 Task: Look for Airbnb options in Changsu, South Korea from 9th November, 2023 to 11th November, 2023 for 2 adults. Place can be entire room with 2 bedrooms having 2 beds and 1 bathroom. Property type can be guest house.
Action: Mouse moved to (481, 64)
Screenshot: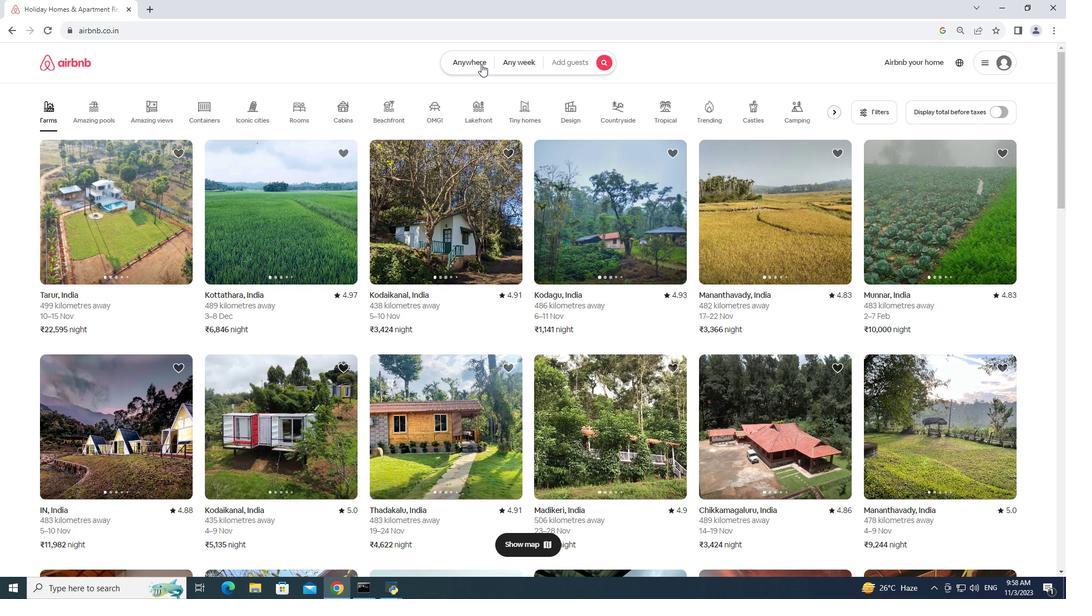 
Action: Mouse pressed left at (481, 64)
Screenshot: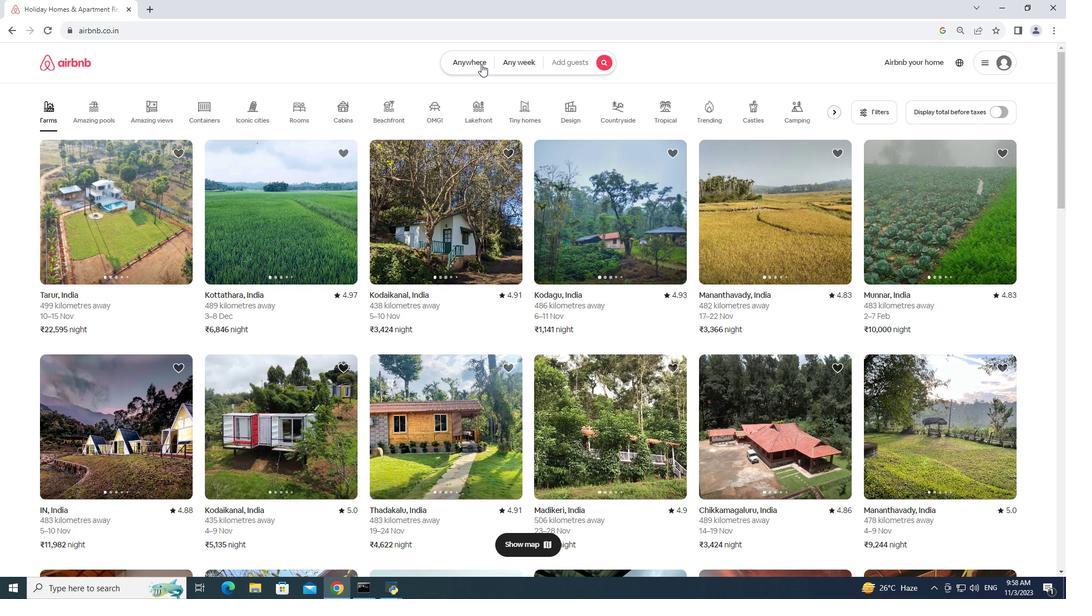 
Action: Key pressed changsu,<Key.space>south<Key.space>korea
Screenshot: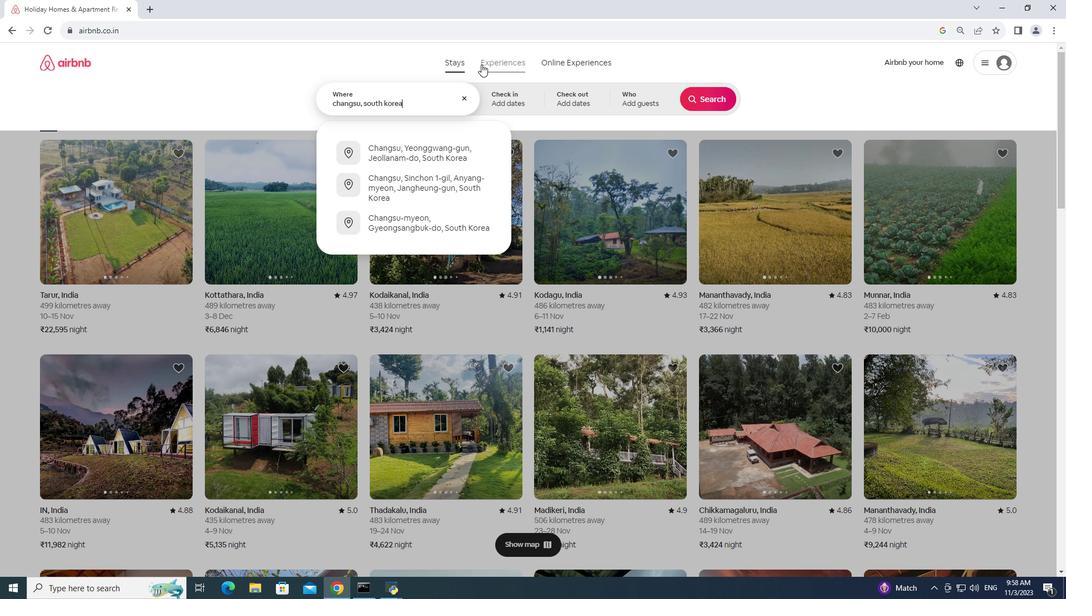 
Action: Mouse moved to (523, 96)
Screenshot: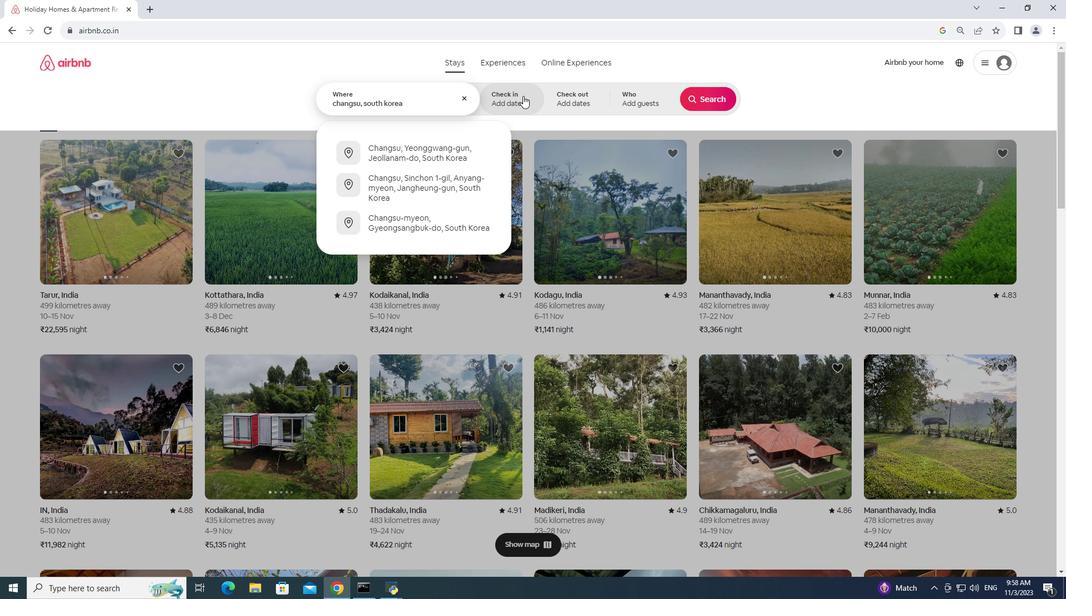 
Action: Mouse pressed left at (523, 96)
Screenshot: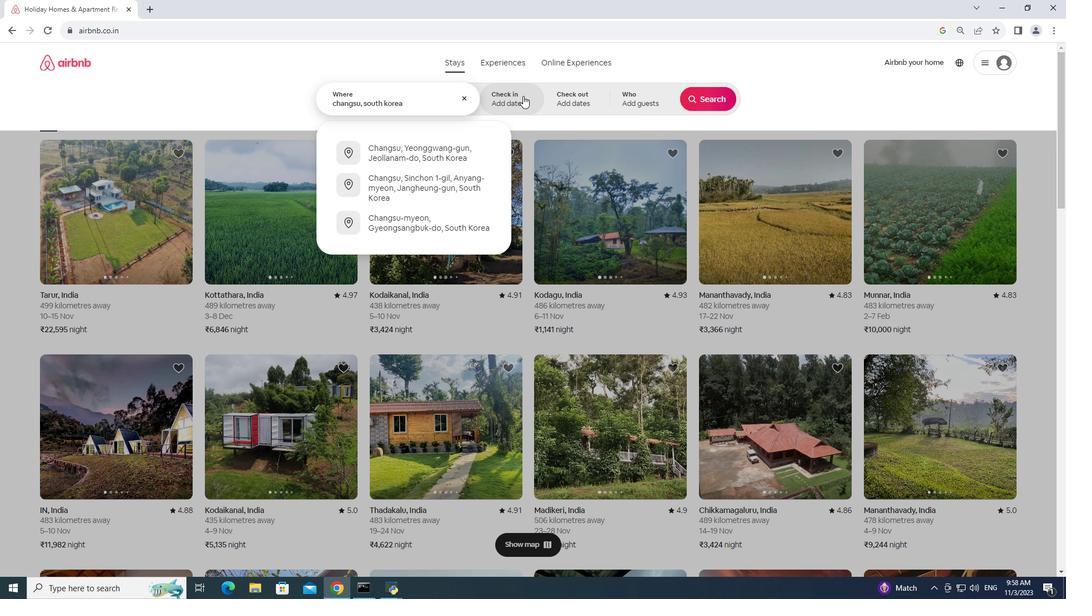 
Action: Mouse moved to (448, 243)
Screenshot: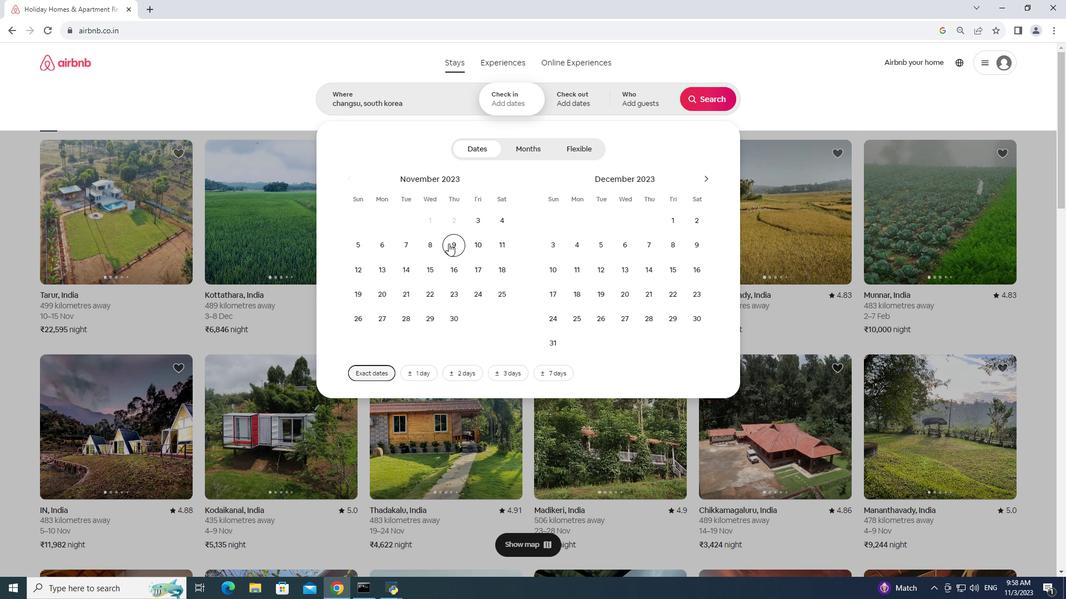 
Action: Mouse pressed left at (448, 243)
Screenshot: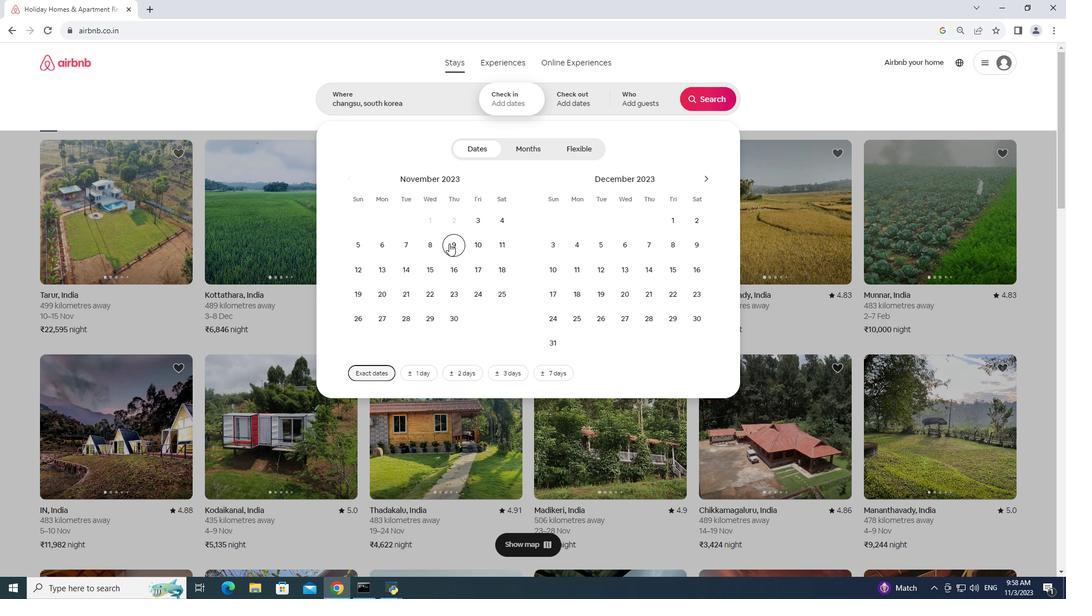 
Action: Mouse moved to (505, 243)
Screenshot: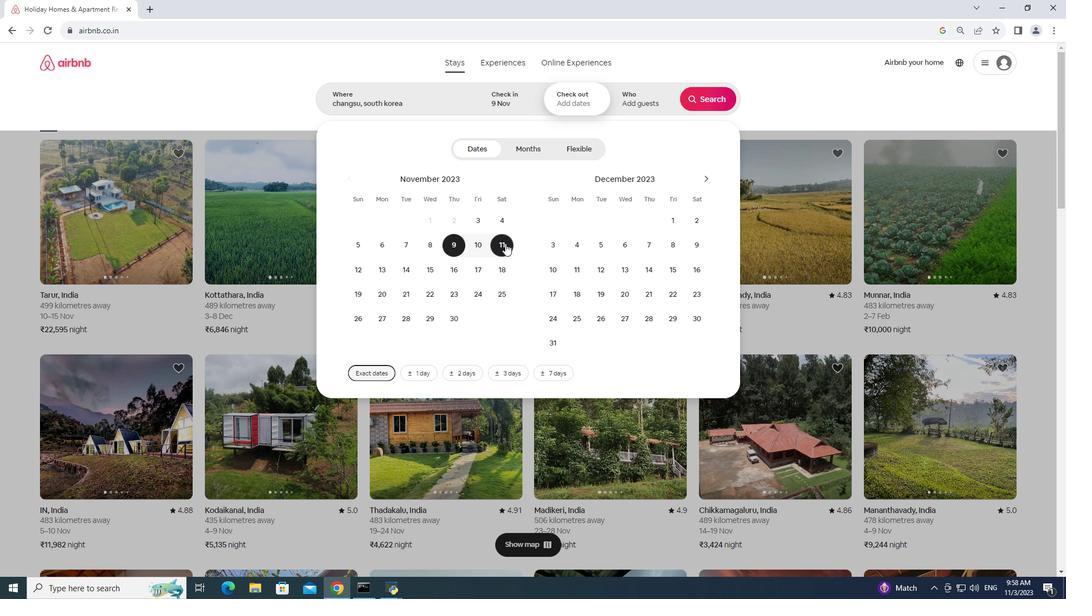 
Action: Mouse pressed left at (505, 243)
Screenshot: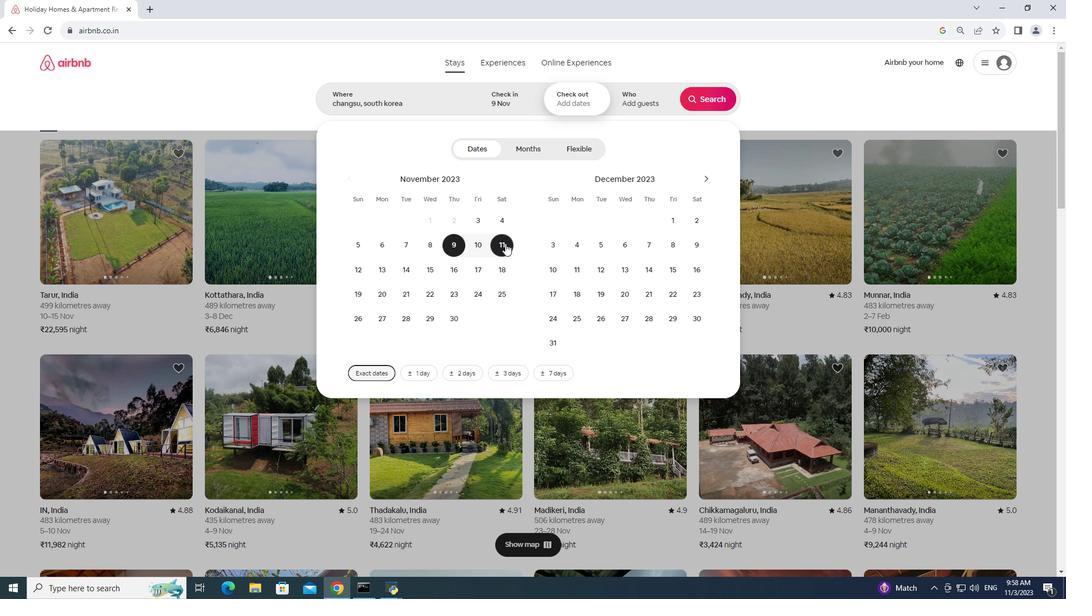 
Action: Mouse moved to (627, 97)
Screenshot: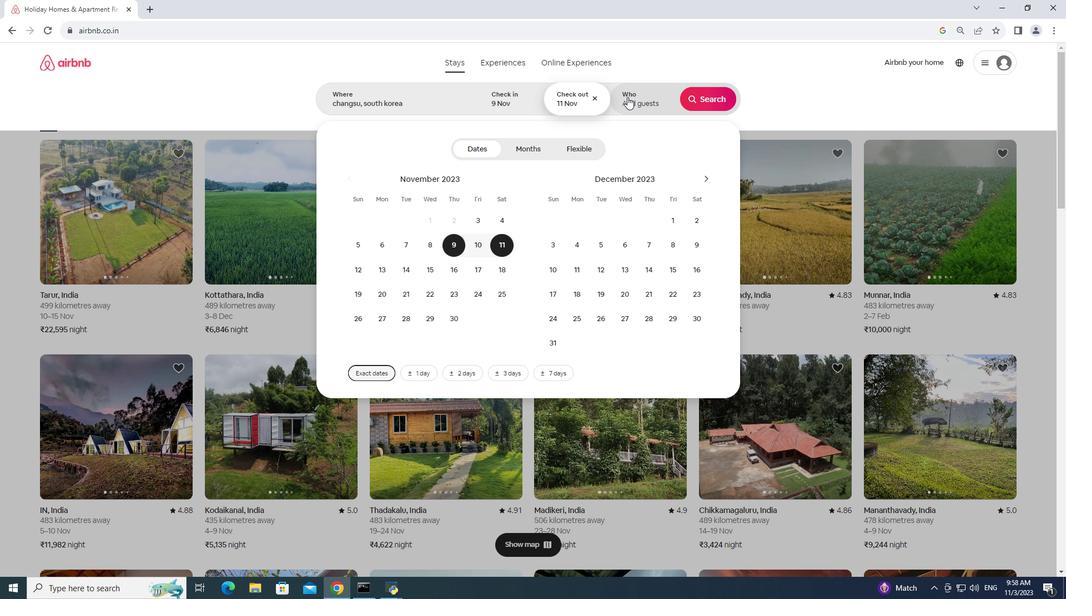 
Action: Mouse pressed left at (627, 97)
Screenshot: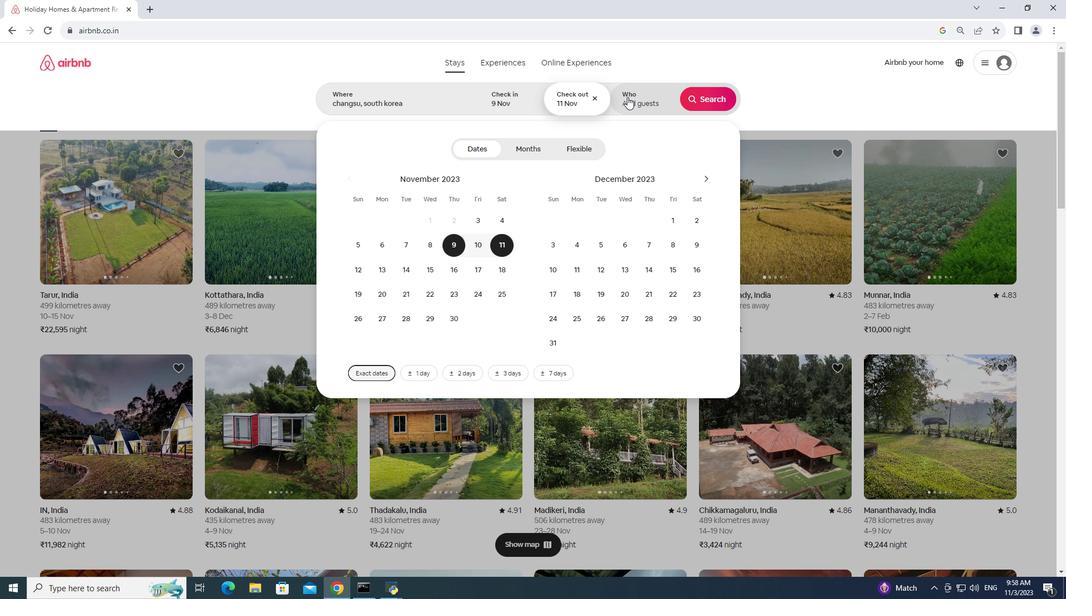 
Action: Mouse moved to (708, 150)
Screenshot: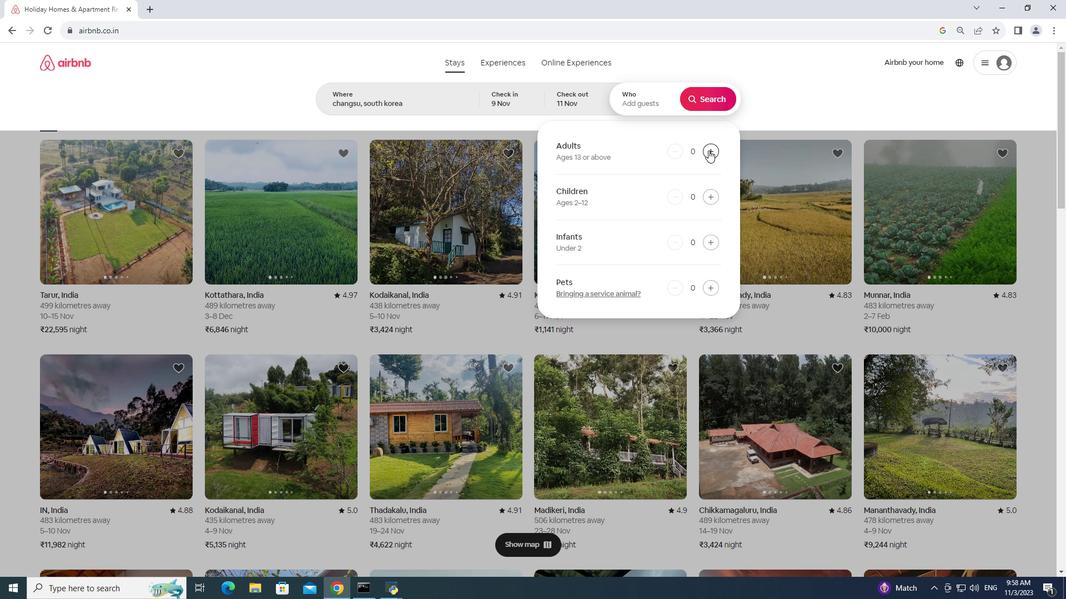 
Action: Mouse pressed left at (708, 150)
Screenshot: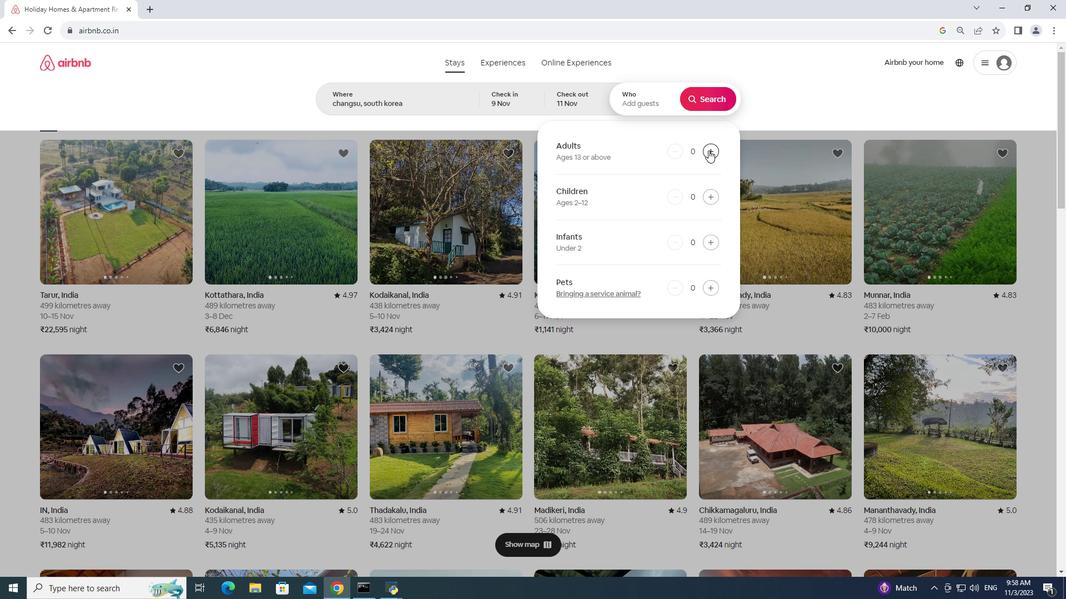 
Action: Mouse moved to (708, 151)
Screenshot: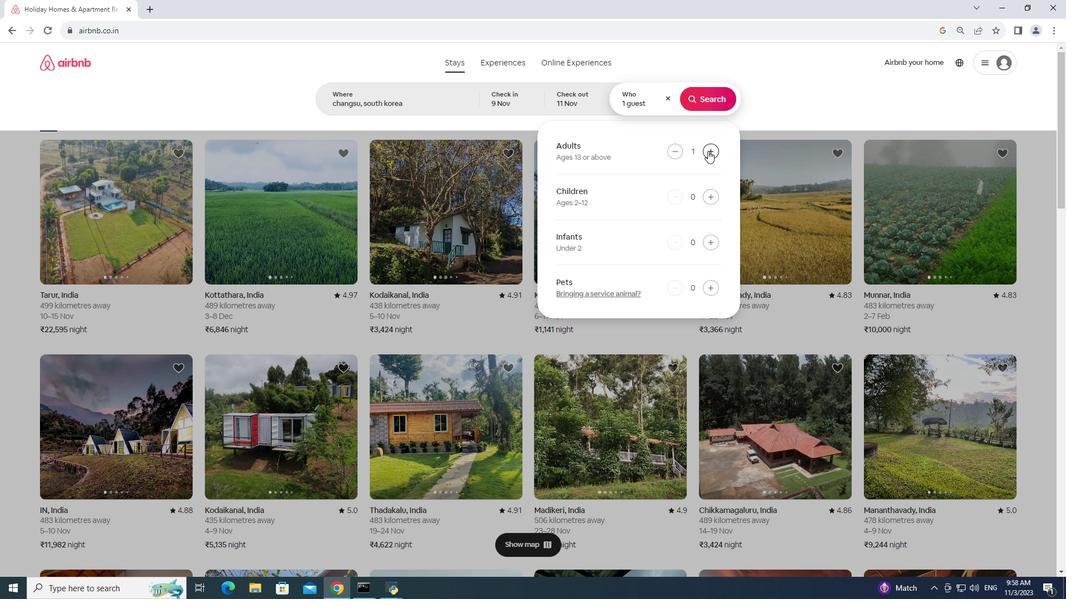 
Action: Mouse pressed left at (708, 151)
Screenshot: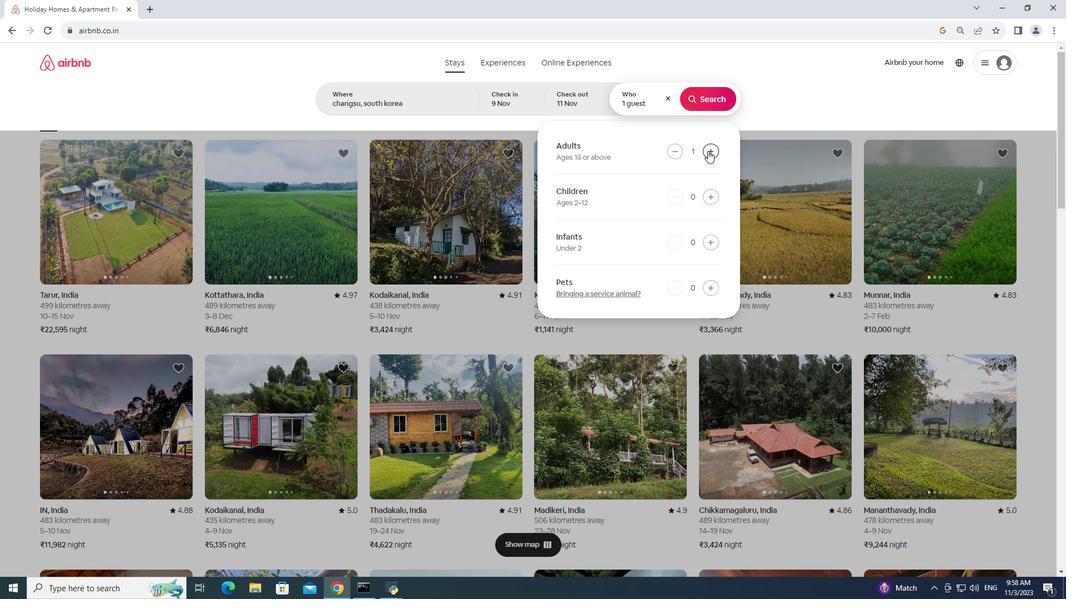 
Action: Mouse moved to (707, 100)
Screenshot: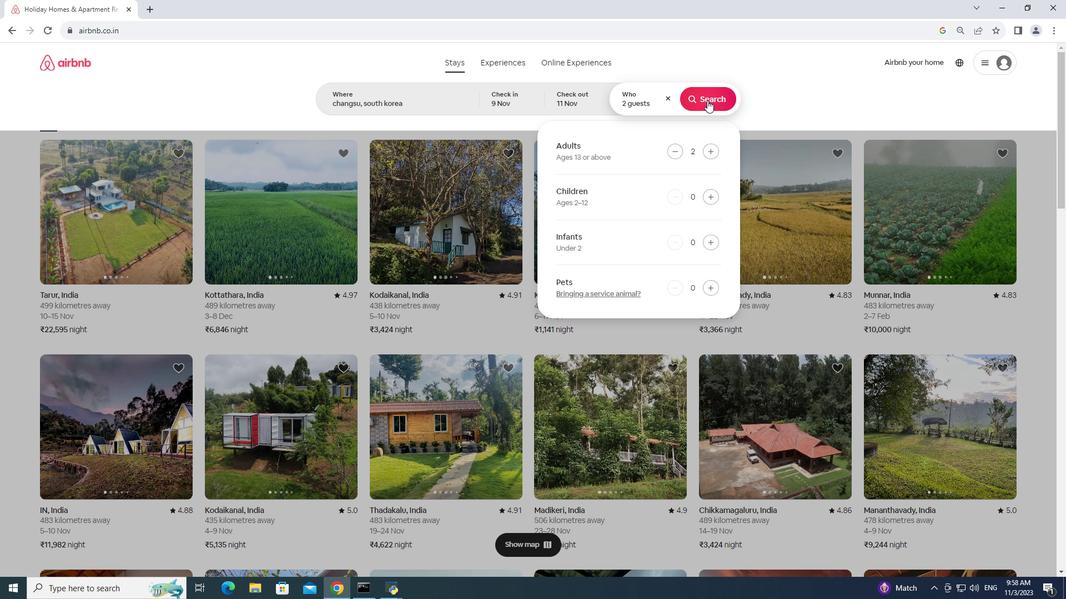 
Action: Mouse pressed left at (707, 100)
Screenshot: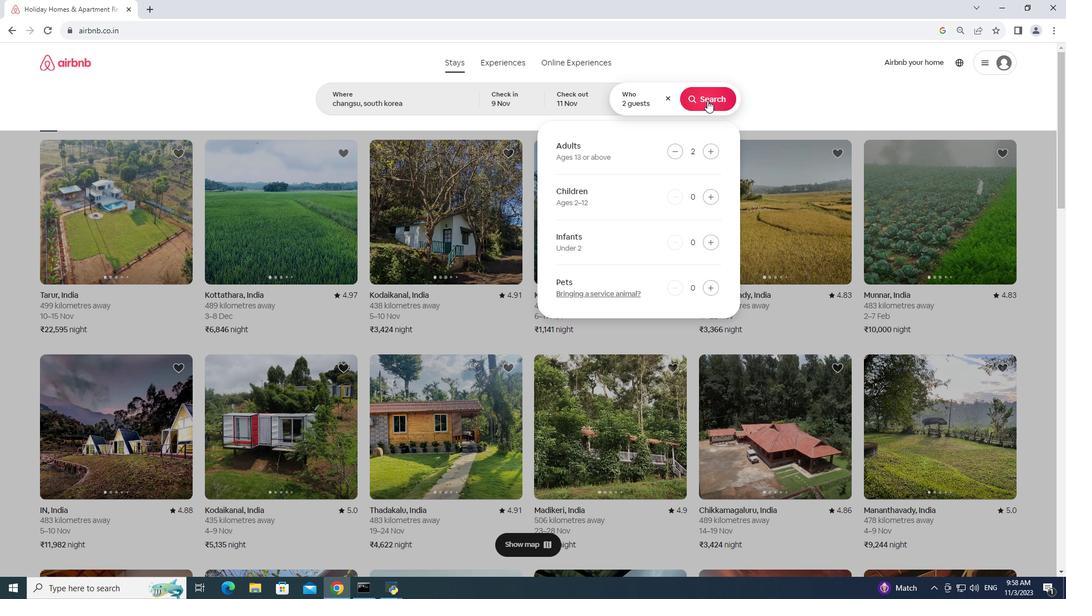 
Action: Mouse moved to (906, 109)
Screenshot: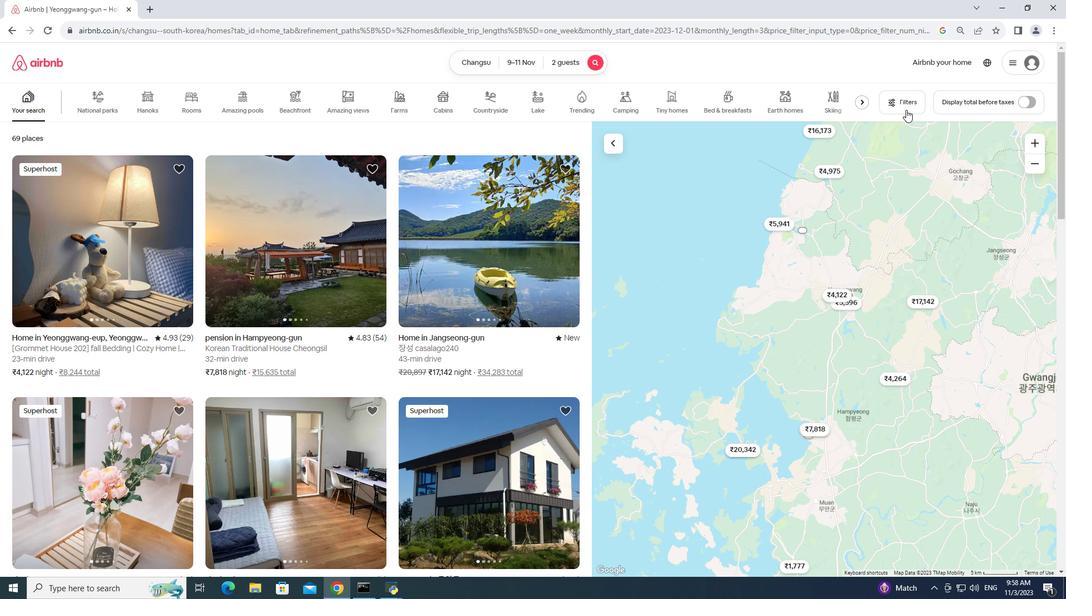 
Action: Mouse pressed left at (906, 109)
Screenshot: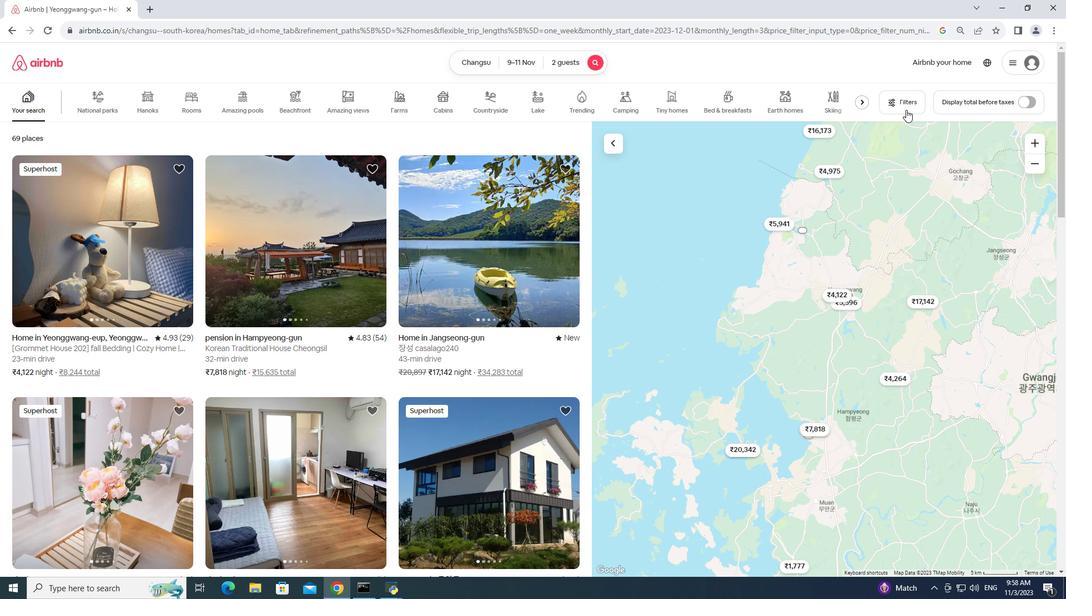 
Action: Mouse moved to (442, 408)
Screenshot: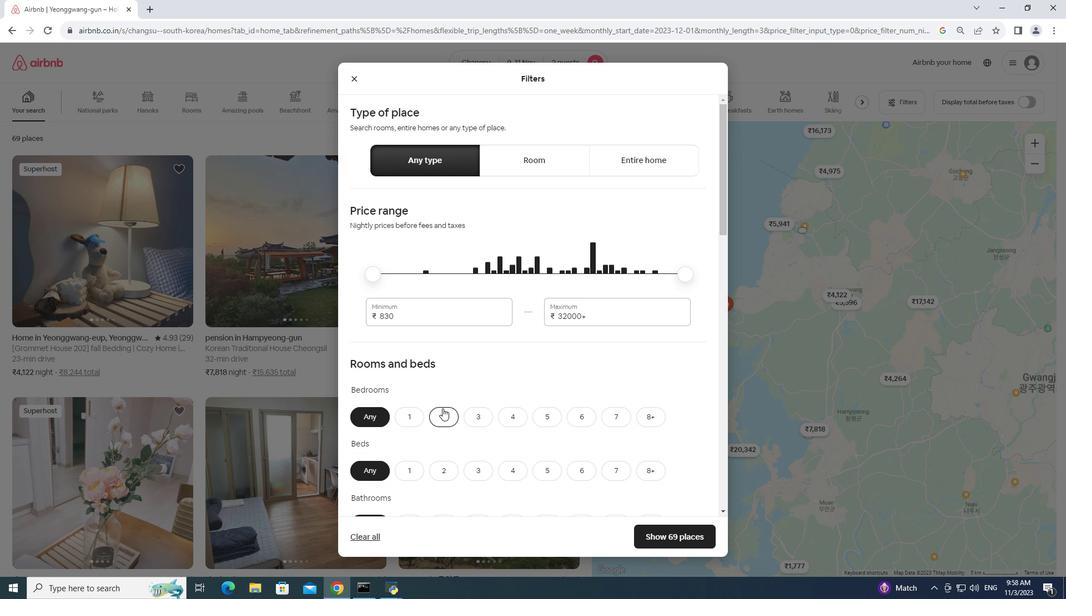
Action: Mouse pressed left at (442, 408)
Screenshot: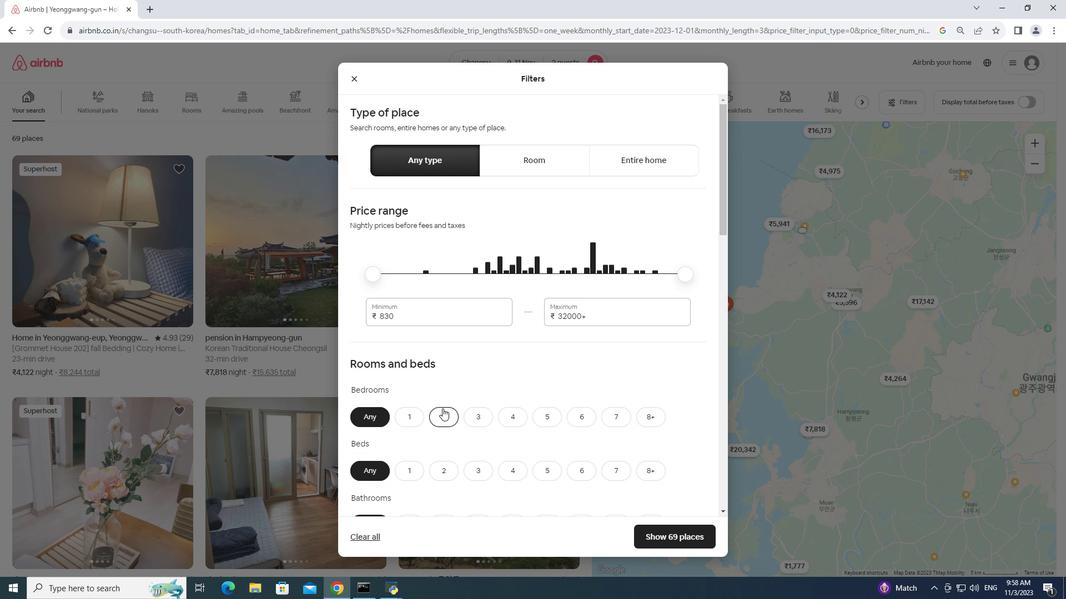 
Action: Mouse moved to (440, 469)
Screenshot: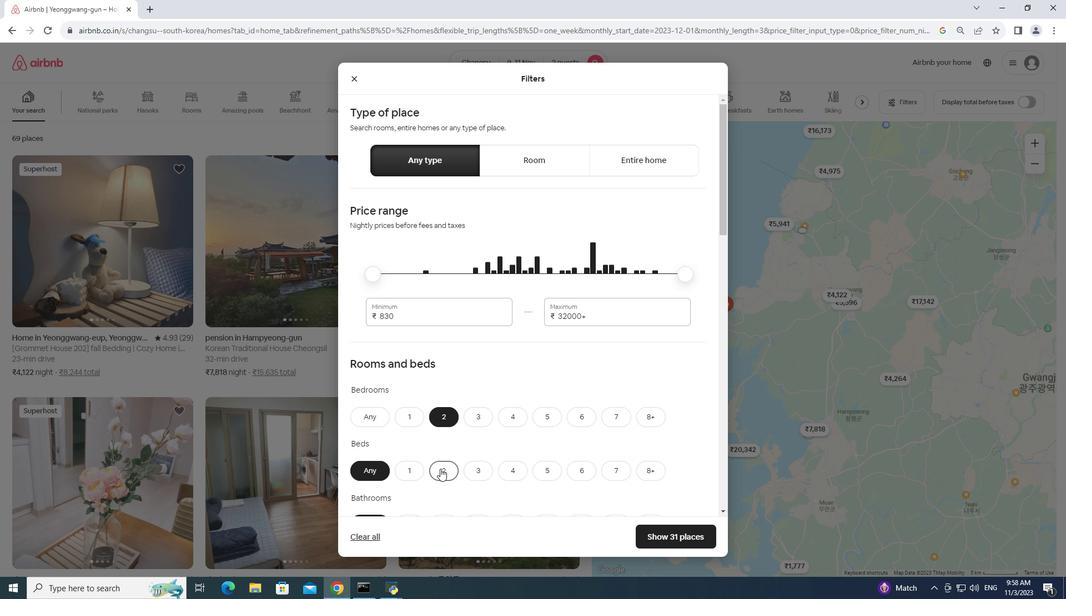 
Action: Mouse pressed left at (440, 469)
Screenshot: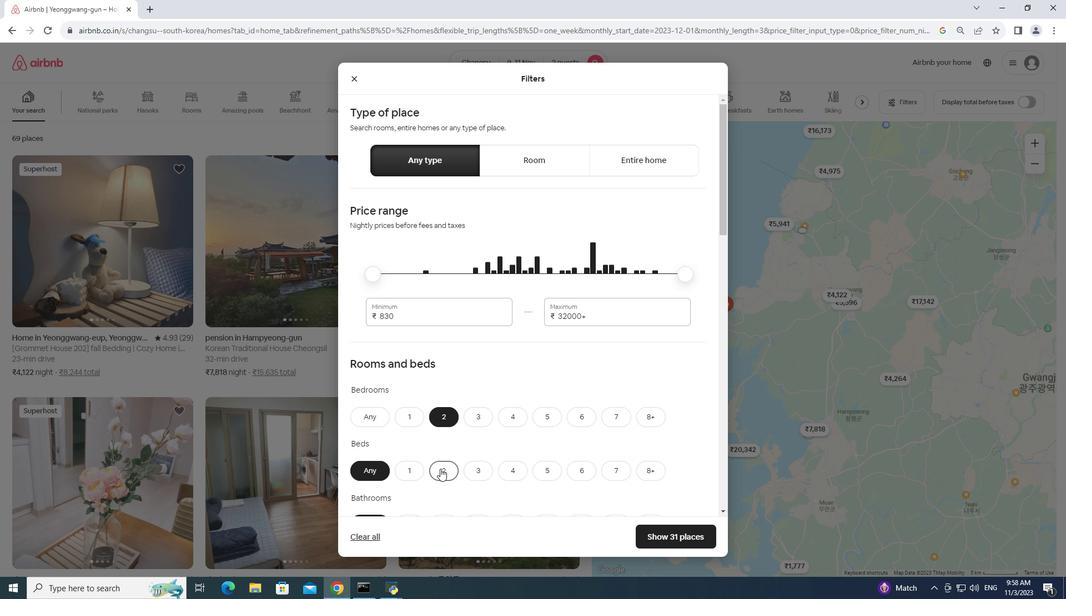 
Action: Mouse moved to (443, 454)
Screenshot: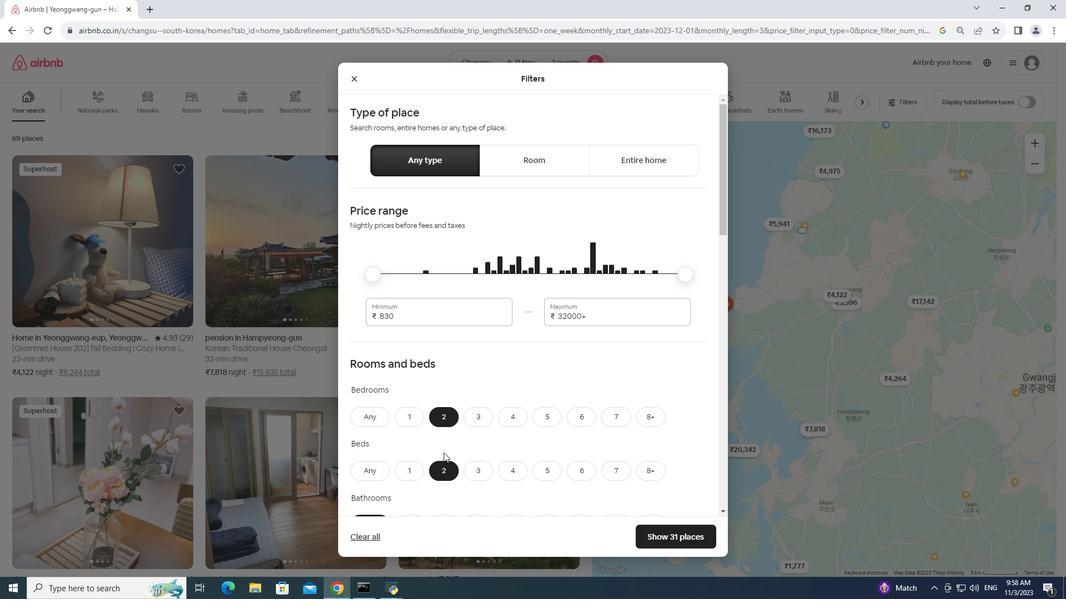 
Action: Mouse scrolled (443, 454) with delta (0, 0)
Screenshot: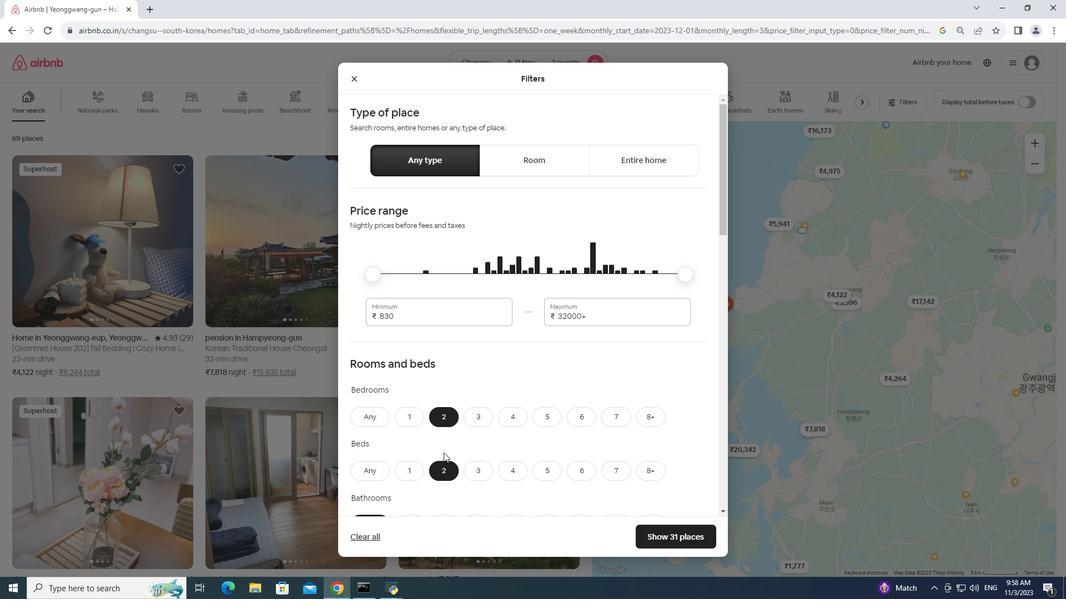 
Action: Mouse moved to (444, 451)
Screenshot: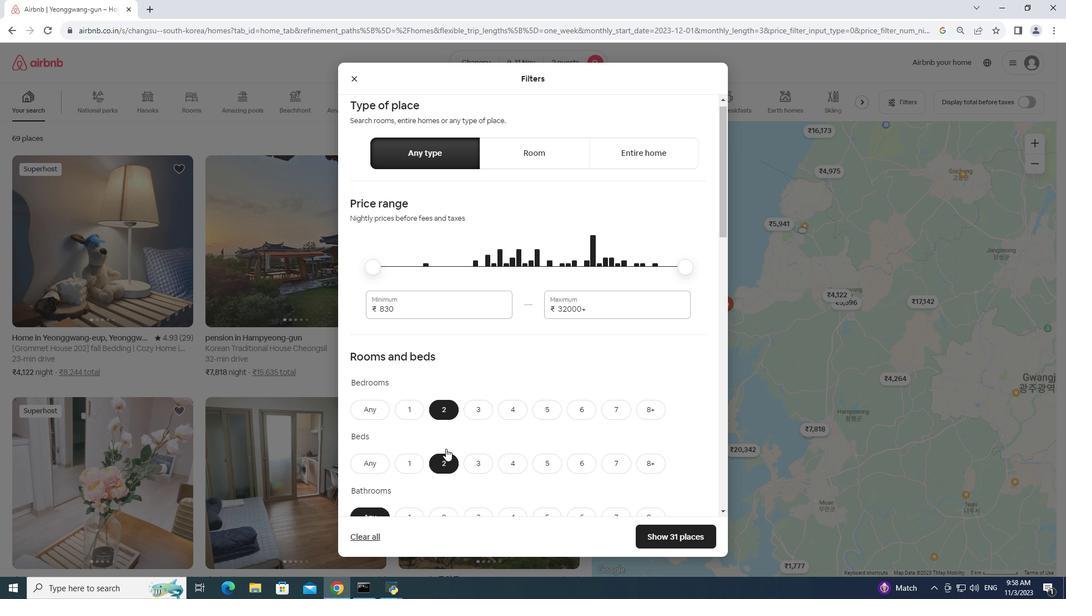 
Action: Mouse scrolled (444, 450) with delta (0, 0)
Screenshot: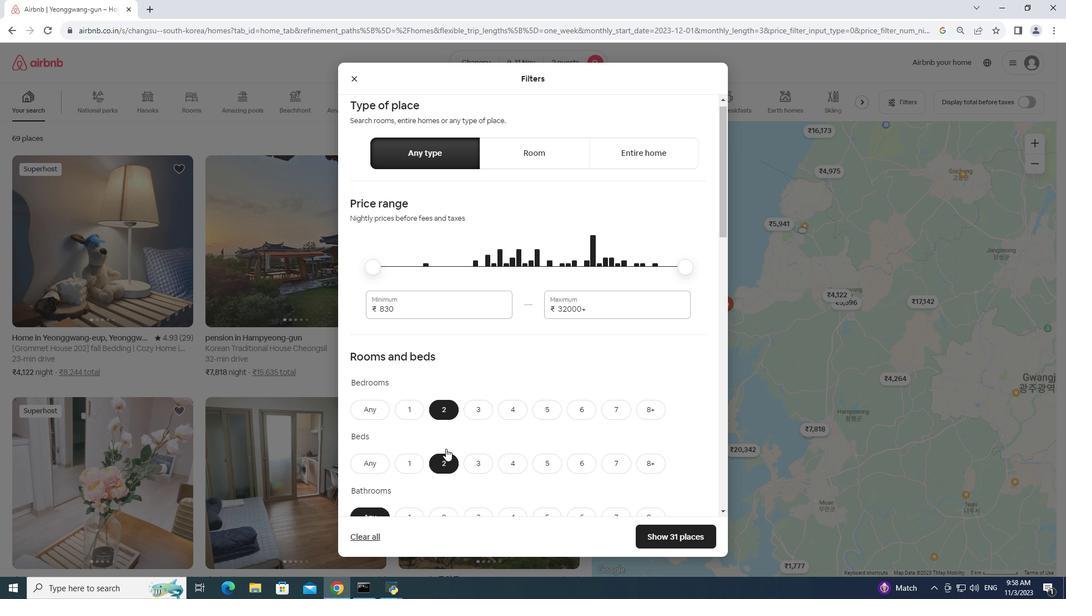 
Action: Mouse moved to (410, 417)
Screenshot: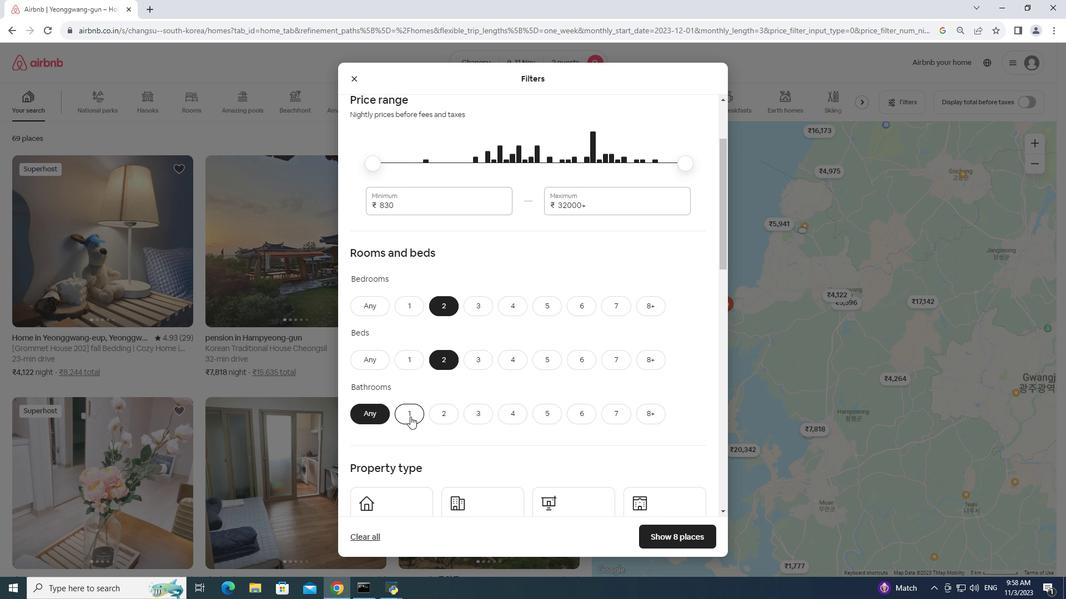 
Action: Mouse pressed left at (410, 417)
Screenshot: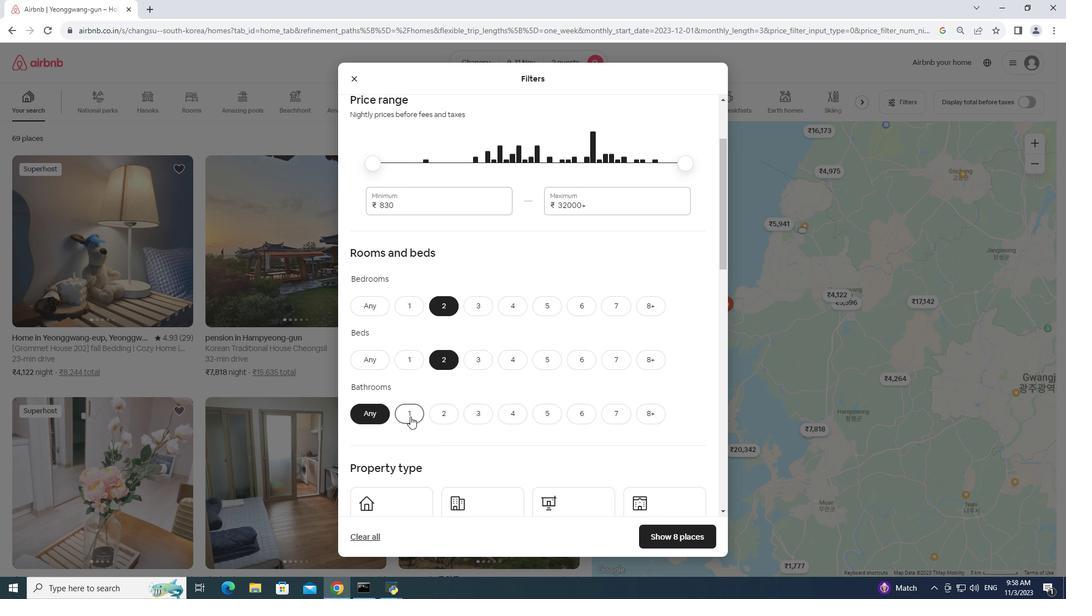 
Action: Mouse moved to (410, 416)
Screenshot: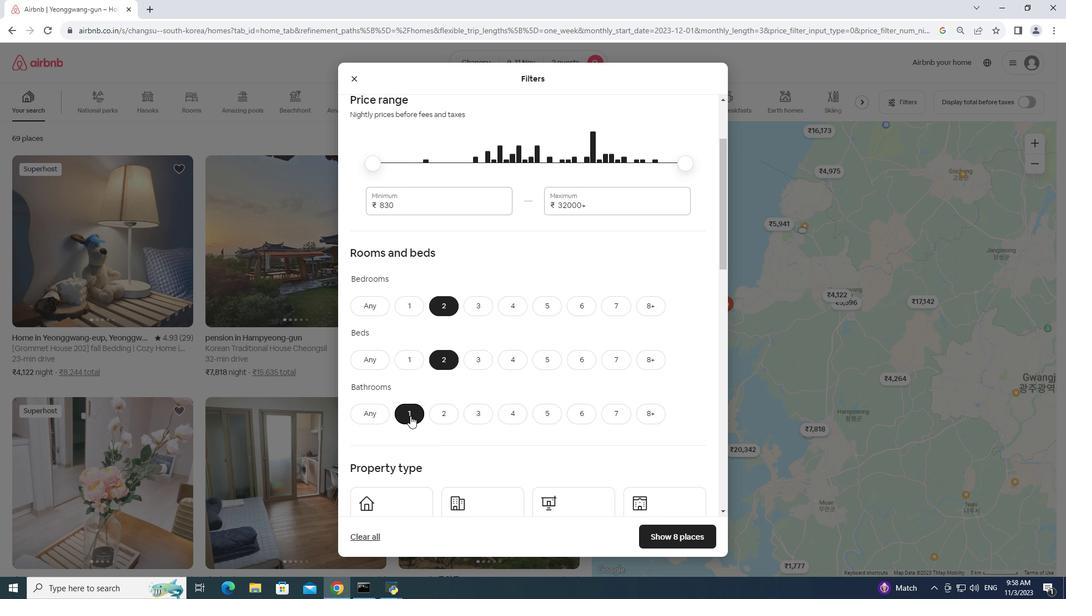 
Action: Mouse scrolled (410, 415) with delta (0, 0)
Screenshot: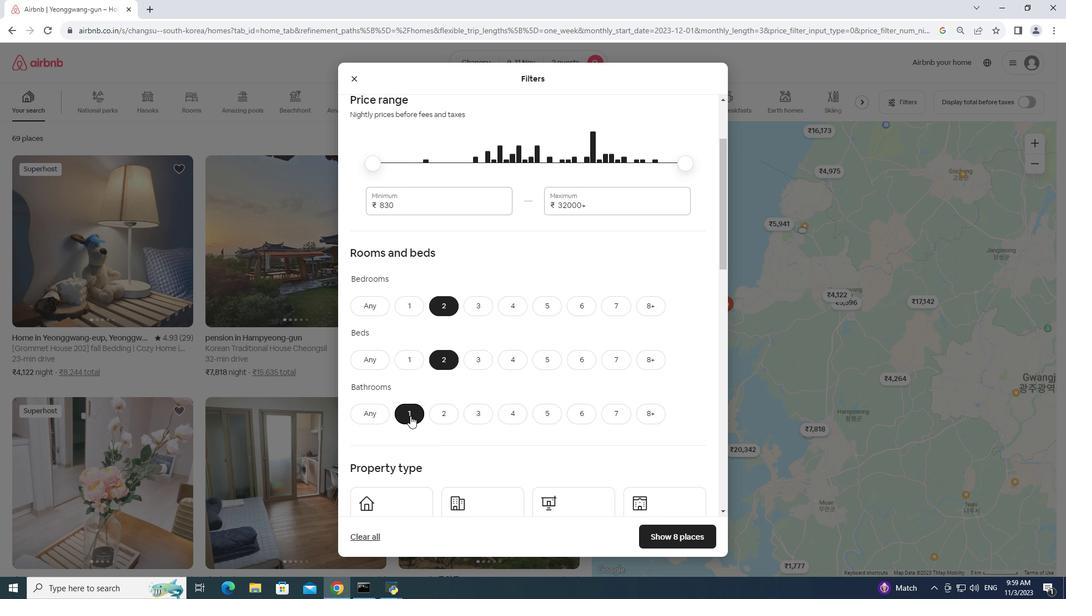 
Action: Mouse scrolled (410, 415) with delta (0, 0)
Screenshot: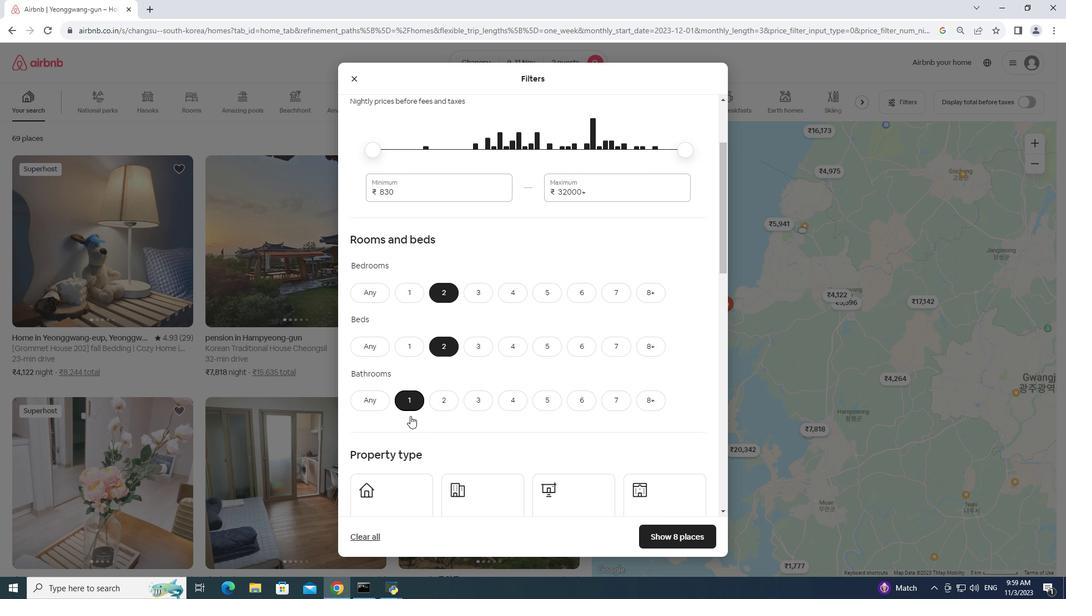 
Action: Mouse moved to (563, 418)
Screenshot: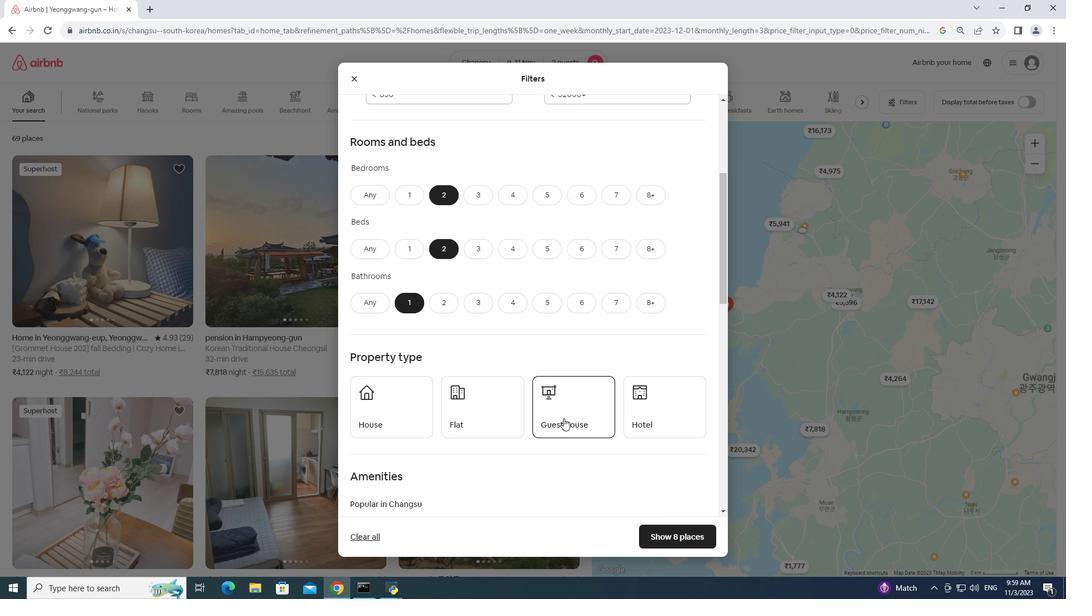 
Action: Mouse pressed left at (563, 418)
Screenshot: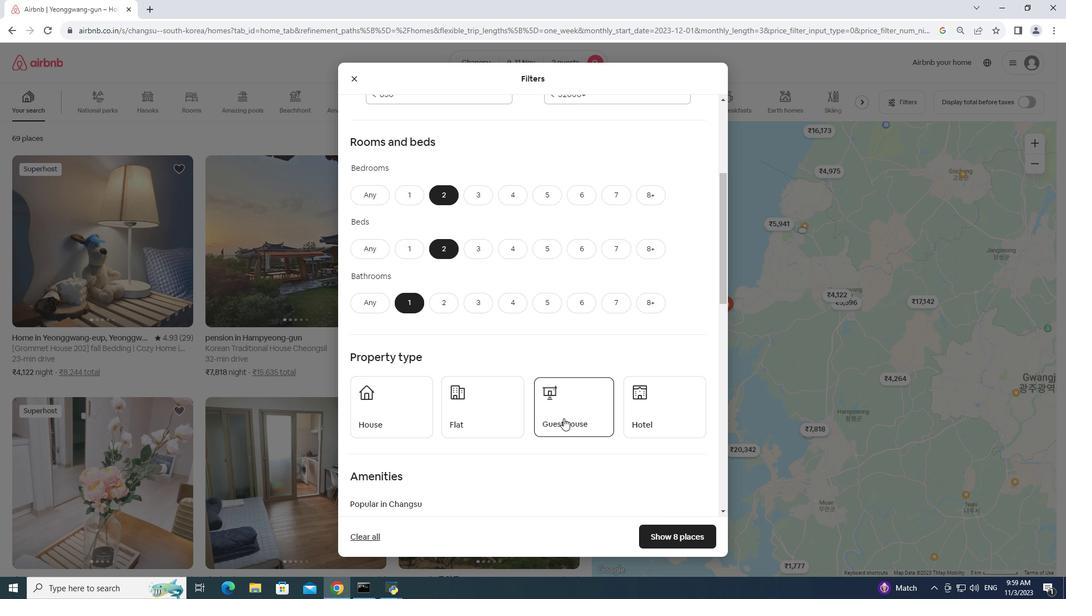 
Action: Mouse moved to (658, 535)
Screenshot: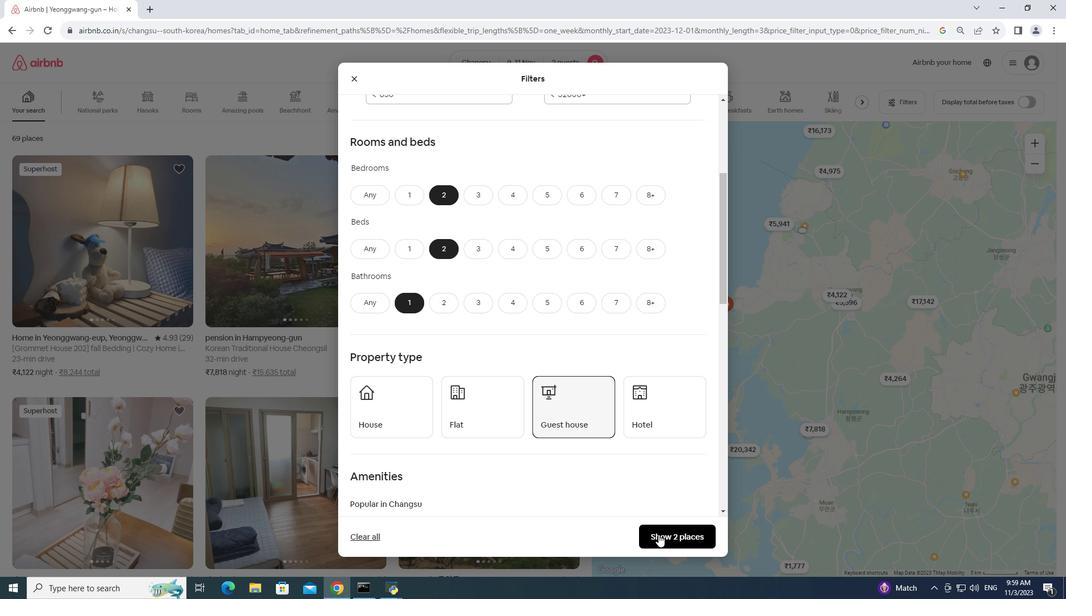 
Action: Mouse pressed left at (658, 535)
Screenshot: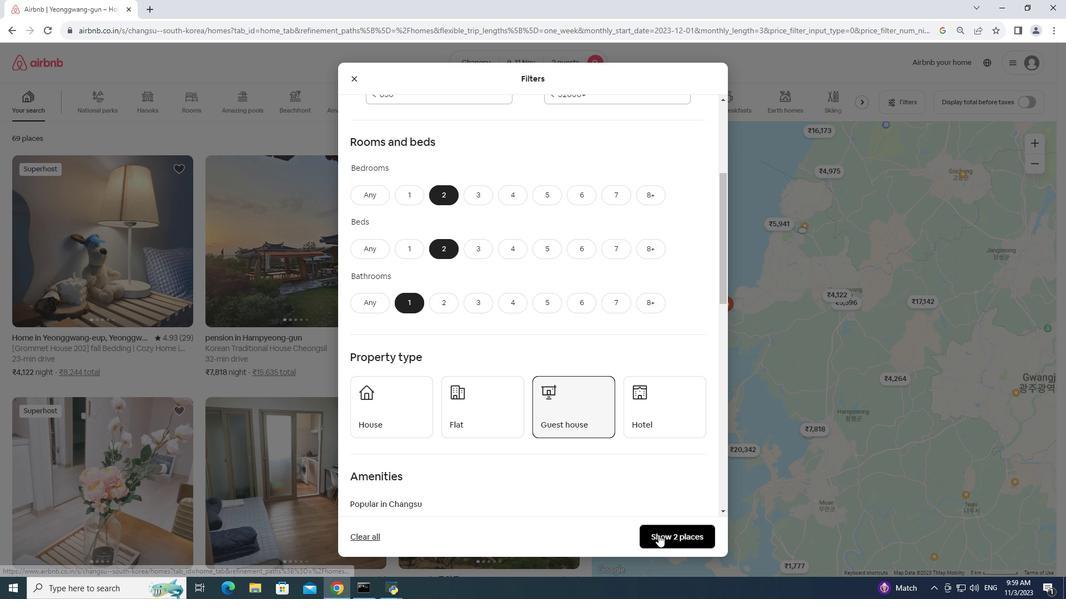 
Action: Mouse moved to (90, 278)
Screenshot: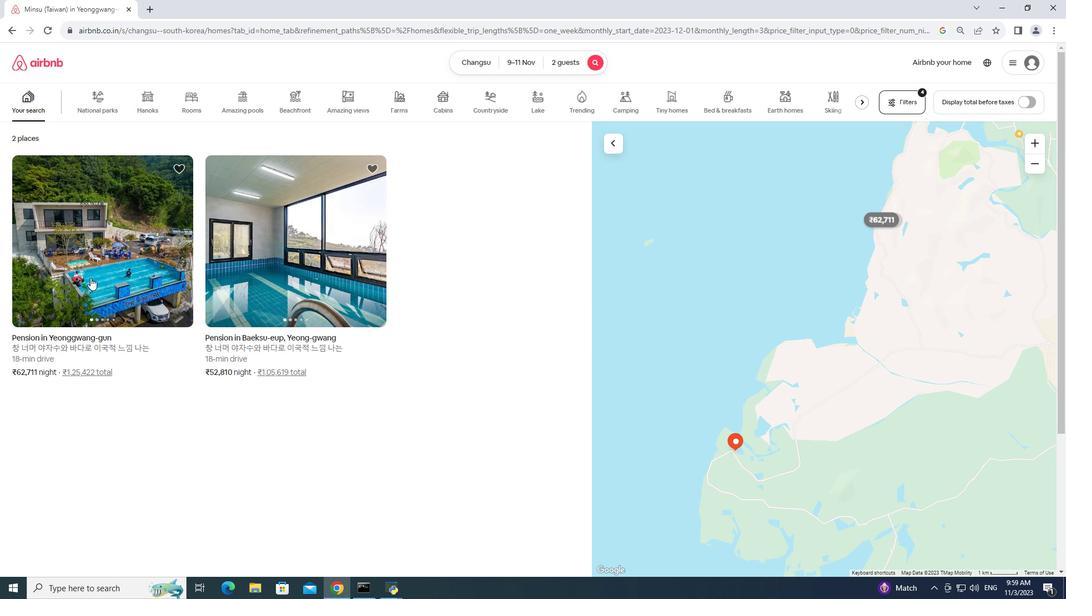 
Action: Mouse pressed left at (90, 278)
Screenshot: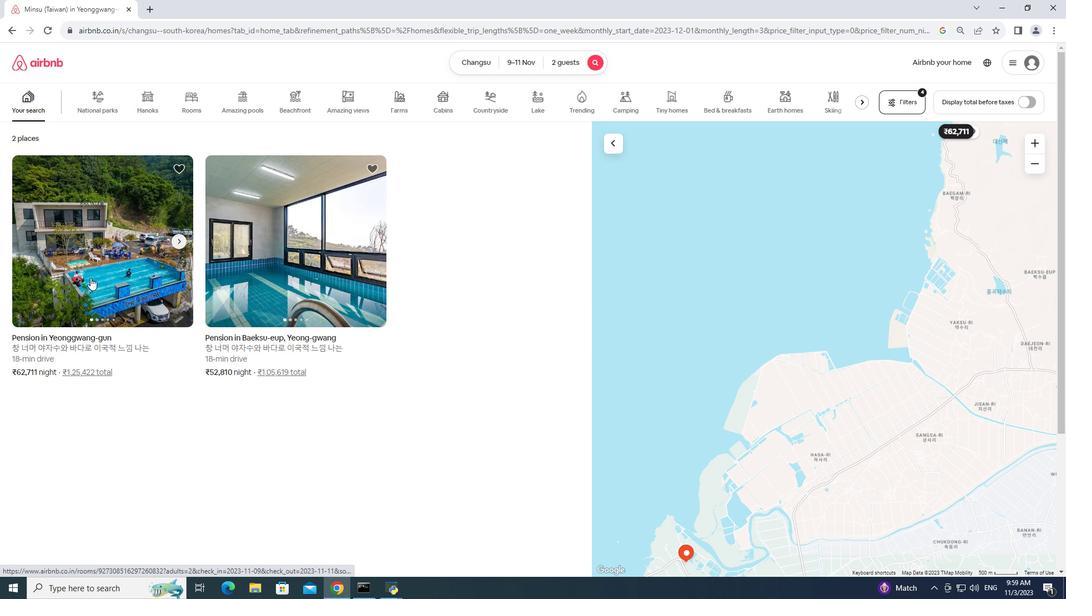 
Action: Mouse pressed left at (90, 278)
Screenshot: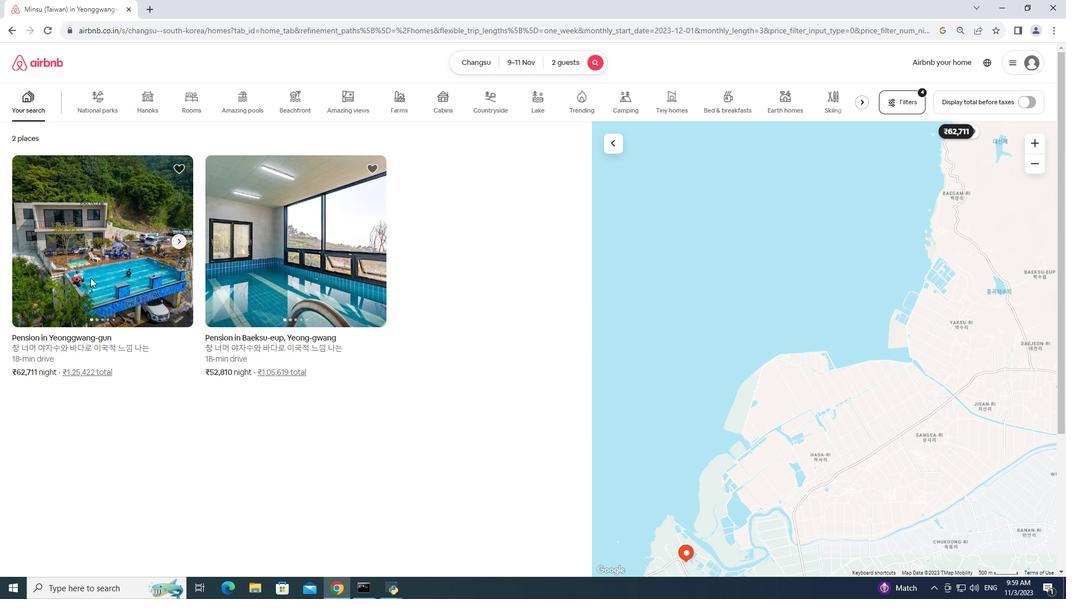 
Action: Mouse moved to (261, 8)
Screenshot: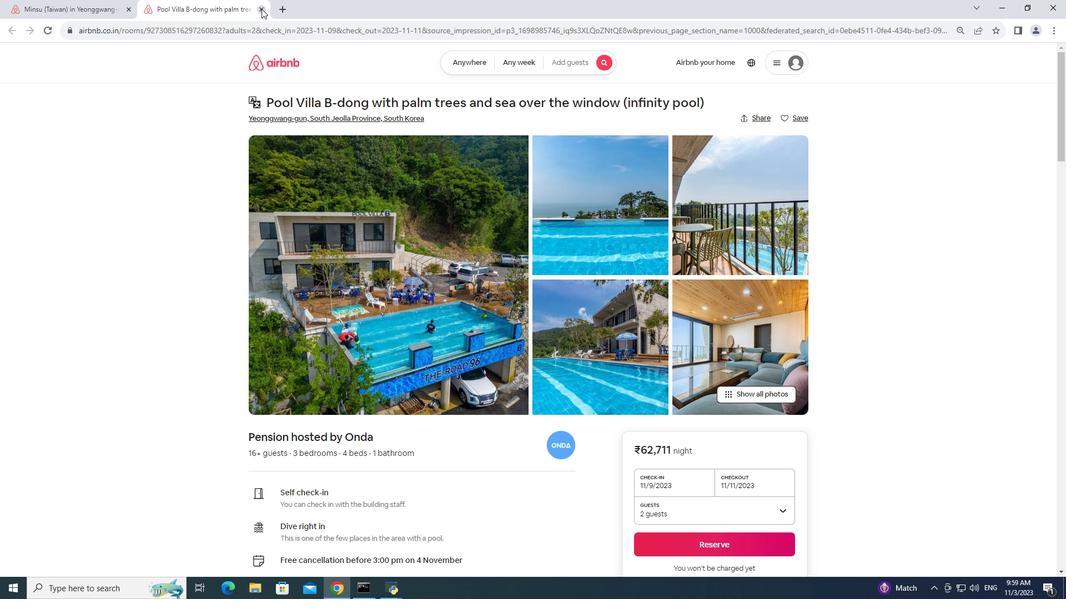 
Action: Mouse pressed left at (261, 8)
Screenshot: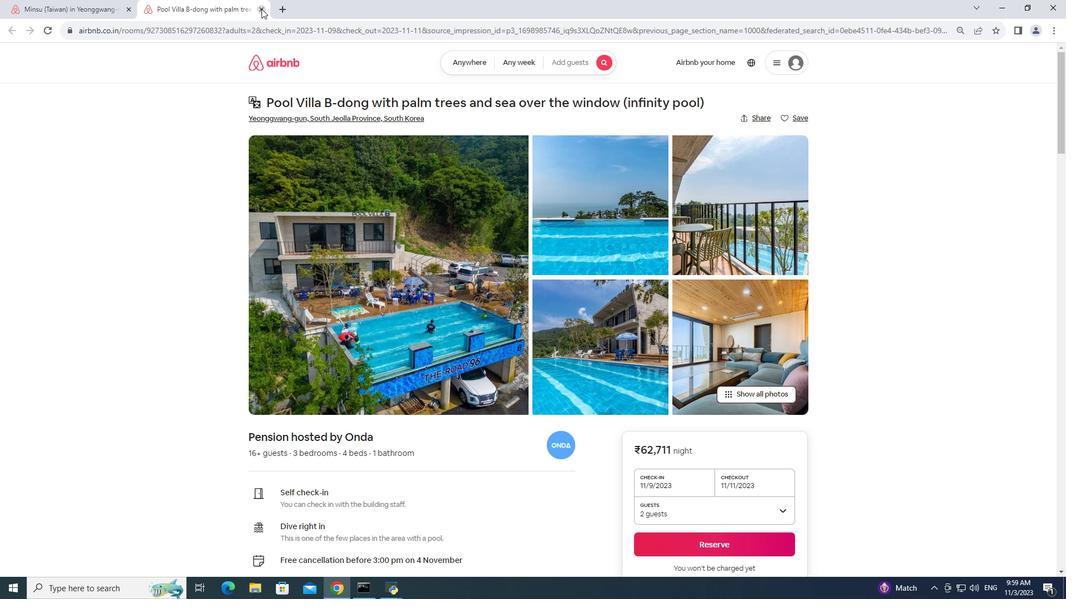 
Action: Mouse moved to (320, 302)
Screenshot: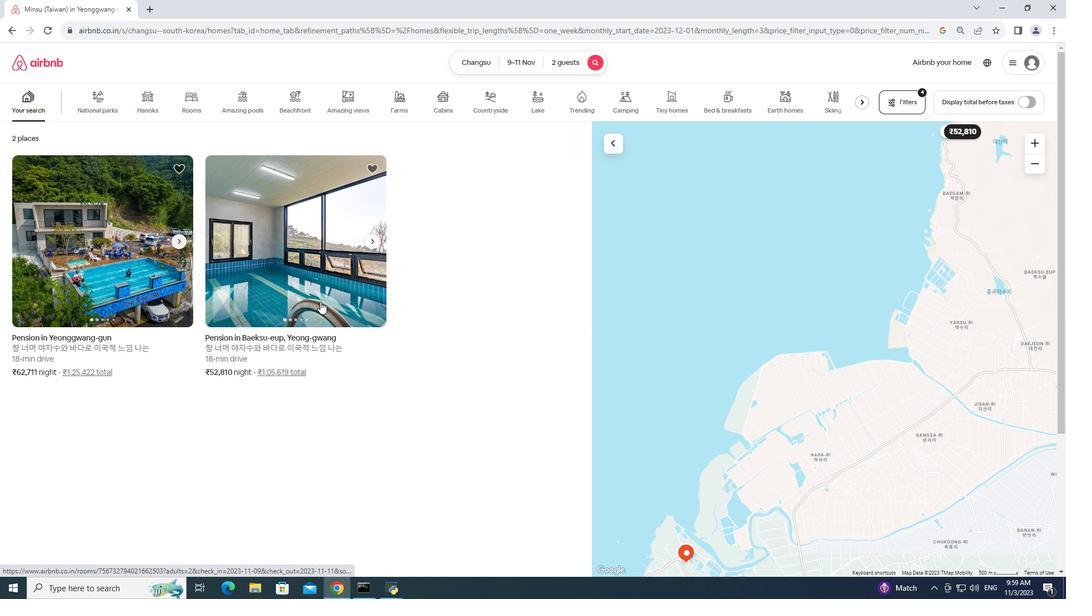 
Action: Mouse pressed left at (320, 302)
Screenshot: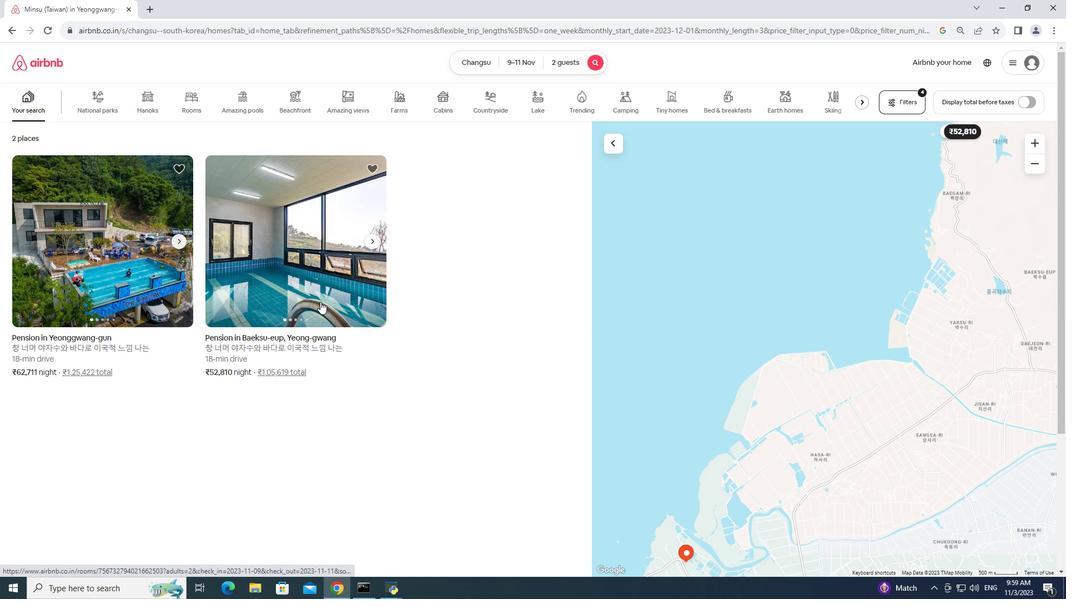 
Action: Mouse pressed left at (320, 302)
Screenshot: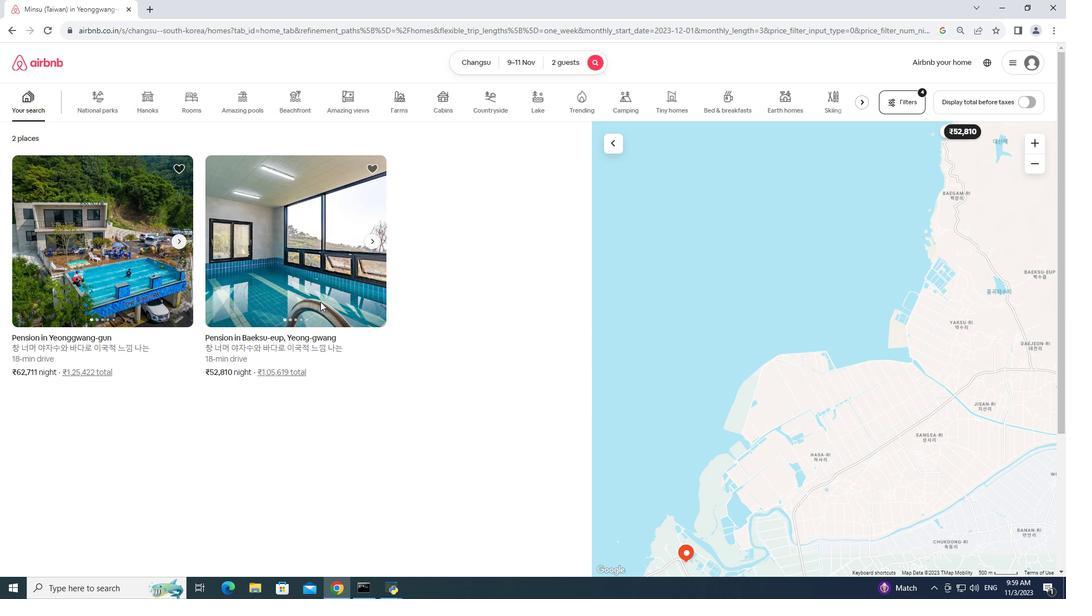 
Action: Mouse moved to (739, 406)
Screenshot: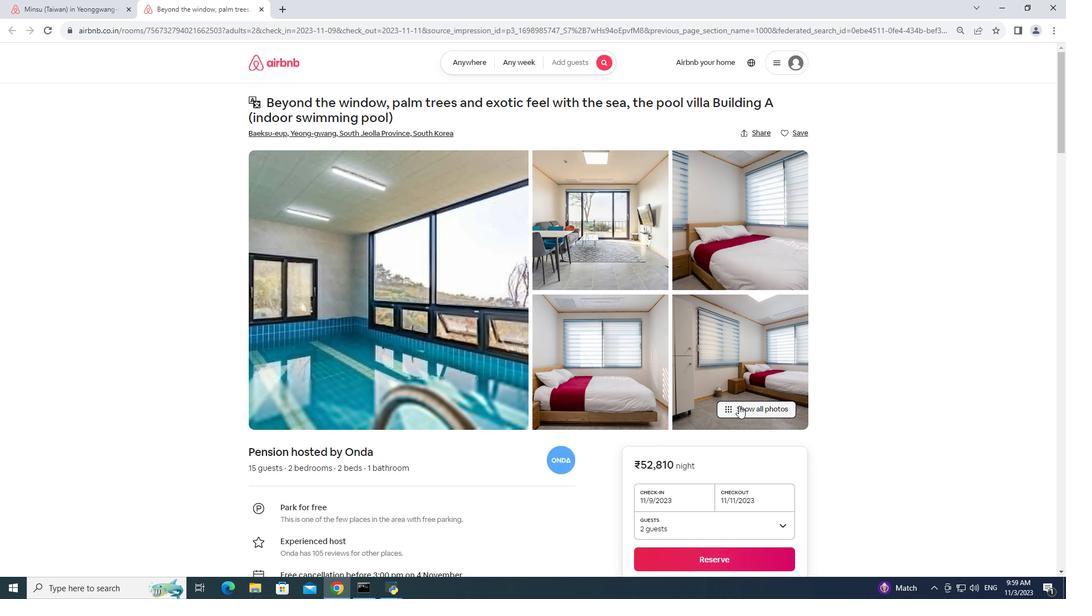 
Action: Mouse pressed left at (739, 406)
Screenshot: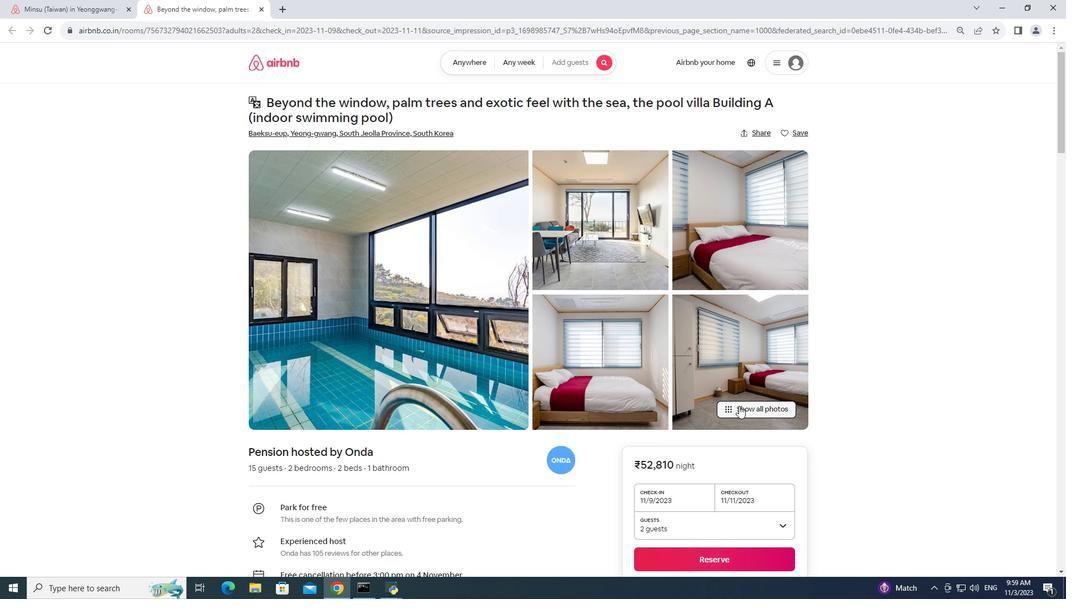 
Action: Mouse moved to (620, 375)
Screenshot: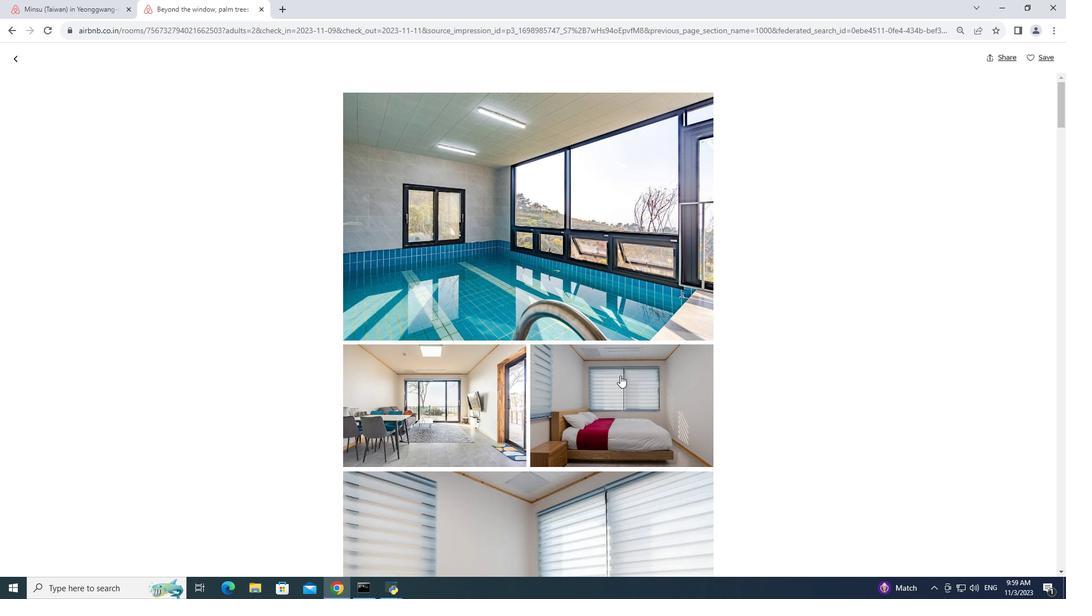 
Action: Mouse pressed middle at (620, 375)
Screenshot: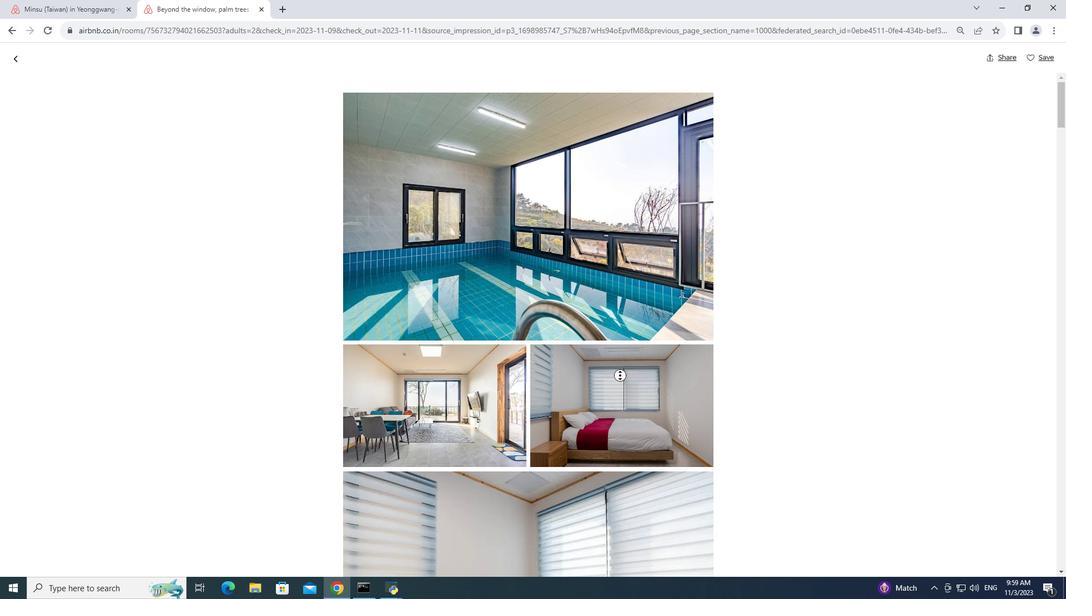 
Action: Mouse scrolled (620, 375) with delta (0, 0)
Screenshot: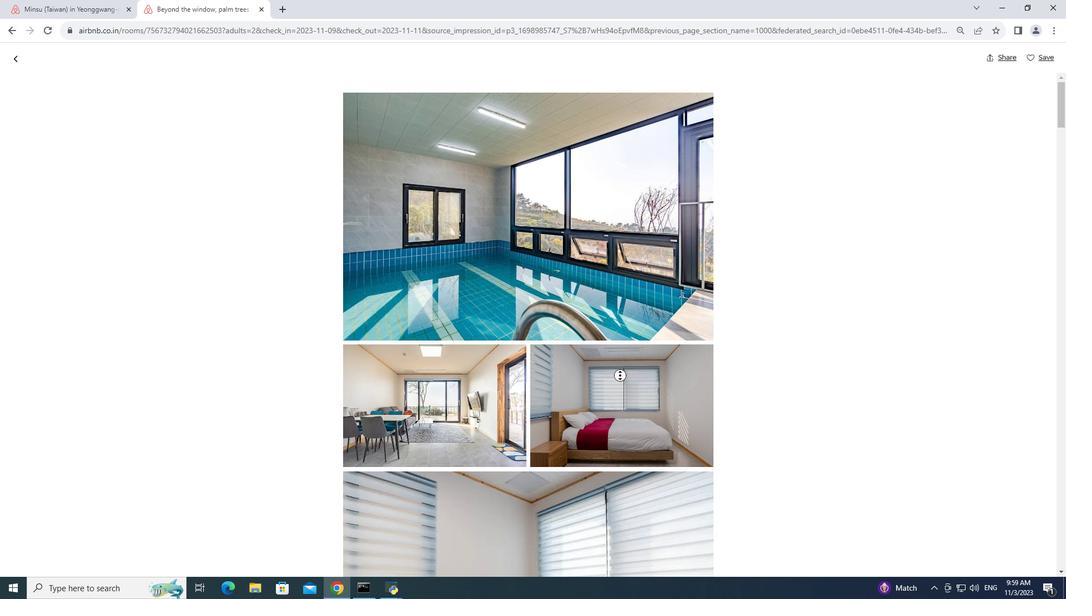 
Action: Mouse scrolled (620, 375) with delta (0, 0)
Screenshot: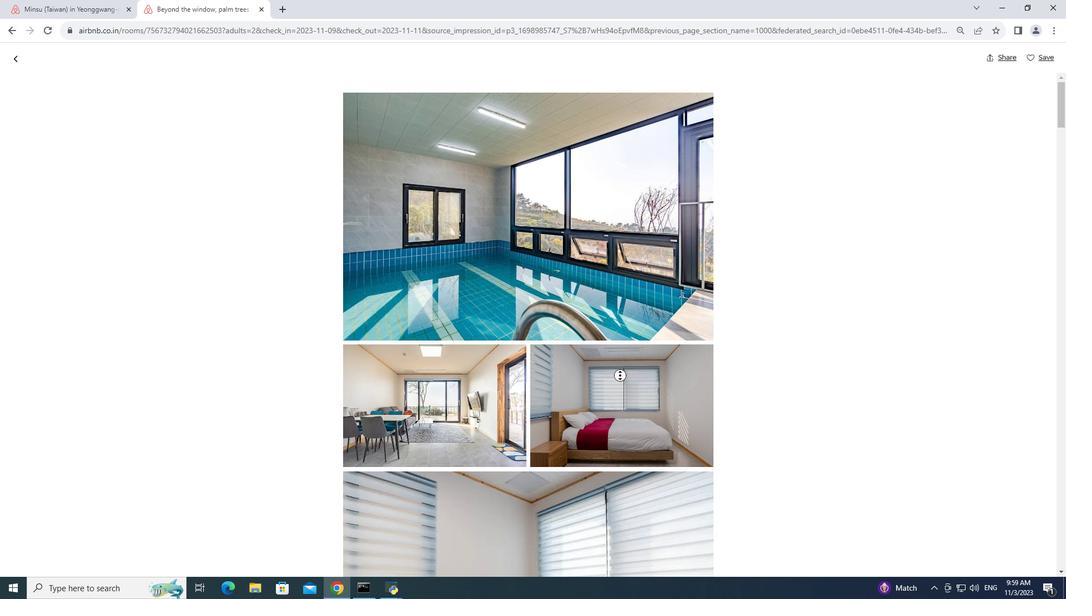 
Action: Mouse pressed middle at (620, 375)
Screenshot: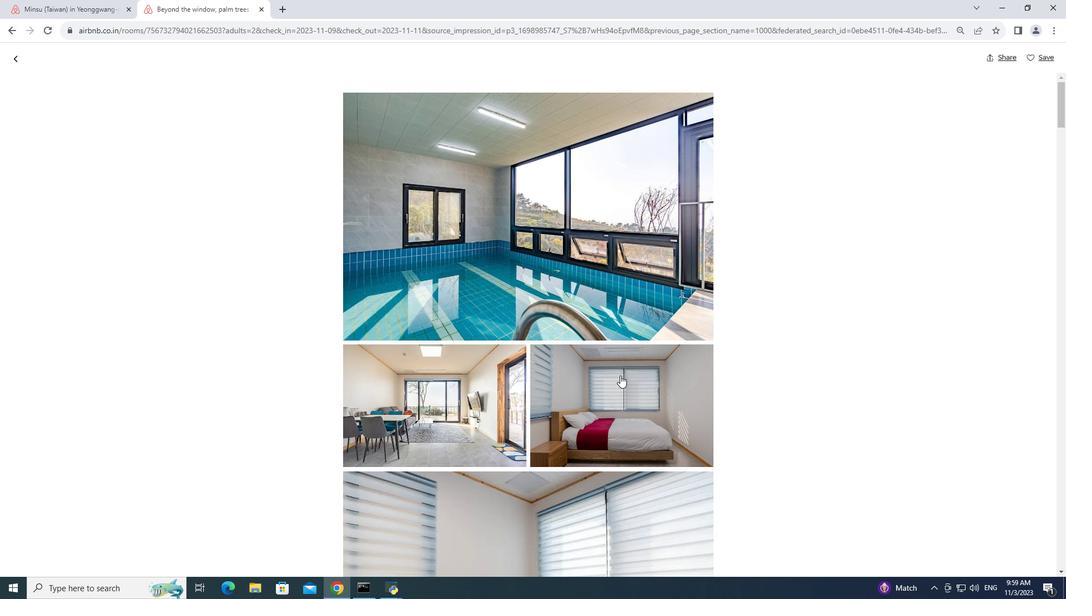 
Action: Mouse scrolled (620, 375) with delta (0, 0)
Screenshot: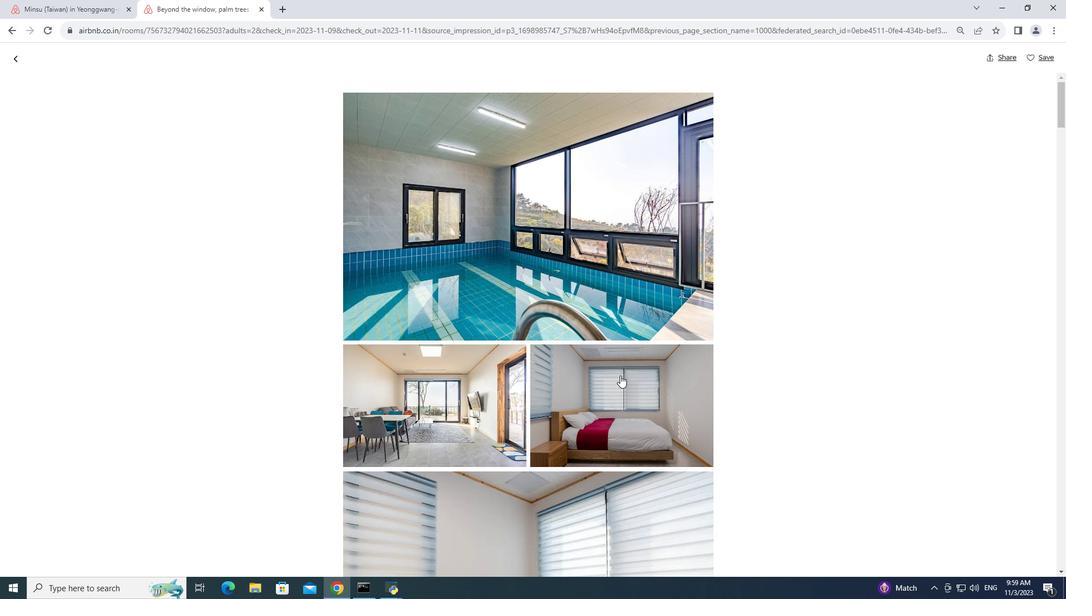 
Action: Mouse scrolled (620, 375) with delta (0, 0)
Screenshot: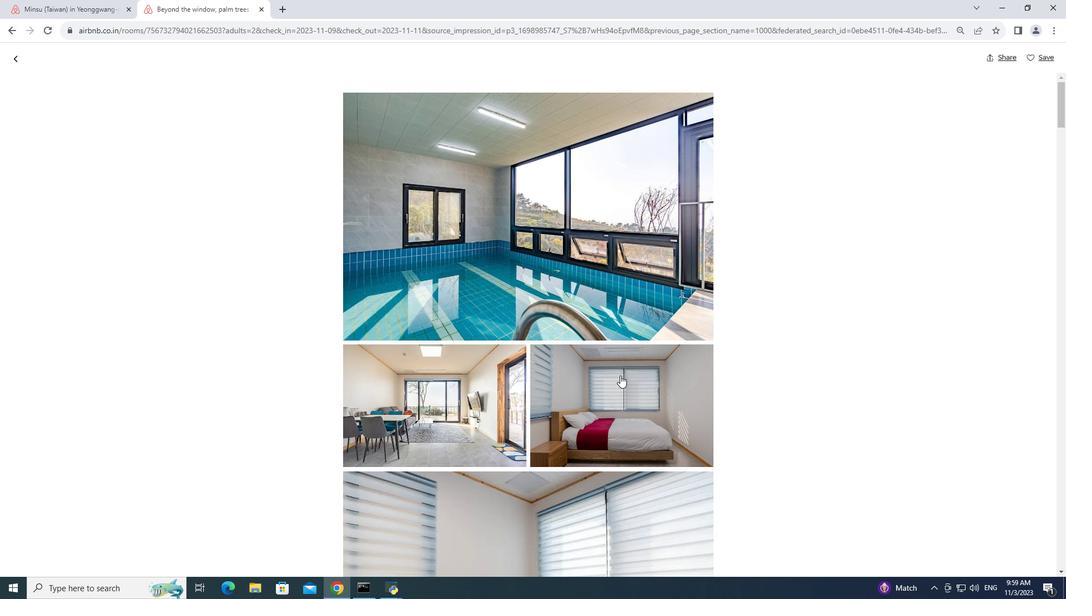 
Action: Mouse scrolled (620, 375) with delta (0, 0)
Screenshot: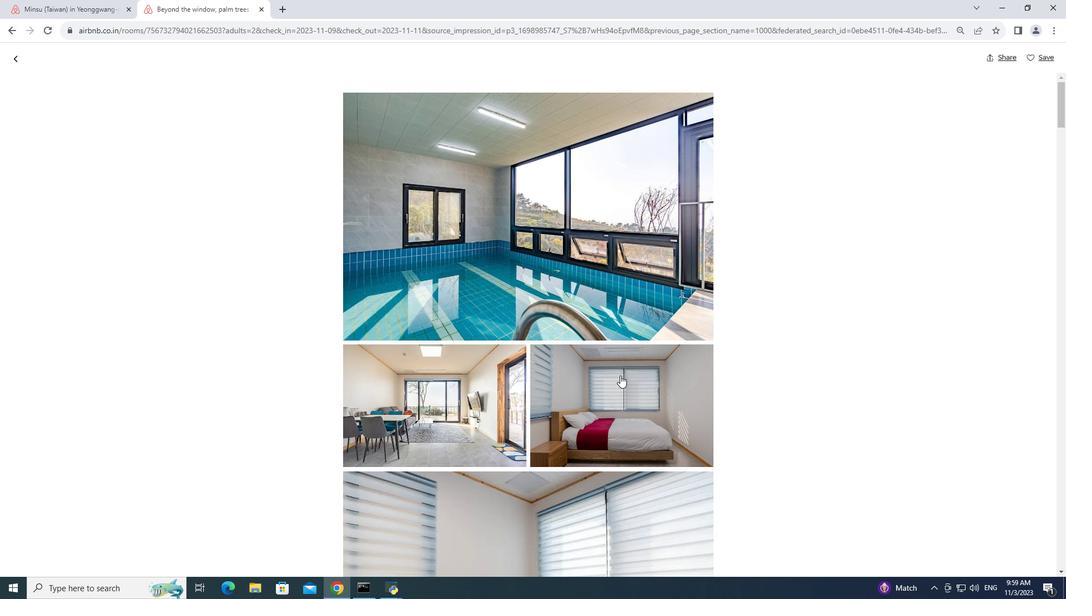 
Action: Mouse scrolled (620, 375) with delta (0, 0)
Screenshot: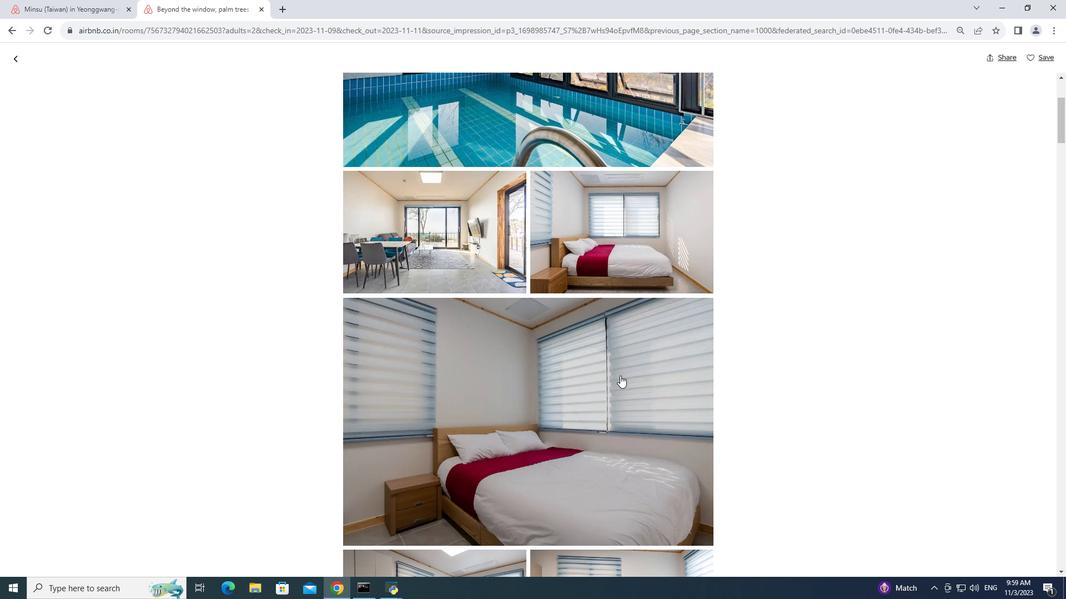 
Action: Mouse scrolled (620, 375) with delta (0, 0)
Screenshot: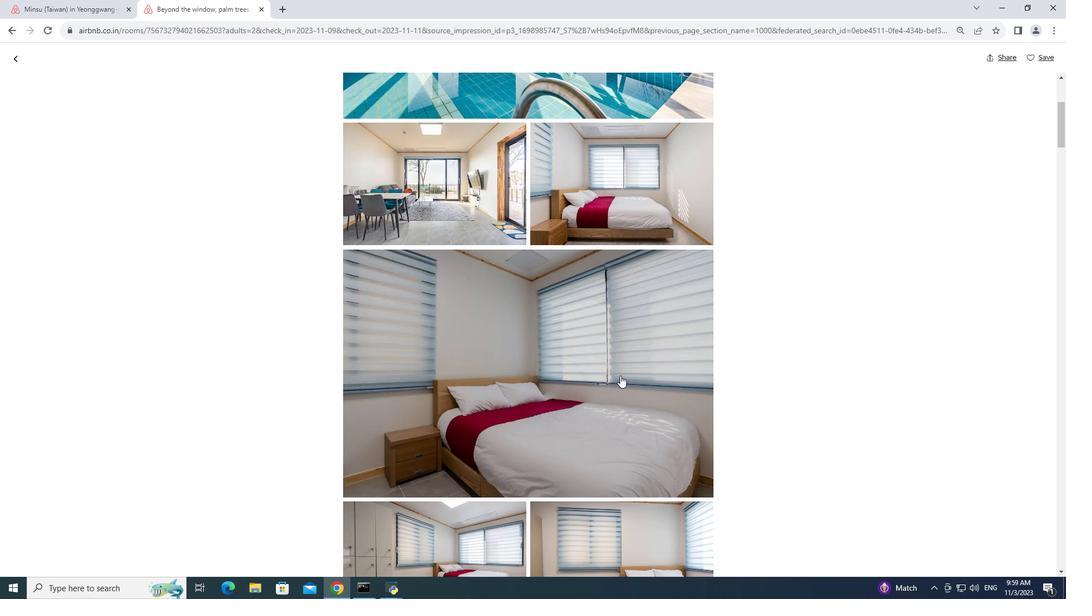 
Action: Mouse moved to (620, 375)
Screenshot: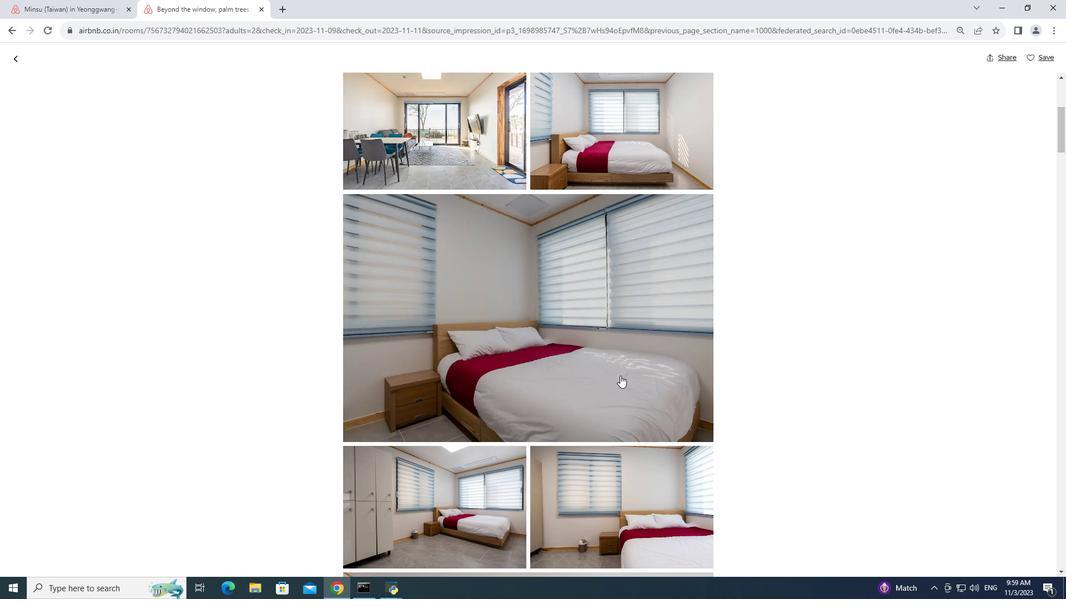 
Action: Mouse scrolled (620, 375) with delta (0, 0)
Screenshot: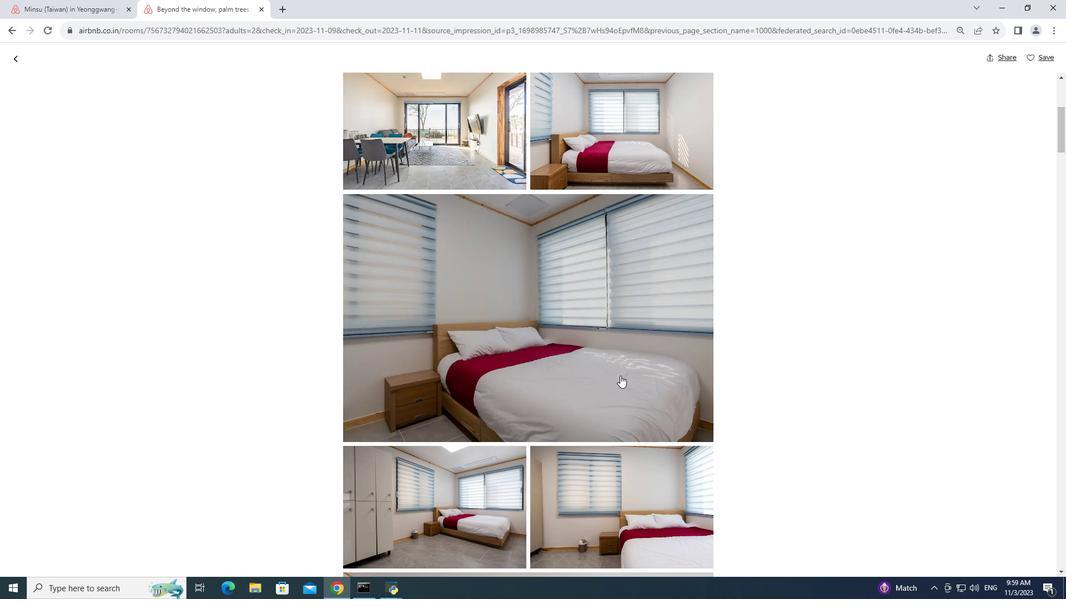 
Action: Mouse scrolled (620, 375) with delta (0, 0)
Screenshot: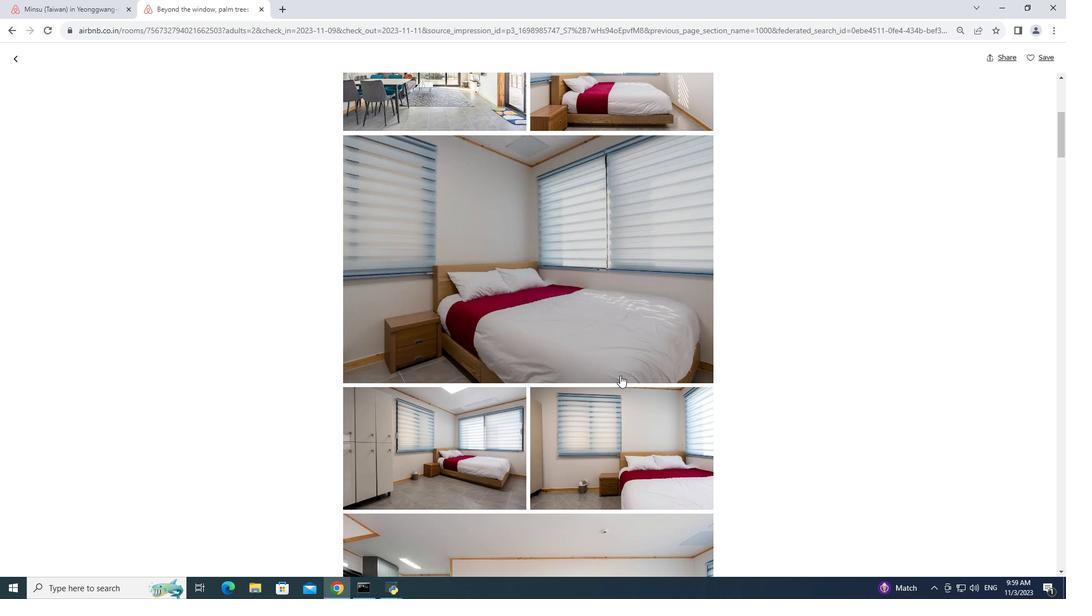 
Action: Mouse moved to (619, 375)
Screenshot: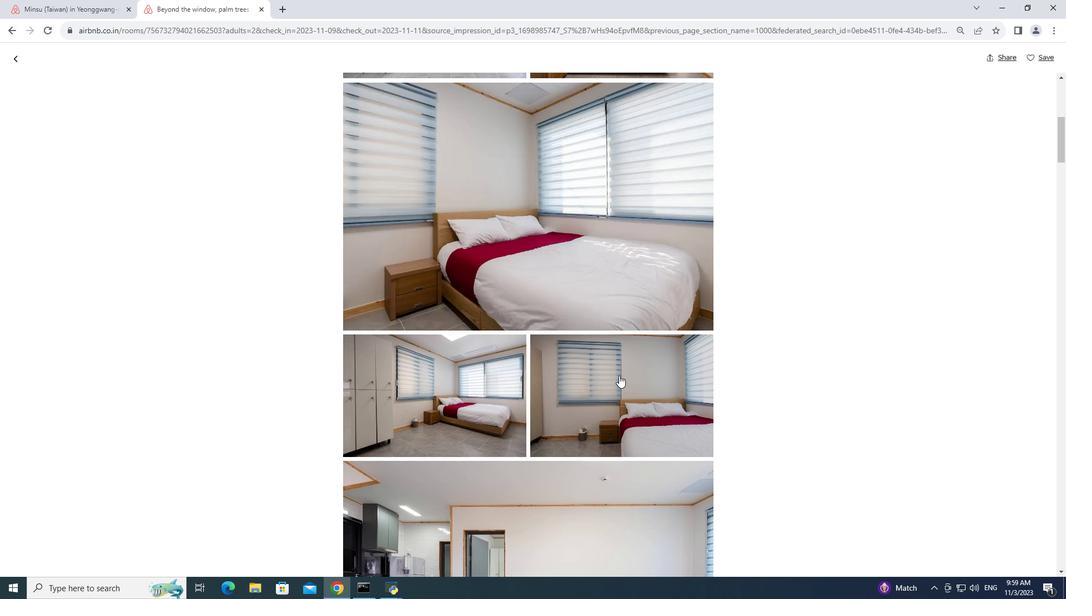 
Action: Mouse scrolled (619, 375) with delta (0, 0)
Screenshot: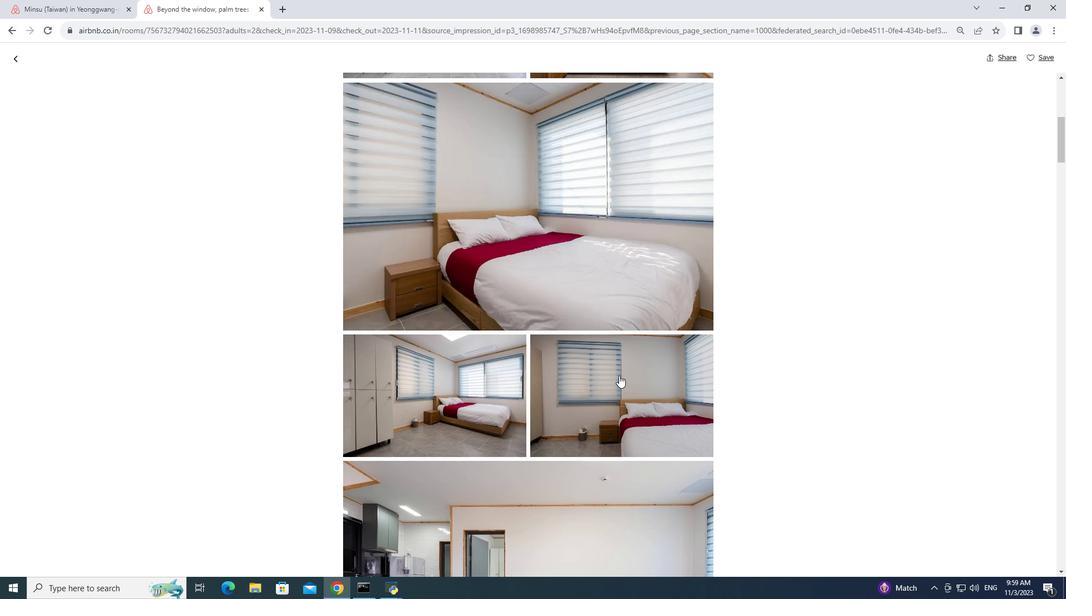 
Action: Mouse moved to (619, 375)
Screenshot: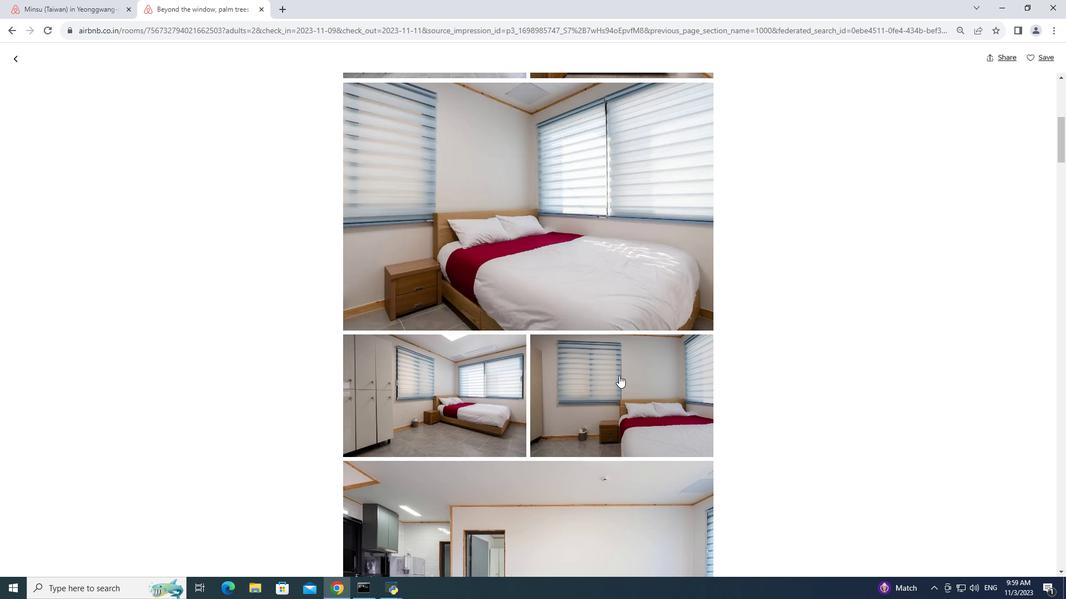 
Action: Mouse scrolled (619, 375) with delta (0, 0)
Screenshot: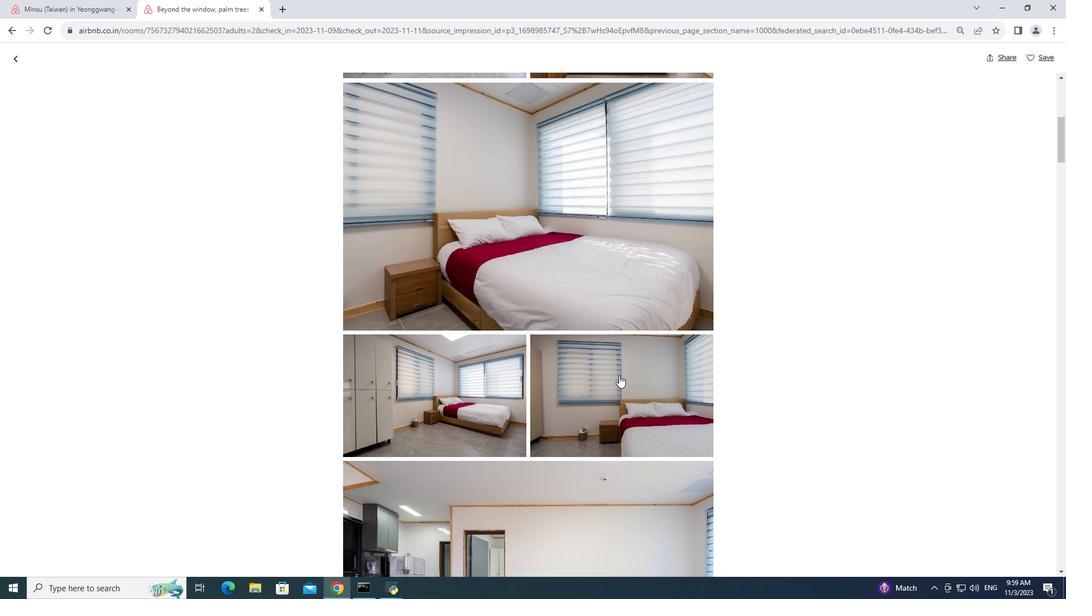 
Action: Mouse moved to (618, 377)
Screenshot: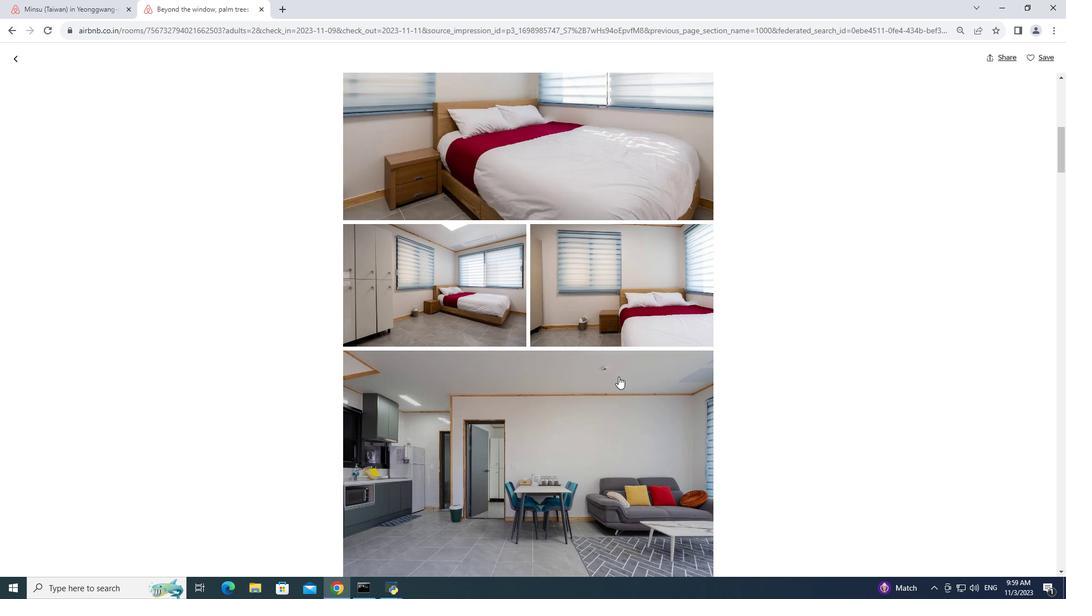 
Action: Mouse scrolled (618, 376) with delta (0, 0)
Screenshot: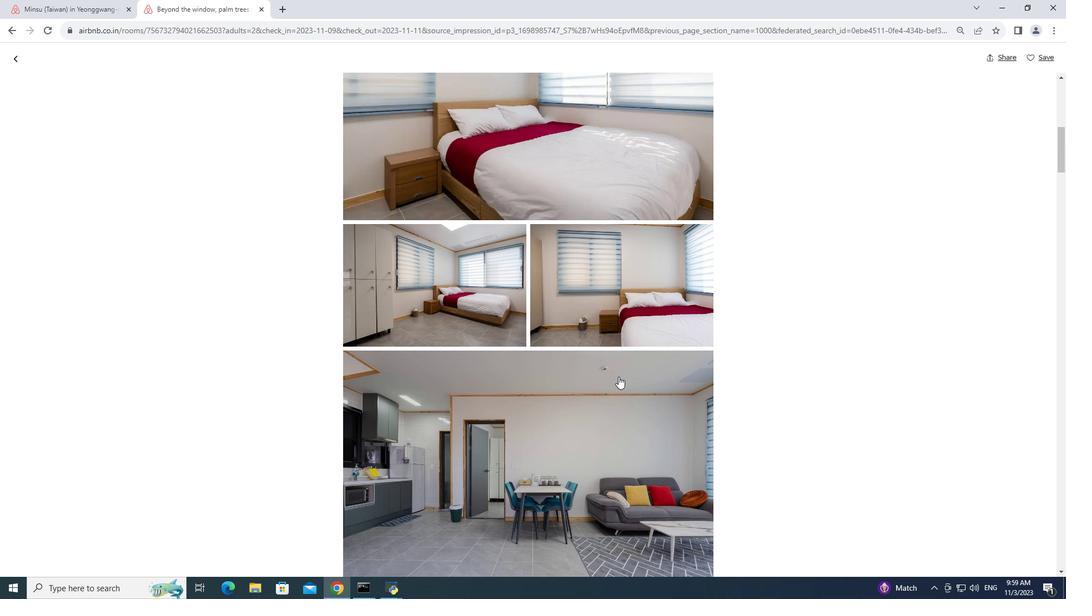 
Action: Mouse scrolled (618, 376) with delta (0, 0)
Screenshot: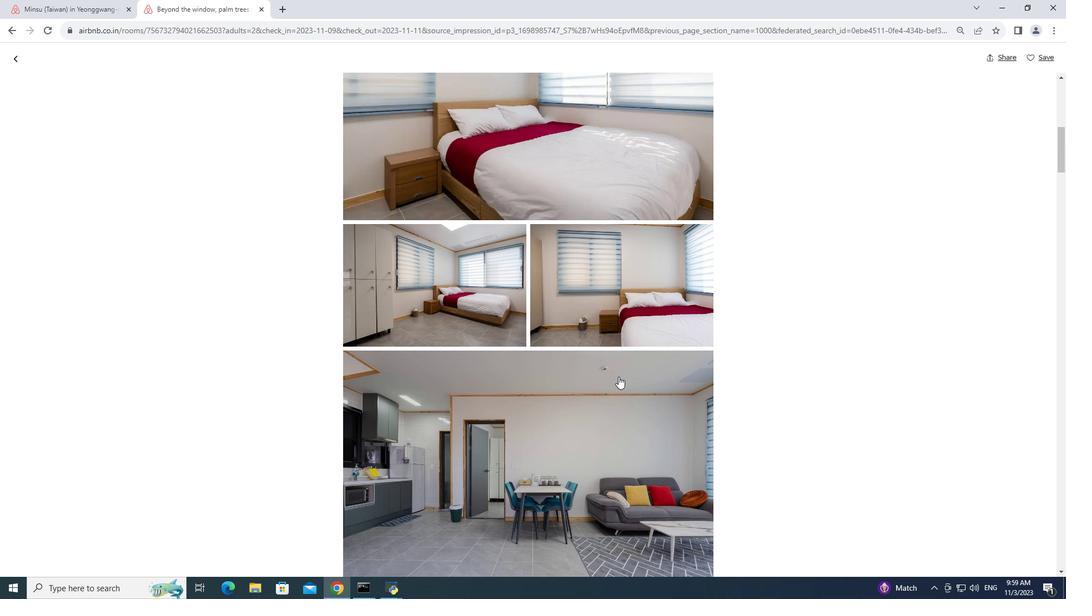 
Action: Mouse scrolled (618, 376) with delta (0, 0)
Screenshot: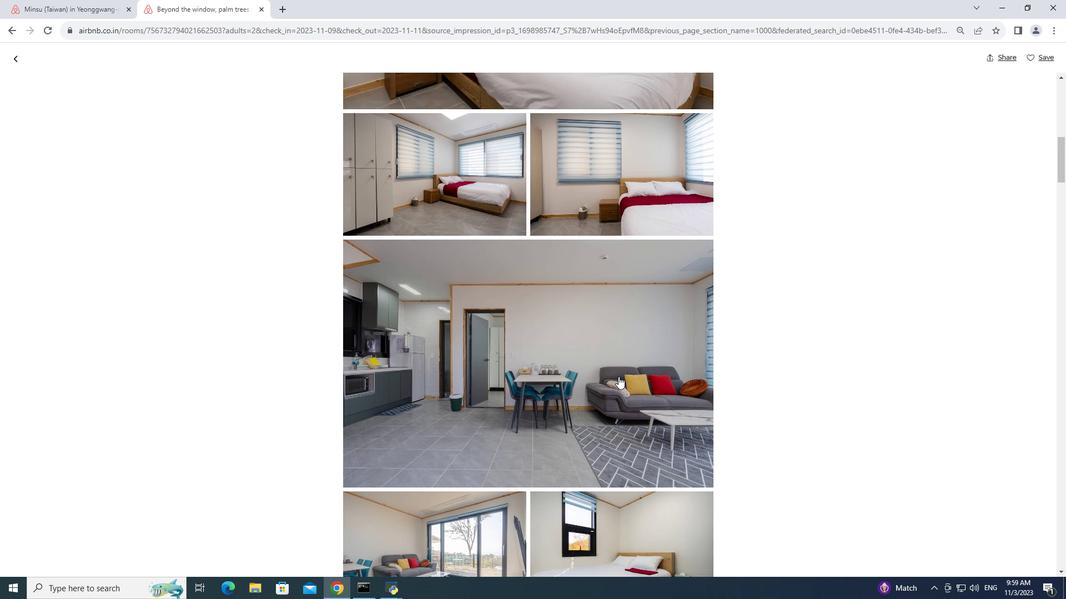 
Action: Mouse moved to (618, 377)
Screenshot: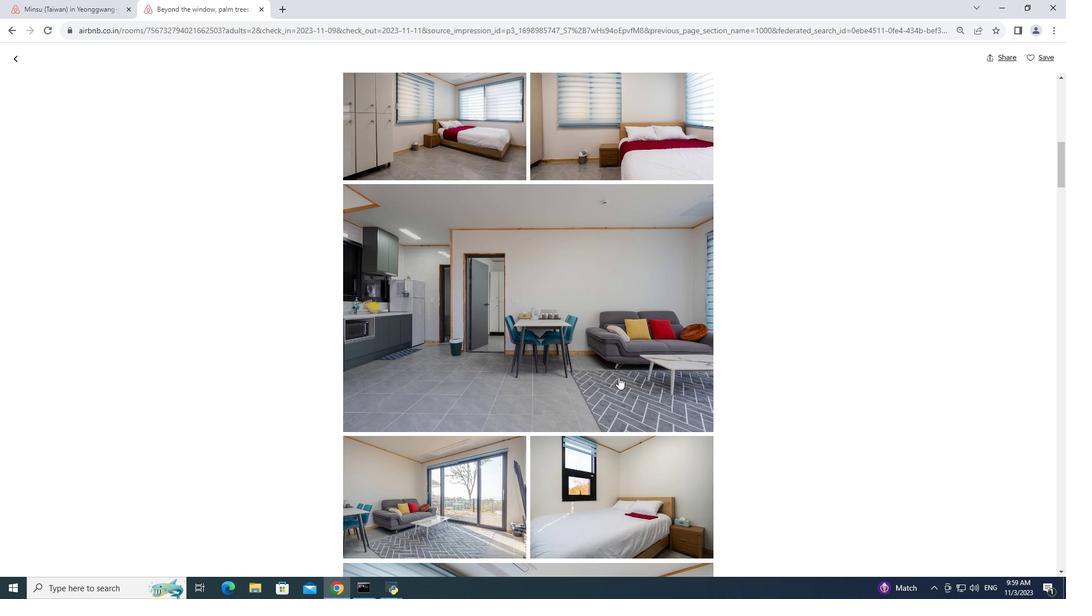 
Action: Mouse scrolled (618, 377) with delta (0, 0)
Screenshot: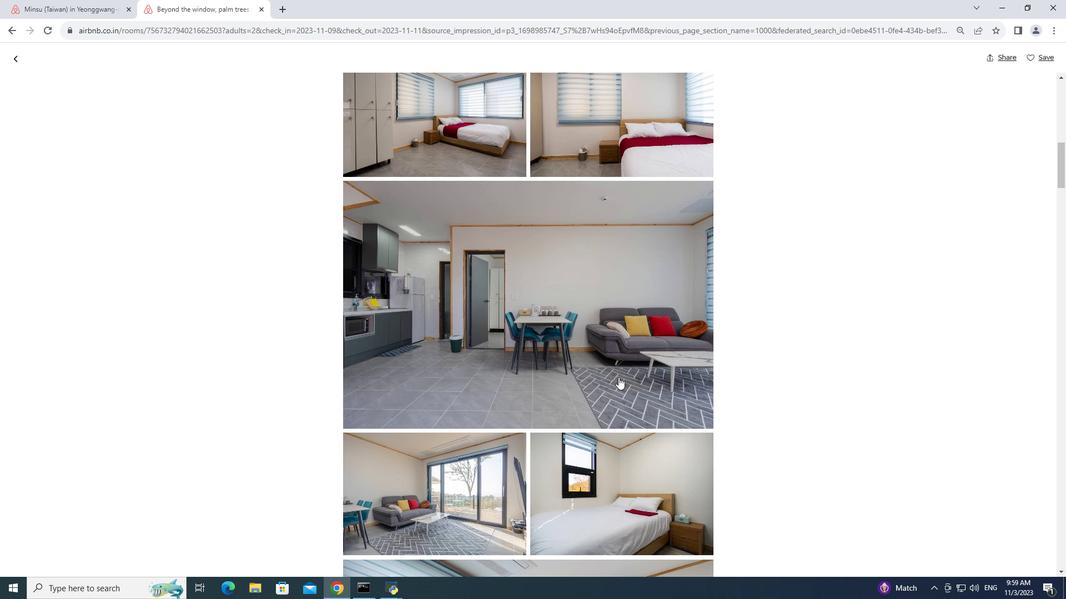 
Action: Mouse scrolled (618, 377) with delta (0, 0)
Screenshot: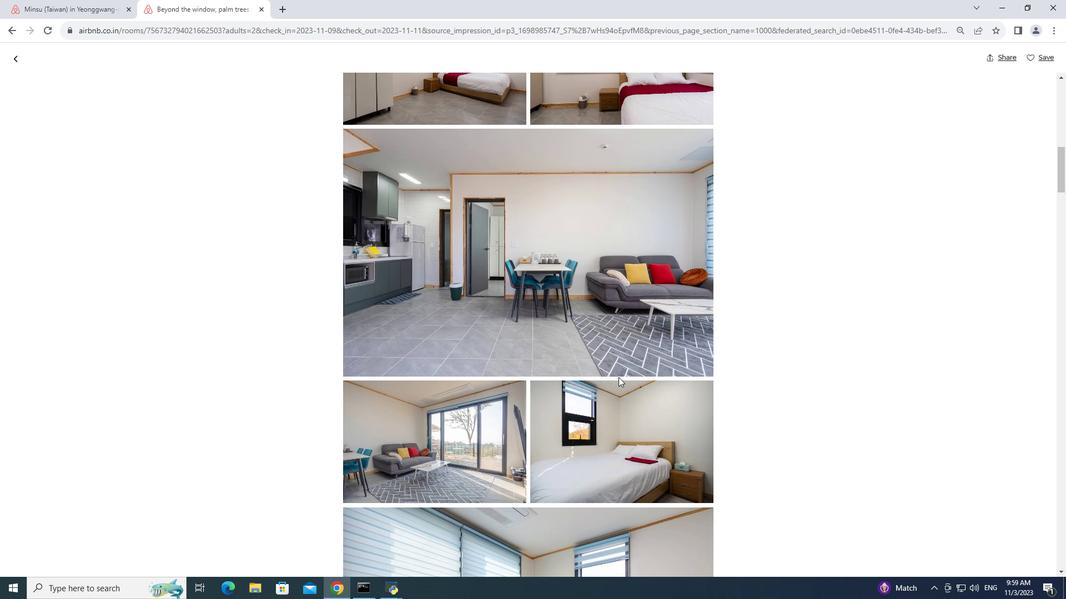 
Action: Mouse scrolled (618, 377) with delta (0, 0)
Screenshot: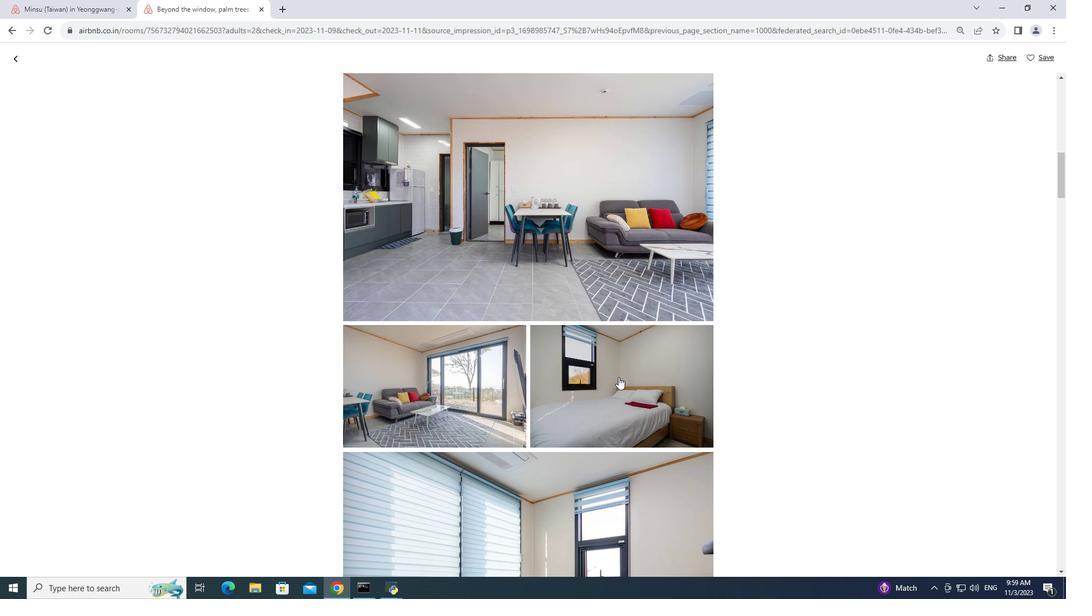 
Action: Mouse scrolled (618, 377) with delta (0, 0)
Screenshot: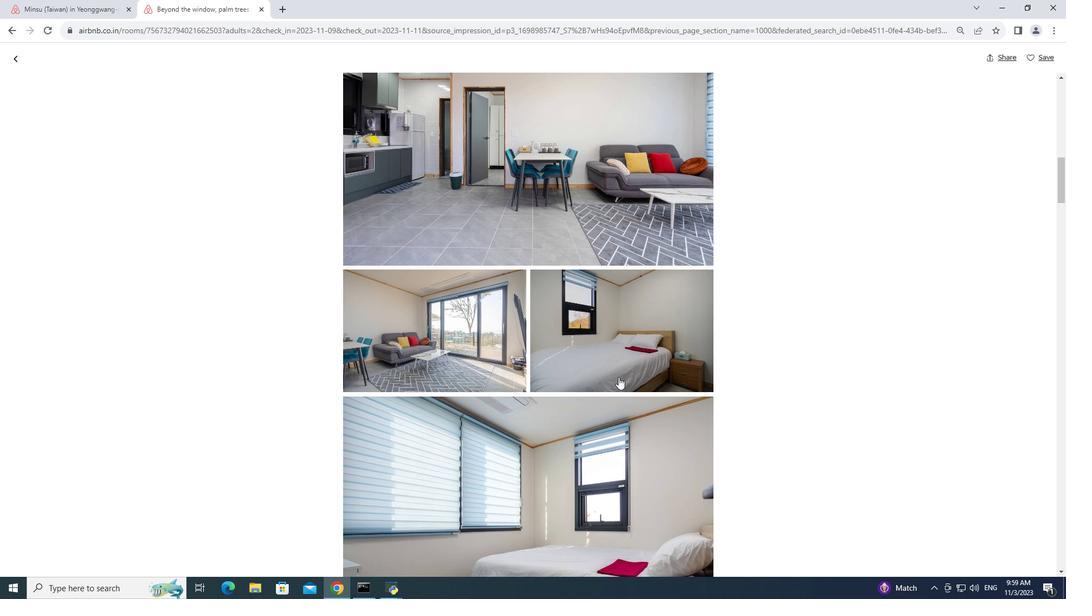 
Action: Mouse scrolled (618, 377) with delta (0, 0)
Screenshot: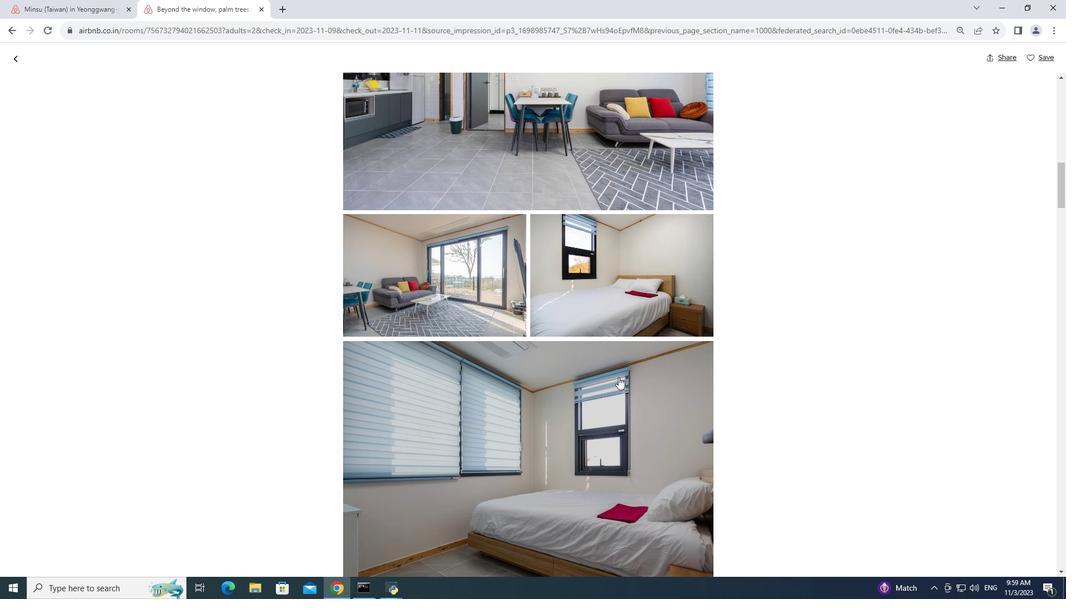 
Action: Mouse scrolled (618, 377) with delta (0, 0)
Screenshot: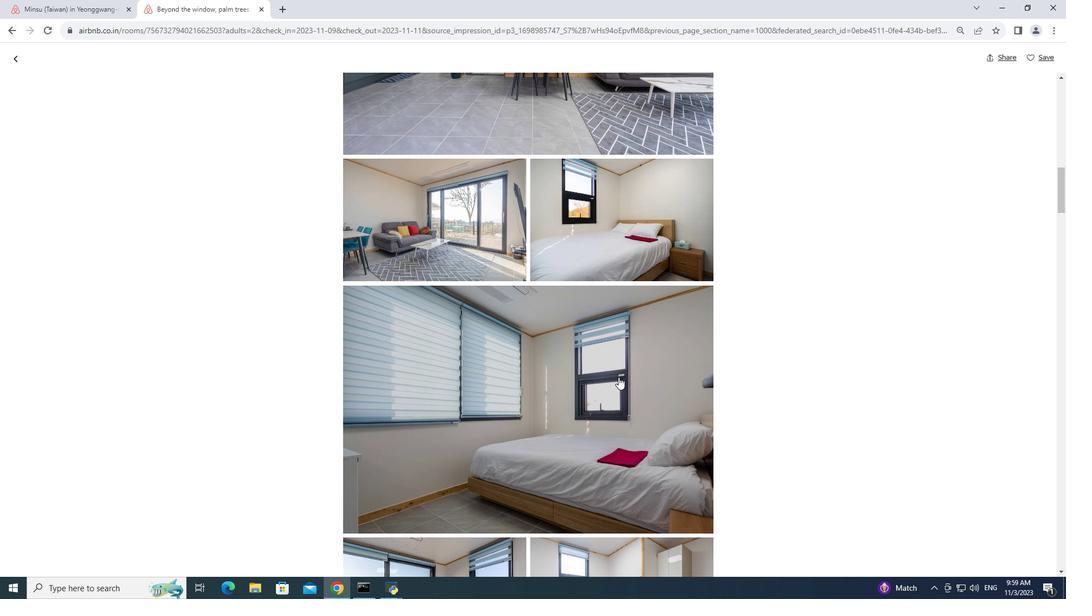 
Action: Mouse scrolled (618, 377) with delta (0, 0)
Screenshot: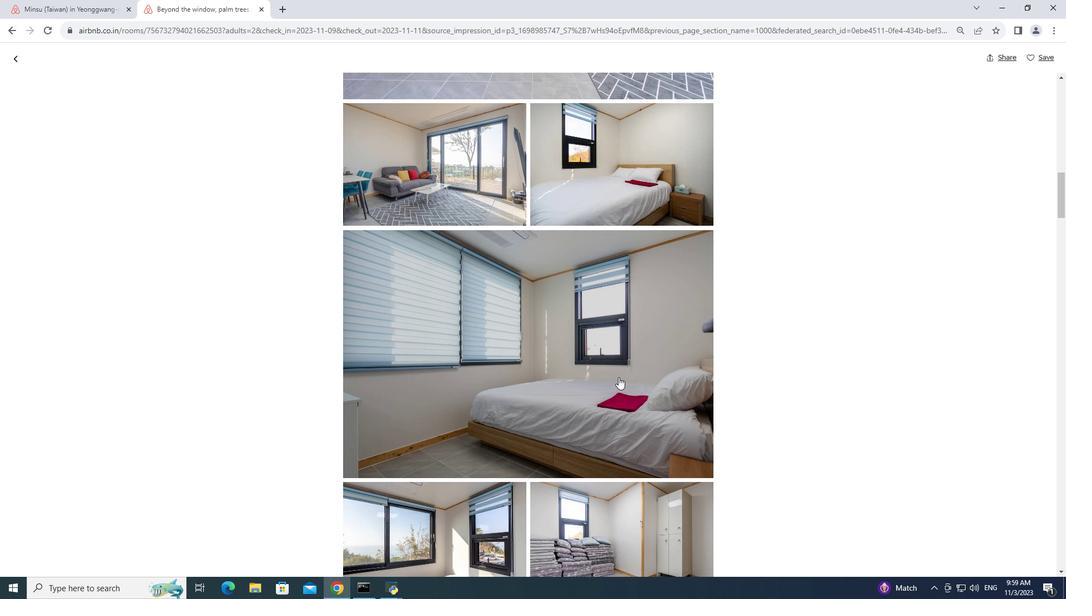 
Action: Mouse scrolled (618, 377) with delta (0, 0)
Screenshot: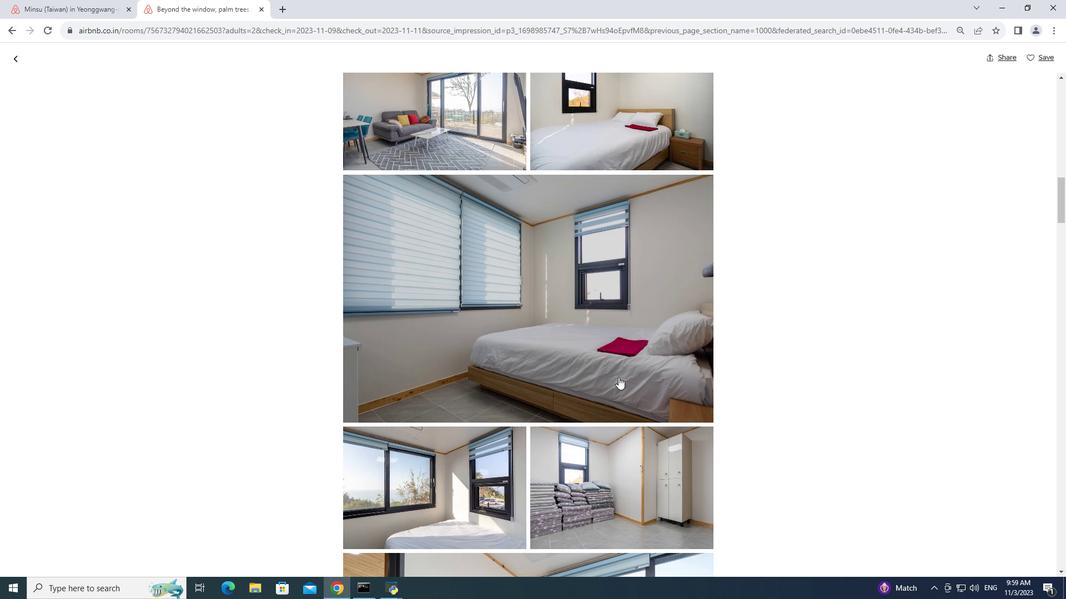 
Action: Mouse scrolled (618, 377) with delta (0, 0)
Screenshot: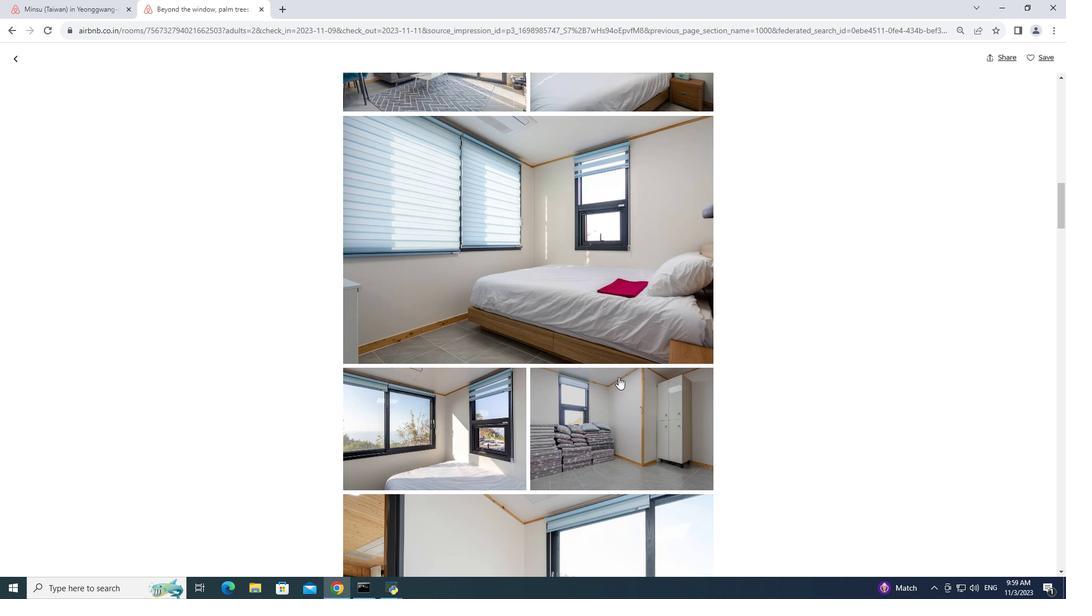 
Action: Mouse scrolled (618, 377) with delta (0, 0)
Screenshot: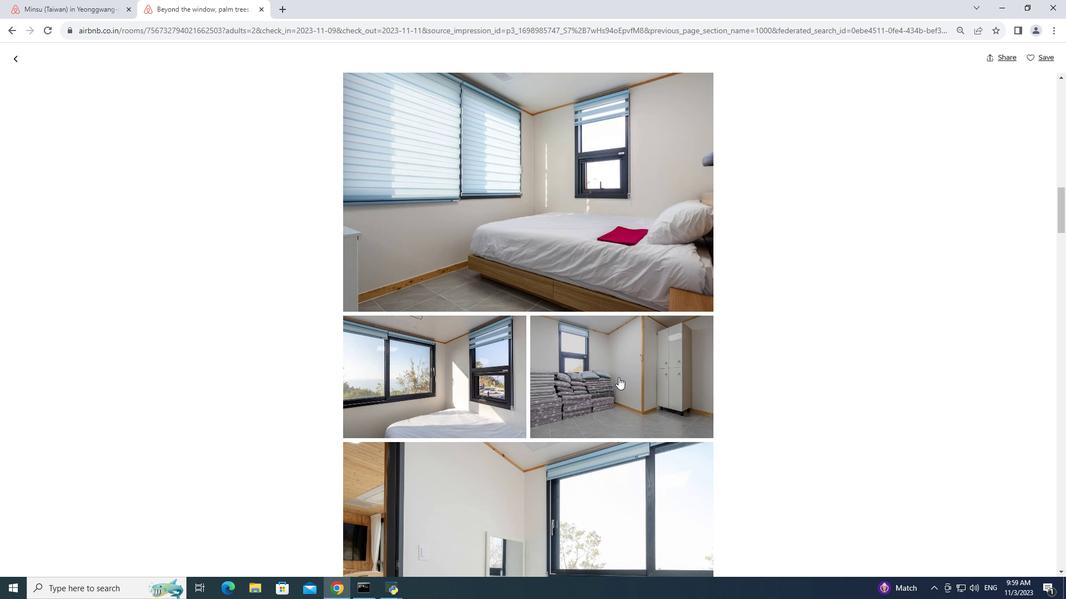 
Action: Mouse scrolled (618, 377) with delta (0, 0)
Screenshot: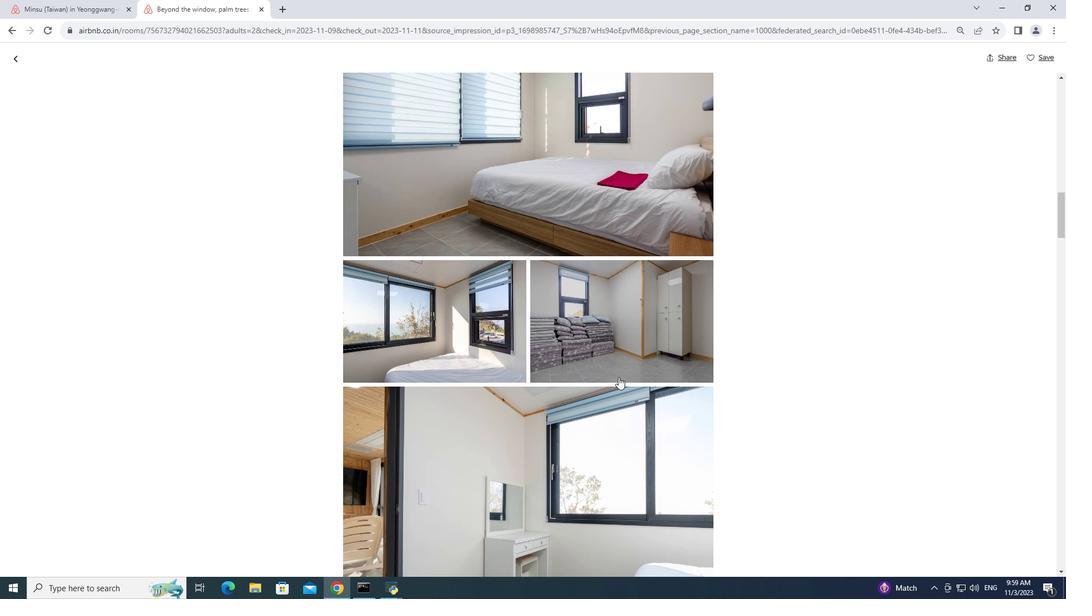
Action: Mouse scrolled (618, 377) with delta (0, 0)
Screenshot: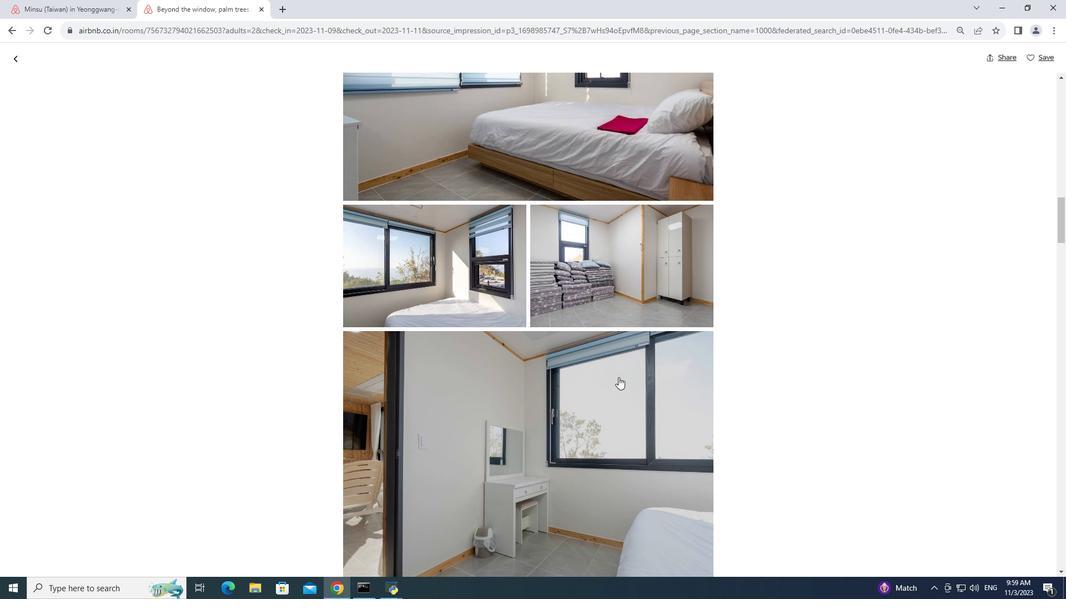 
Action: Mouse moved to (619, 377)
Screenshot: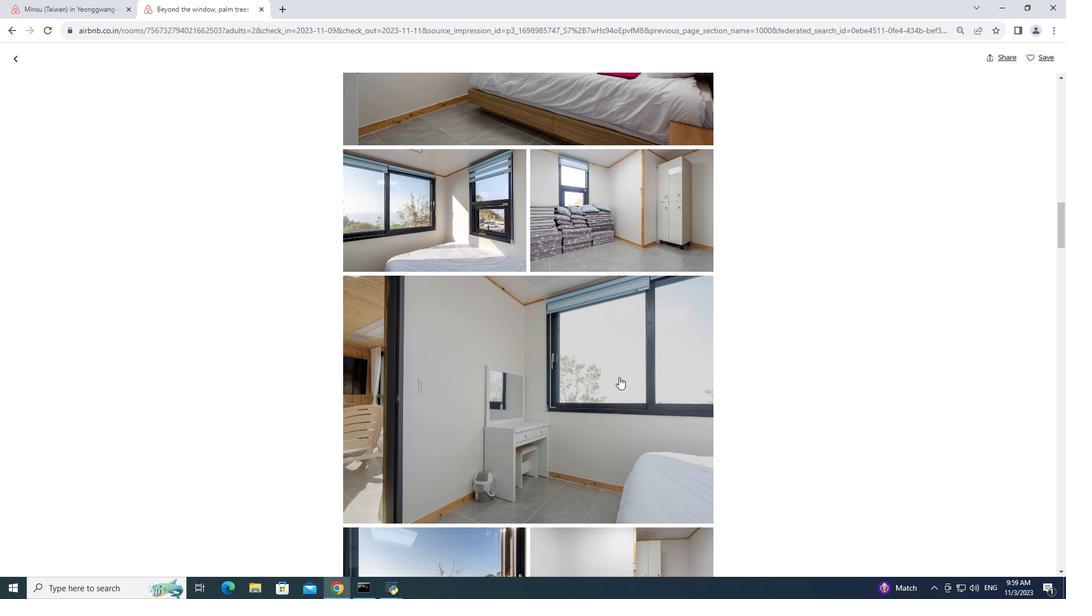 
Action: Mouse scrolled (619, 377) with delta (0, 0)
Screenshot: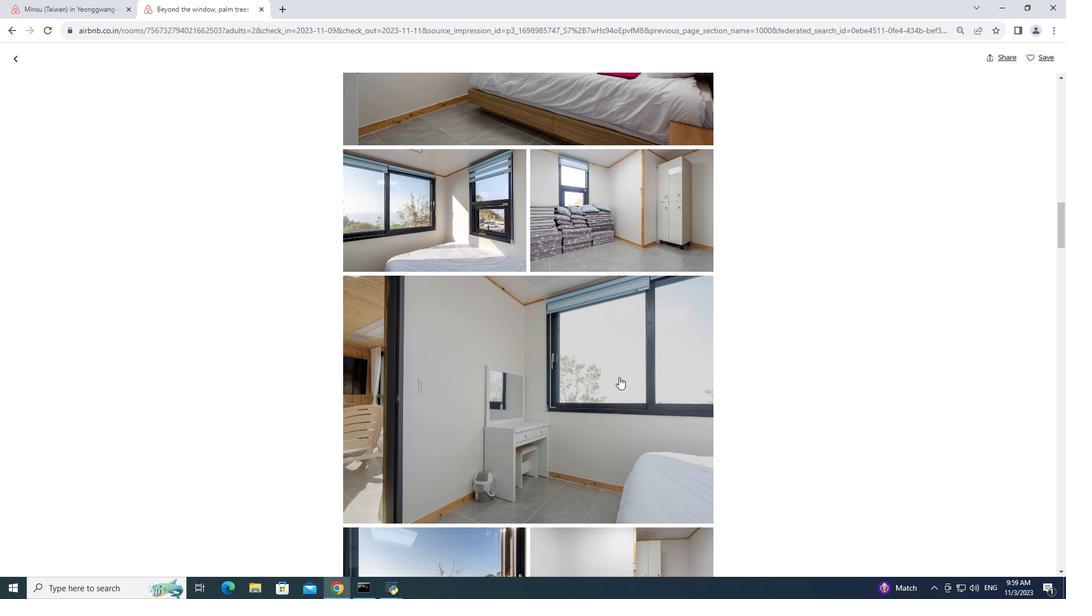 
Action: Mouse scrolled (619, 377) with delta (0, 0)
Screenshot: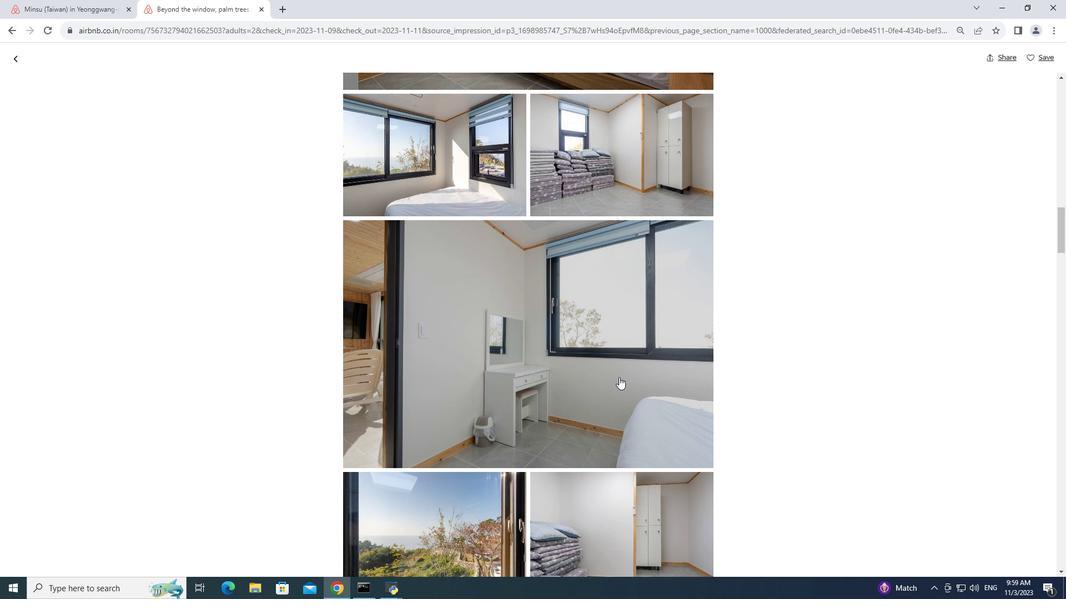 
Action: Mouse scrolled (619, 377) with delta (0, 0)
Screenshot: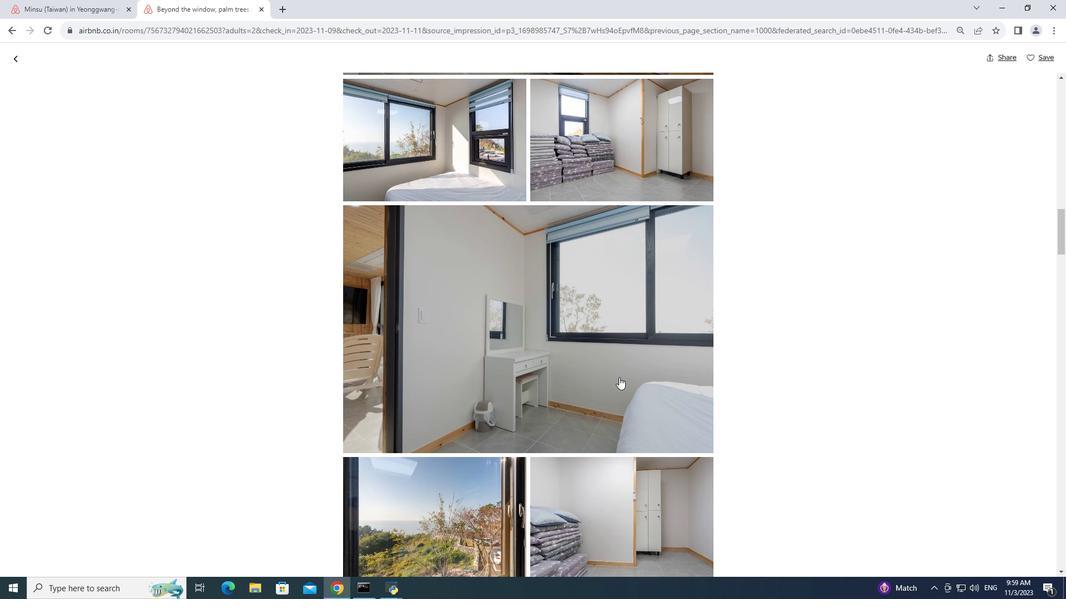 
Action: Mouse scrolled (619, 377) with delta (0, 0)
Screenshot: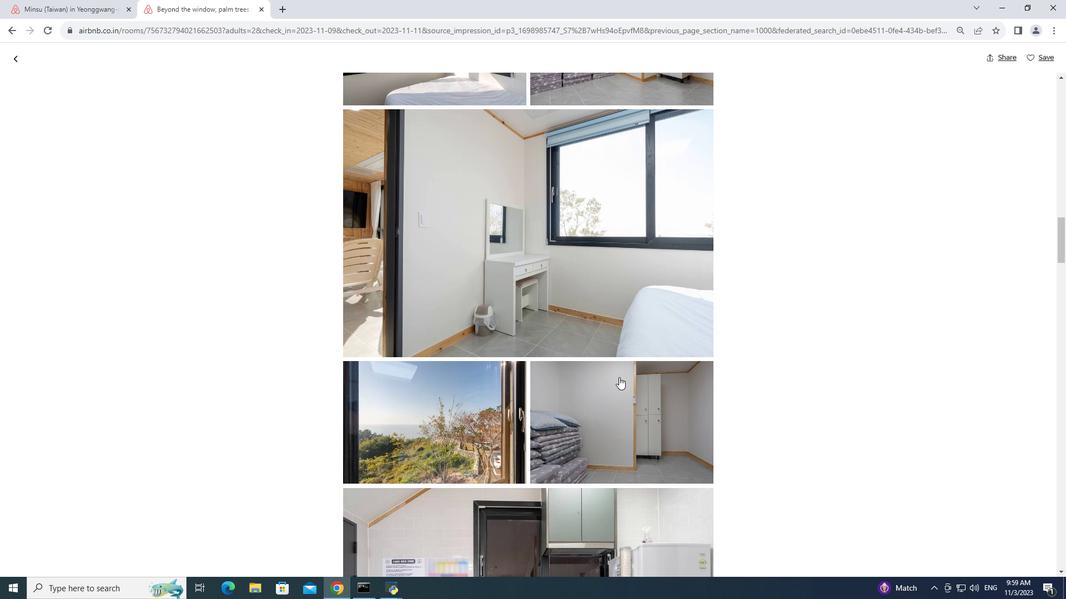 
Action: Mouse scrolled (619, 377) with delta (0, 0)
Screenshot: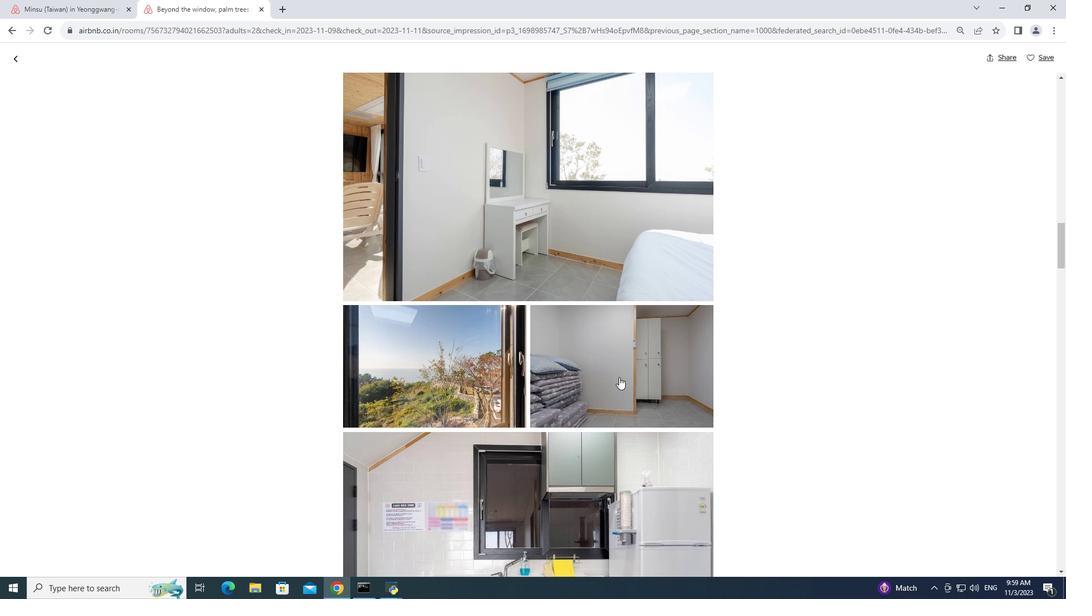 
Action: Mouse scrolled (619, 377) with delta (0, 0)
Screenshot: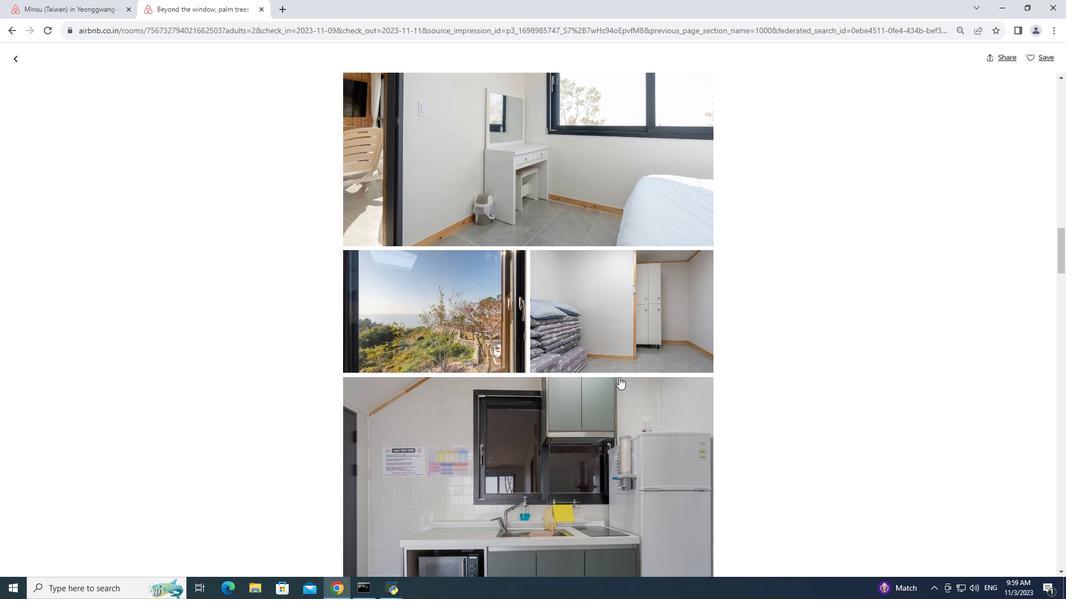 
Action: Mouse scrolled (619, 377) with delta (0, 0)
Screenshot: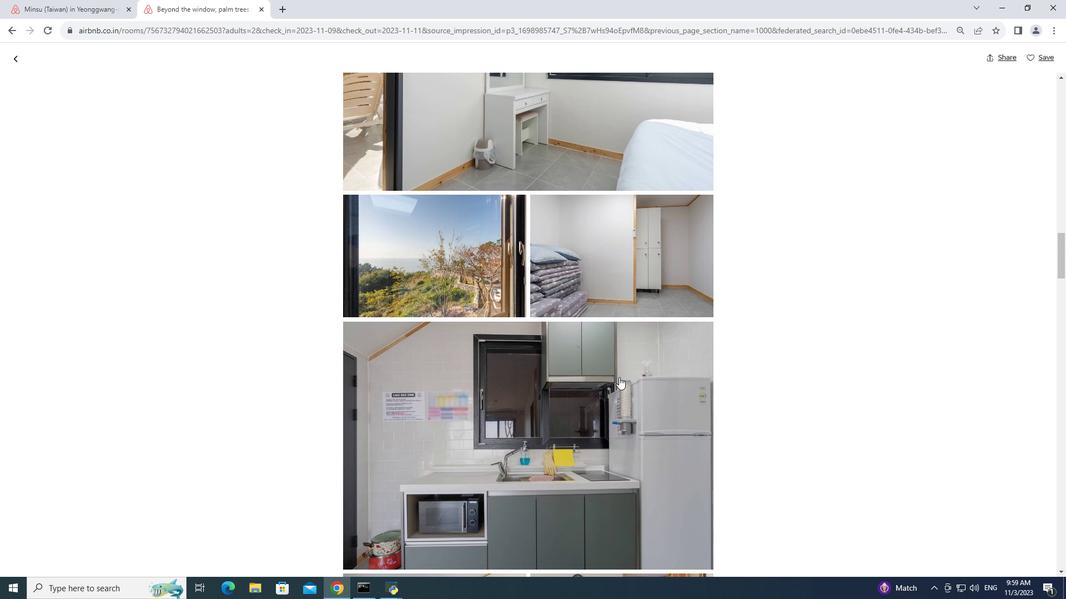 
Action: Mouse moved to (619, 377)
Screenshot: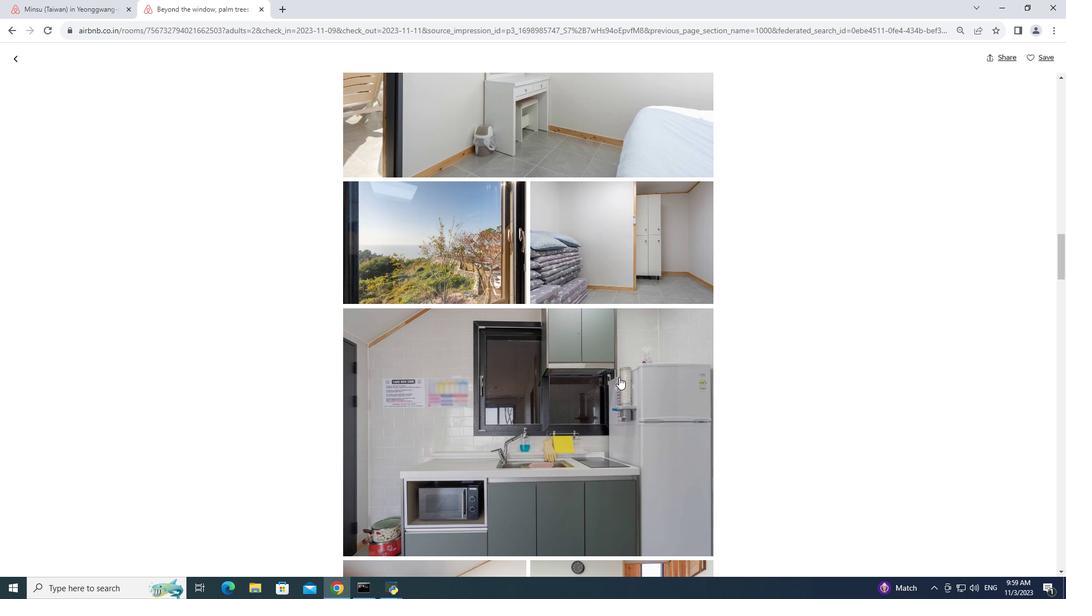 
Action: Mouse scrolled (619, 377) with delta (0, 0)
Screenshot: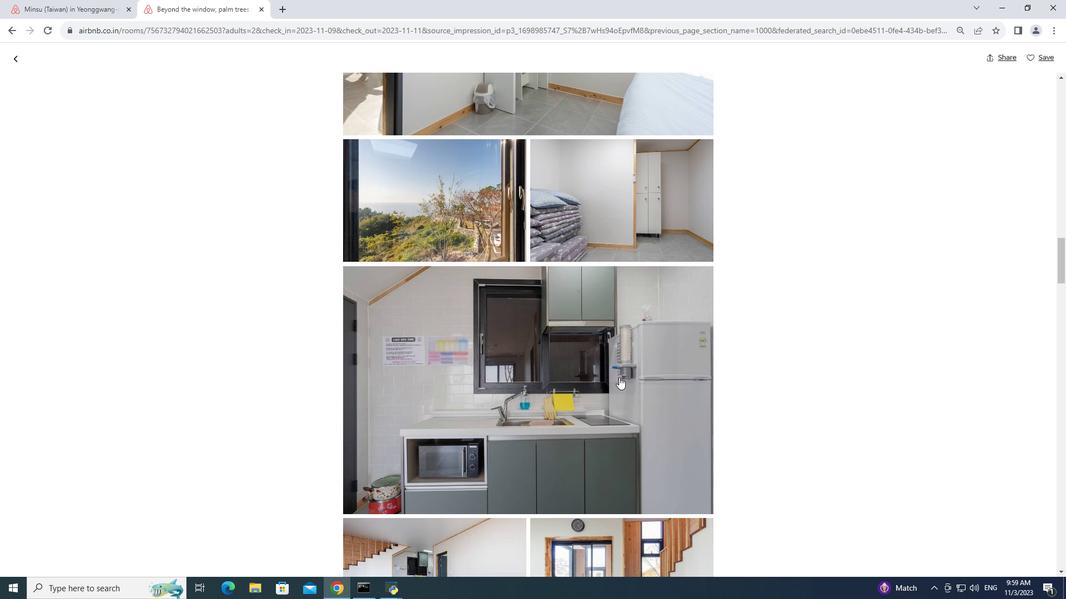 
Action: Mouse scrolled (619, 377) with delta (0, 0)
Screenshot: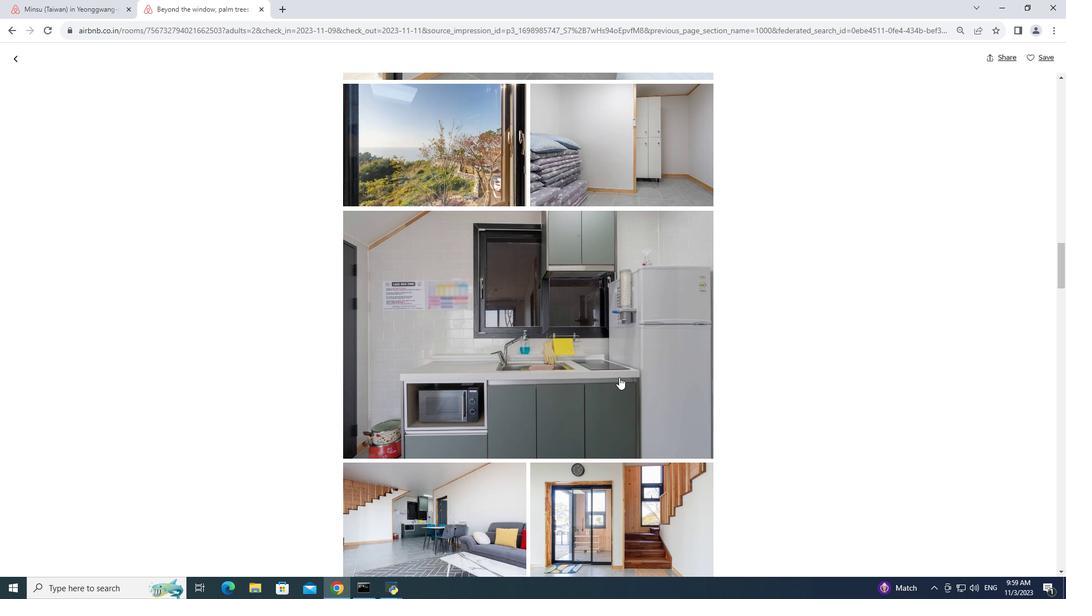 
Action: Mouse scrolled (619, 377) with delta (0, 0)
Screenshot: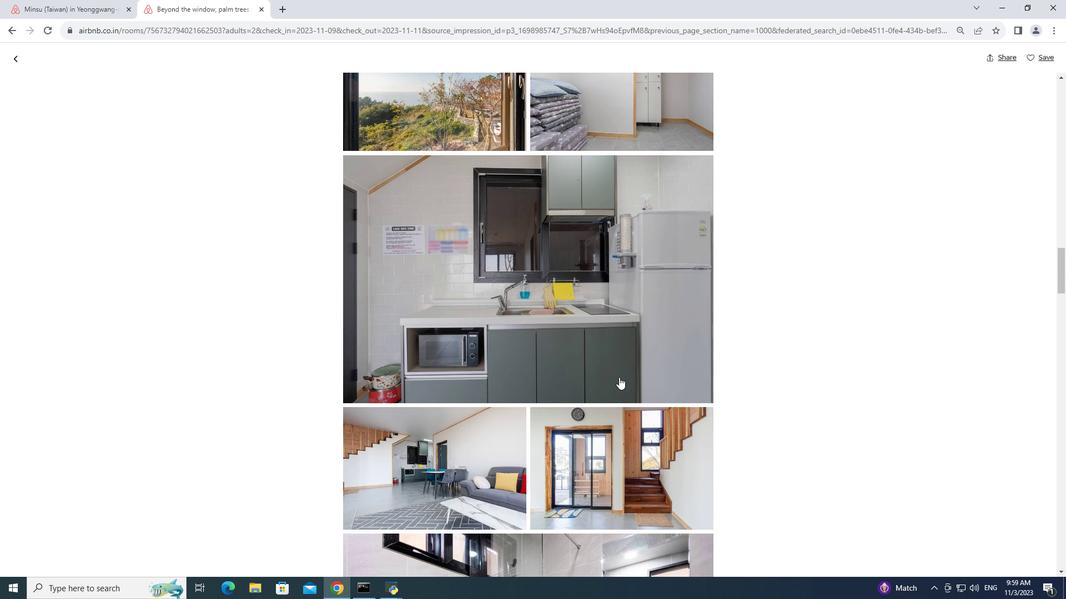 
Action: Mouse moved to (618, 378)
Screenshot: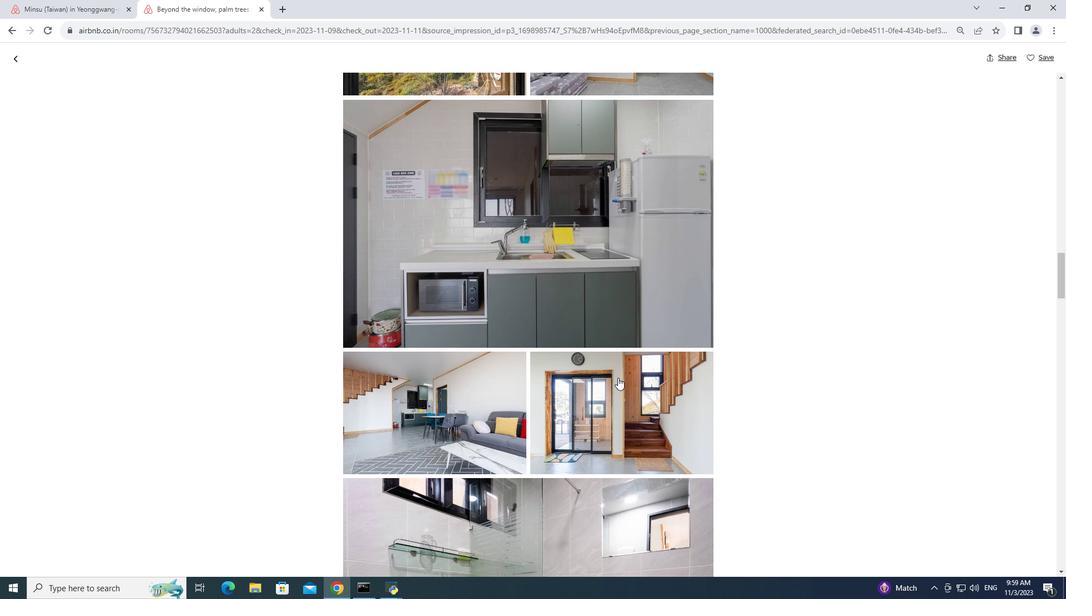 
Action: Mouse scrolled (618, 377) with delta (0, 0)
Screenshot: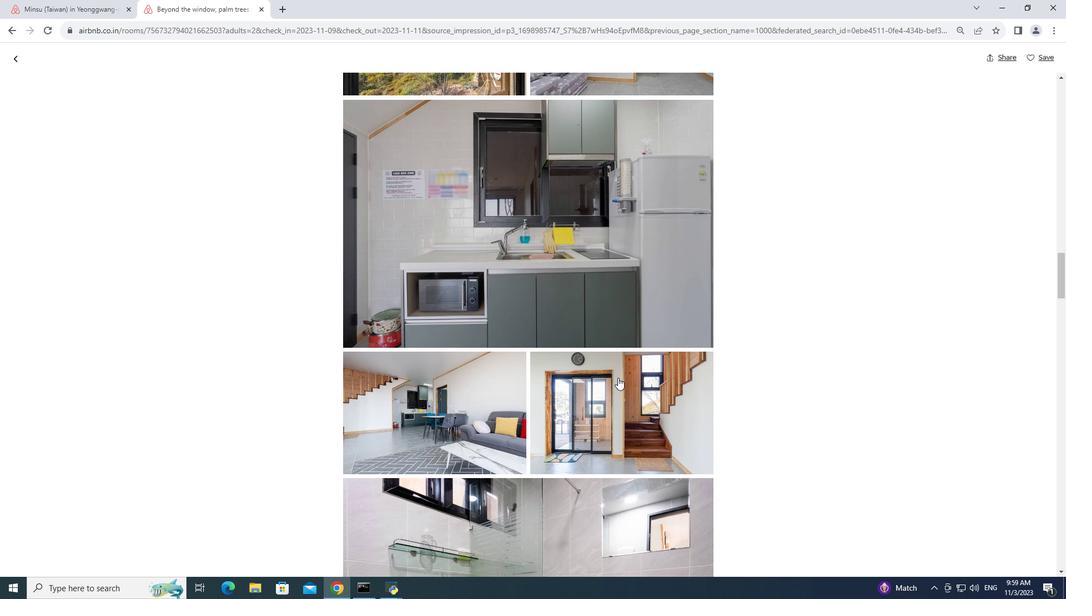 
Action: Mouse scrolled (618, 377) with delta (0, 0)
Screenshot: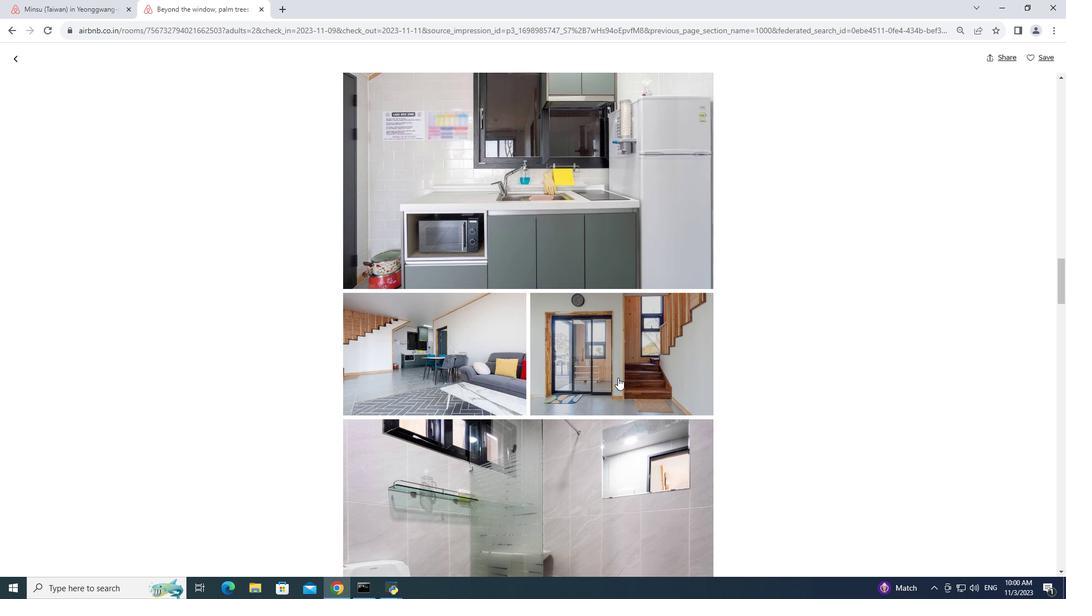 
Action: Mouse moved to (617, 378)
Screenshot: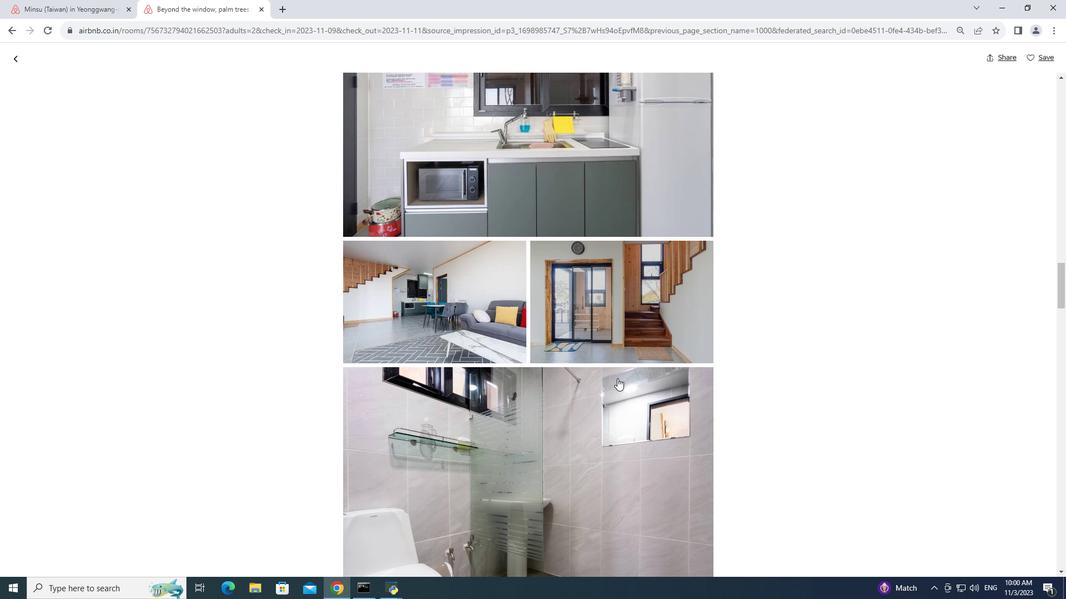
Action: Mouse scrolled (617, 378) with delta (0, 0)
Screenshot: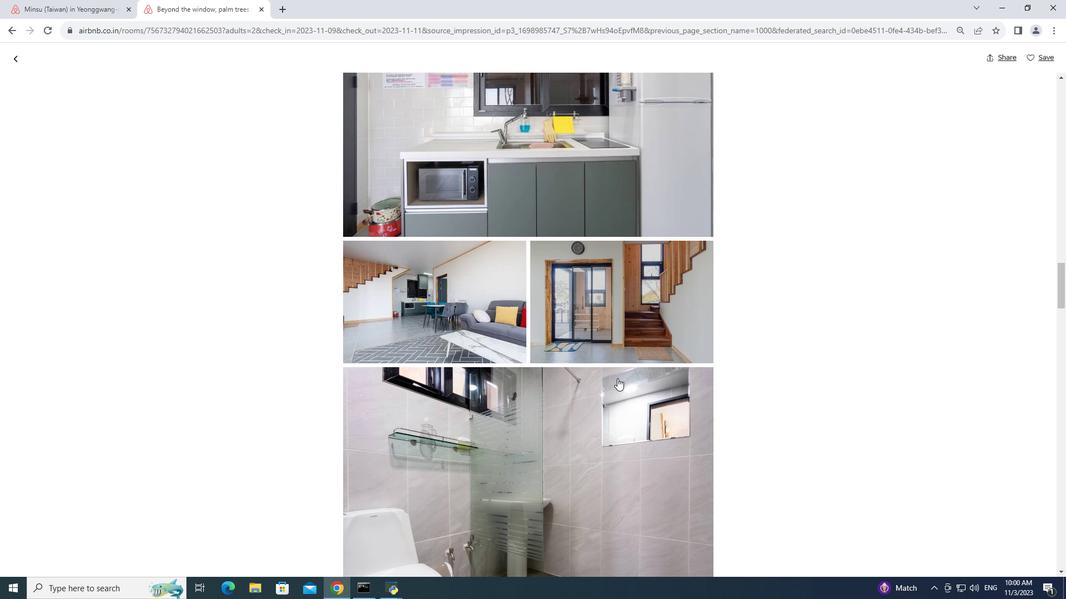 
Action: Mouse scrolled (617, 378) with delta (0, 0)
Screenshot: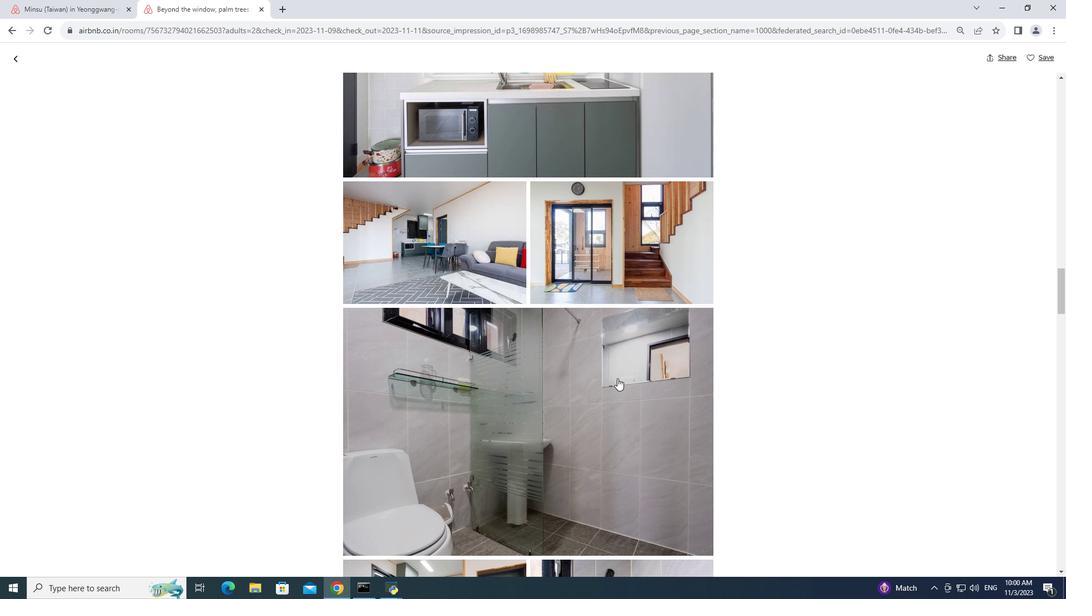 
Action: Mouse scrolled (617, 378) with delta (0, 0)
Screenshot: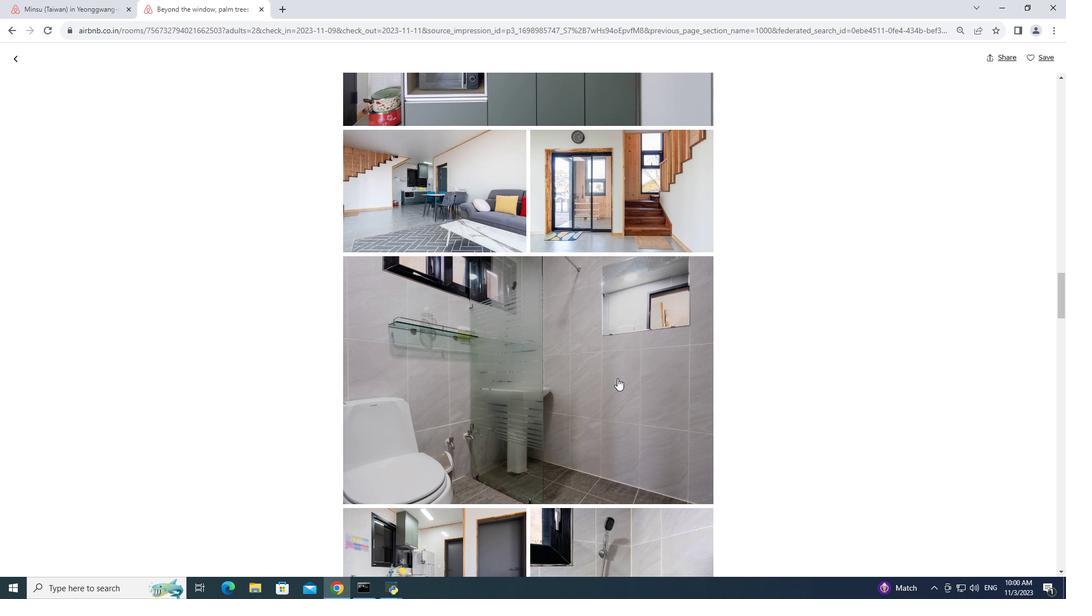 
Action: Mouse scrolled (617, 378) with delta (0, 0)
Screenshot: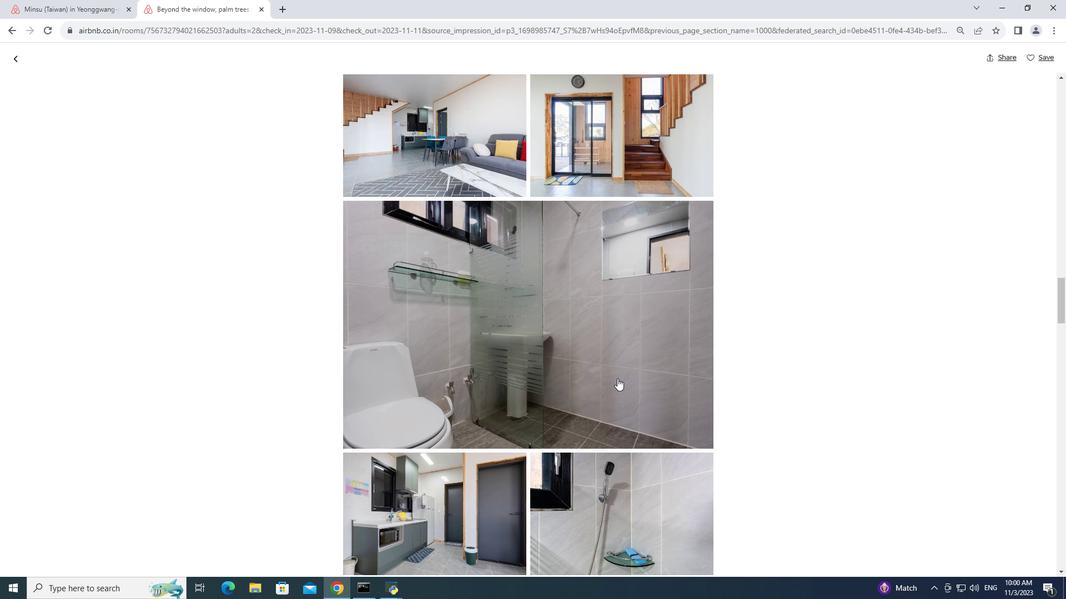 
Action: Mouse moved to (617, 378)
Screenshot: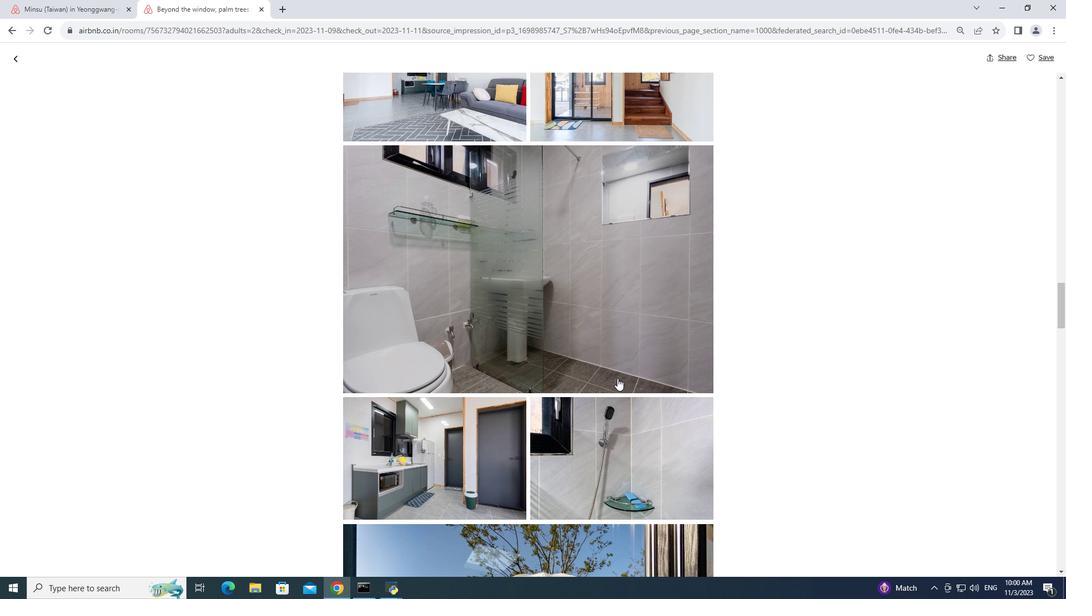
Action: Mouse scrolled (617, 378) with delta (0, 0)
Screenshot: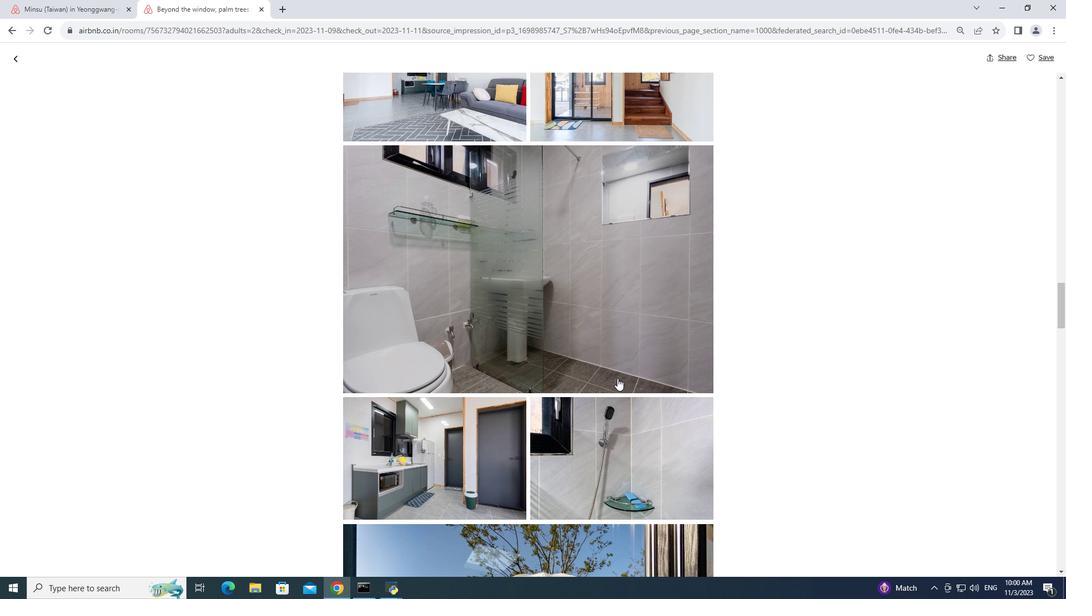 
Action: Mouse moved to (617, 379)
Screenshot: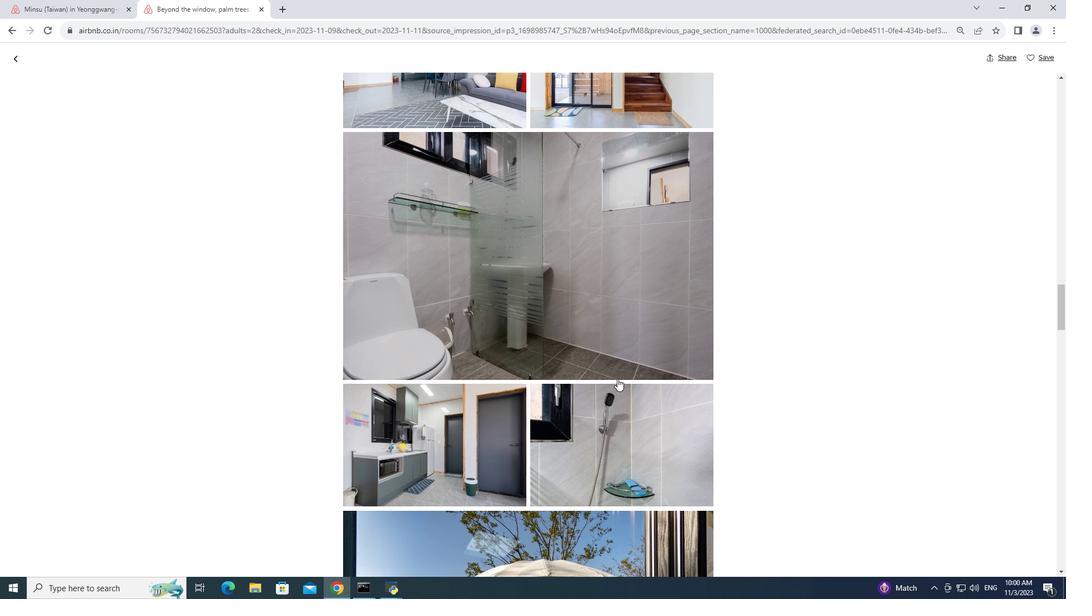 
Action: Mouse scrolled (617, 378) with delta (0, 0)
Screenshot: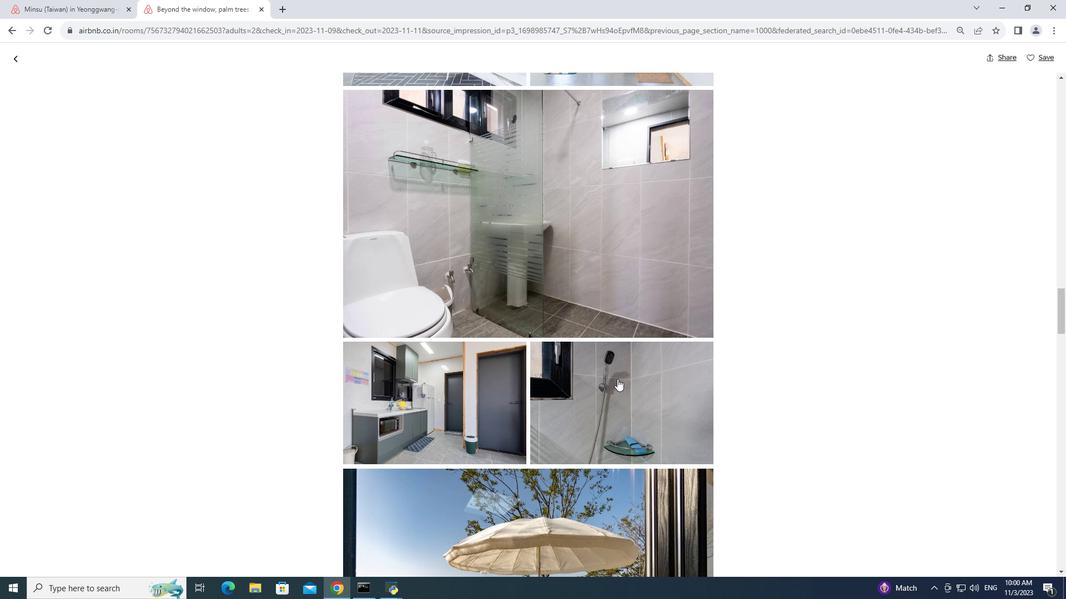 
Action: Mouse scrolled (617, 378) with delta (0, 0)
Screenshot: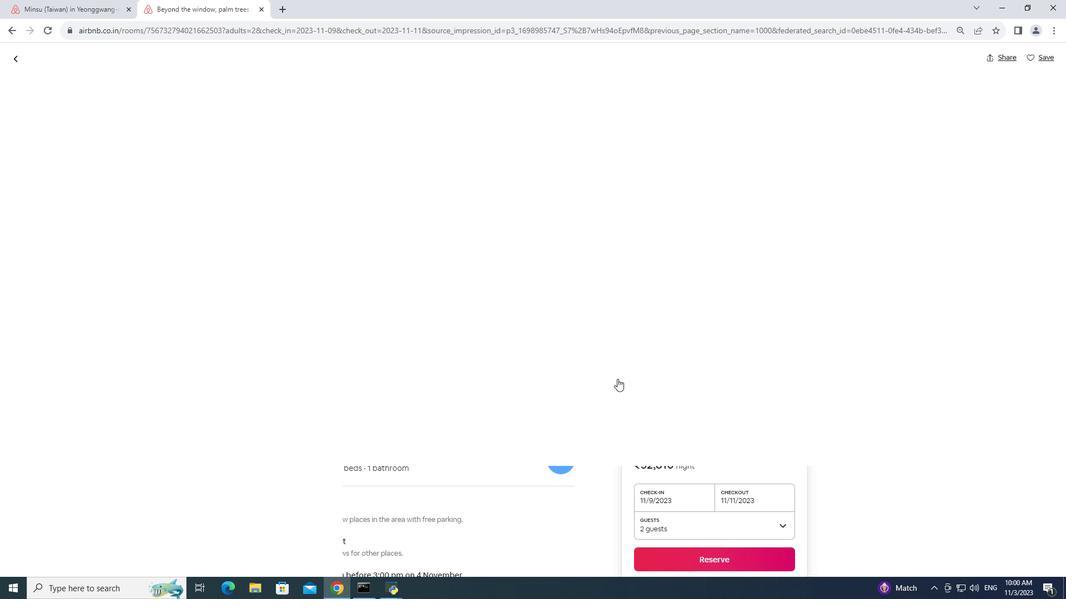 
Action: Mouse scrolled (617, 378) with delta (0, 0)
Screenshot: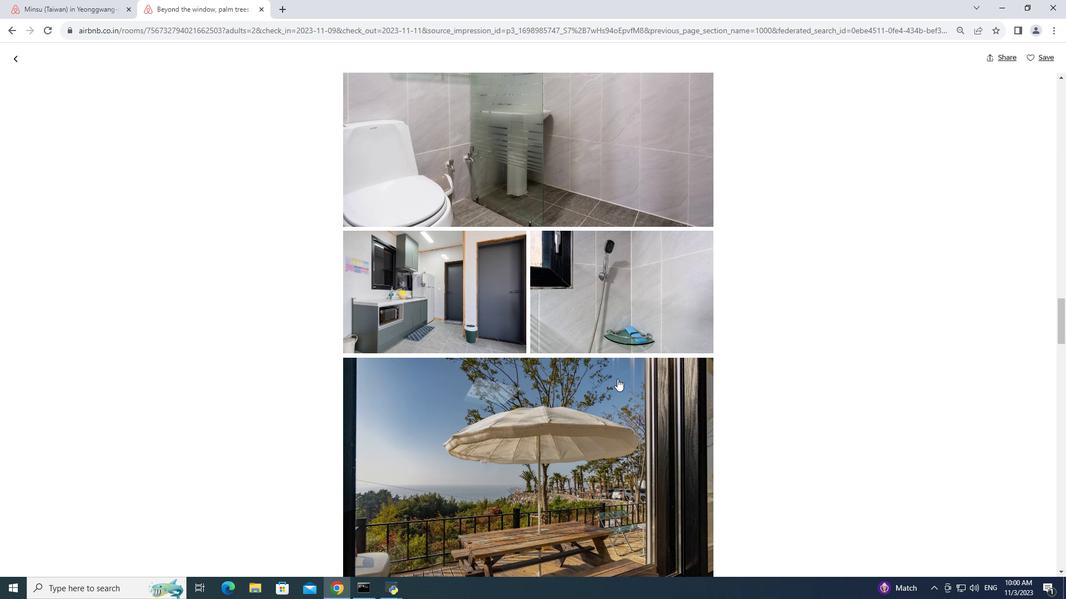 
Action: Mouse scrolled (617, 378) with delta (0, 0)
Screenshot: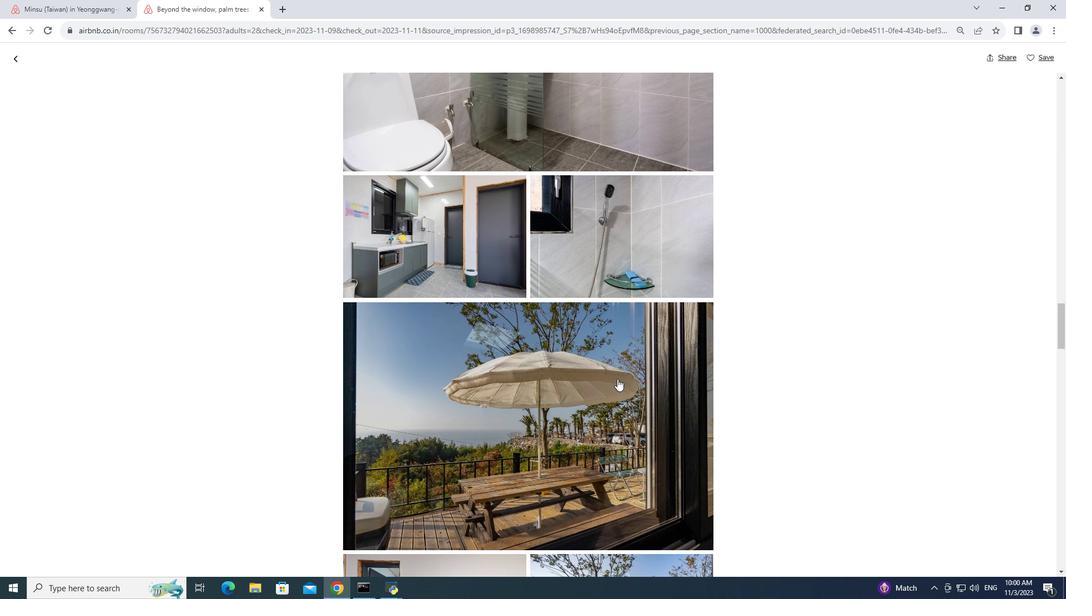 
Action: Mouse scrolled (617, 378) with delta (0, 0)
Screenshot: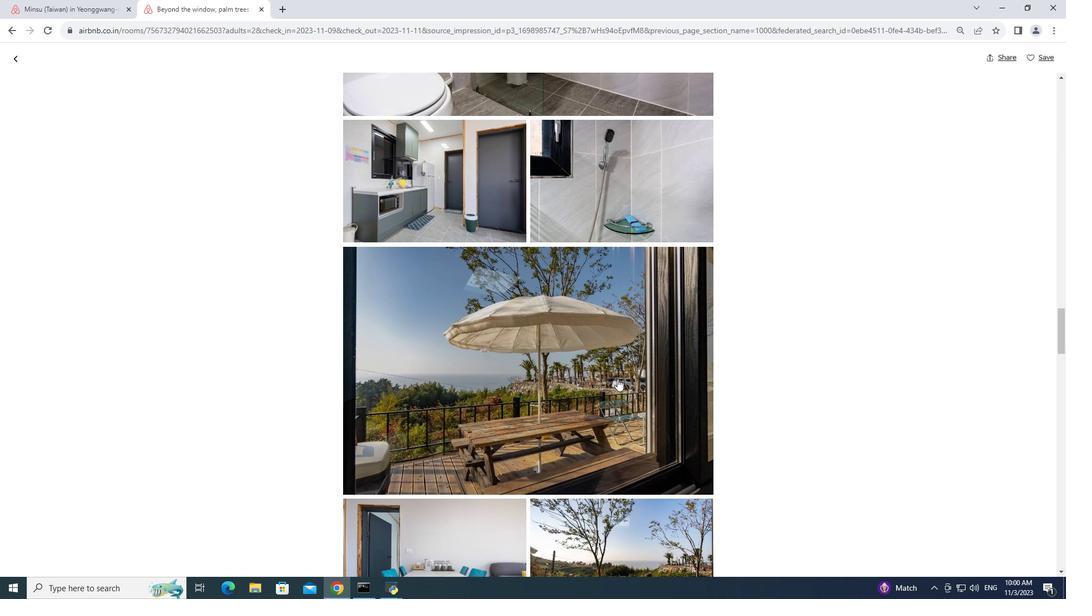 
Action: Mouse moved to (613, 364)
Screenshot: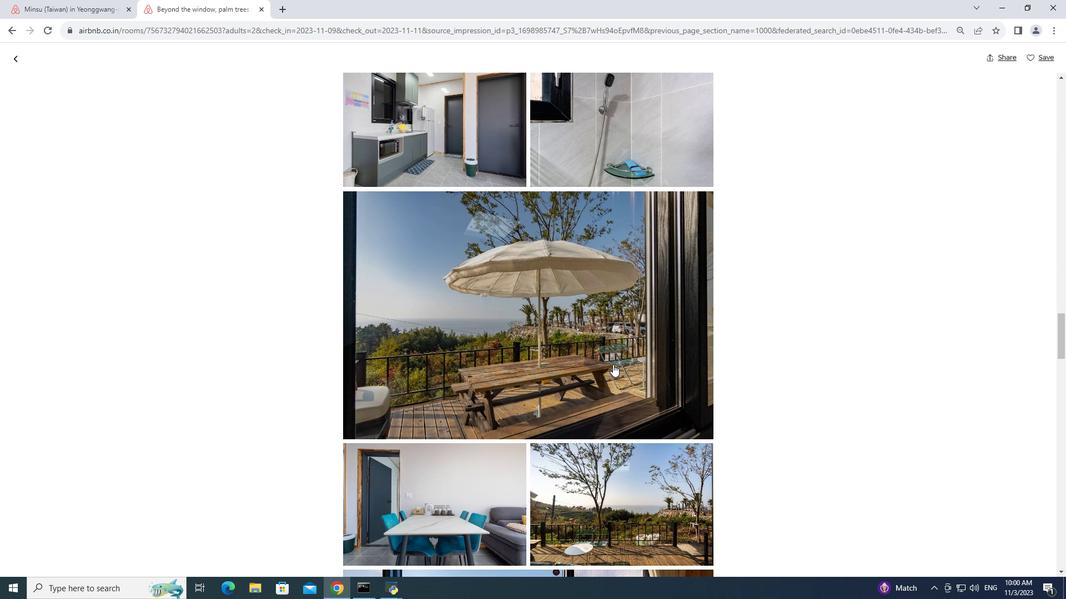 
Action: Mouse scrolled (613, 364) with delta (0, 0)
Screenshot: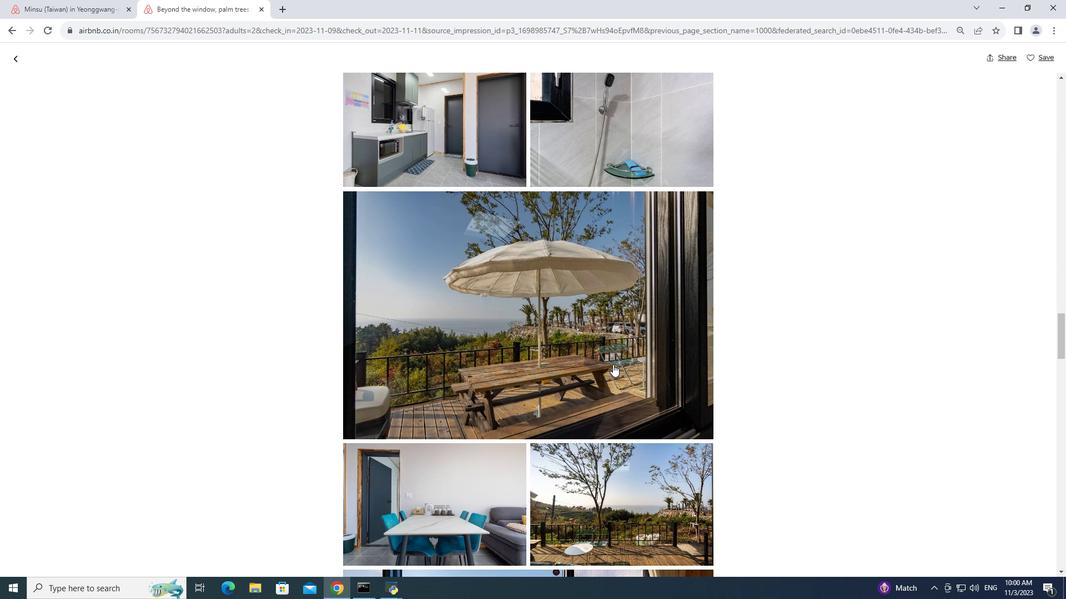 
Action: Mouse moved to (613, 364)
Screenshot: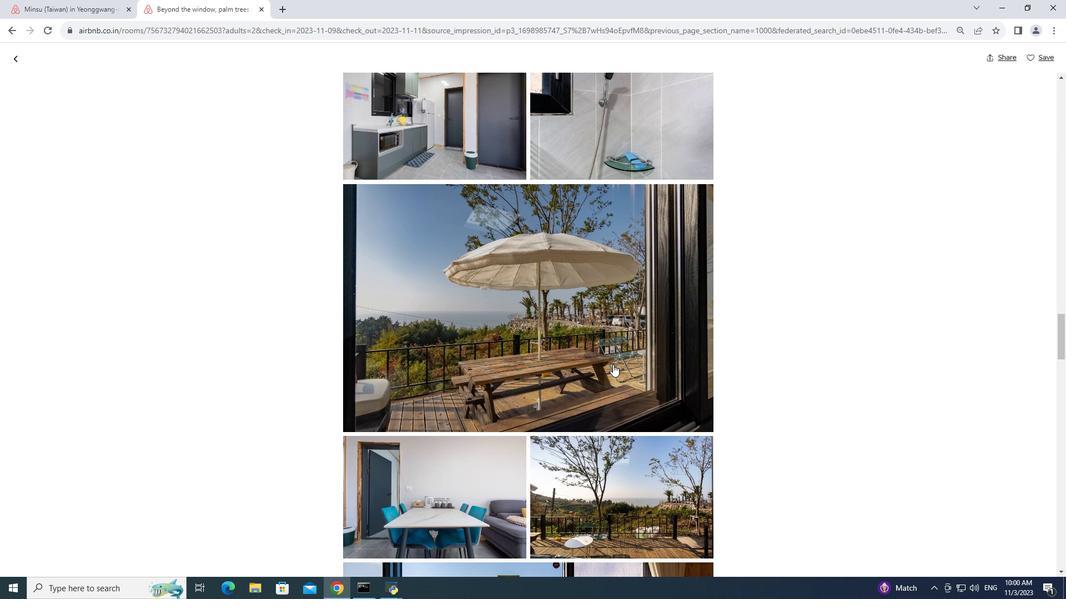 
Action: Mouse scrolled (613, 364) with delta (0, 0)
Screenshot: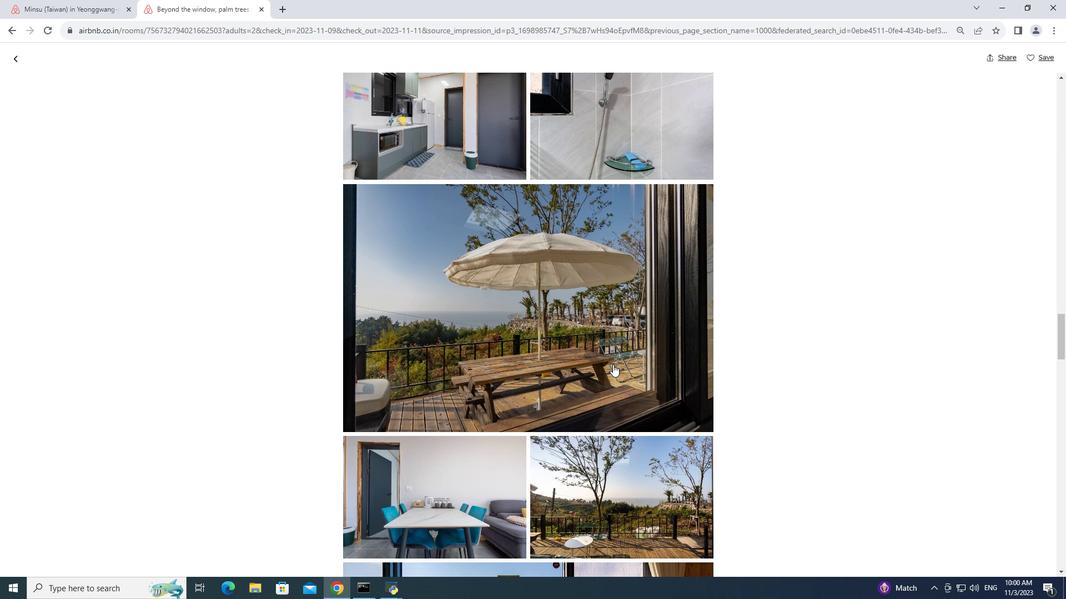 
Action: Mouse moved to (606, 385)
Screenshot: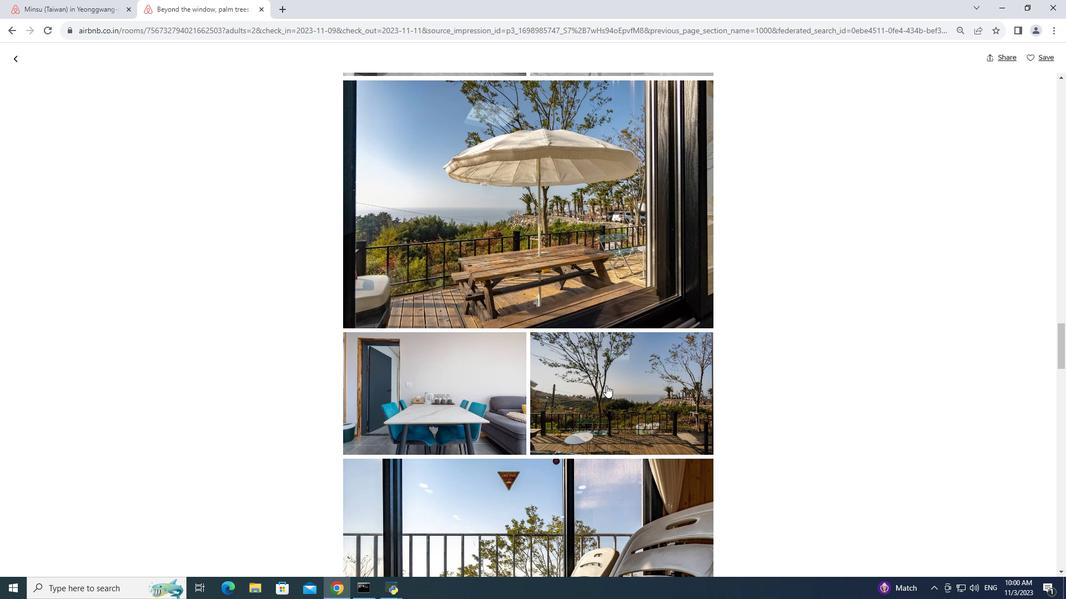 
Action: Mouse scrolled (606, 385) with delta (0, 0)
Screenshot: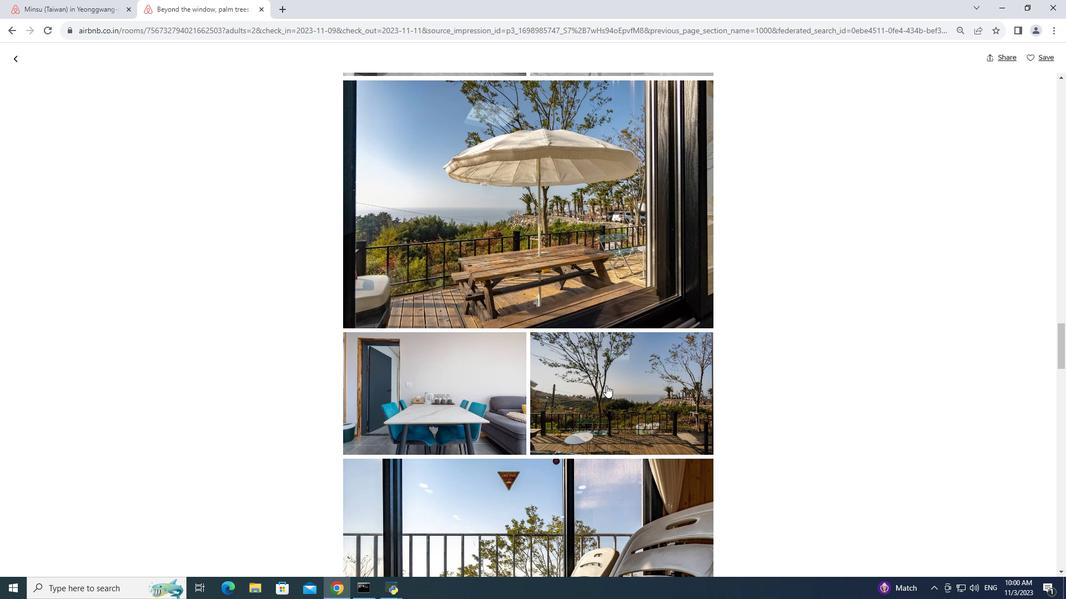 
Action: Mouse moved to (609, 383)
Screenshot: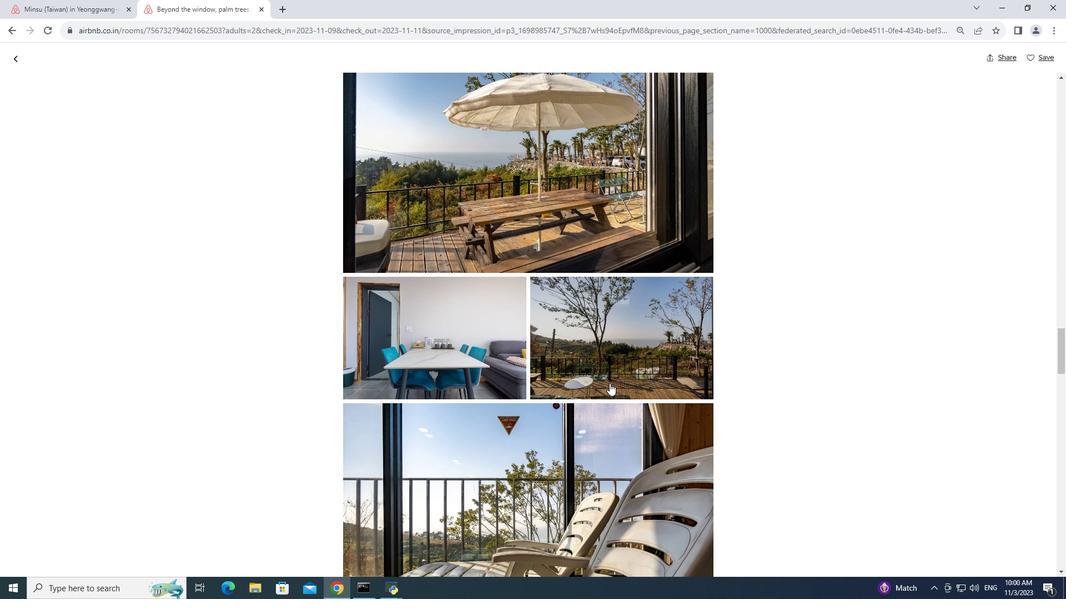 
Action: Mouse scrolled (609, 383) with delta (0, 0)
Screenshot: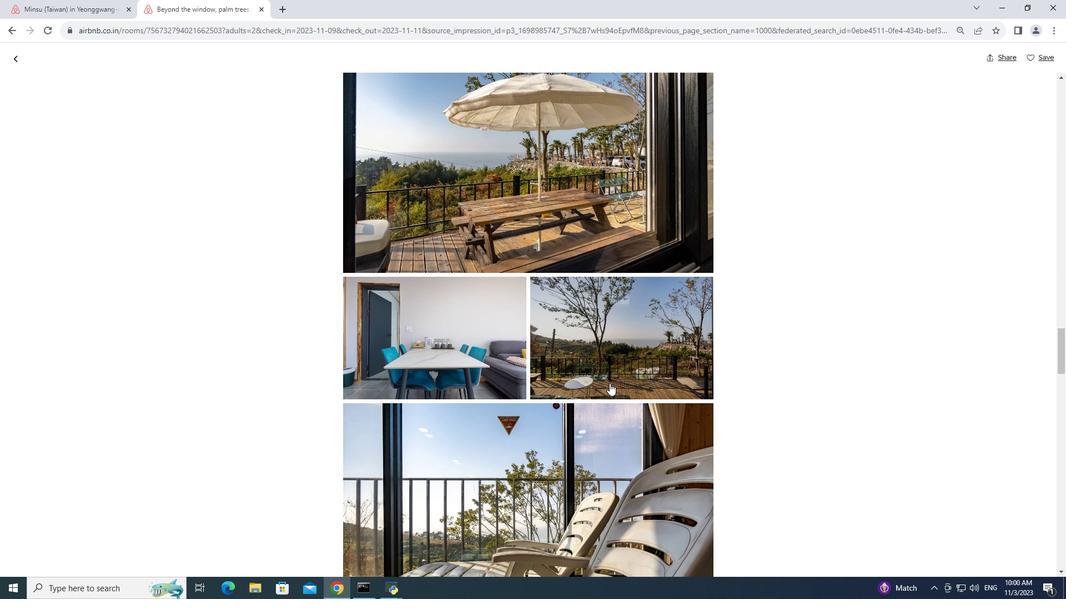 
Action: Mouse moved to (614, 383)
Screenshot: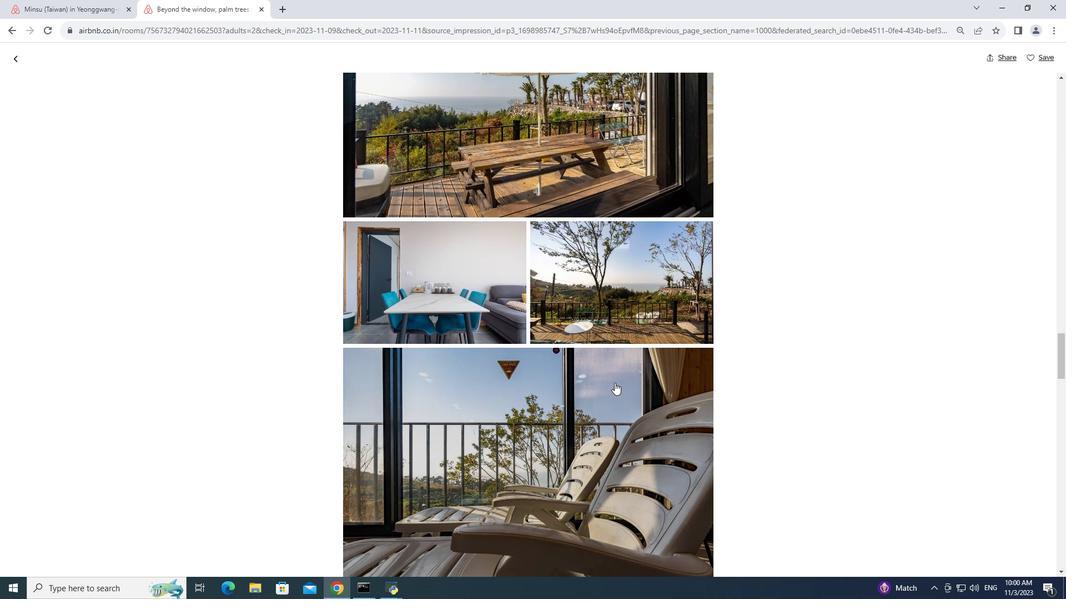 
Action: Mouse scrolled (614, 382) with delta (0, 0)
Screenshot: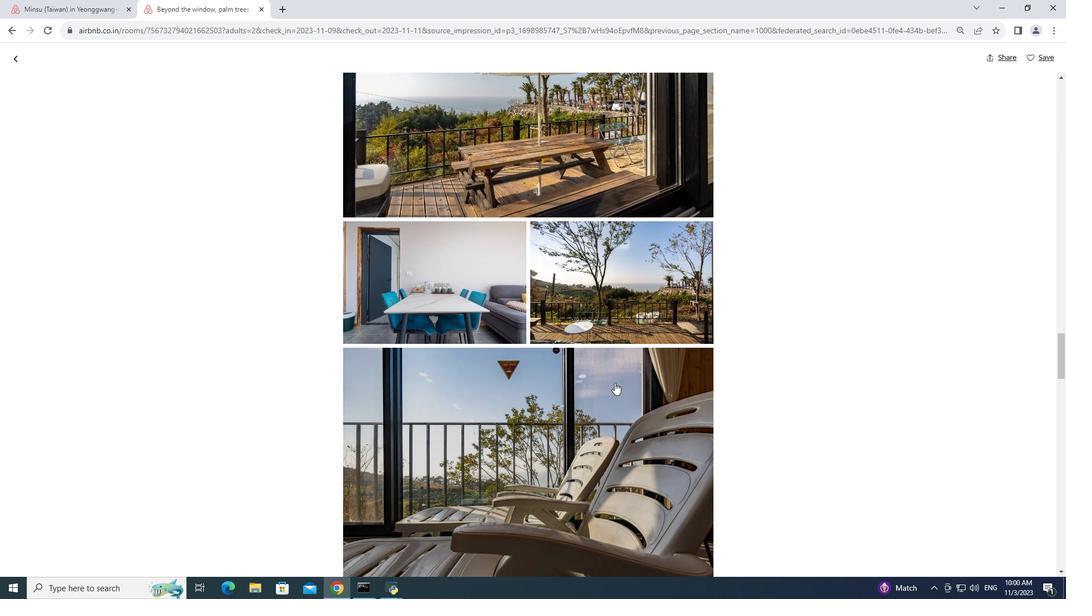 
Action: Mouse moved to (614, 383)
Screenshot: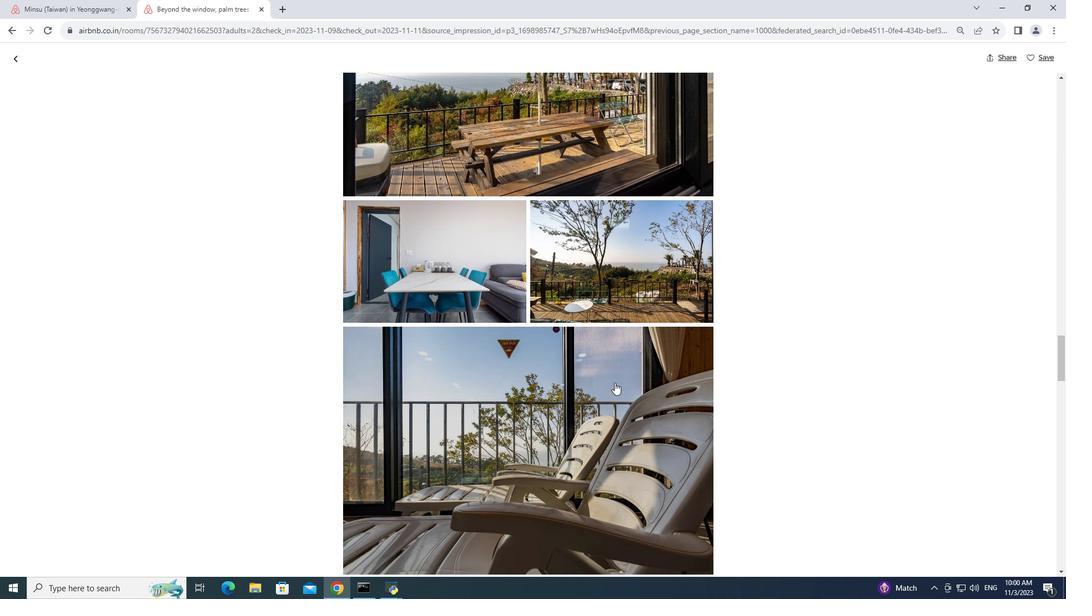 
Action: Mouse scrolled (614, 382) with delta (0, 0)
Screenshot: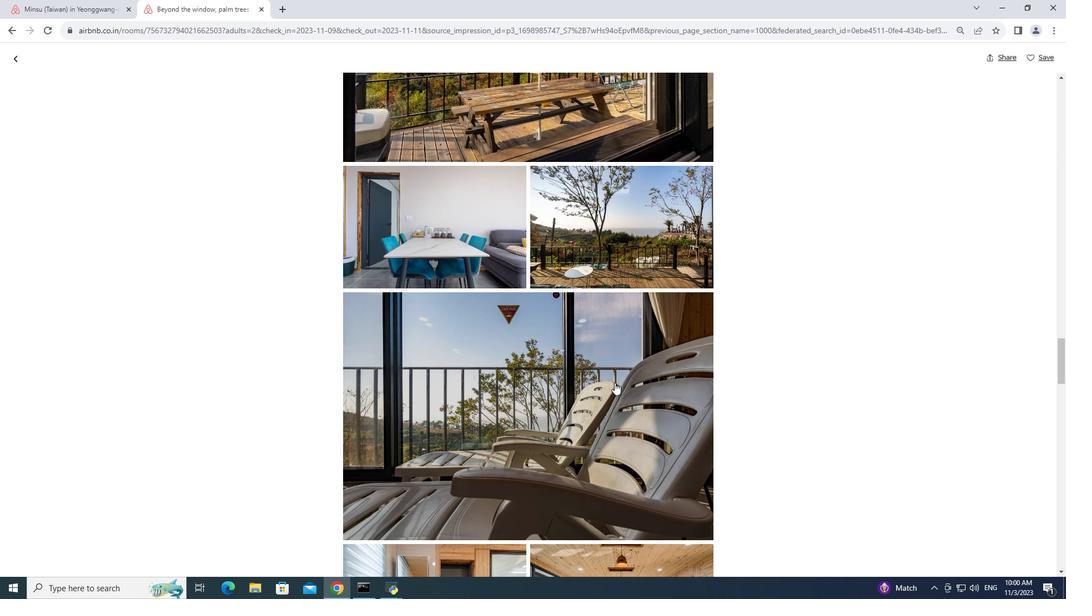 
Action: Mouse scrolled (614, 382) with delta (0, 0)
Screenshot: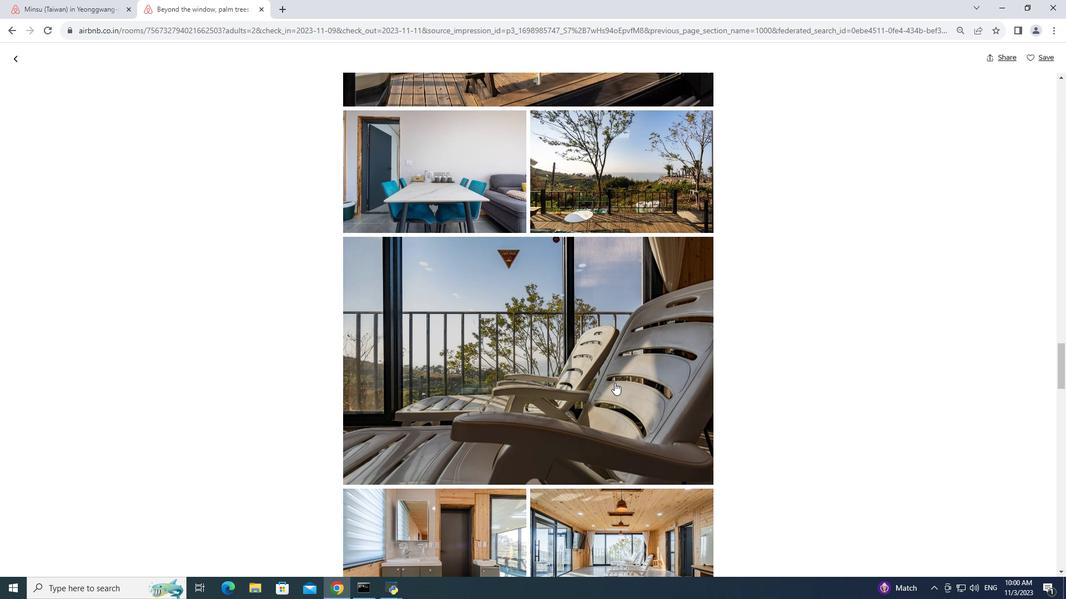 
Action: Mouse scrolled (614, 382) with delta (0, 0)
Screenshot: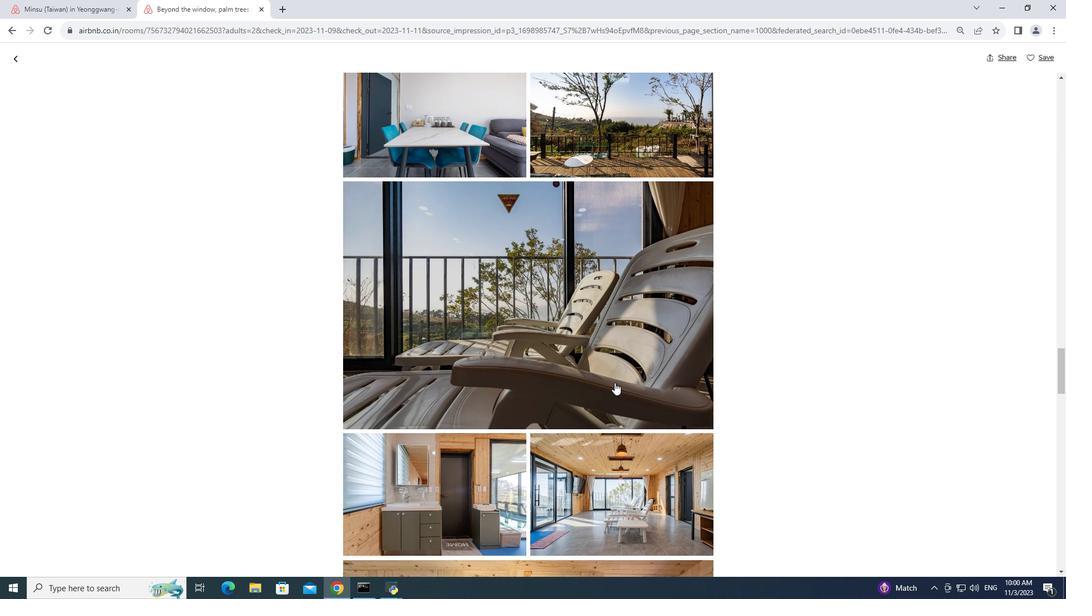 
Action: Mouse moved to (626, 373)
Screenshot: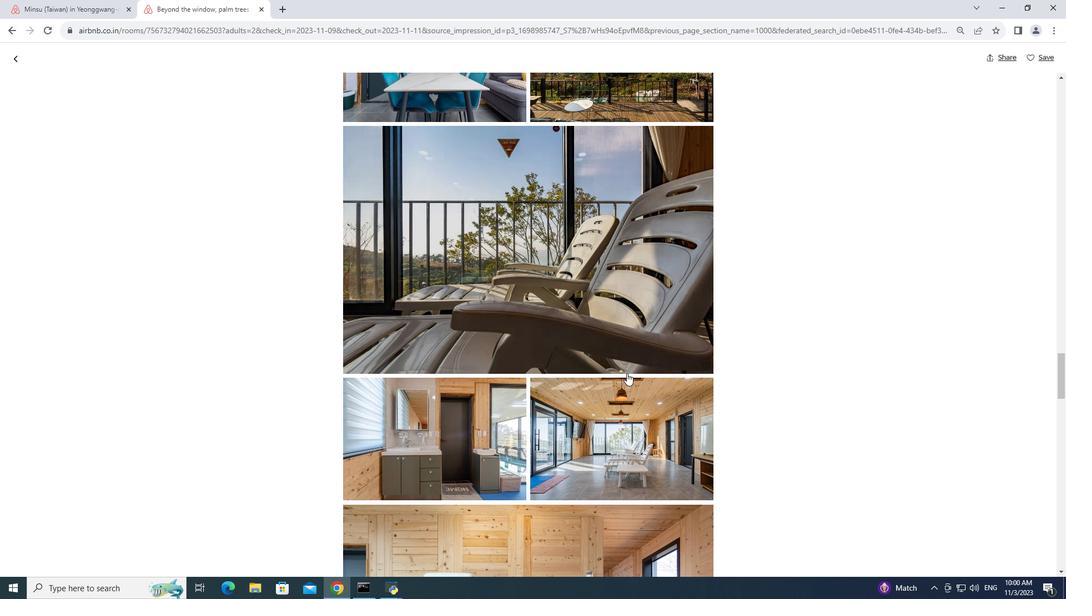 
Action: Mouse scrolled (626, 373) with delta (0, 0)
Screenshot: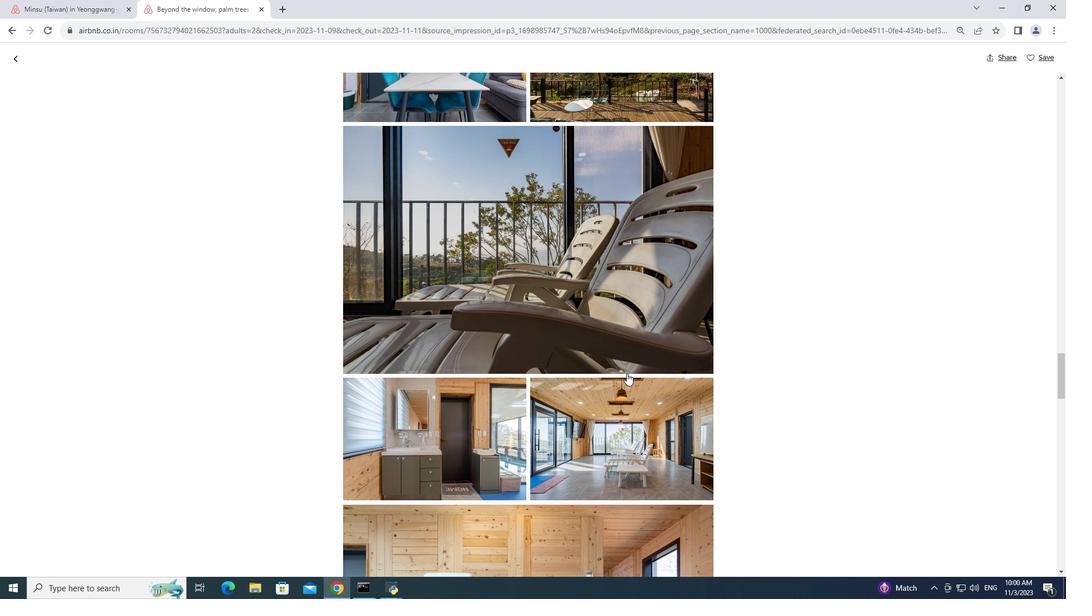 
Action: Mouse scrolled (626, 373) with delta (0, 0)
Screenshot: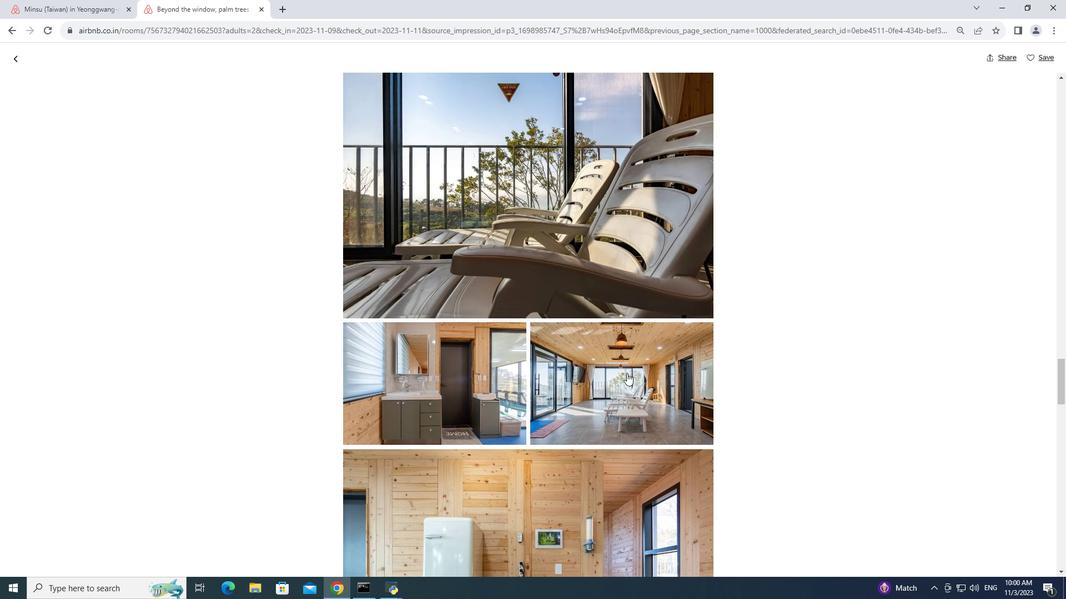 
Action: Mouse moved to (626, 373)
Screenshot: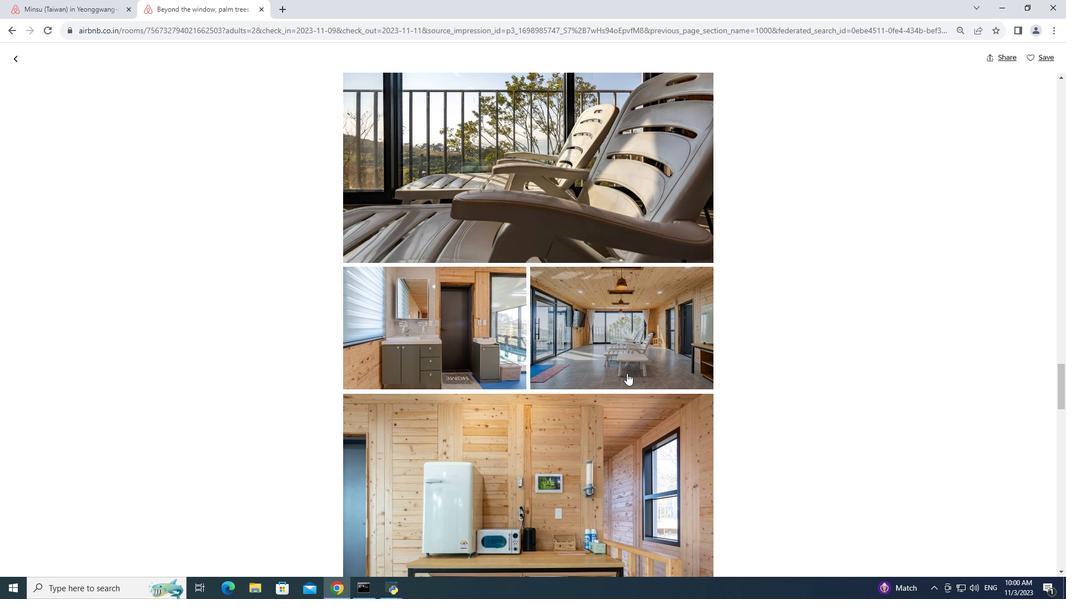 
Action: Mouse scrolled (626, 373) with delta (0, 0)
Screenshot: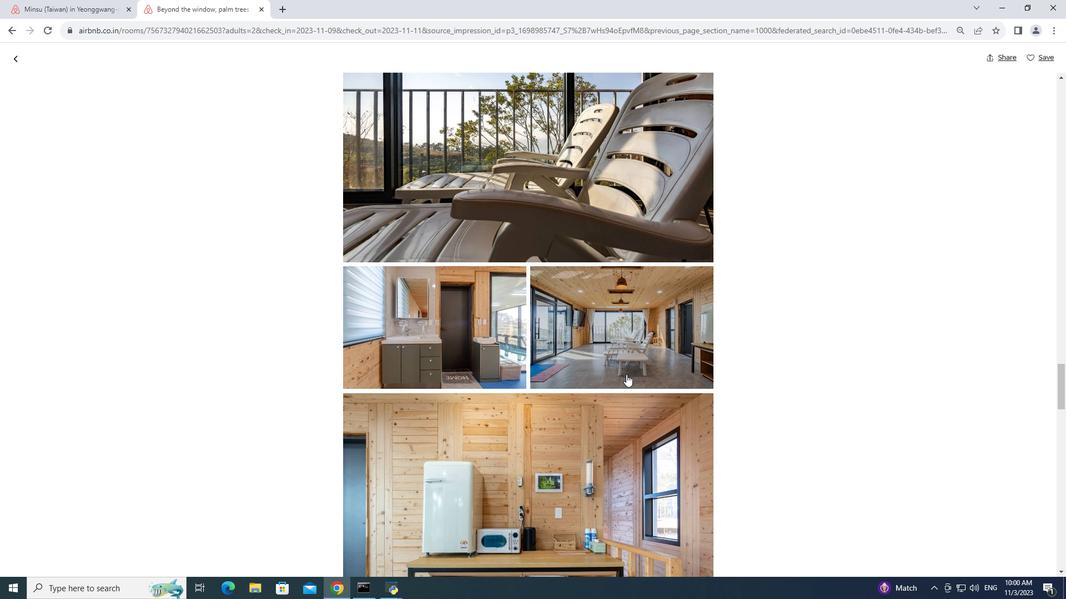 
Action: Mouse moved to (623, 373)
Screenshot: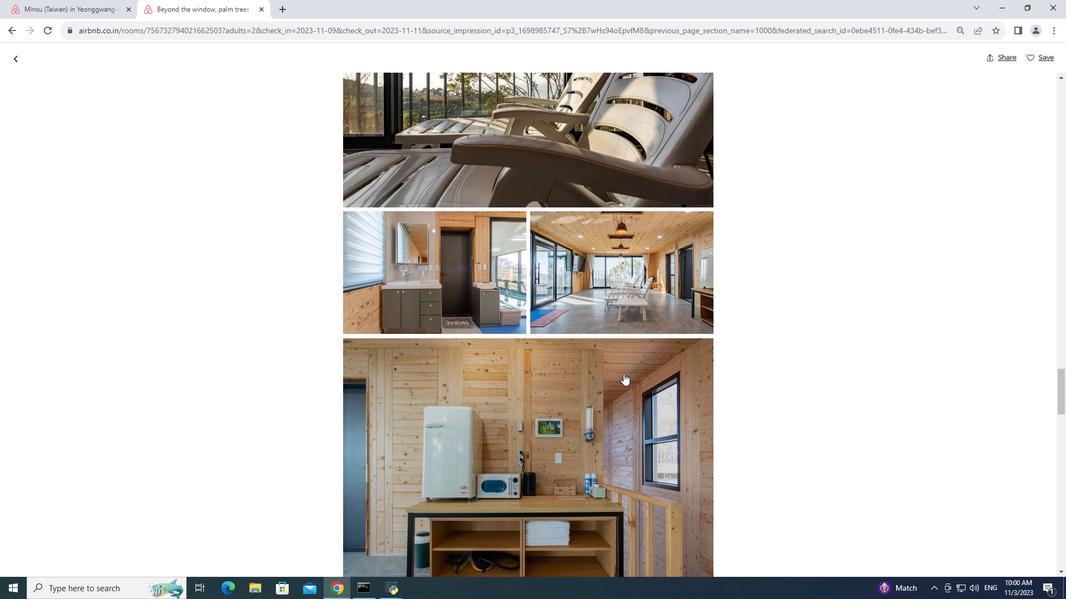 
Action: Mouse scrolled (623, 373) with delta (0, 0)
Screenshot: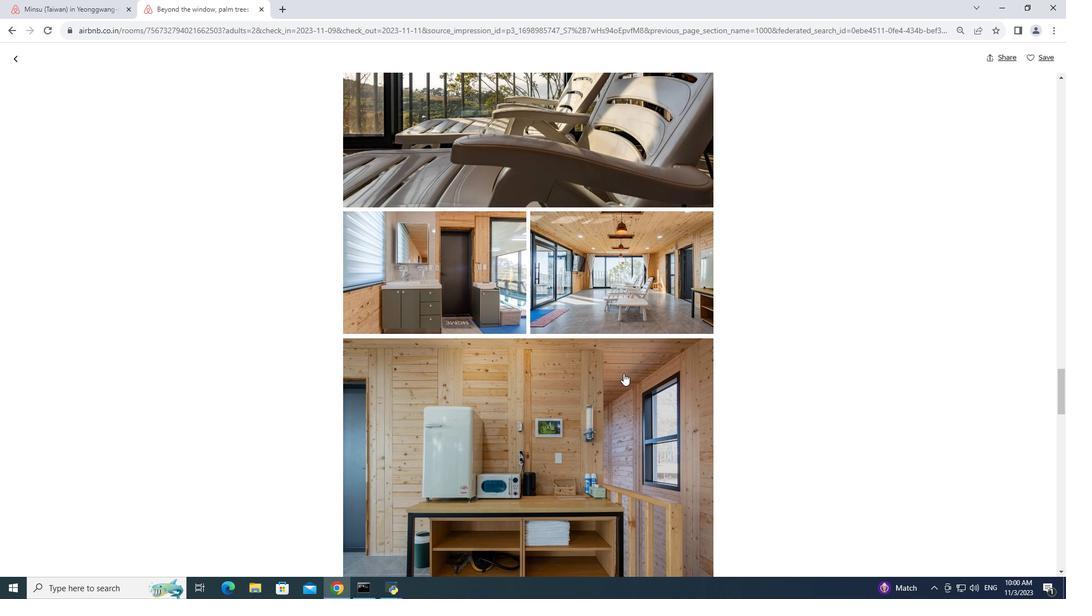 
Action: Mouse scrolled (623, 373) with delta (0, 0)
Screenshot: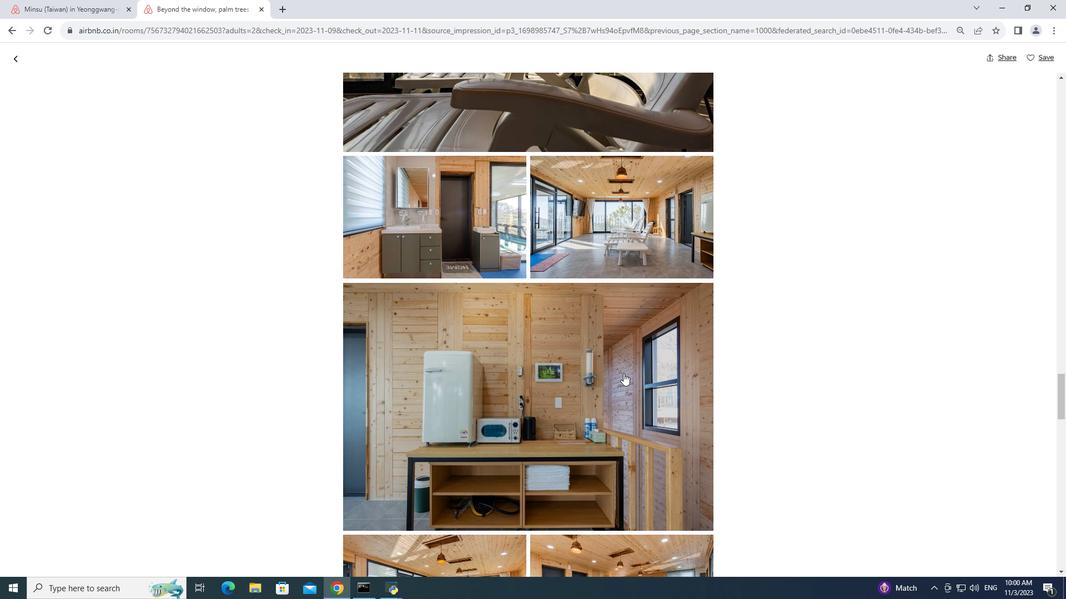 
Action: Mouse scrolled (623, 373) with delta (0, 0)
Screenshot: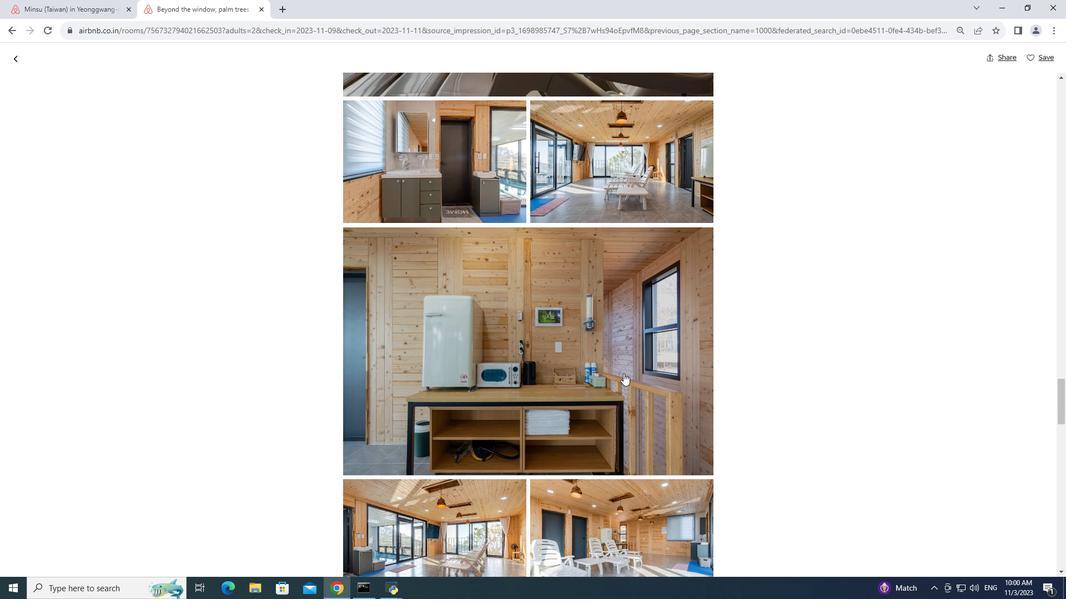 
Action: Mouse scrolled (623, 373) with delta (0, 0)
Screenshot: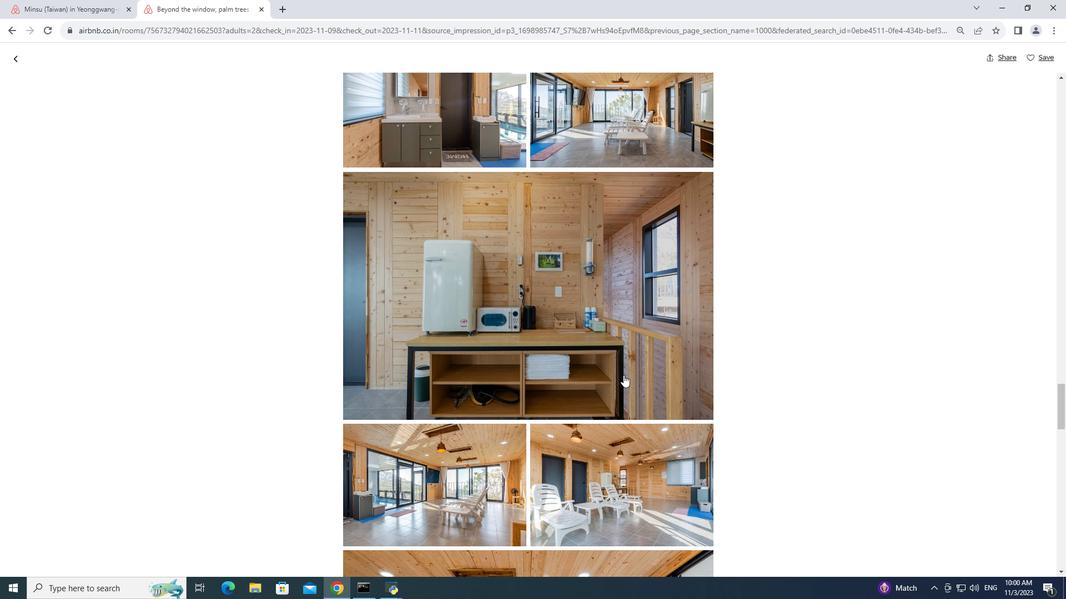 
Action: Mouse moved to (623, 375)
Screenshot: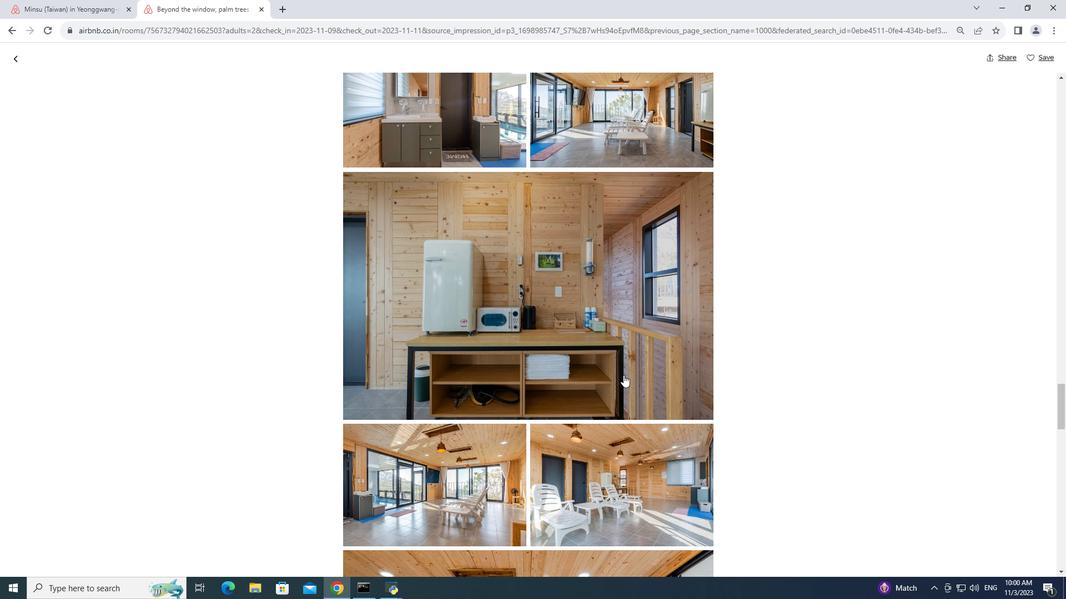 
Action: Mouse scrolled (623, 374) with delta (0, 0)
Screenshot: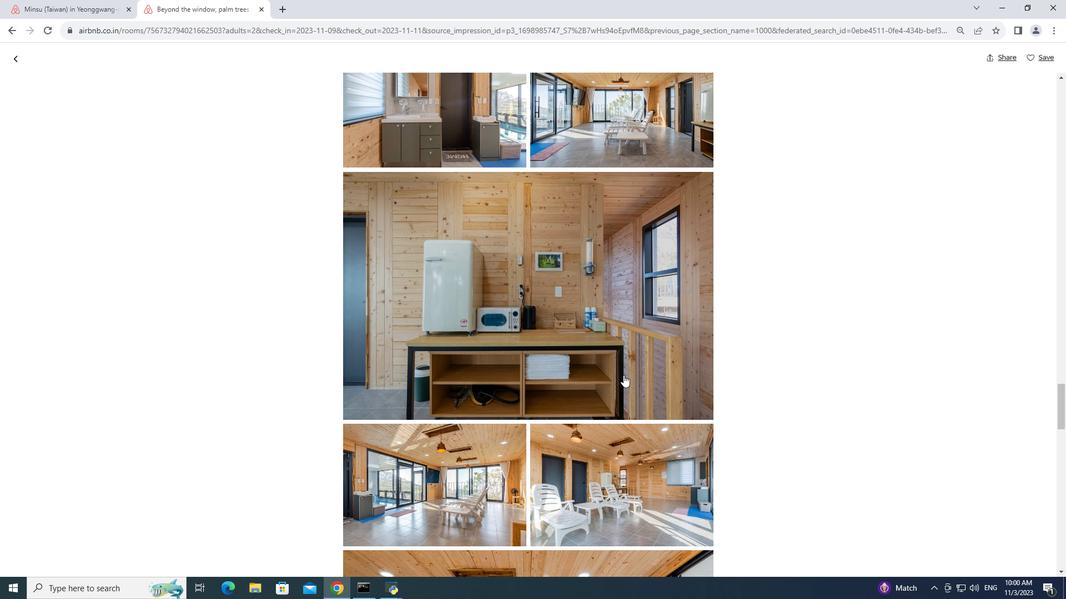 
Action: Mouse moved to (628, 375)
Screenshot: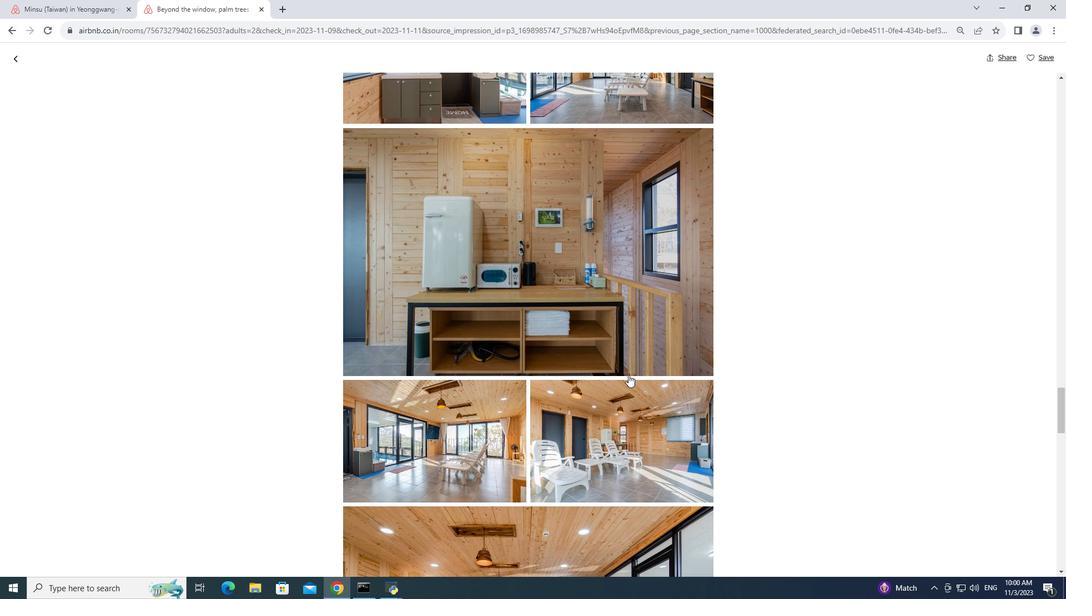 
Action: Mouse scrolled (628, 374) with delta (0, 0)
Screenshot: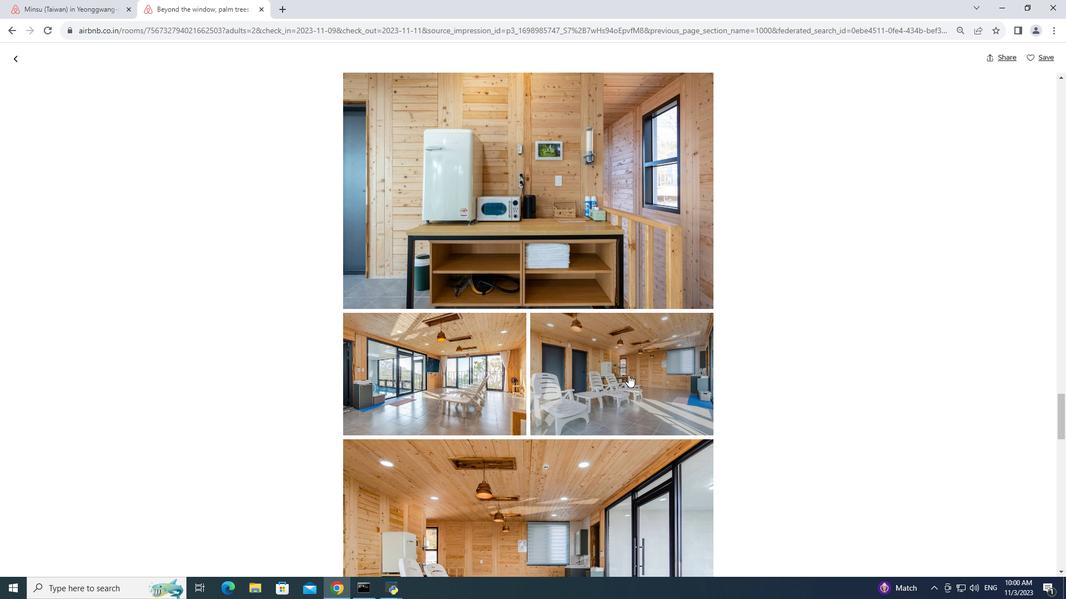 
Action: Mouse scrolled (628, 374) with delta (0, 0)
Screenshot: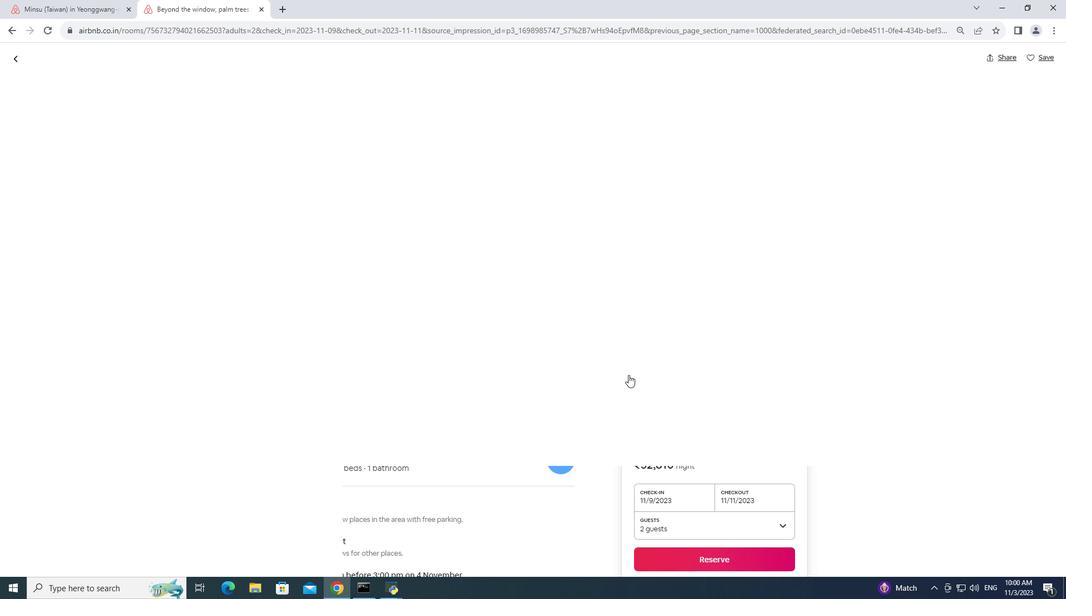 
Action: Mouse scrolled (628, 374) with delta (0, 0)
Screenshot: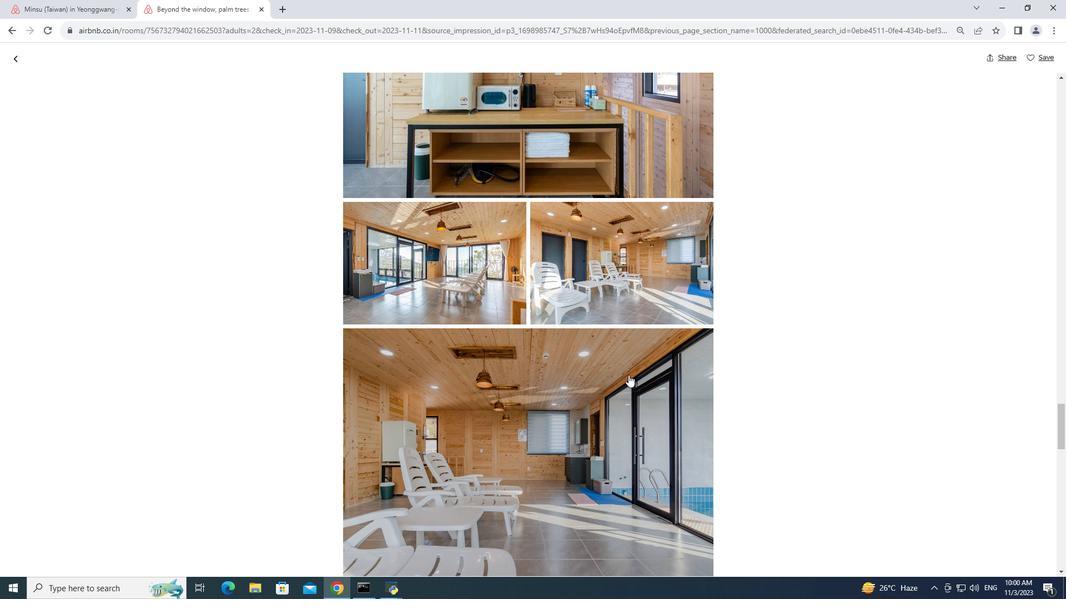 
Action: Mouse scrolled (628, 374) with delta (0, 0)
Screenshot: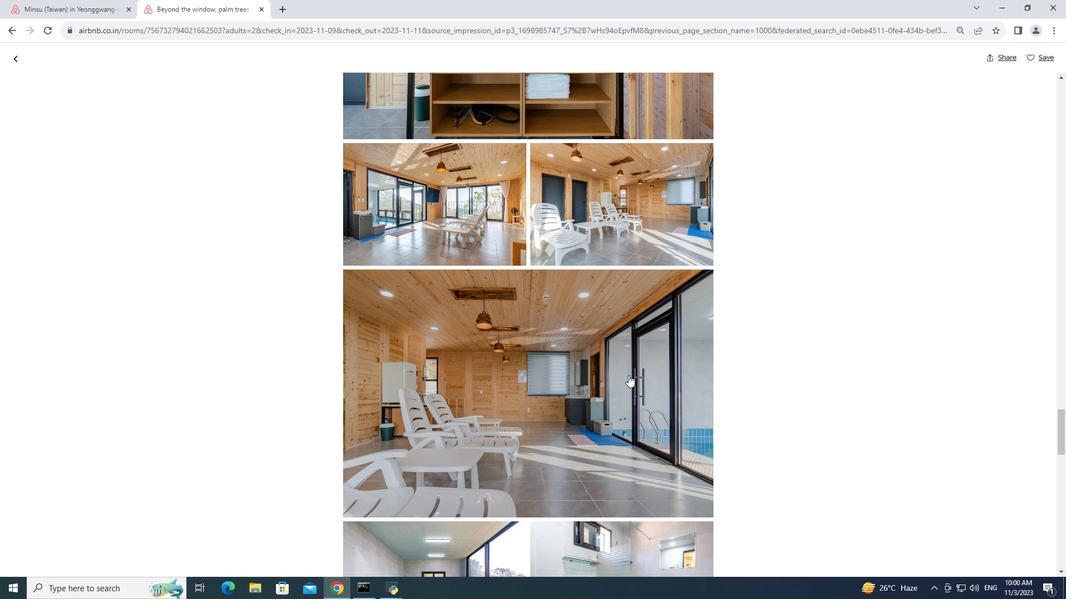 
Action: Mouse moved to (628, 375)
Screenshot: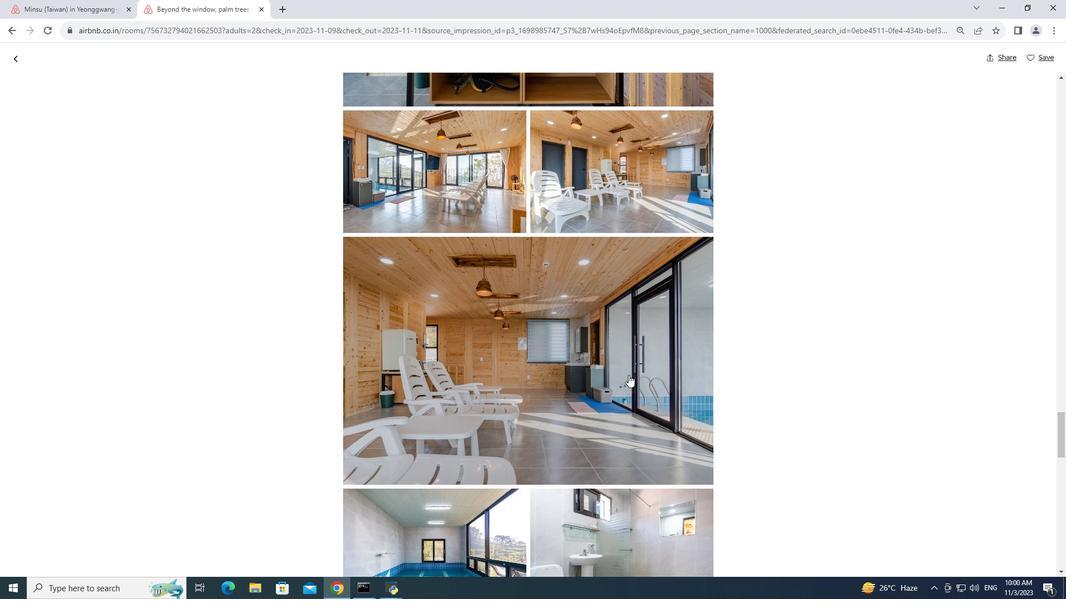 
Action: Mouse scrolled (628, 374) with delta (0, 0)
Screenshot: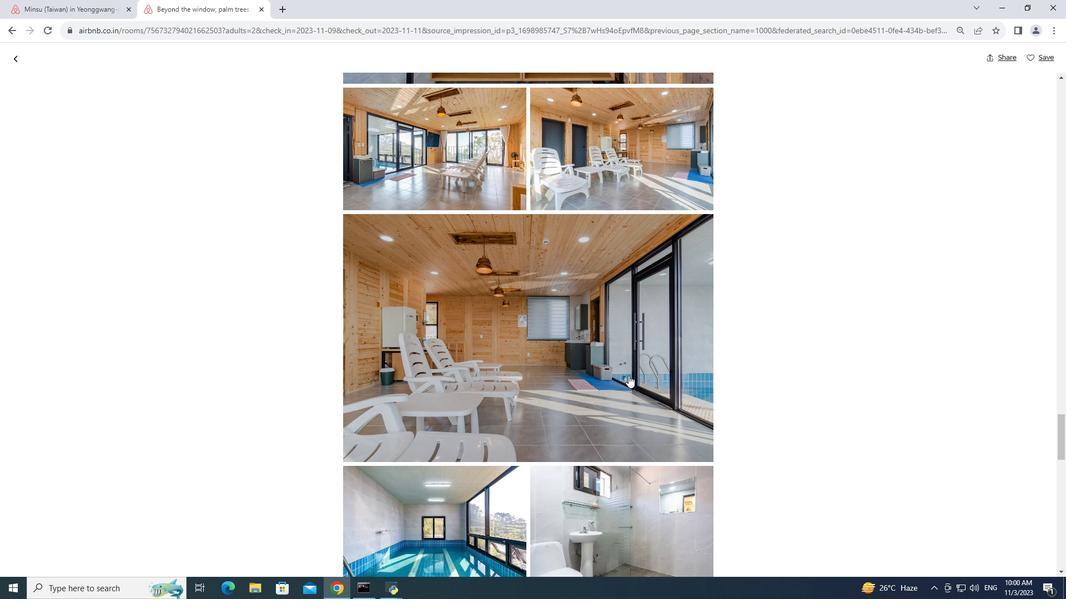 
Action: Mouse moved to (628, 376)
Screenshot: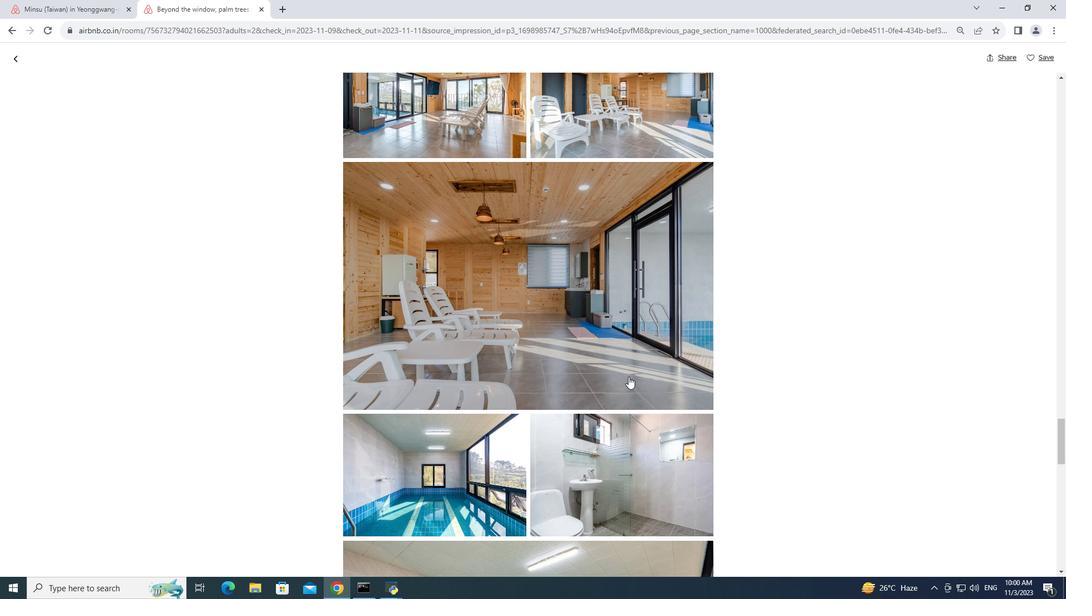 
Action: Mouse scrolled (628, 375) with delta (0, 0)
Screenshot: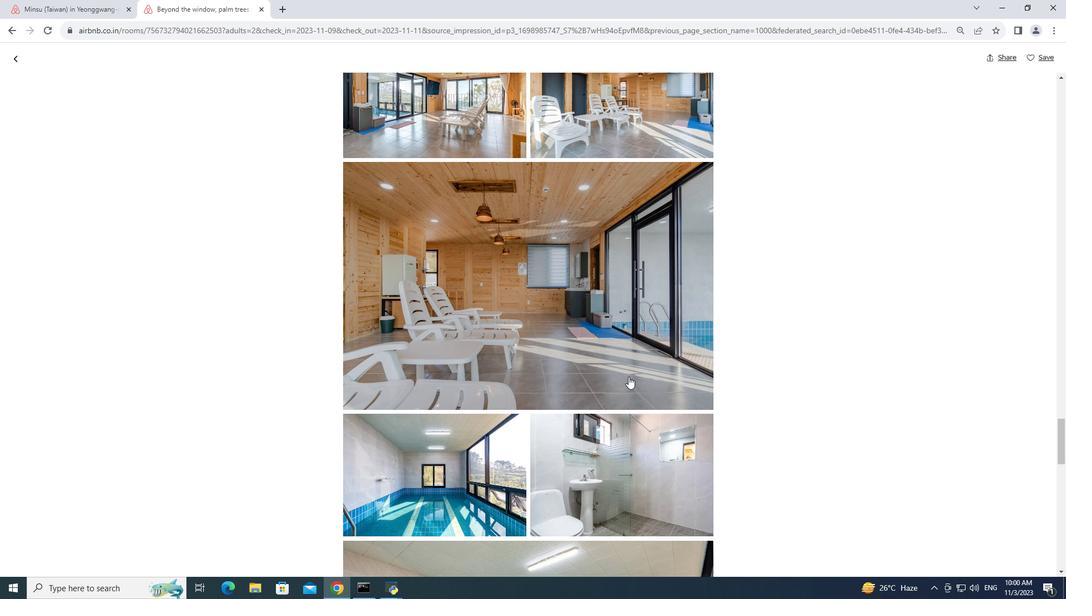 
Action: Mouse moved to (628, 377)
Screenshot: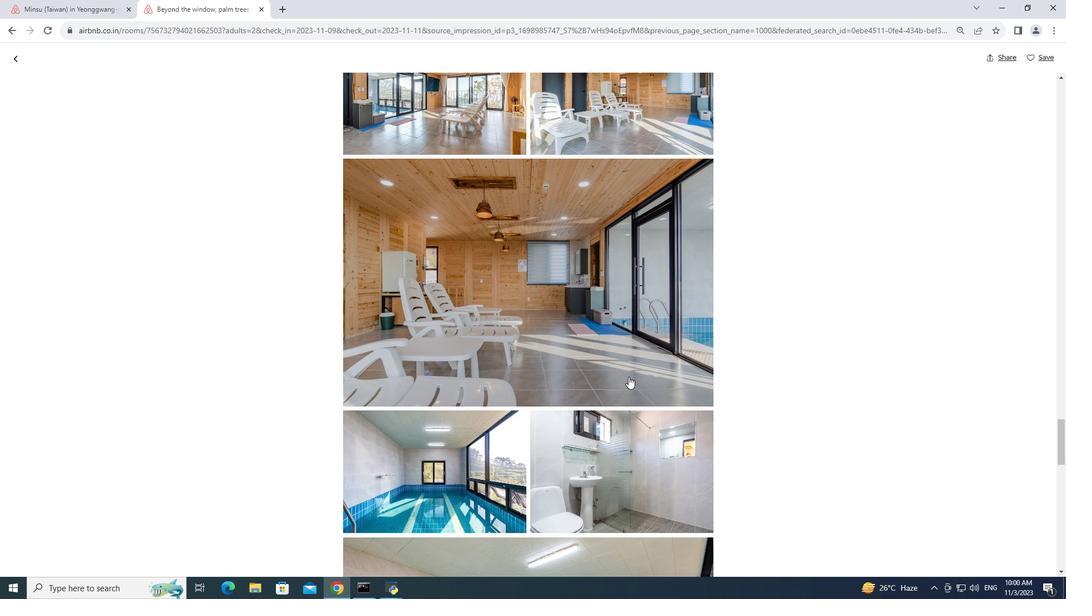 
Action: Mouse scrolled (628, 376) with delta (0, 0)
Screenshot: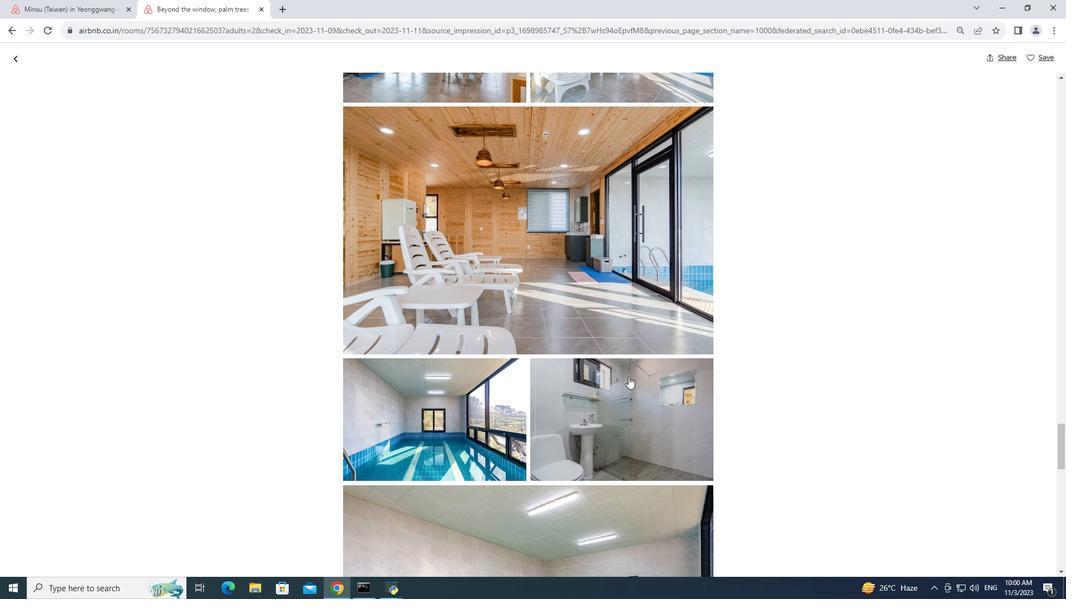 
Action: Mouse scrolled (628, 376) with delta (0, 0)
Screenshot: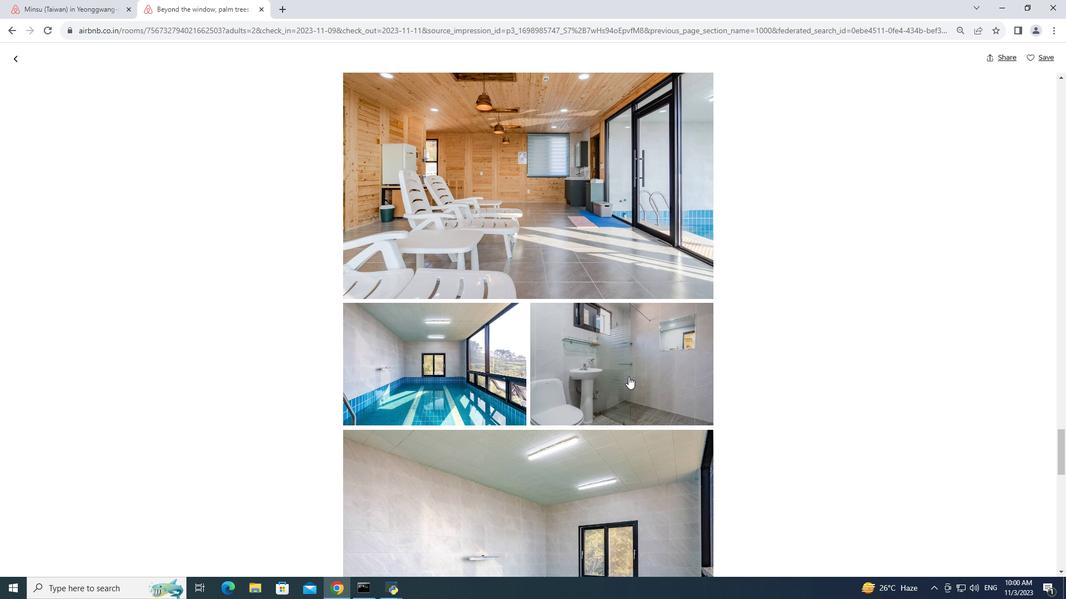 
Action: Mouse scrolled (628, 376) with delta (0, 0)
Screenshot: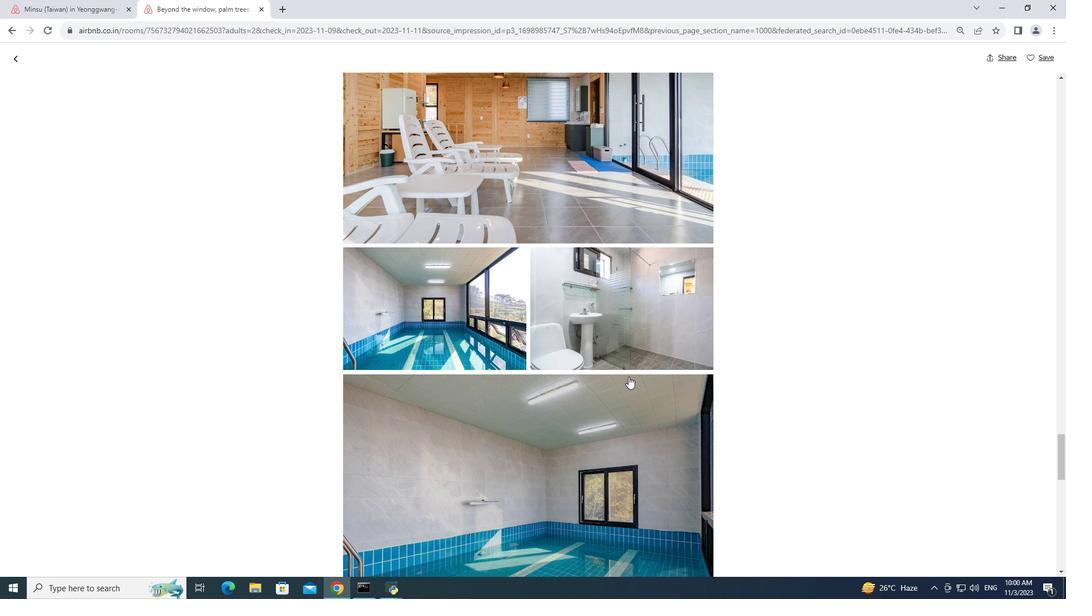 
Action: Mouse scrolled (628, 376) with delta (0, 0)
Screenshot: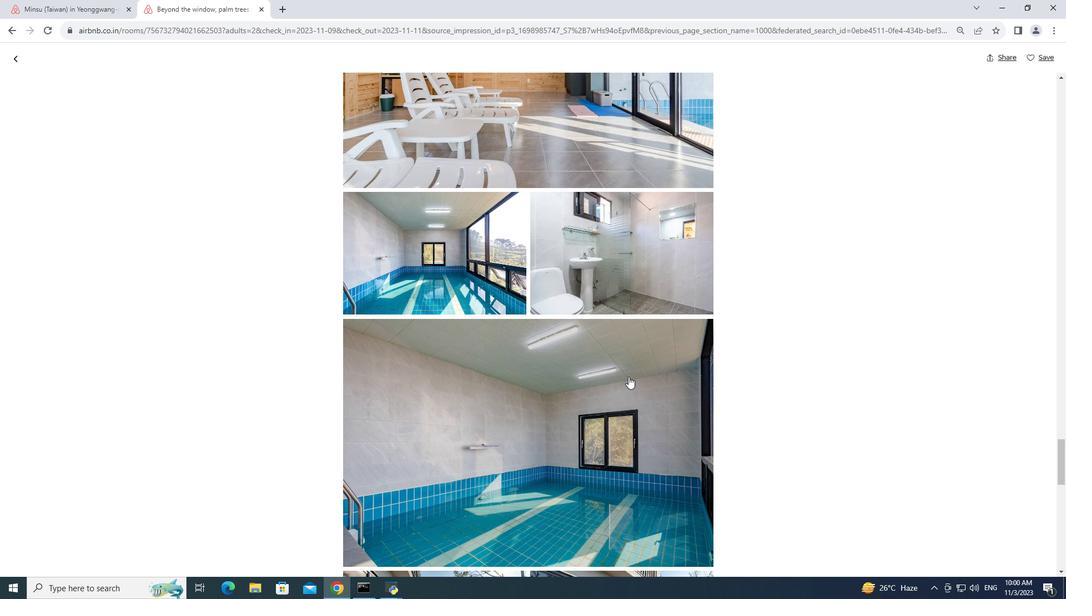 
Action: Mouse scrolled (628, 376) with delta (0, 0)
Screenshot: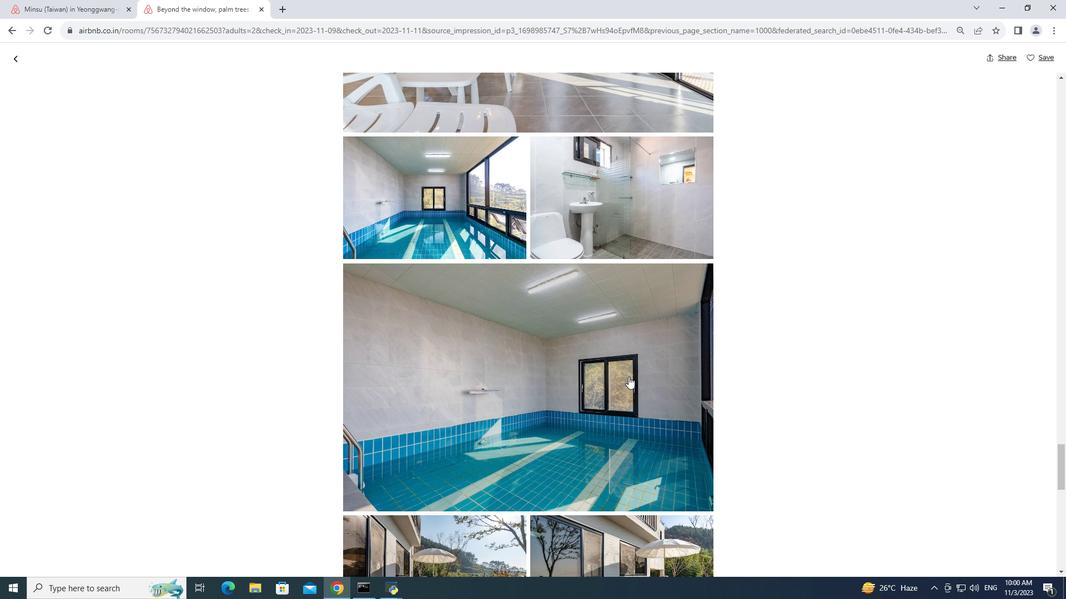 
Action: Mouse scrolled (628, 376) with delta (0, 0)
Screenshot: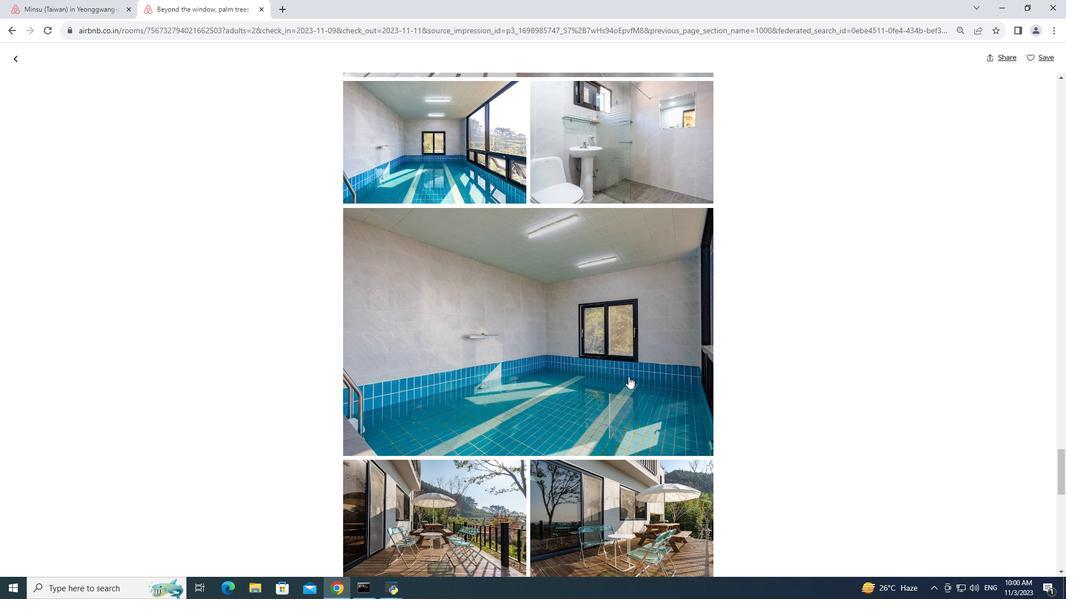 
Action: Mouse moved to (627, 378)
Screenshot: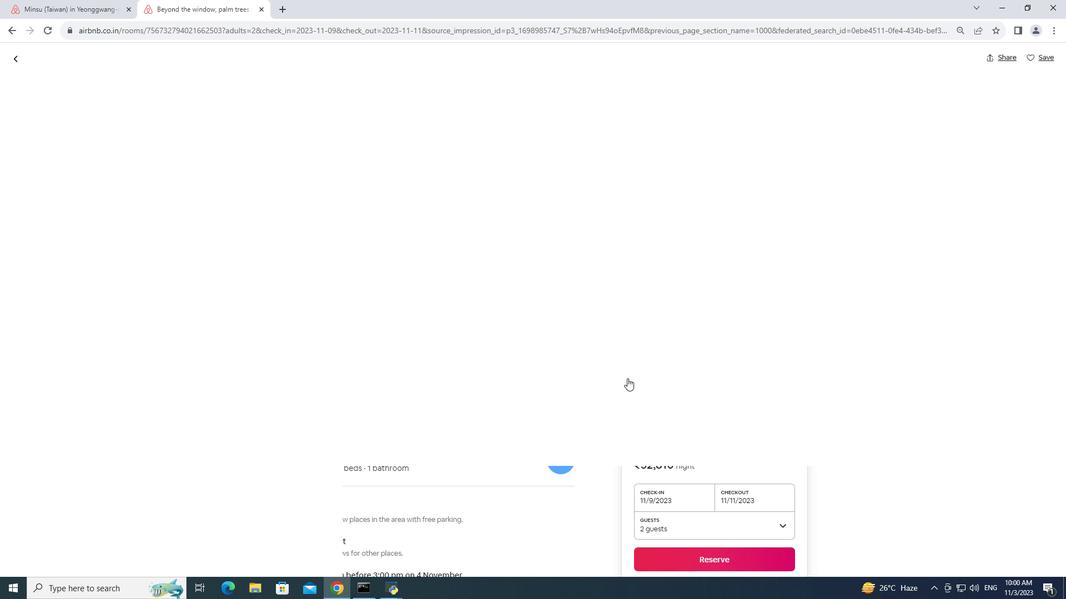 
Action: Mouse scrolled (627, 378) with delta (0, 0)
Screenshot: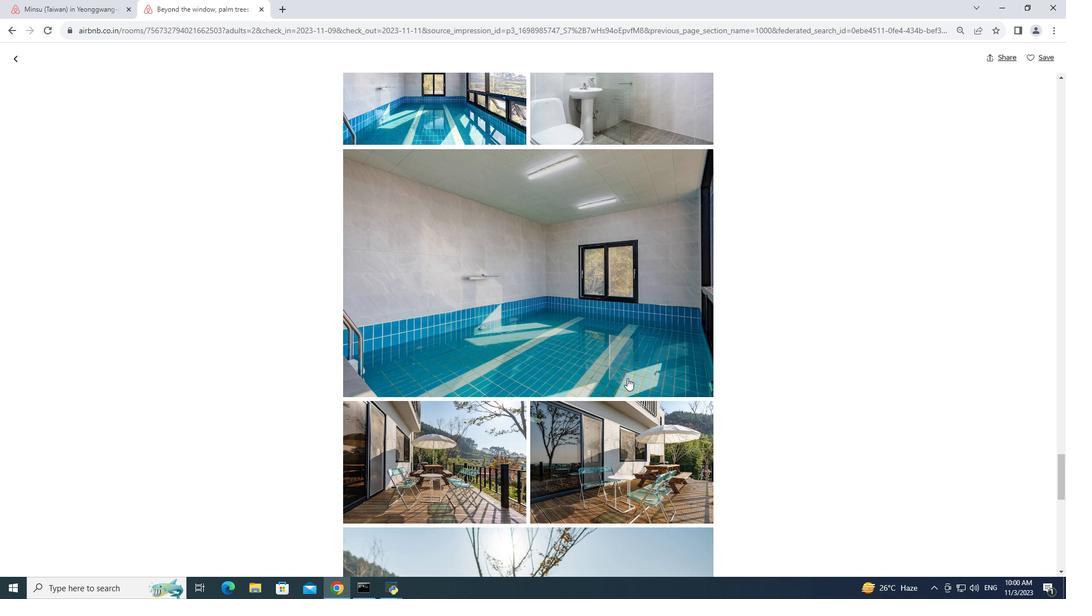 
Action: Mouse moved to (628, 378)
Screenshot: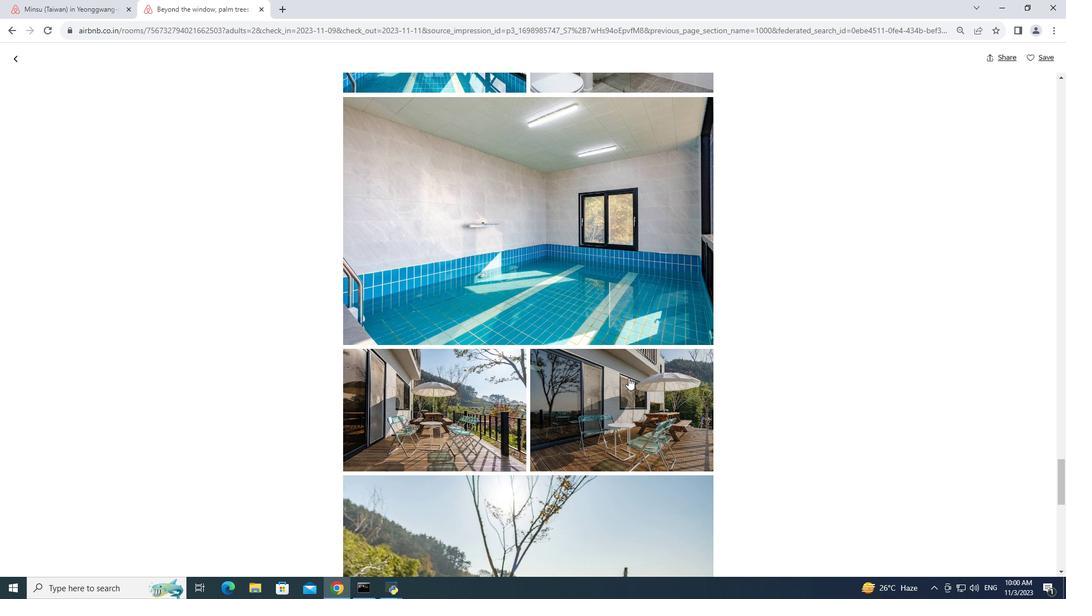 
Action: Mouse scrolled (628, 377) with delta (0, 0)
Screenshot: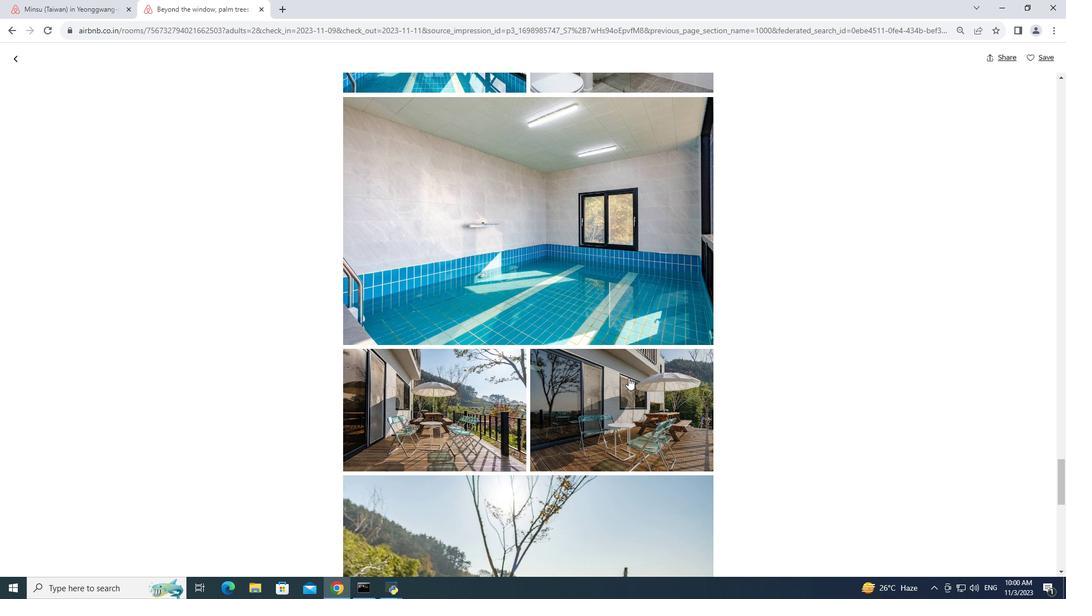 
Action: Mouse moved to (628, 378)
Screenshot: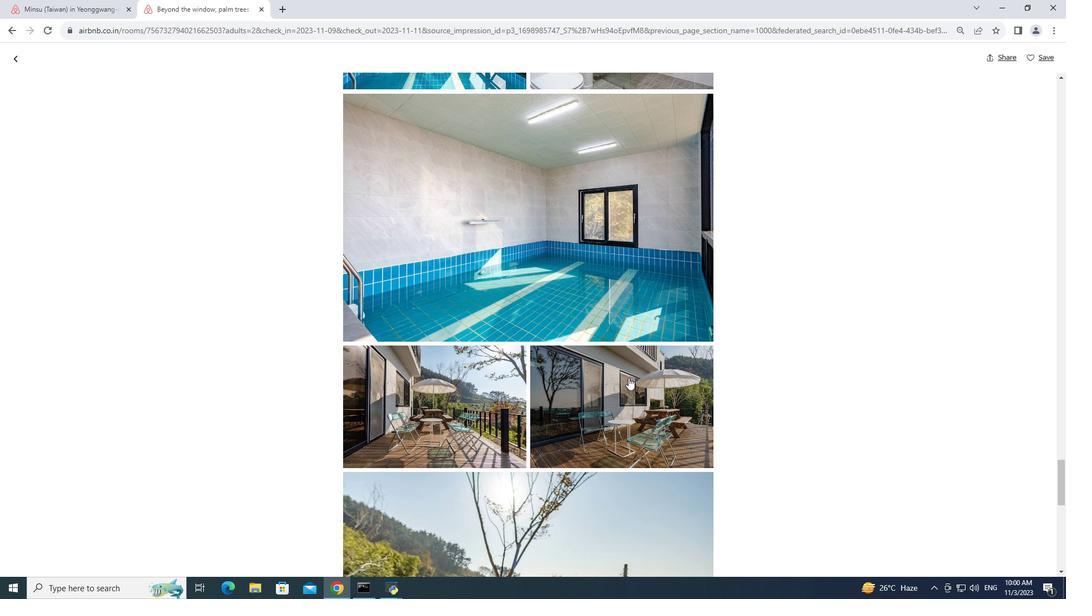 
Action: Mouse scrolled (628, 377) with delta (0, 0)
Screenshot: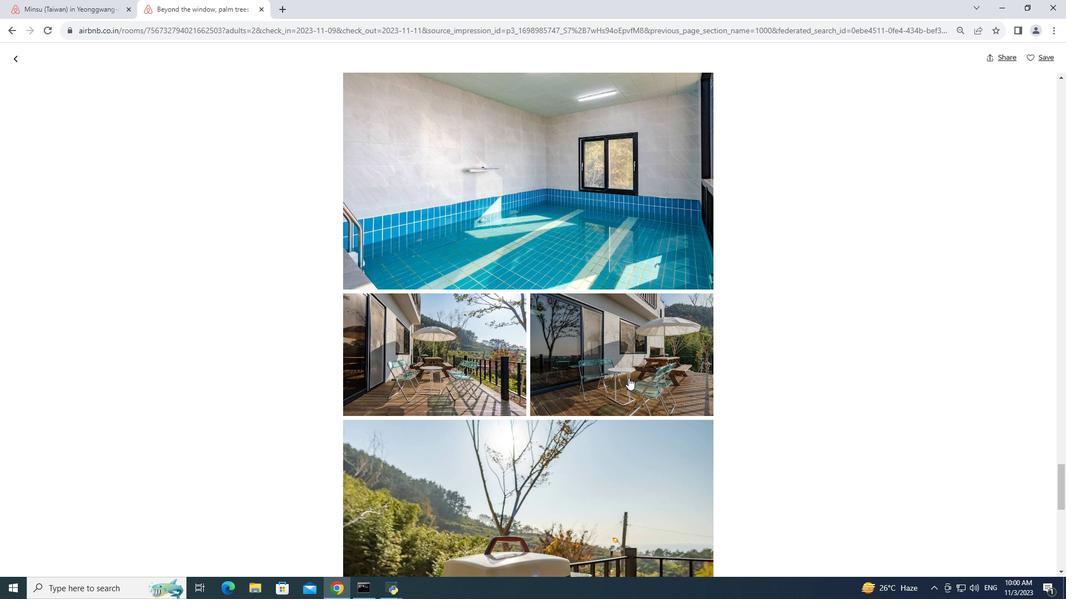 
Action: Mouse scrolled (628, 377) with delta (0, 0)
Screenshot: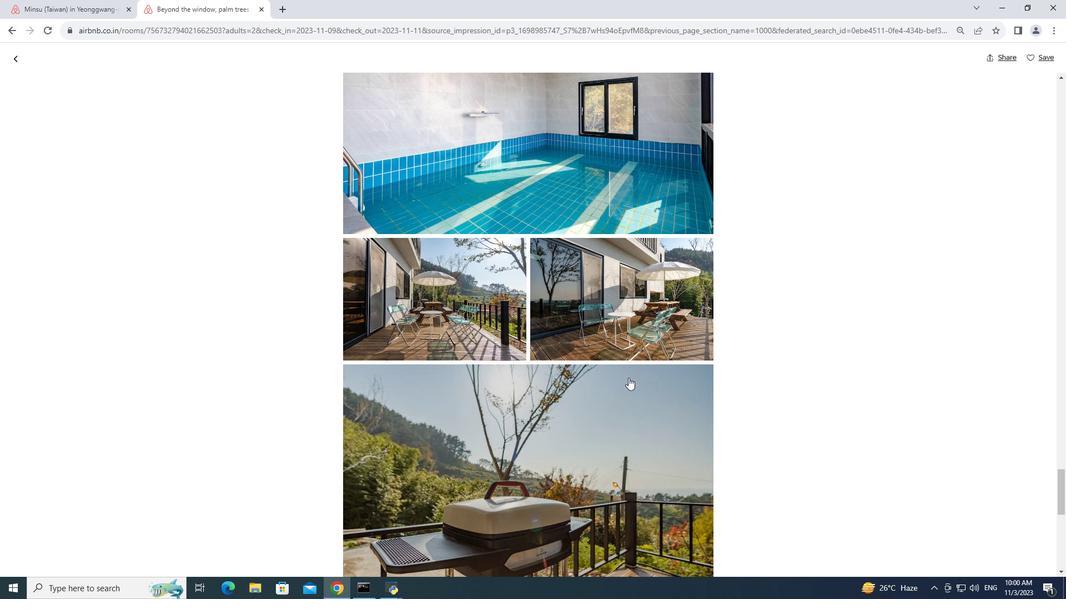 
Action: Mouse scrolled (628, 377) with delta (0, 0)
Screenshot: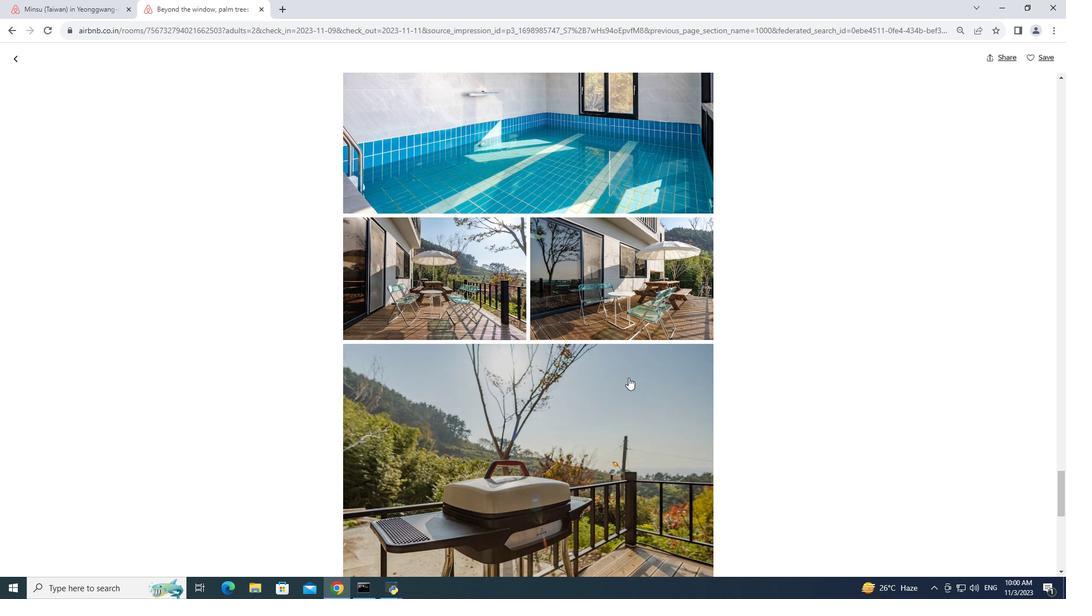
Action: Mouse scrolled (628, 377) with delta (0, 0)
Screenshot: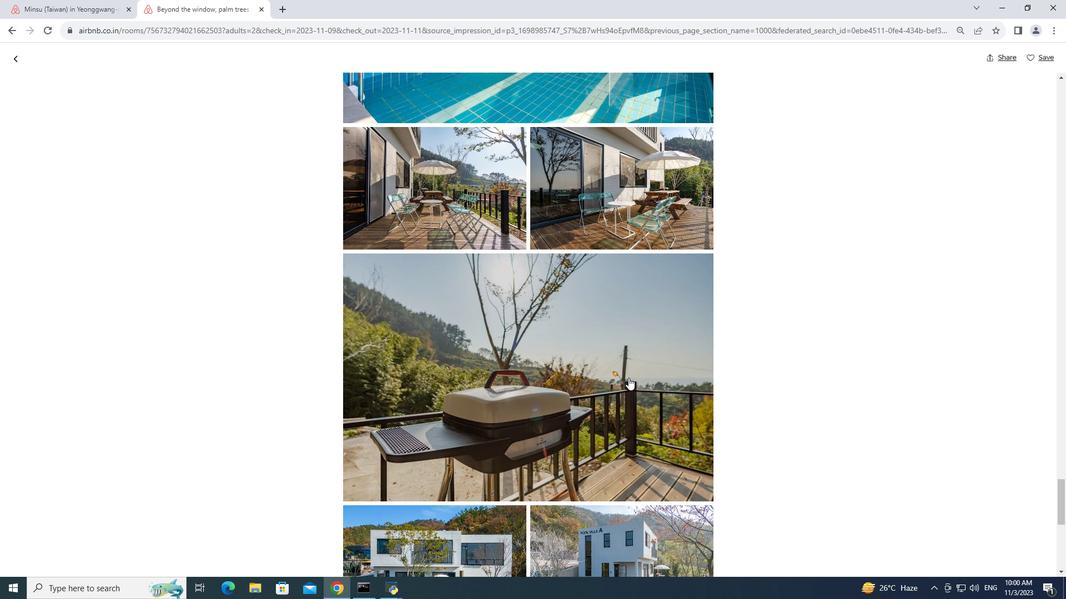 
Action: Mouse moved to (628, 378)
Screenshot: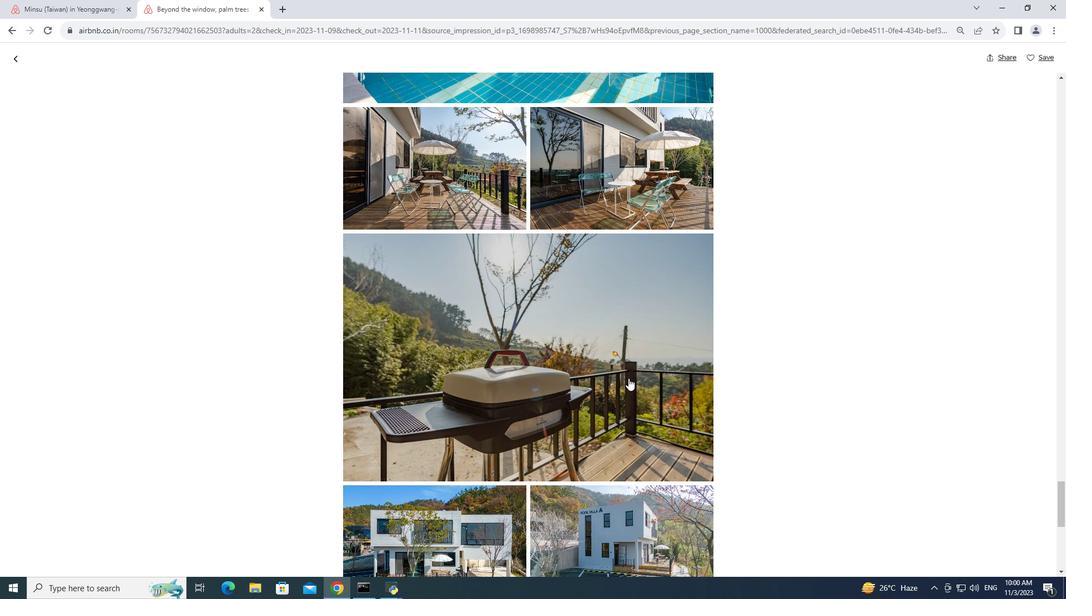 
Action: Mouse scrolled (628, 378) with delta (0, 0)
Screenshot: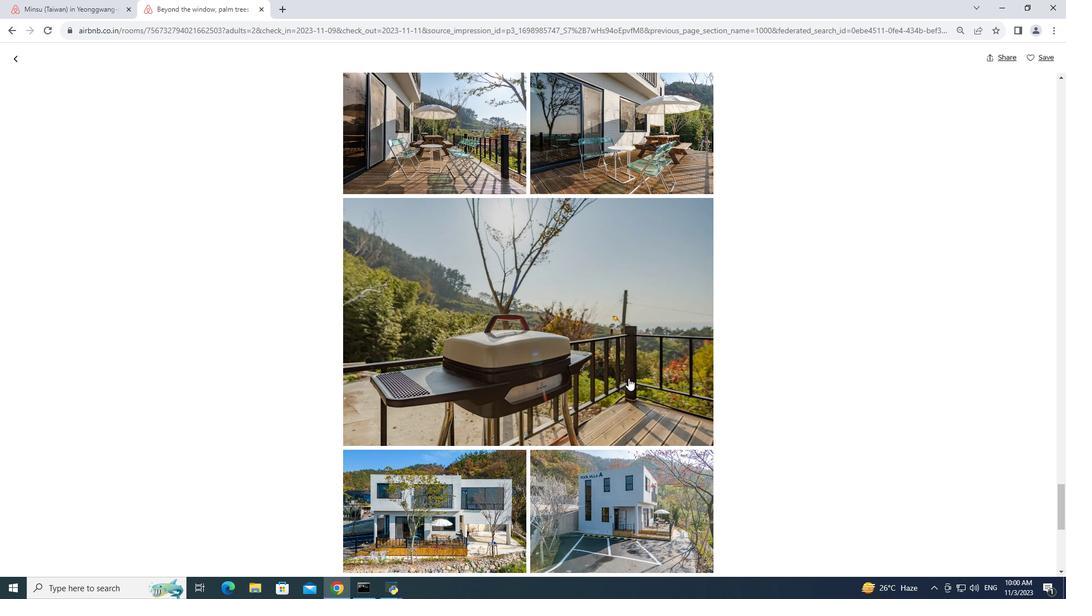 
Action: Mouse scrolled (628, 378) with delta (0, 0)
Screenshot: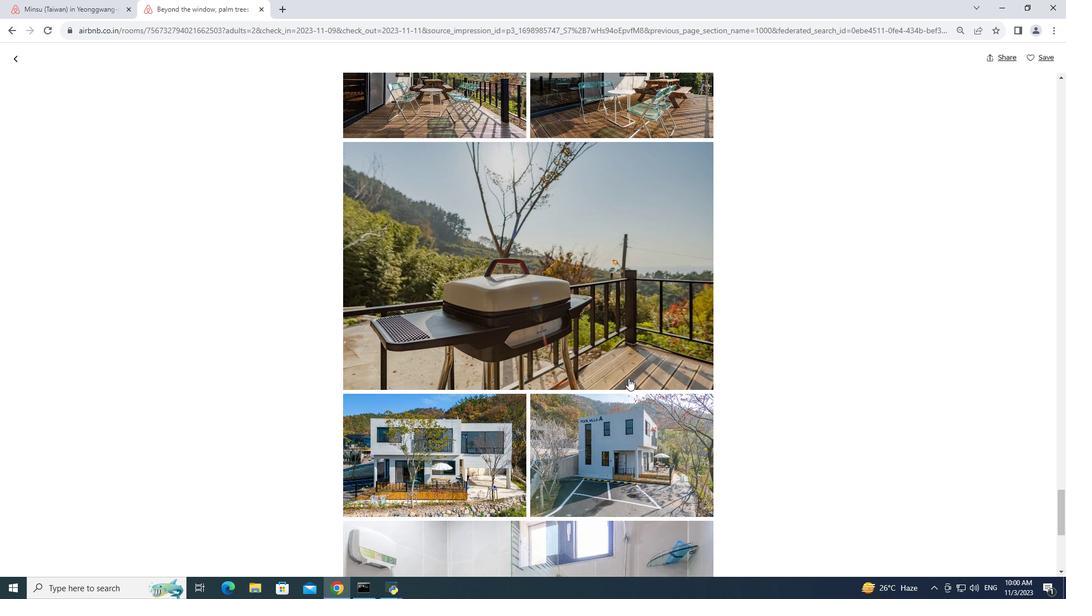 
Action: Mouse moved to (628, 379)
Screenshot: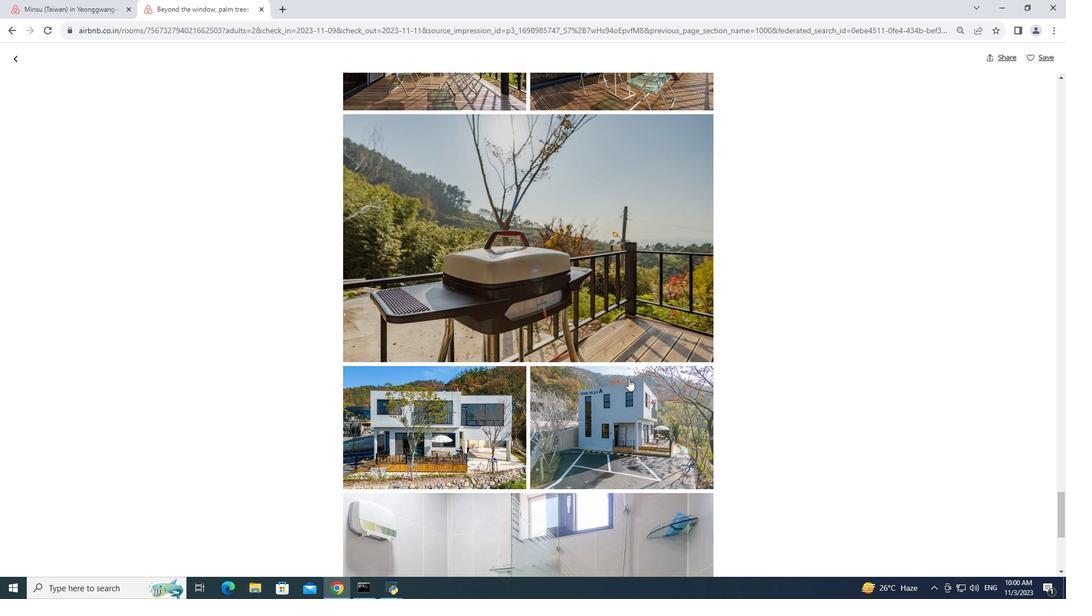 
Action: Mouse scrolled (628, 378) with delta (0, 0)
Screenshot: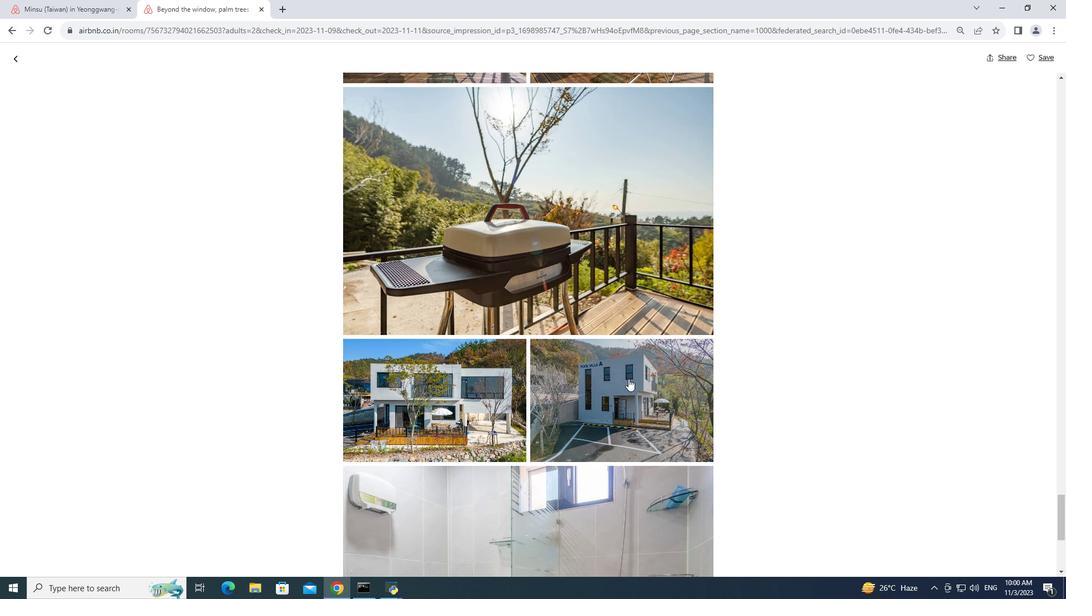 
Action: Mouse scrolled (628, 378) with delta (0, 0)
Screenshot: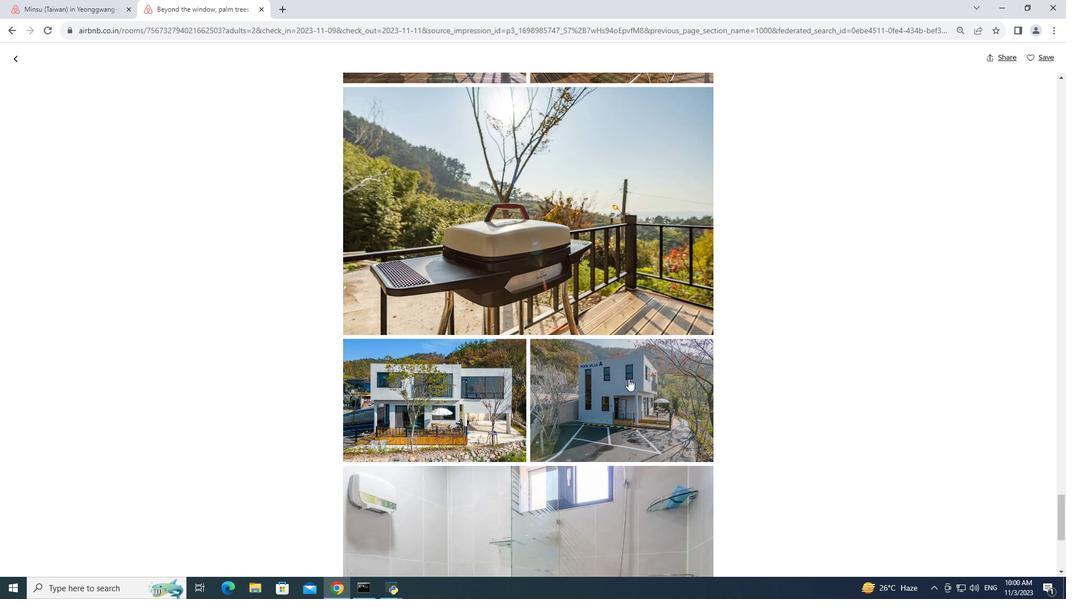 
Action: Mouse moved to (628, 379)
Screenshot: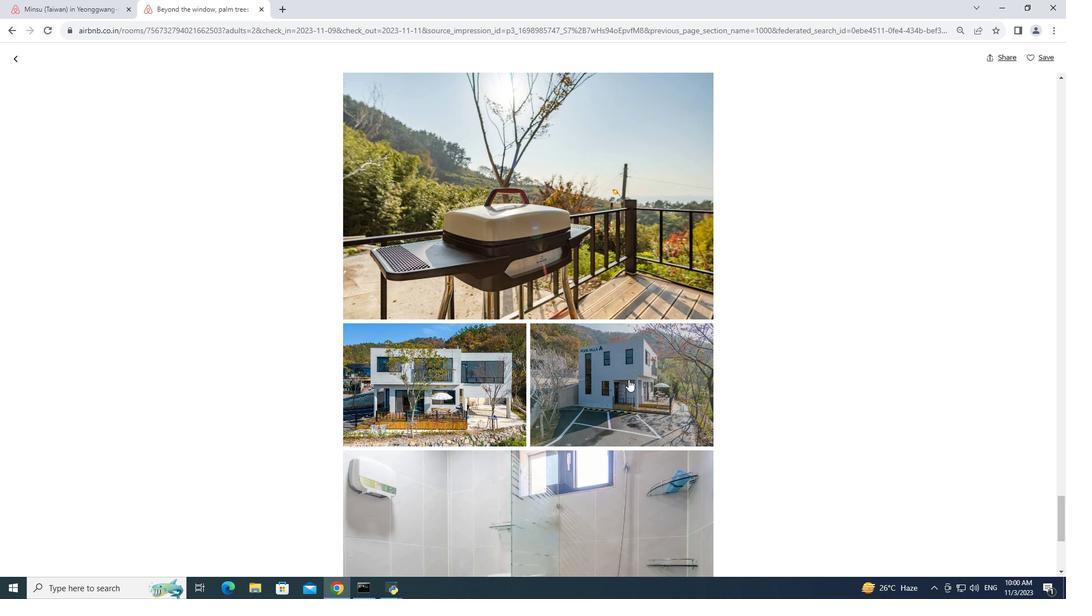 
Action: Mouse scrolled (628, 379) with delta (0, 0)
Screenshot: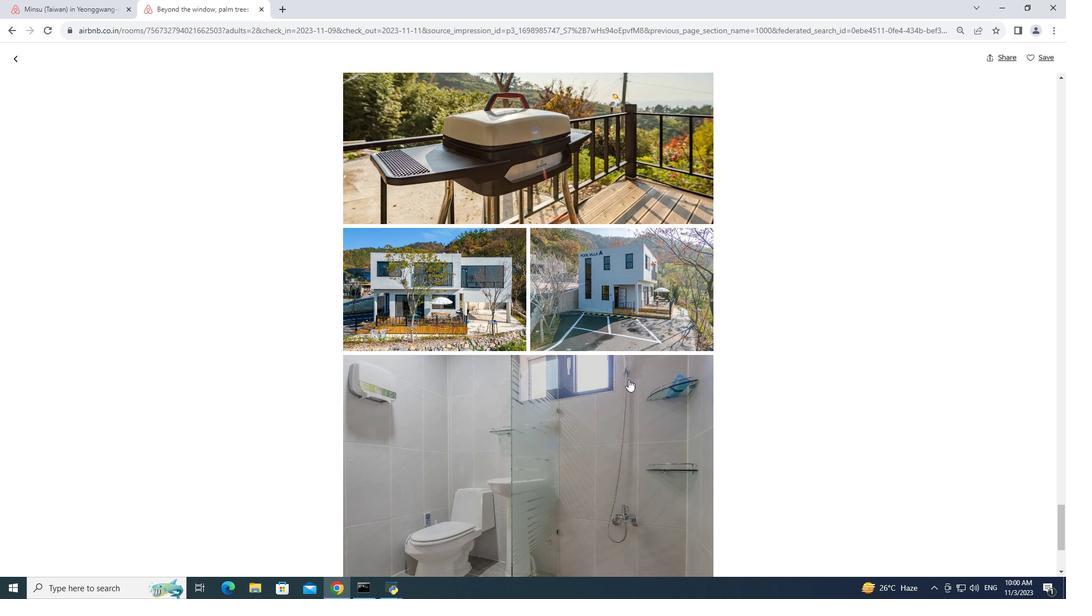 
Action: Mouse scrolled (628, 379) with delta (0, 0)
Screenshot: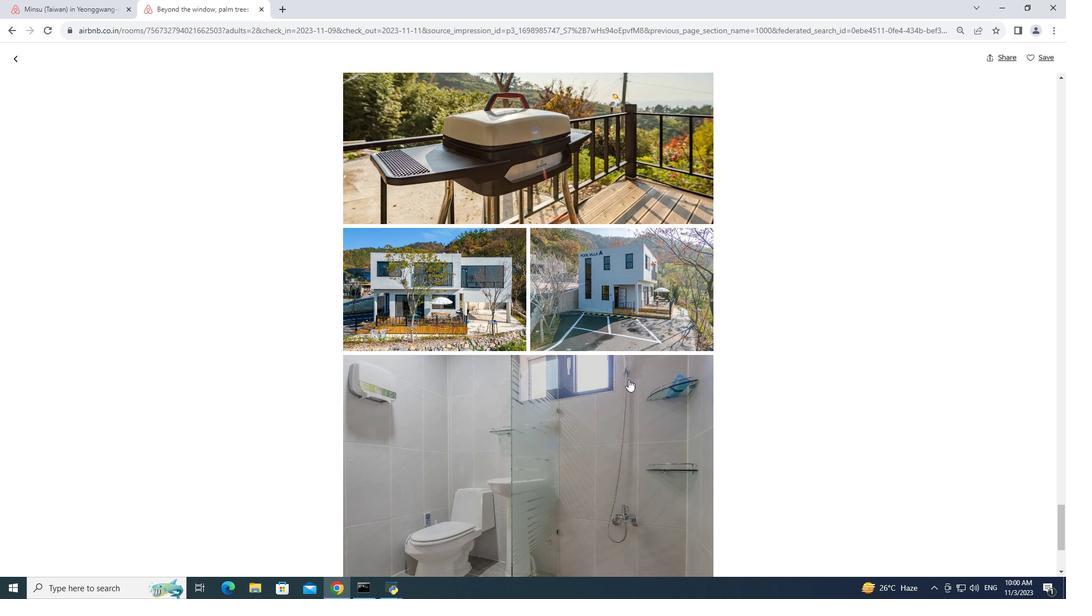 
Action: Mouse scrolled (628, 379) with delta (0, 0)
Screenshot: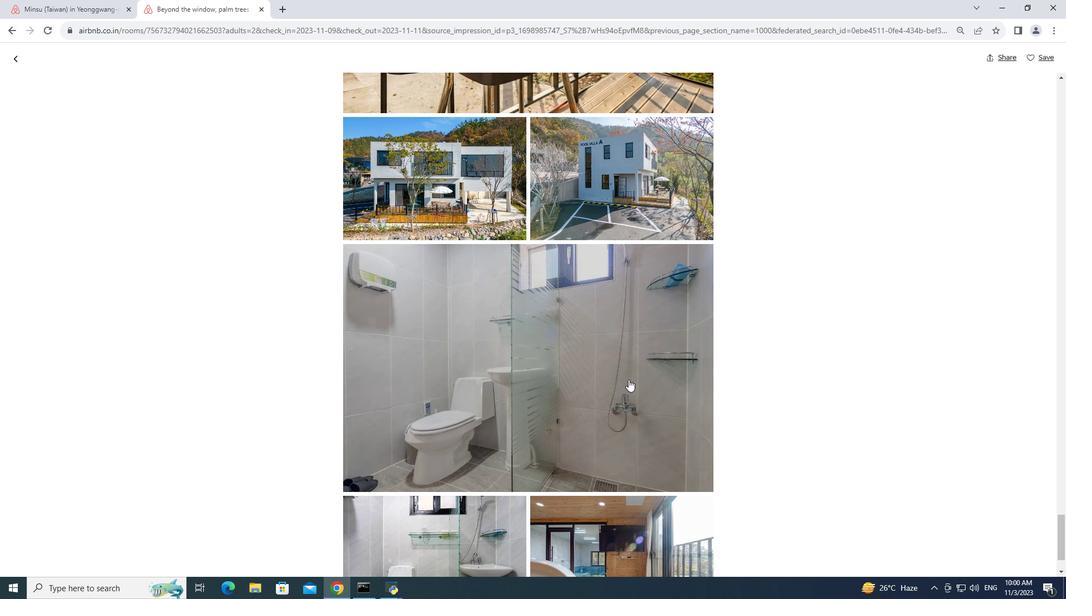 
Action: Mouse scrolled (628, 379) with delta (0, 0)
Screenshot: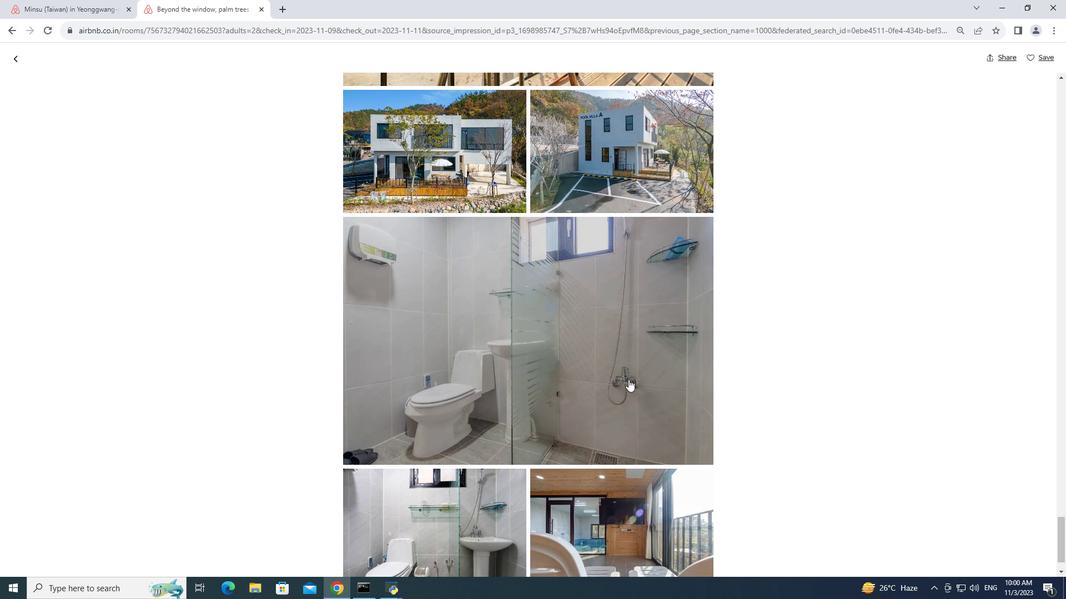
Action: Mouse scrolled (628, 379) with delta (0, 0)
Screenshot: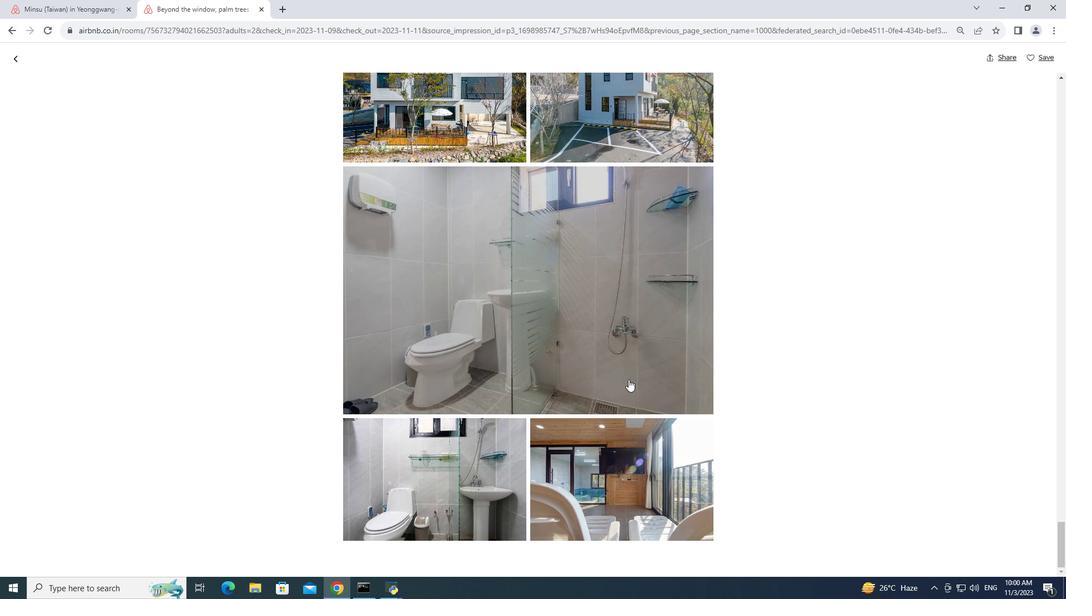 
Action: Mouse scrolled (628, 379) with delta (0, 0)
Screenshot: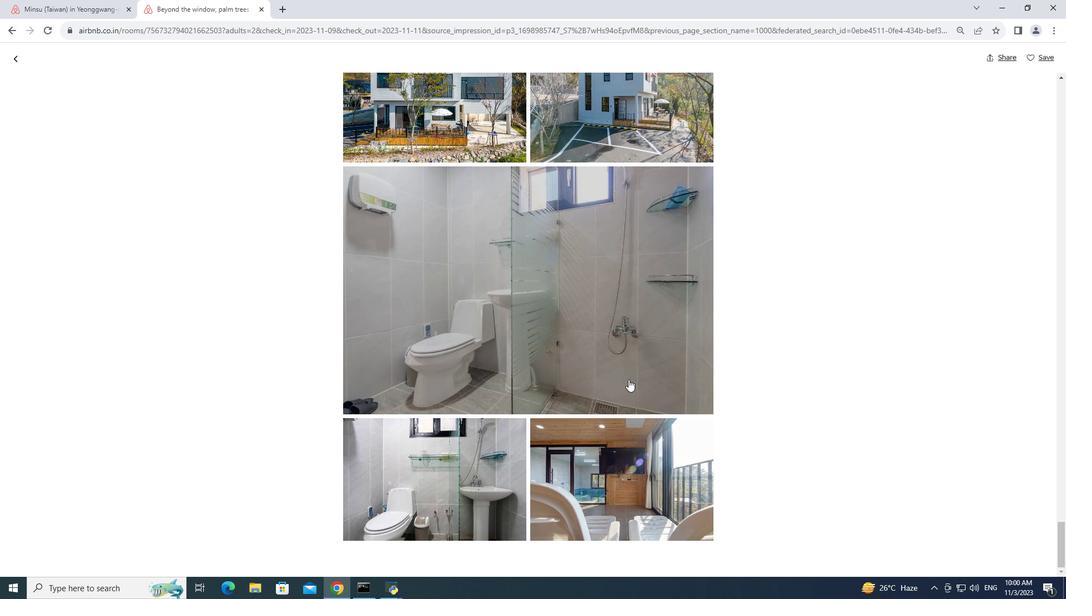 
Action: Mouse scrolled (628, 379) with delta (0, 0)
Screenshot: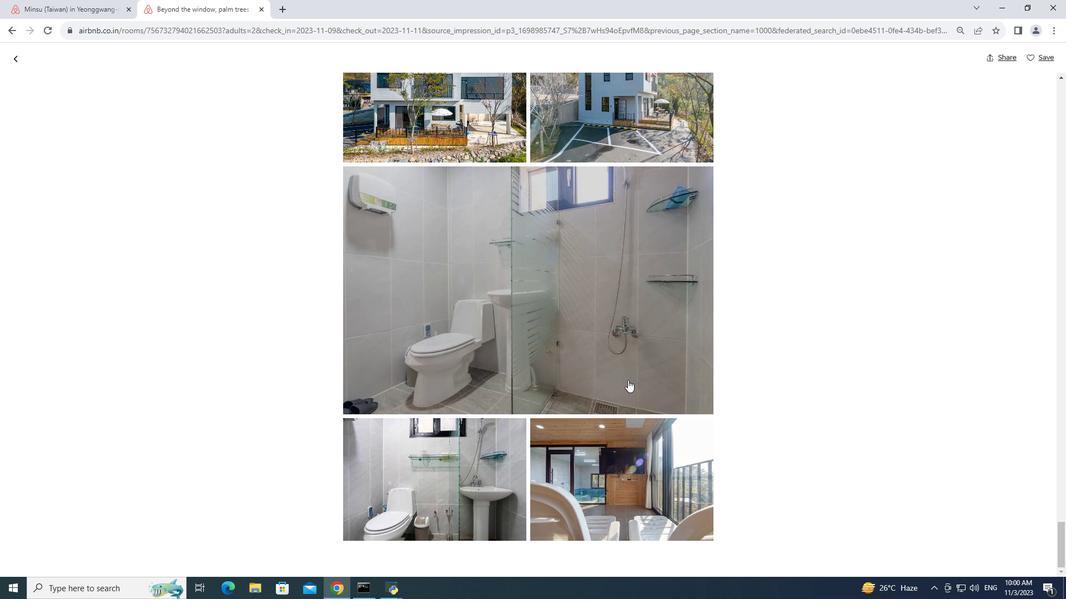 
Action: Mouse moved to (627, 381)
Screenshot: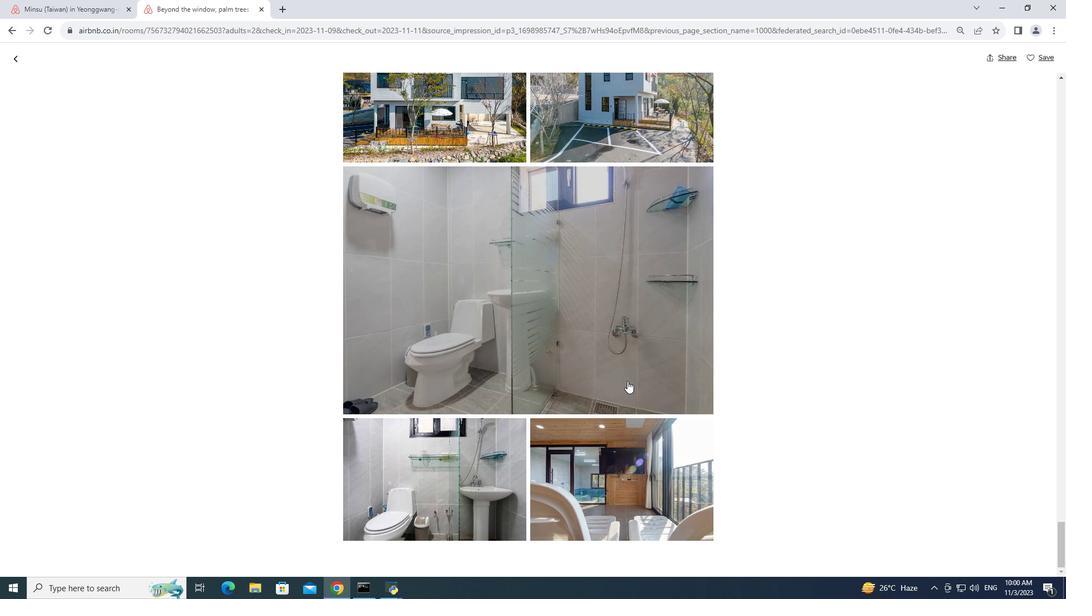 
Action: Mouse scrolled (627, 380) with delta (0, 0)
Screenshot: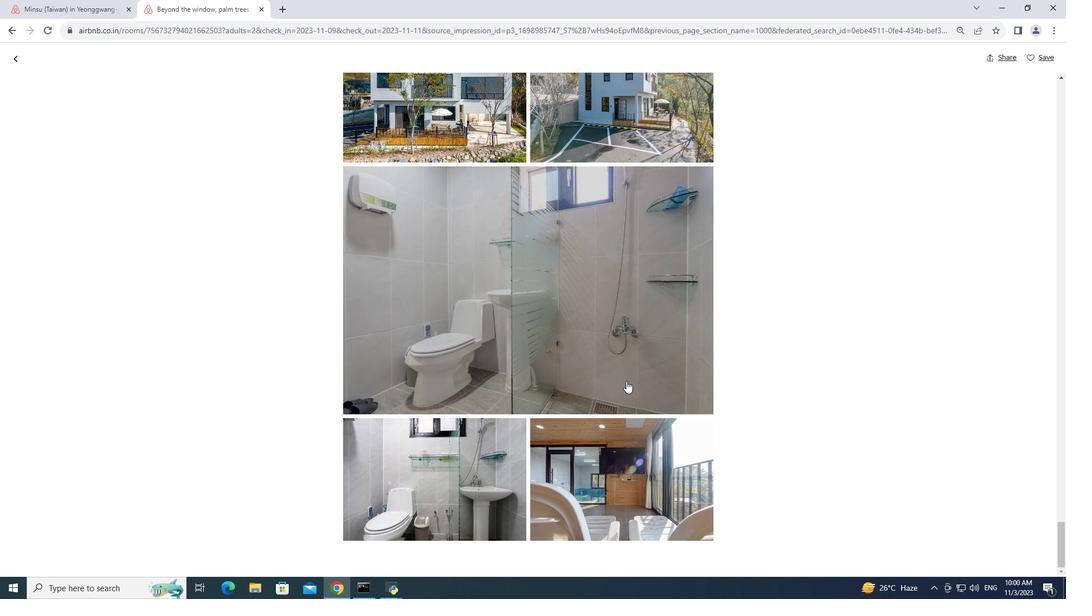 
Action: Mouse moved to (626, 381)
Screenshot: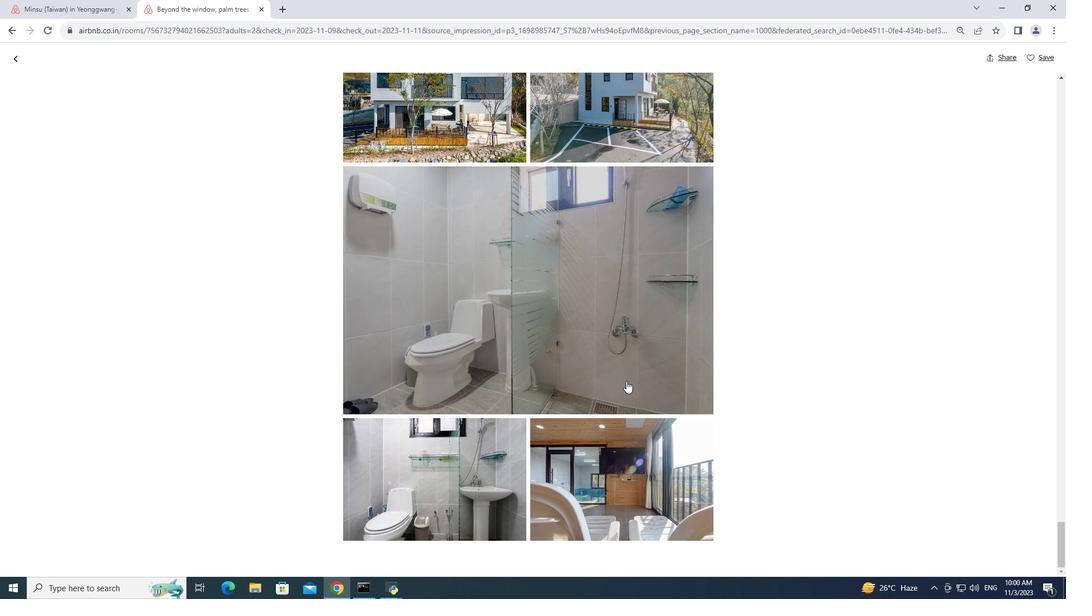 
Action: Mouse scrolled (626, 380) with delta (0, 0)
Screenshot: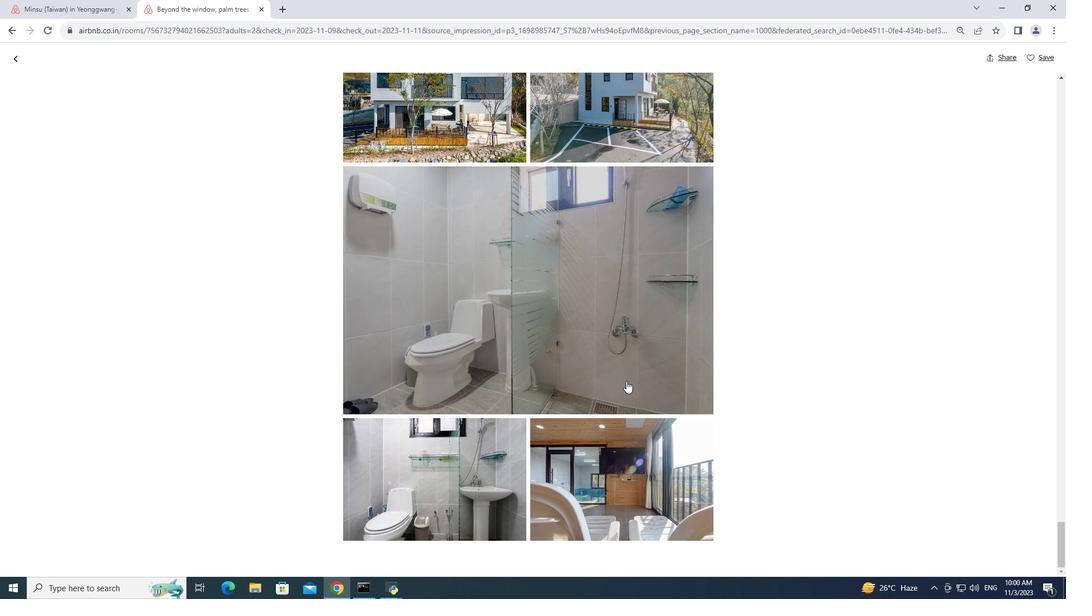 
Action: Mouse moved to (626, 381)
Screenshot: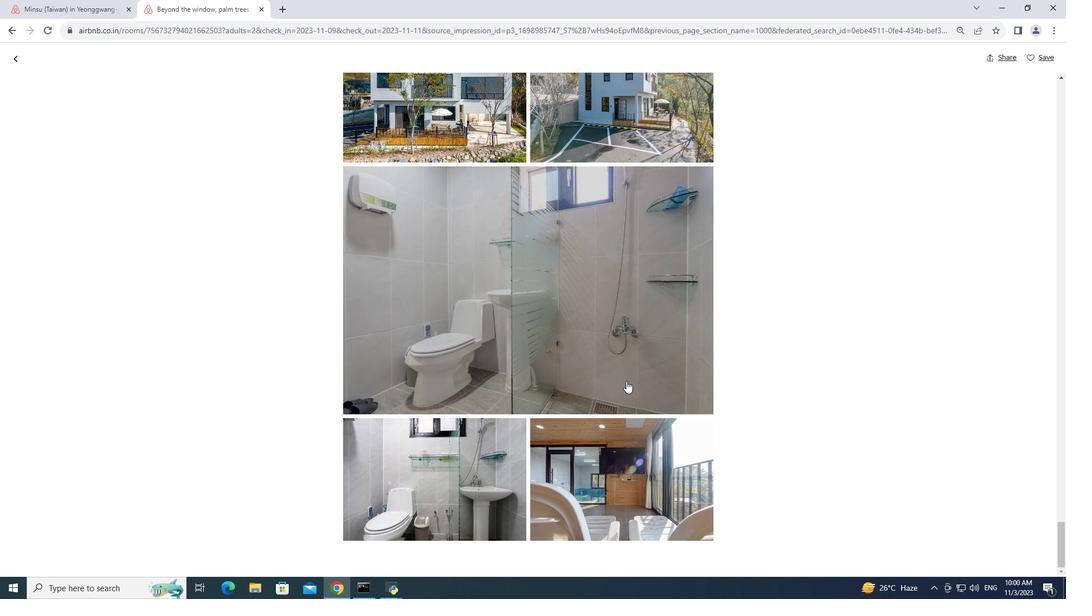
Action: Mouse scrolled (626, 380) with delta (0, 0)
Screenshot: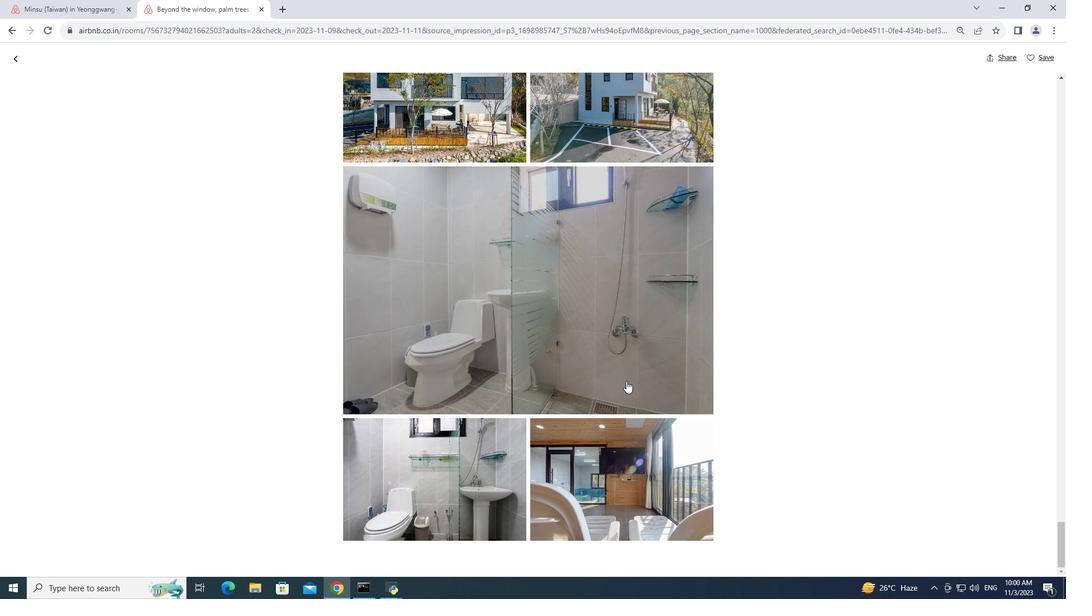 
Action: Mouse scrolled (626, 380) with delta (0, 0)
Screenshot: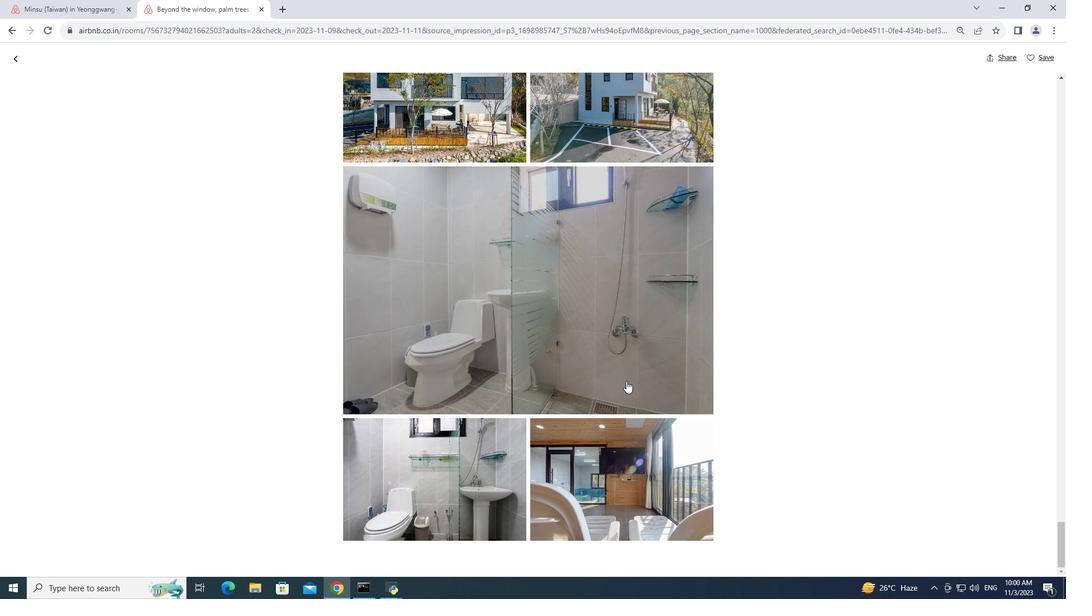
Action: Mouse moved to (585, 349)
Screenshot: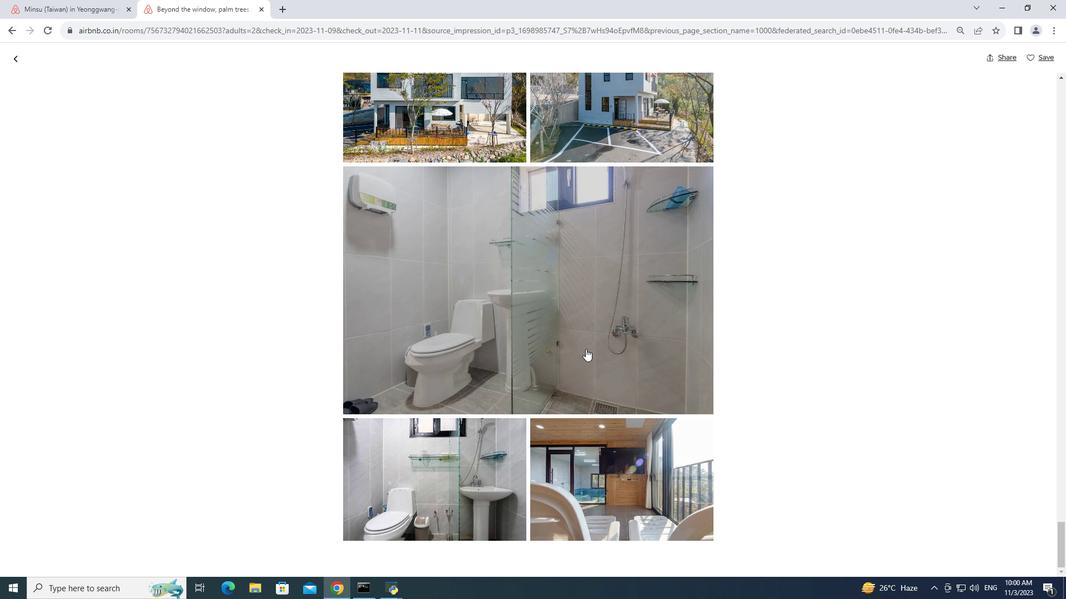 
Action: Mouse scrolled (585, 348) with delta (0, 0)
Screenshot: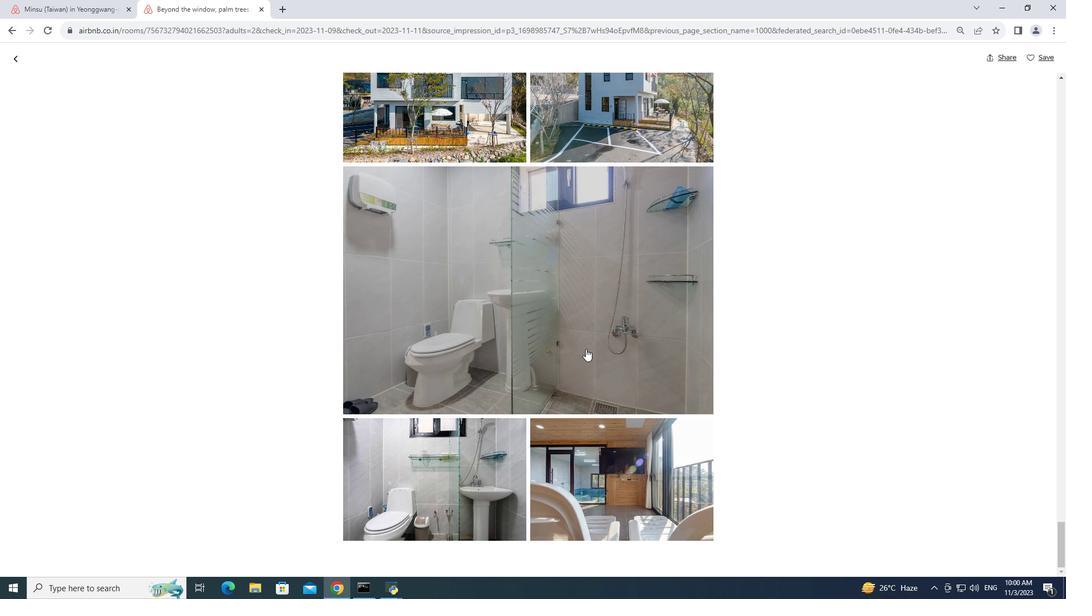 
Action: Mouse scrolled (585, 348) with delta (0, 0)
Screenshot: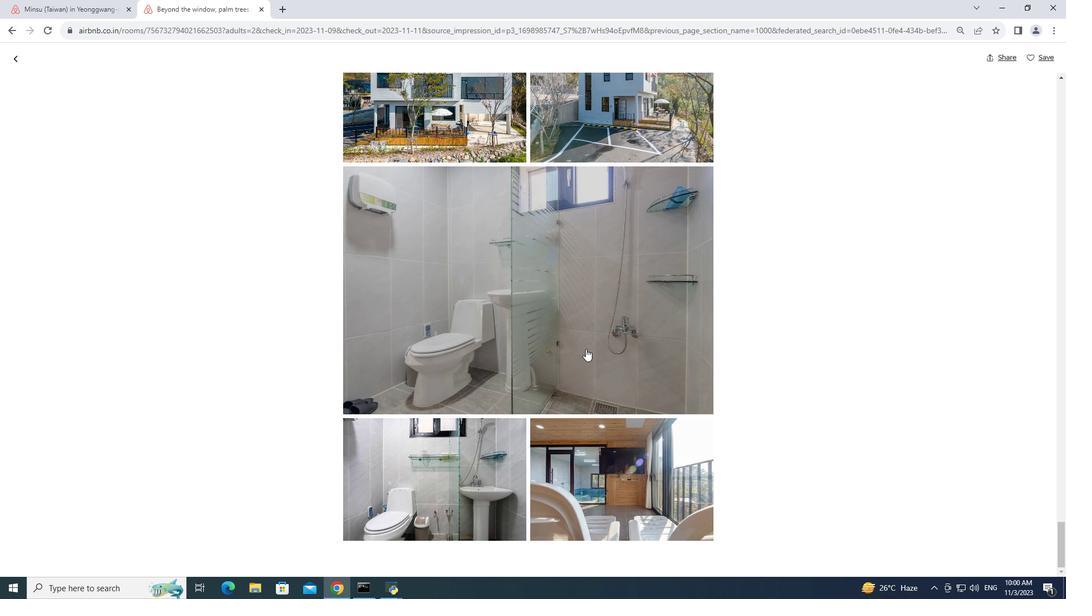 
Action: Mouse scrolled (585, 348) with delta (0, 0)
Screenshot: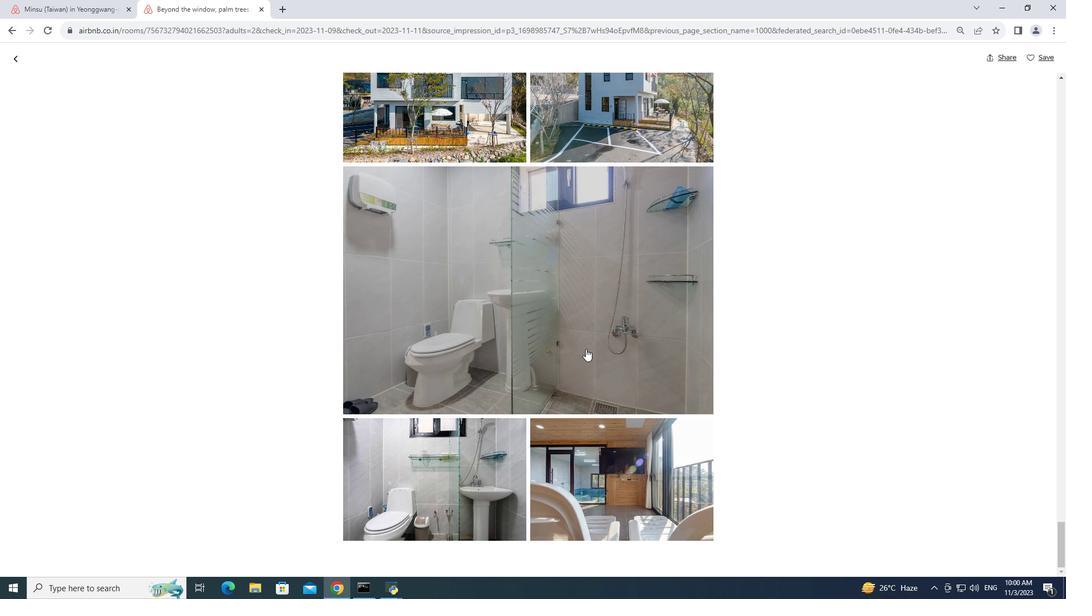
Action: Mouse scrolled (585, 348) with delta (0, 0)
Screenshot: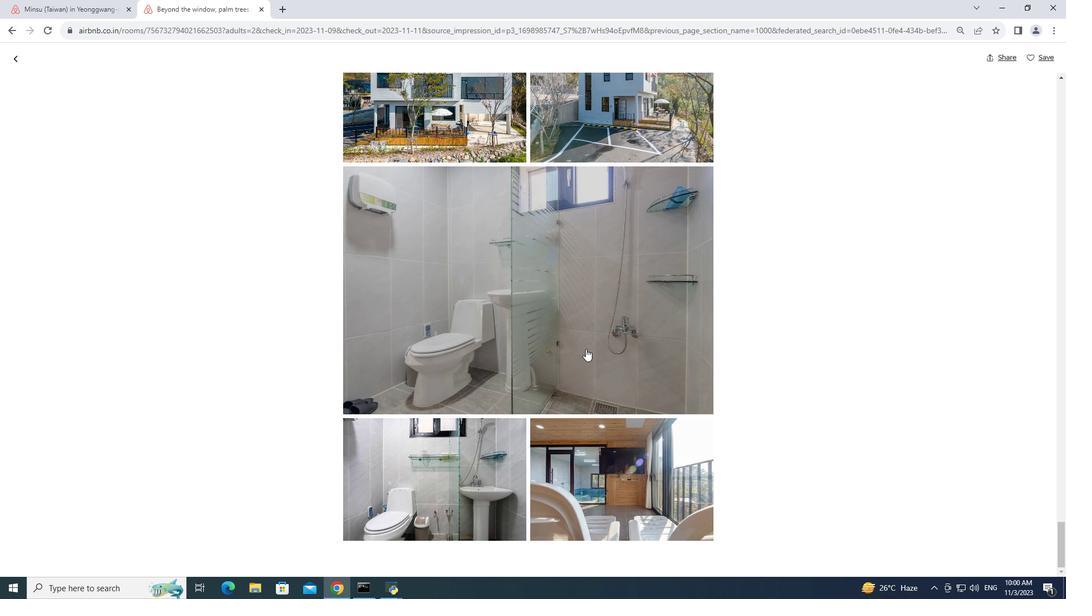 
Action: Mouse scrolled (585, 348) with delta (0, 0)
Screenshot: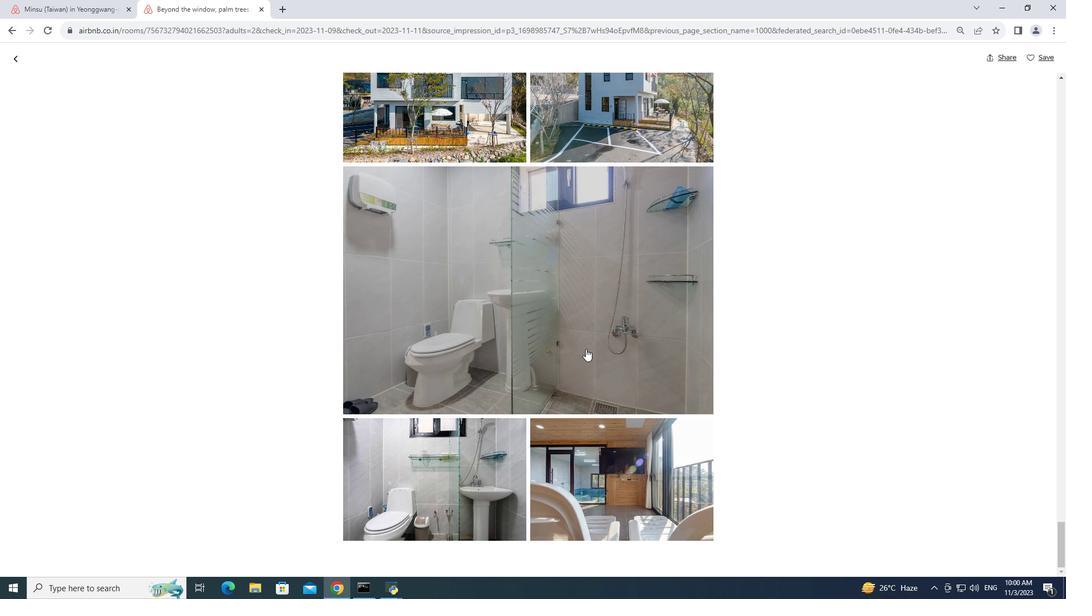 
Action: Mouse moved to (13, 59)
Screenshot: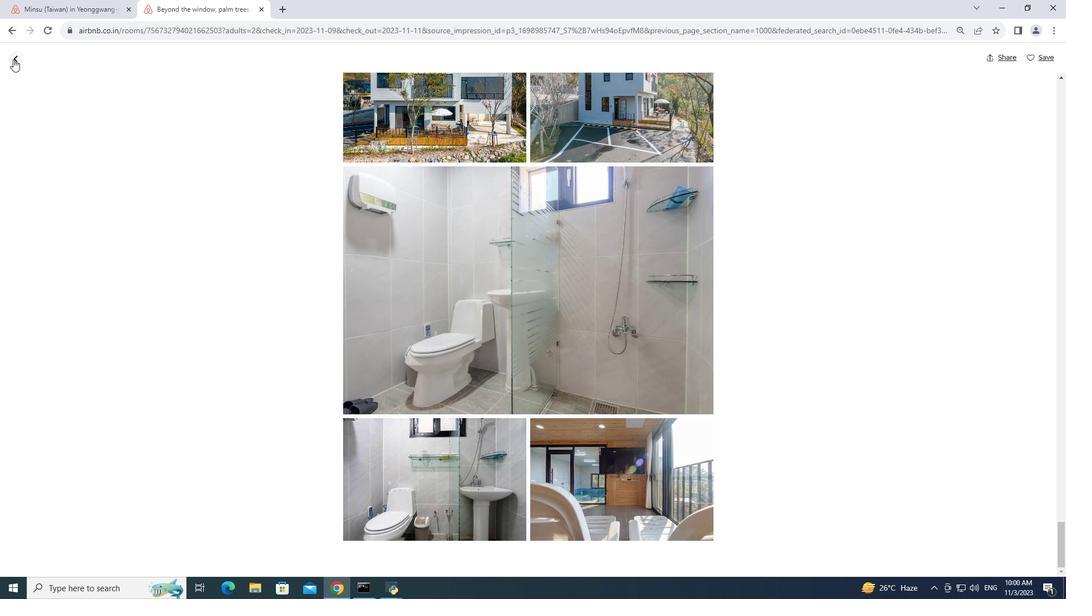 
Action: Mouse pressed left at (13, 59)
Screenshot: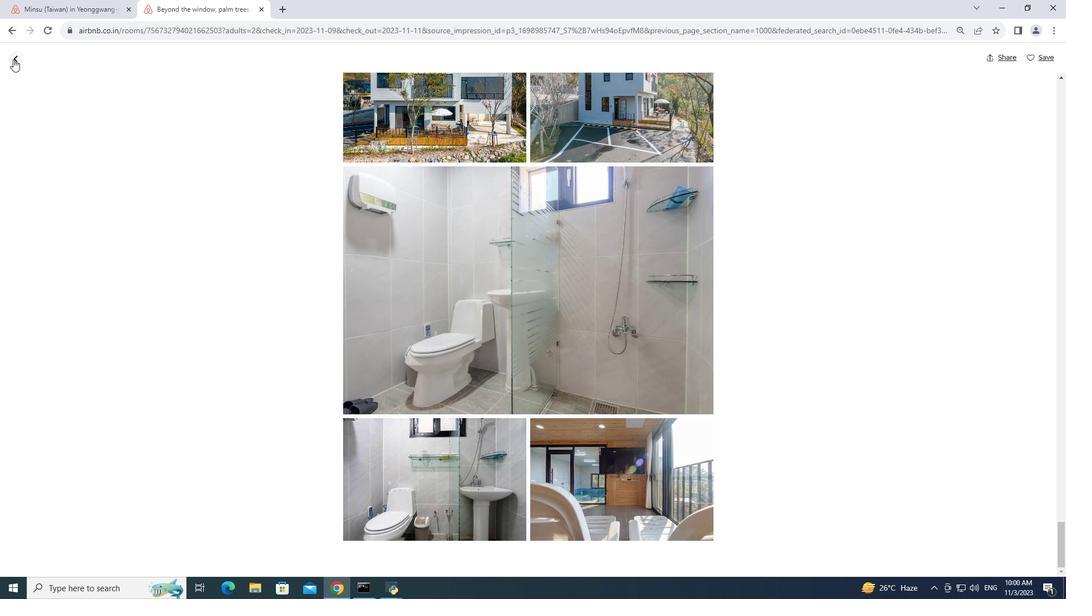 
Action: Mouse moved to (330, 277)
Screenshot: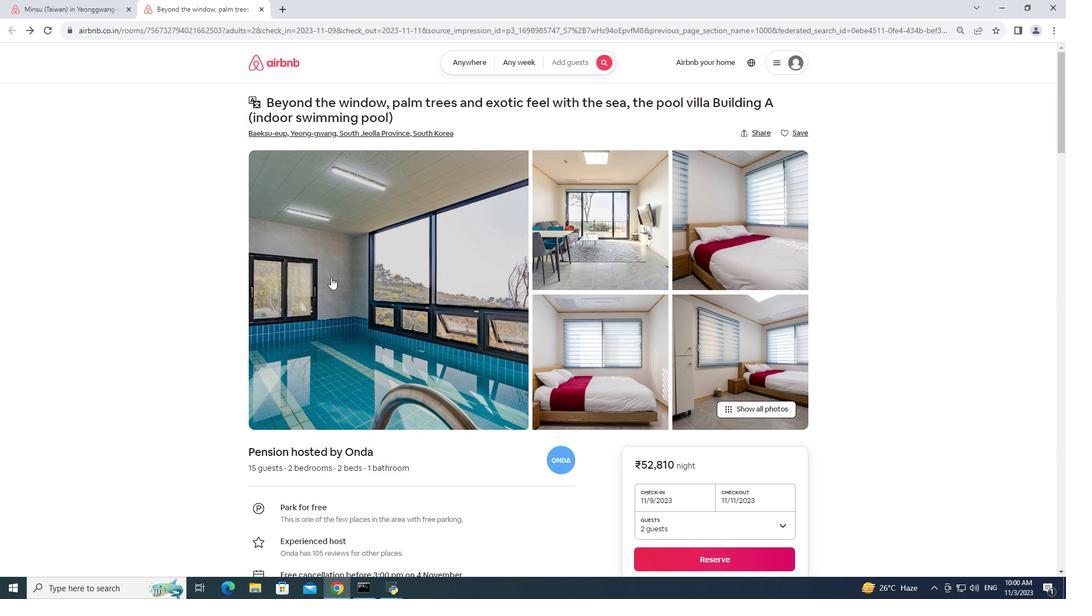 
Action: Mouse scrolled (330, 277) with delta (0, 0)
Screenshot: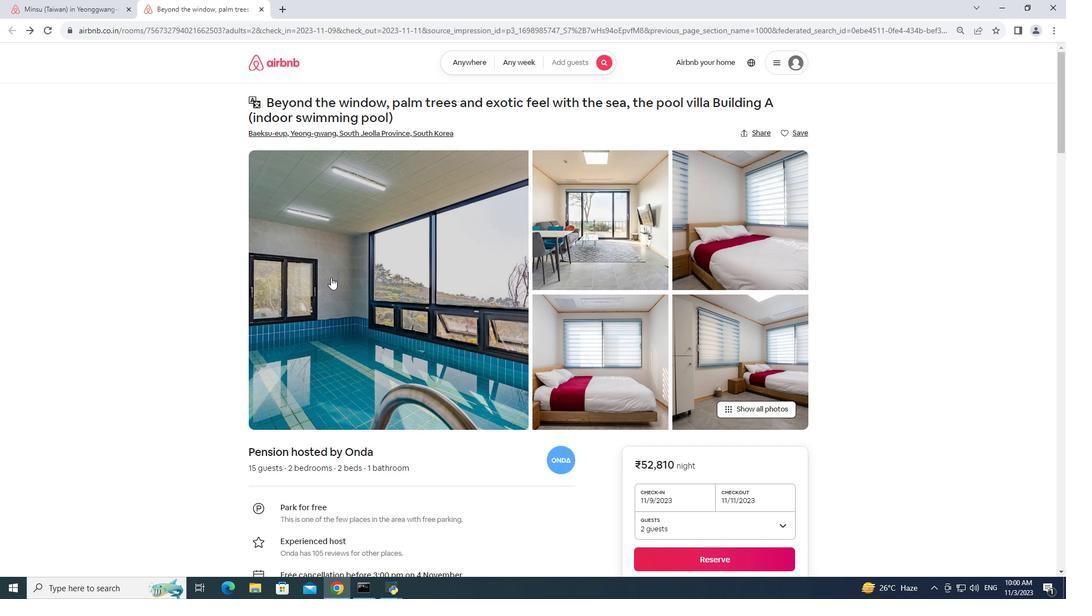 
Action: Mouse scrolled (330, 277) with delta (0, 0)
Screenshot: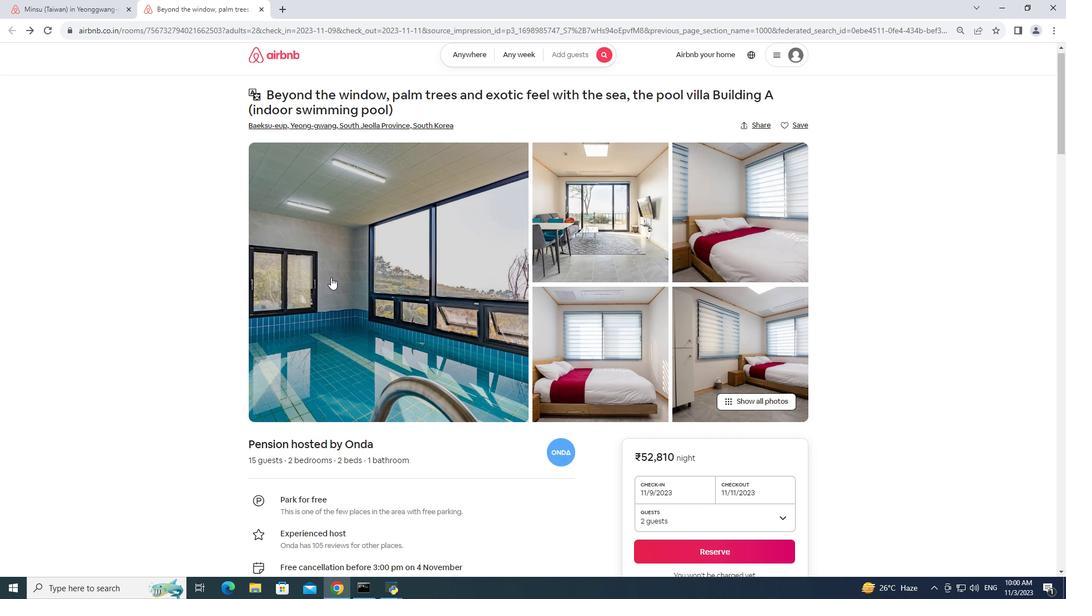 
Action: Mouse scrolled (330, 277) with delta (0, 0)
Screenshot: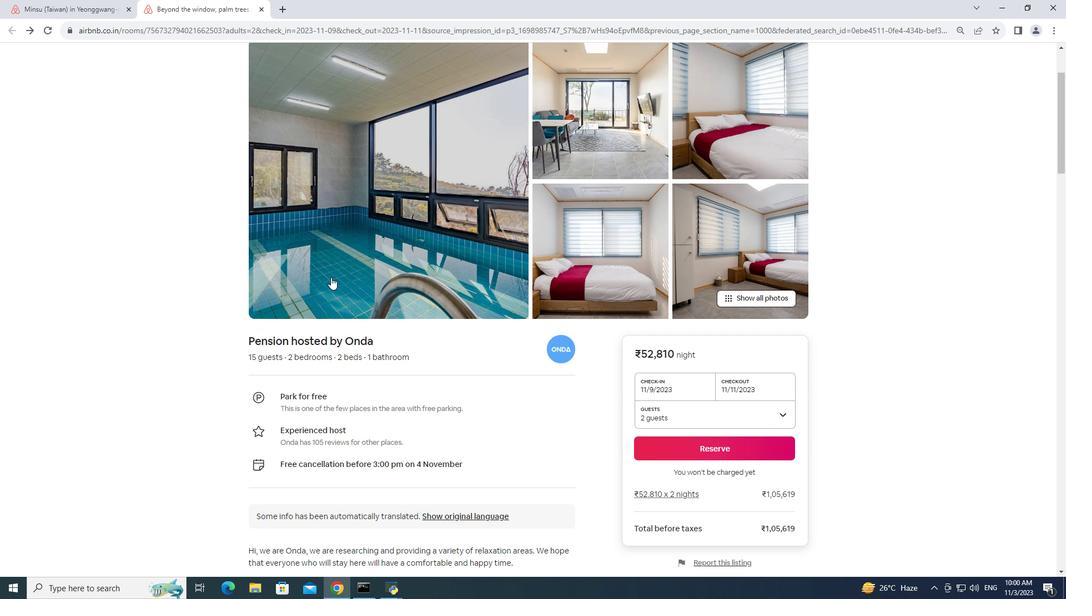 
Action: Mouse scrolled (330, 277) with delta (0, 0)
Screenshot: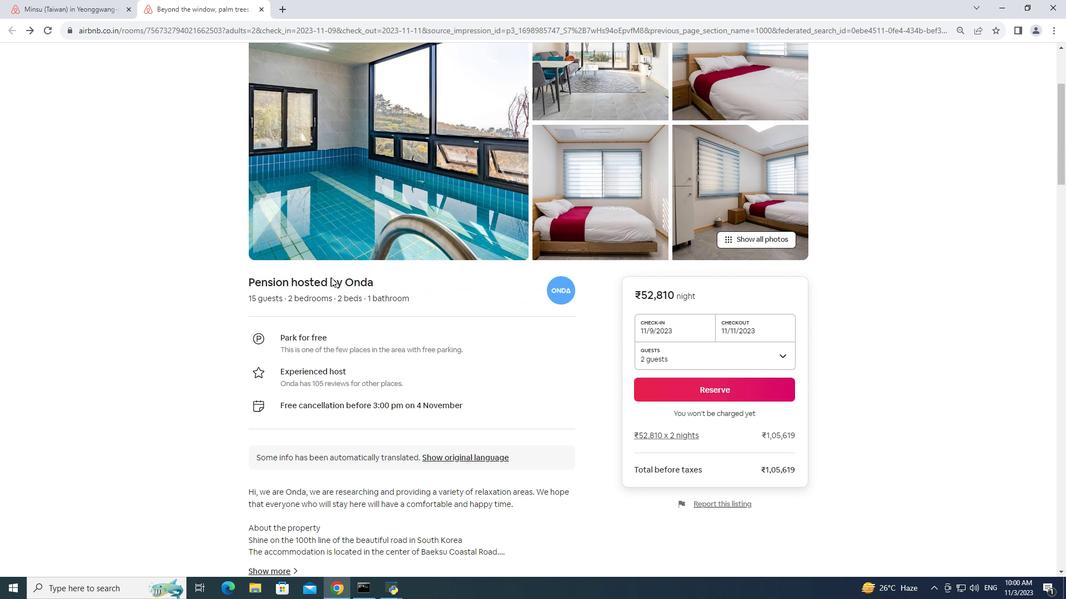 
Action: Mouse moved to (330, 277)
Screenshot: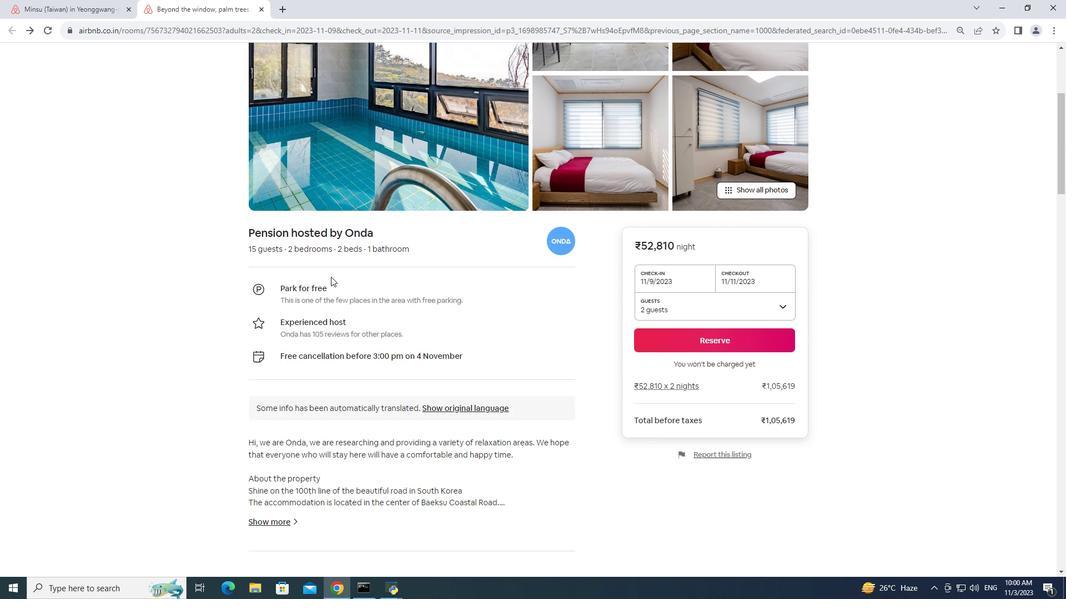 
Action: Mouse scrolled (330, 276) with delta (0, 0)
Screenshot: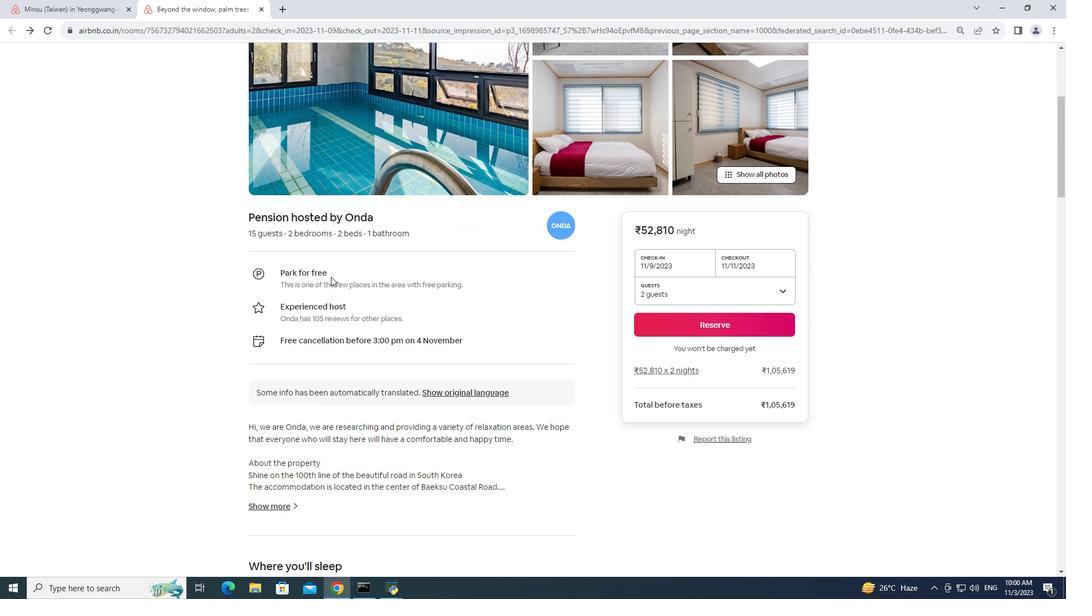 
Action: Mouse scrolled (330, 276) with delta (0, 0)
Screenshot: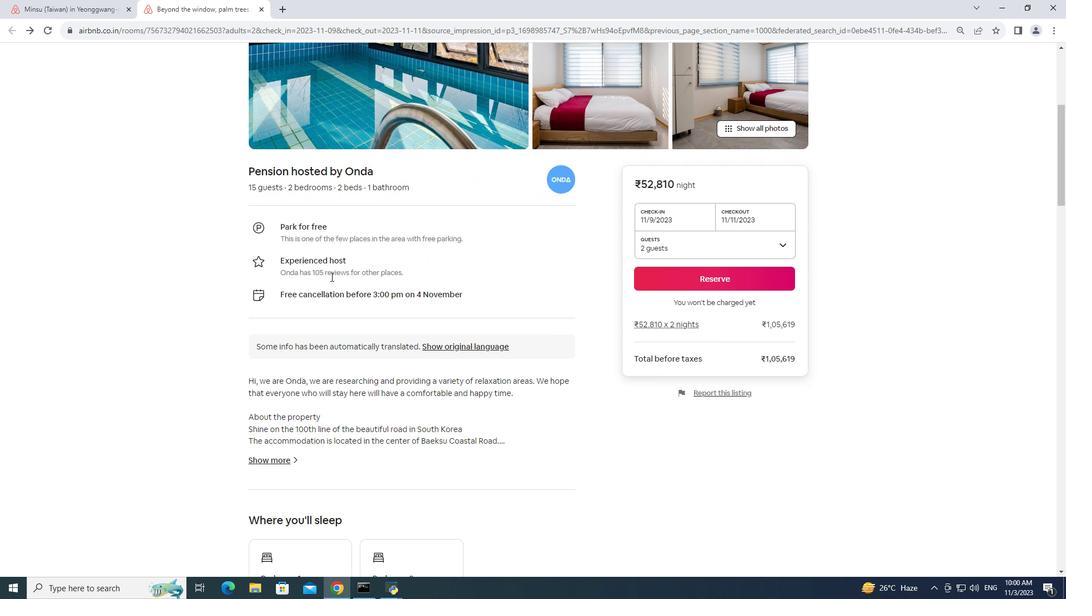 
Action: Mouse scrolled (330, 276) with delta (0, 0)
Screenshot: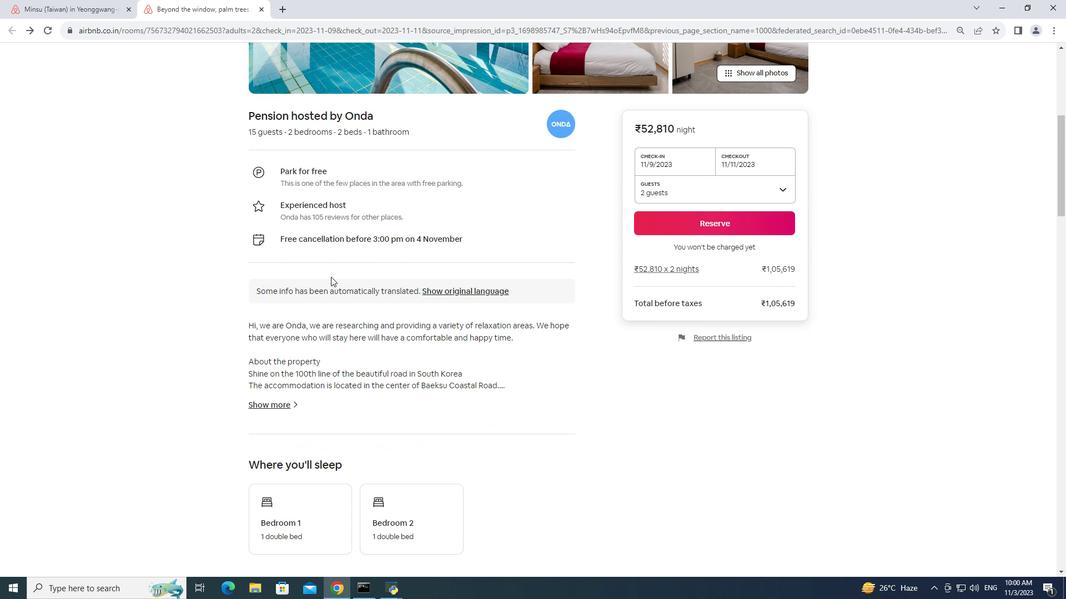 
Action: Mouse scrolled (330, 276) with delta (0, 0)
Screenshot: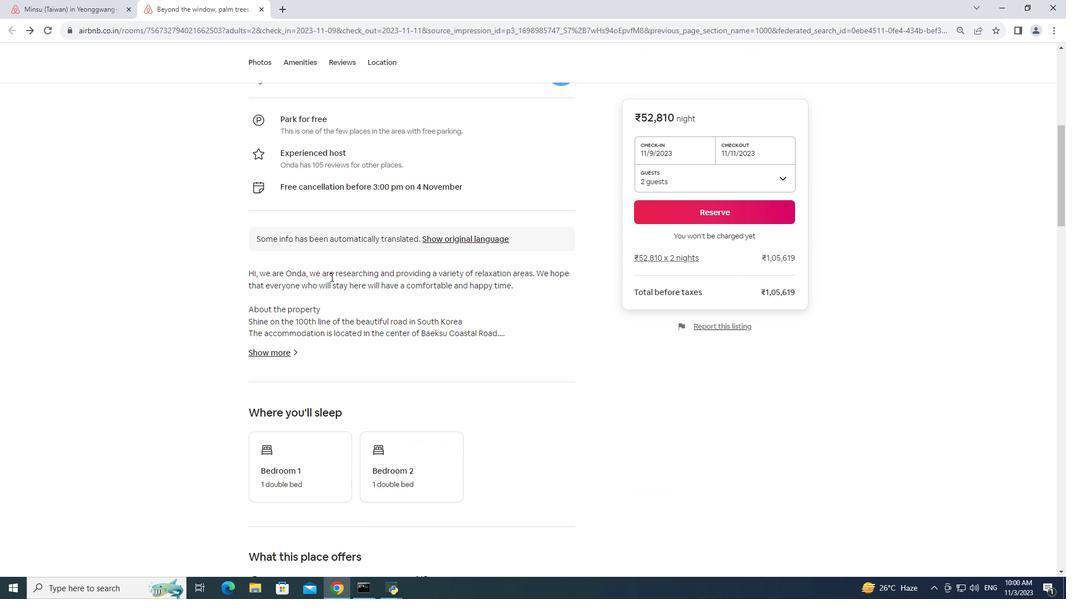 
Action: Mouse scrolled (330, 276) with delta (0, 0)
Screenshot: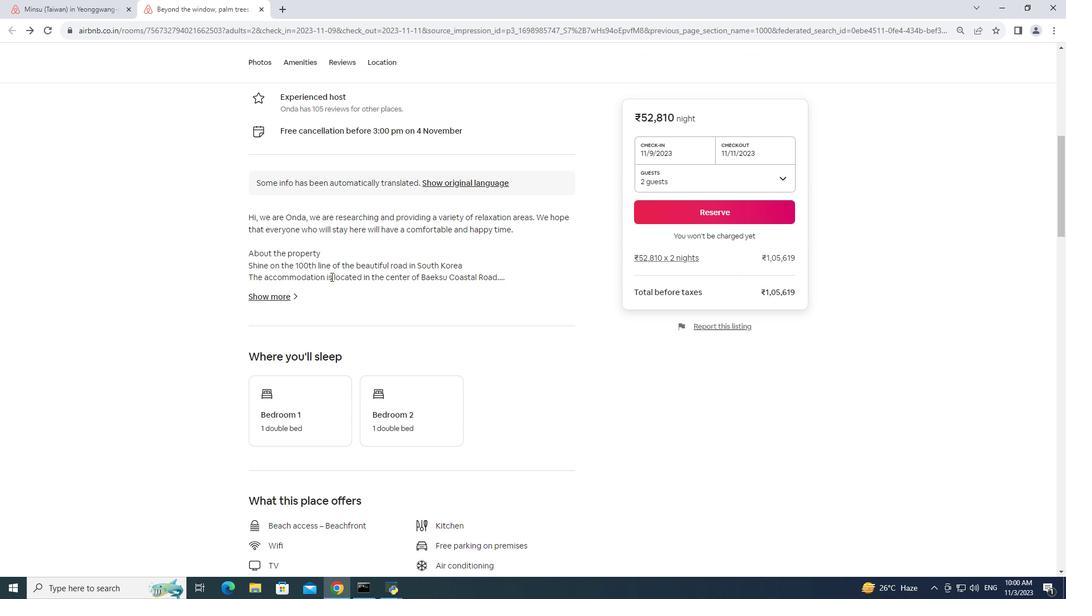 
Action: Mouse moved to (287, 243)
Screenshot: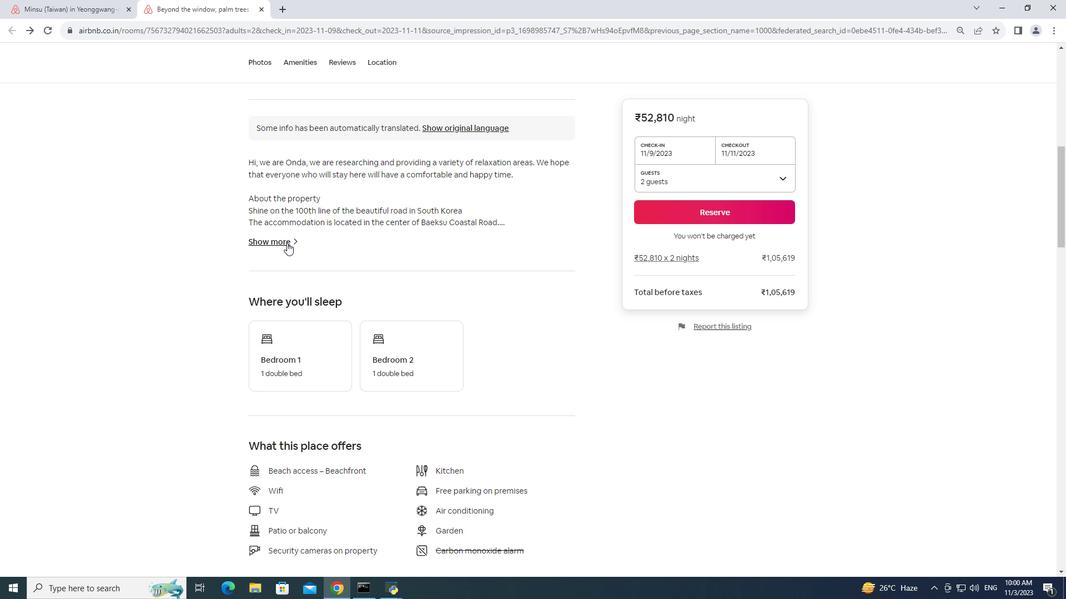 
Action: Mouse pressed left at (287, 243)
Screenshot: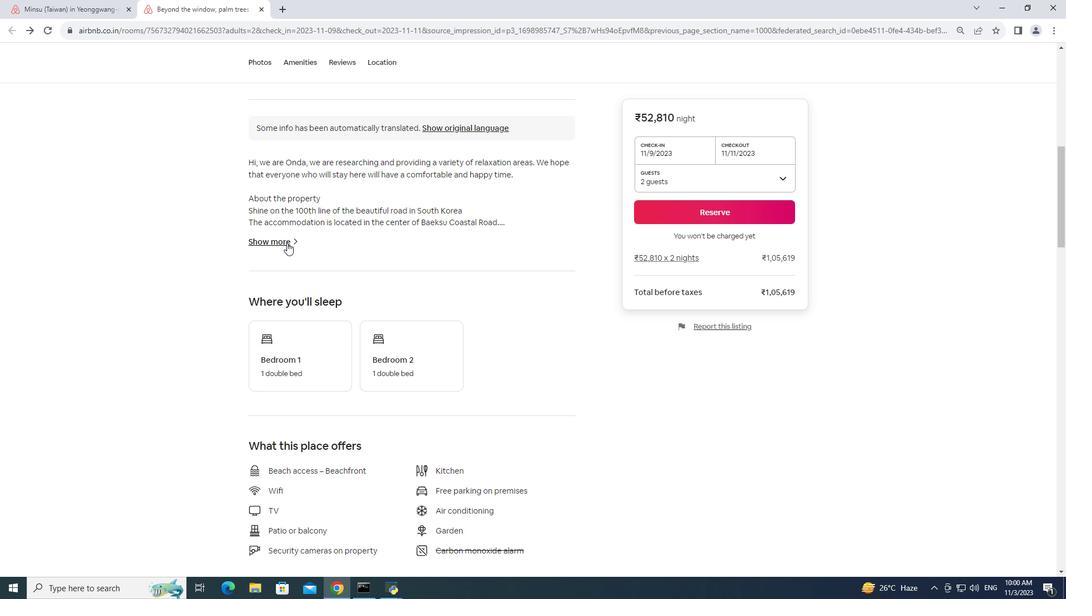 
Action: Mouse moved to (434, 432)
Screenshot: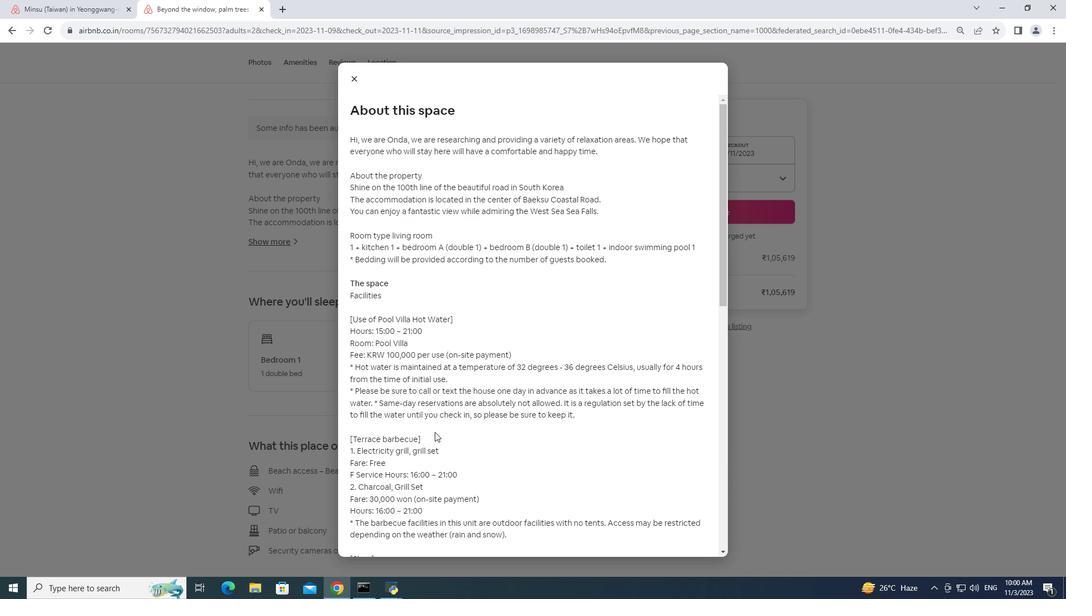 
Action: Mouse scrolled (434, 432) with delta (0, 0)
Screenshot: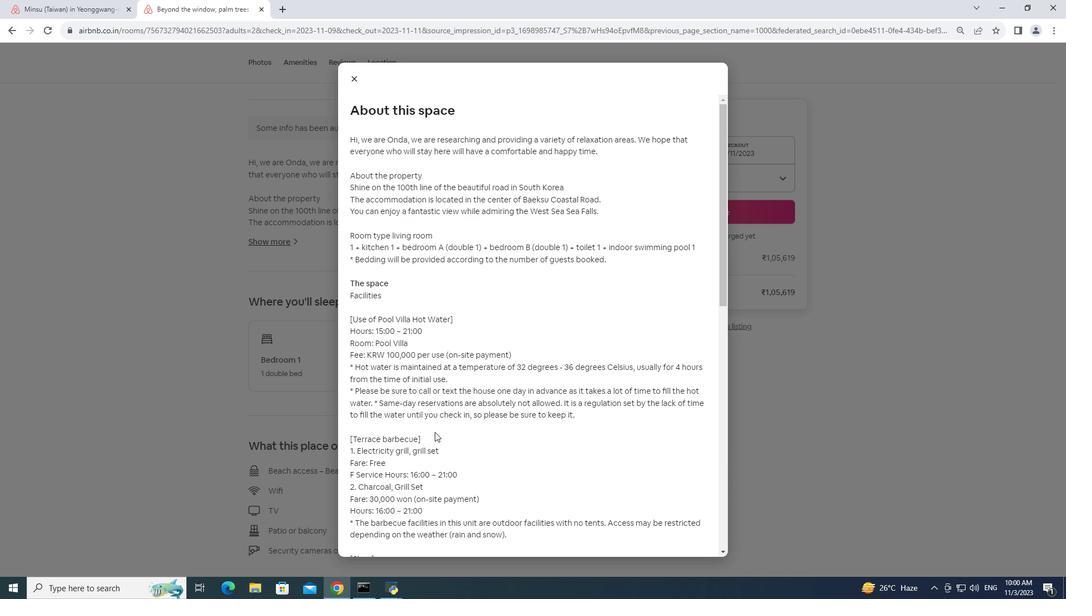 
Action: Mouse moved to (437, 428)
Screenshot: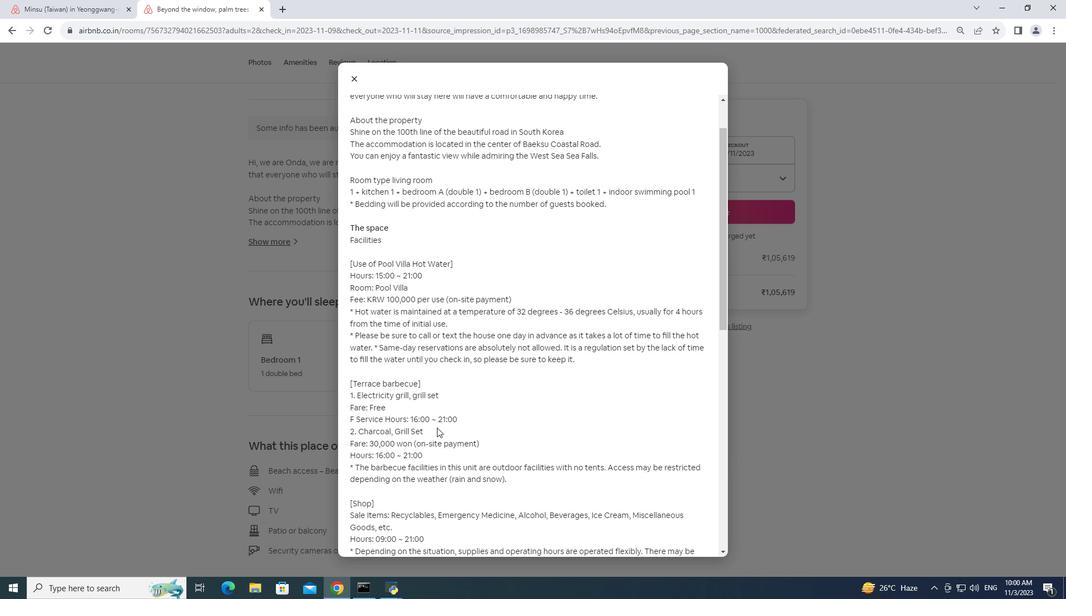
Action: Mouse scrolled (437, 427) with delta (0, 0)
Screenshot: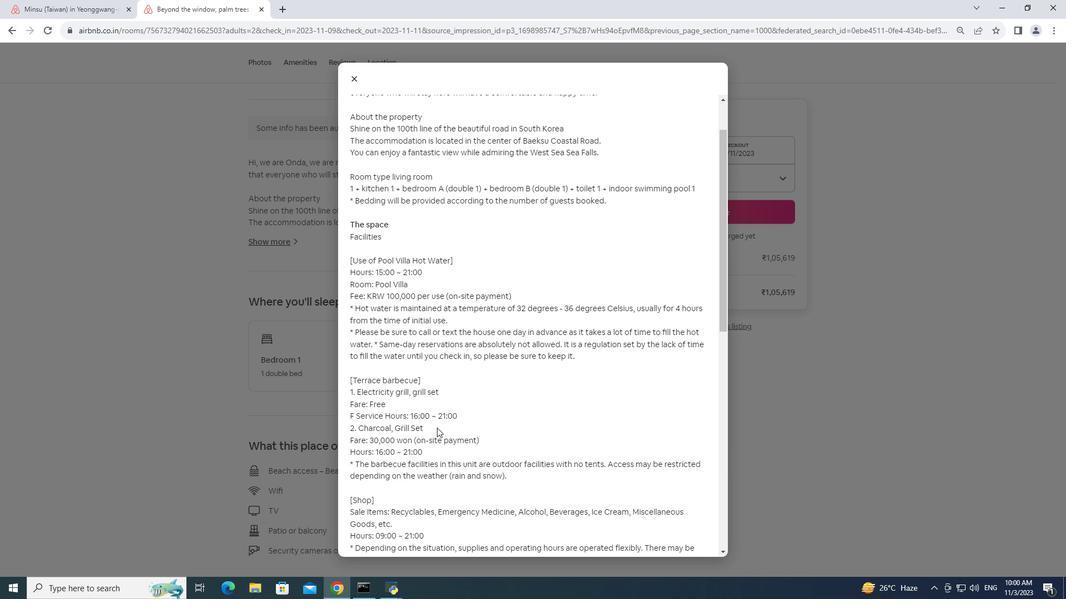 
Action: Mouse moved to (437, 424)
Screenshot: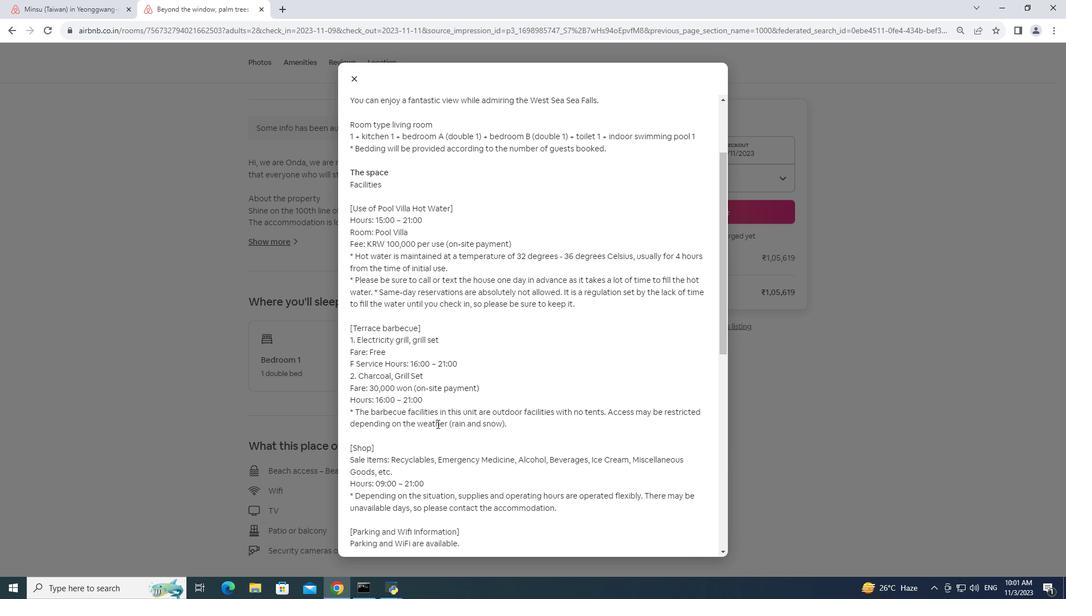 
Action: Mouse scrolled (437, 423) with delta (0, 0)
Screenshot: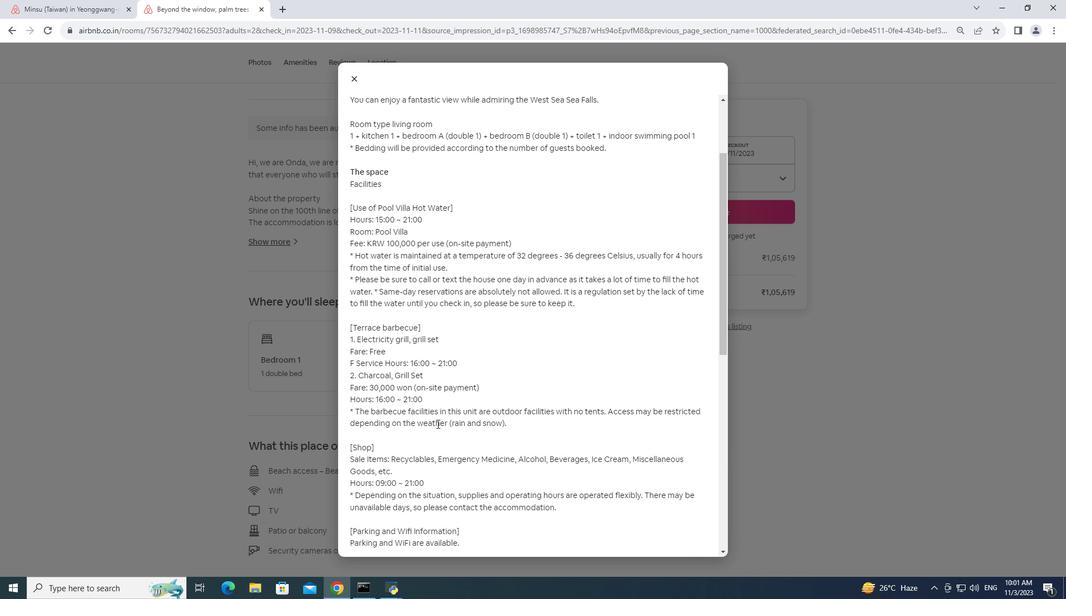 
Action: Mouse scrolled (437, 423) with delta (0, 0)
Screenshot: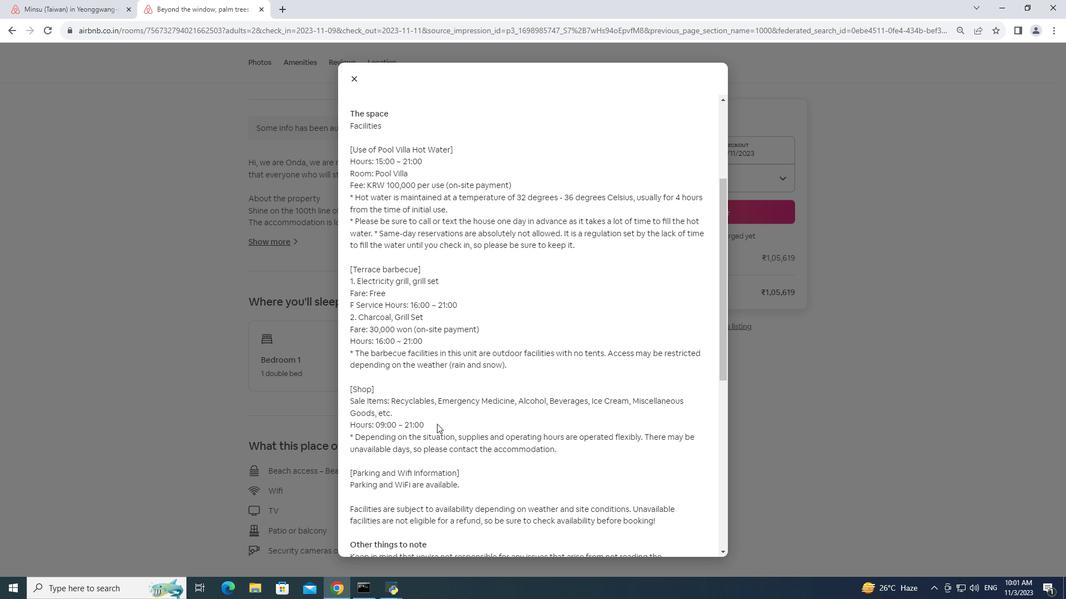 
Action: Mouse scrolled (437, 423) with delta (0, 0)
Screenshot: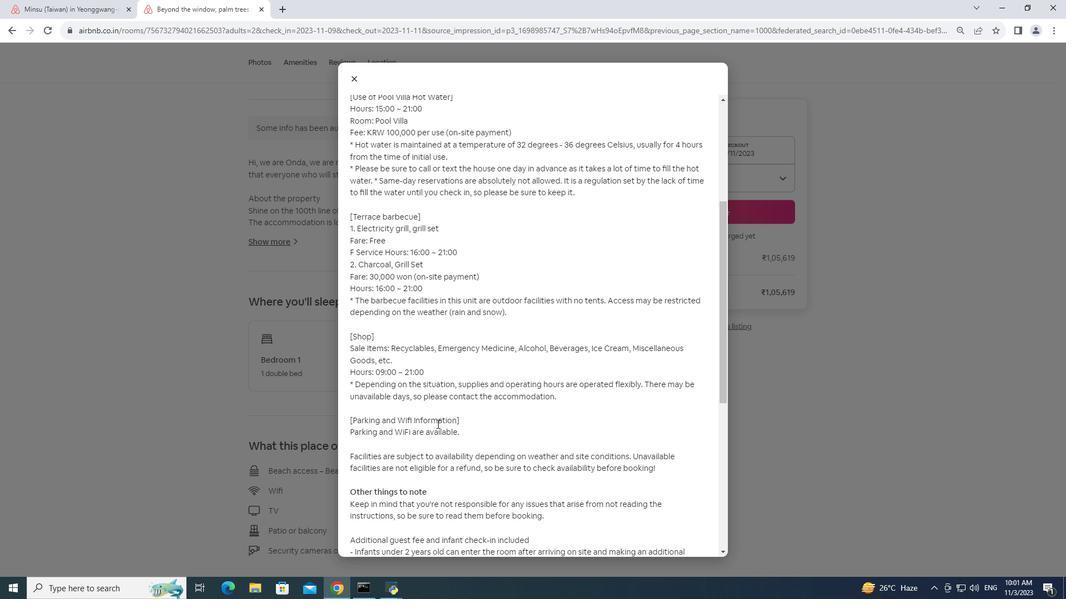 
Action: Mouse scrolled (437, 423) with delta (0, 0)
Screenshot: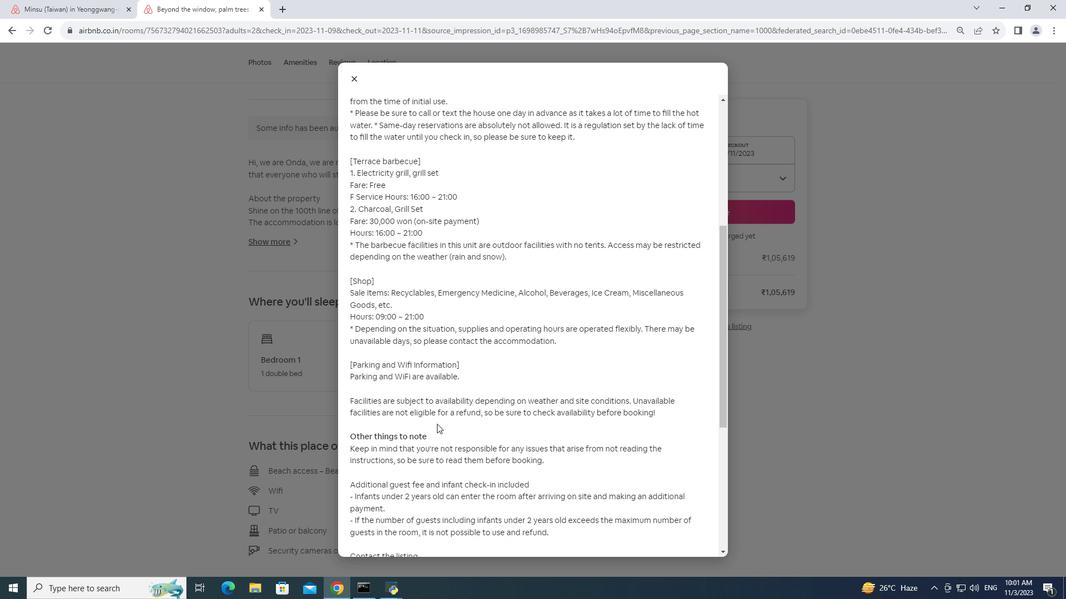 
Action: Mouse scrolled (437, 423) with delta (0, 0)
Screenshot: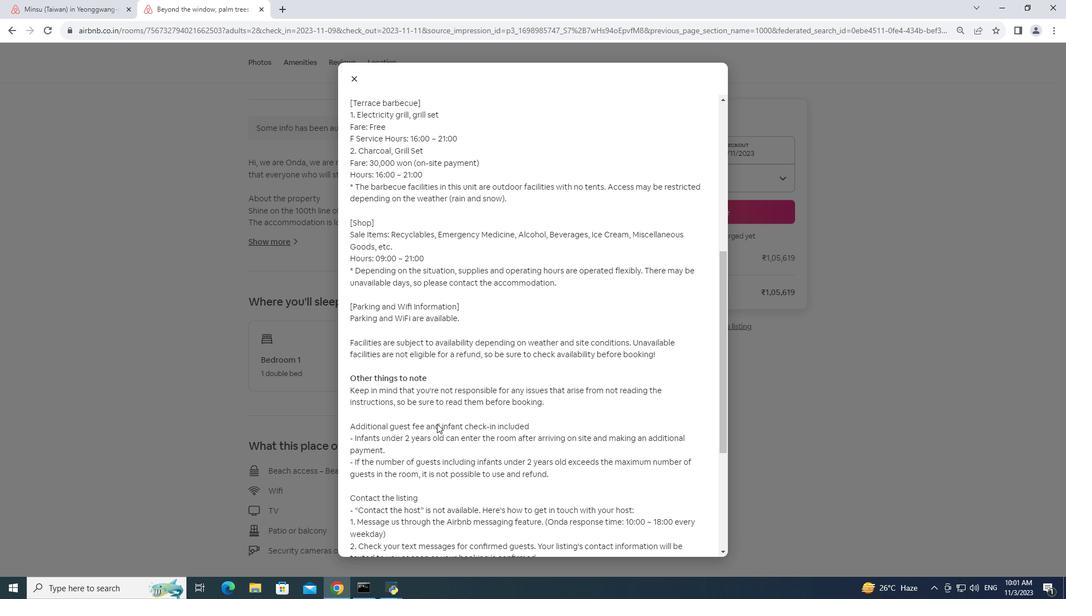 
Action: Mouse scrolled (437, 423) with delta (0, 0)
Screenshot: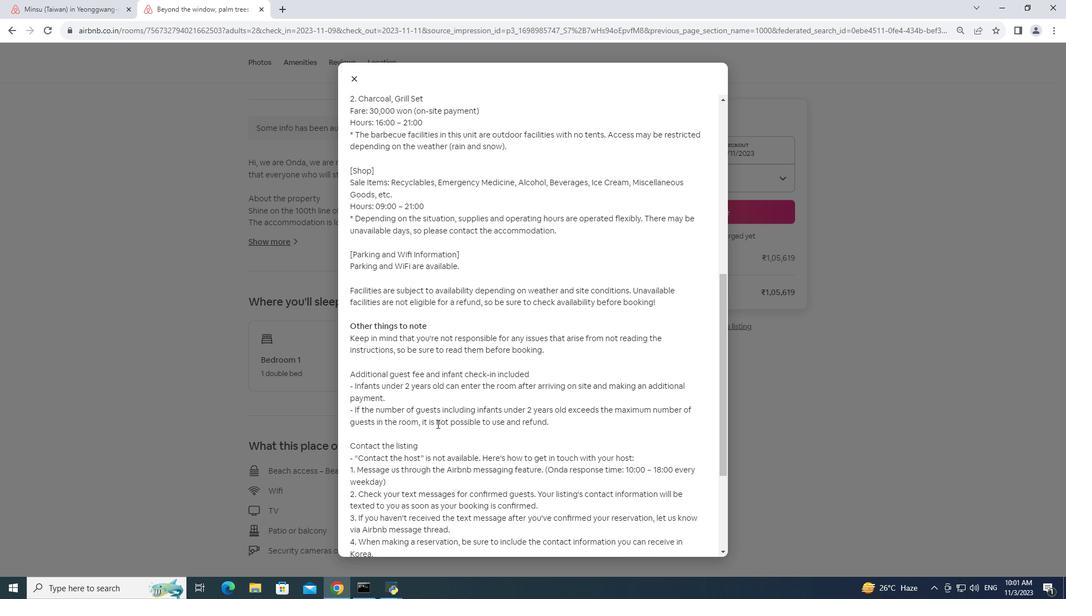 
Action: Mouse scrolled (437, 423) with delta (0, 0)
Screenshot: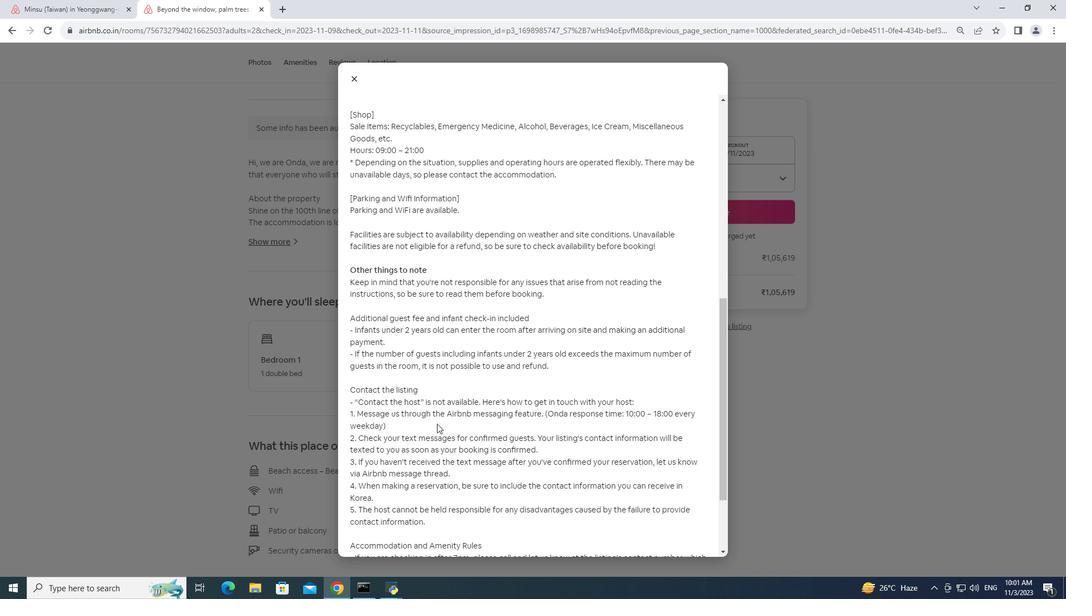 
Action: Mouse scrolled (437, 423) with delta (0, 0)
Screenshot: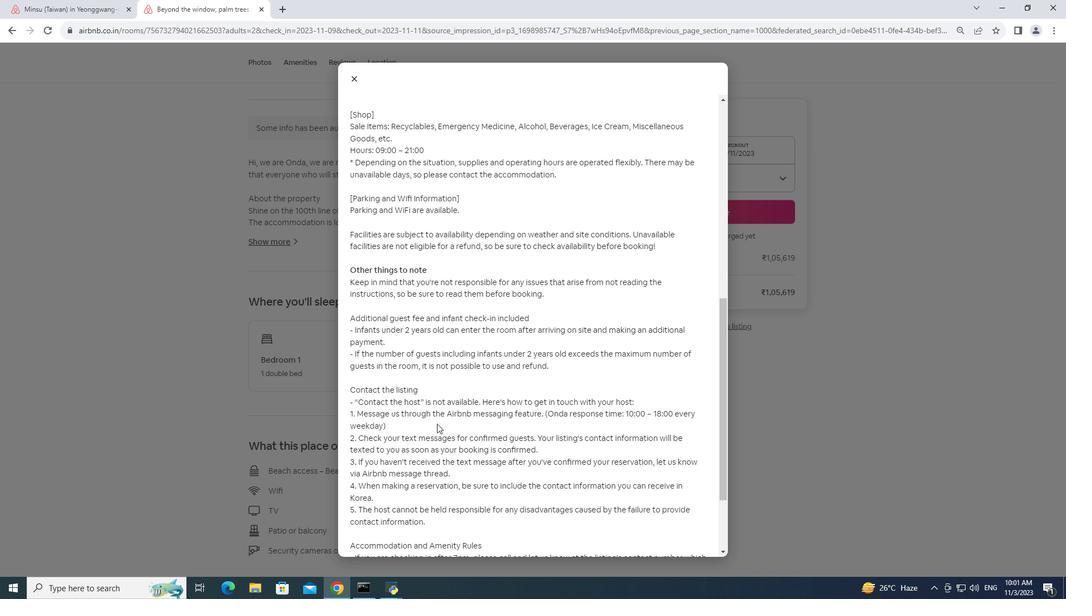 
Action: Mouse scrolled (437, 423) with delta (0, 0)
Screenshot: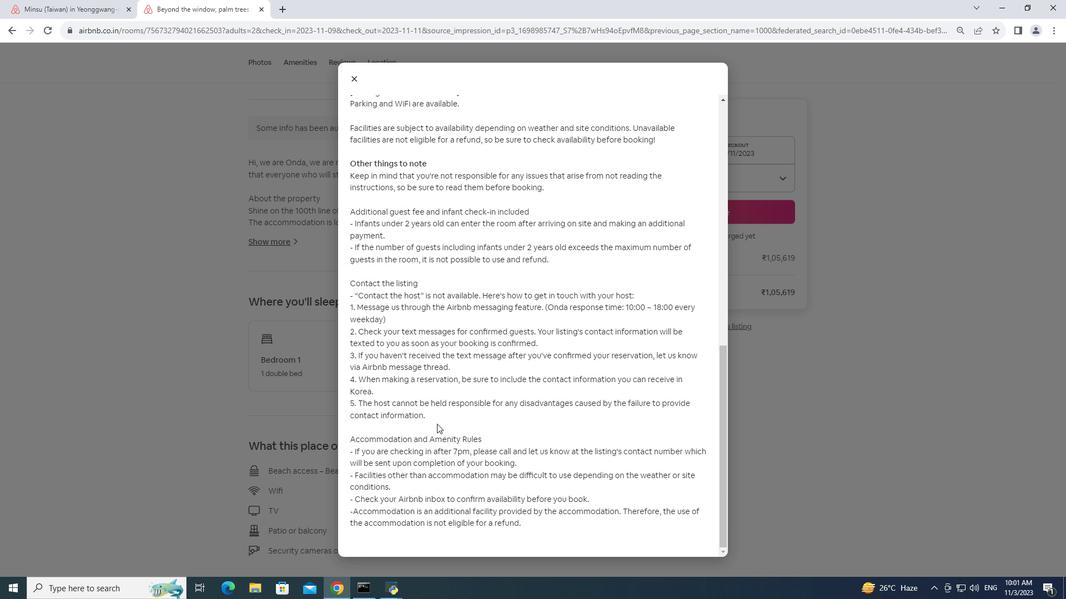 
Action: Mouse scrolled (437, 423) with delta (0, 0)
Screenshot: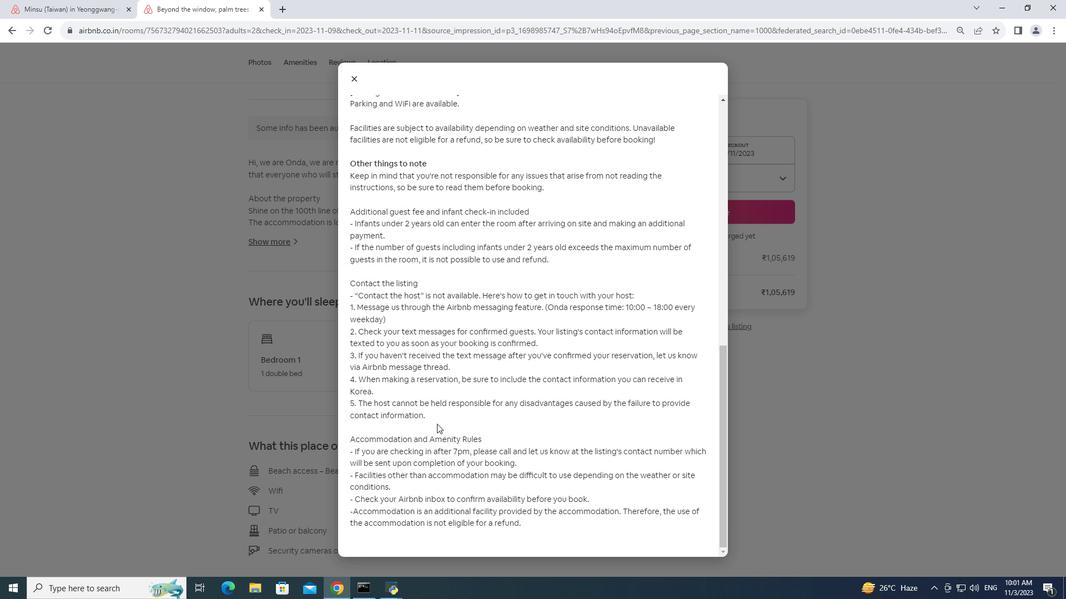 
Action: Mouse scrolled (437, 423) with delta (0, 0)
Screenshot: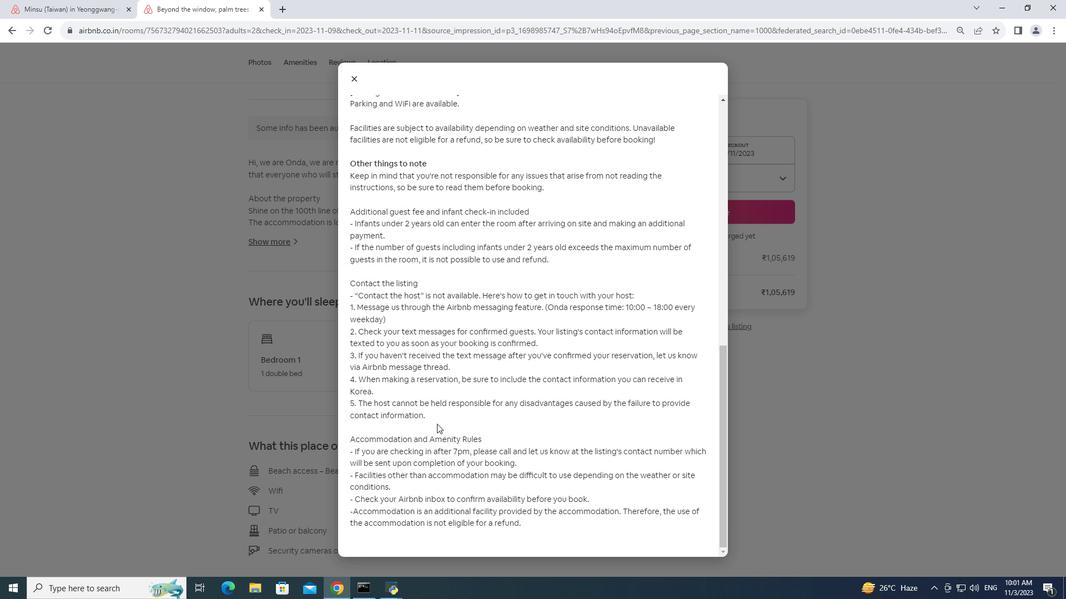 
Action: Mouse scrolled (437, 423) with delta (0, 0)
Screenshot: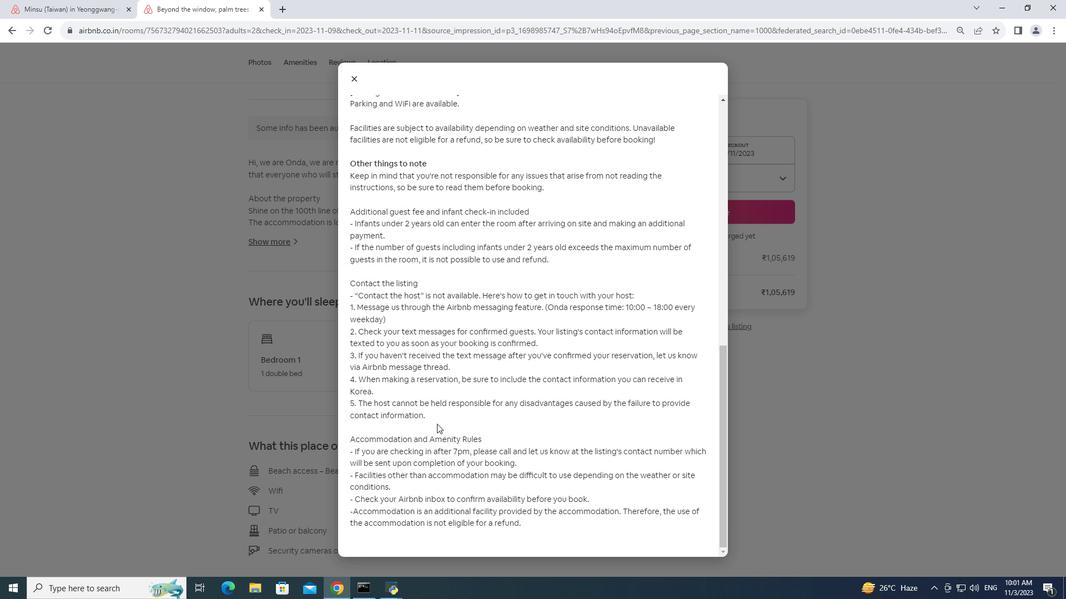 
Action: Mouse moved to (360, 79)
Screenshot: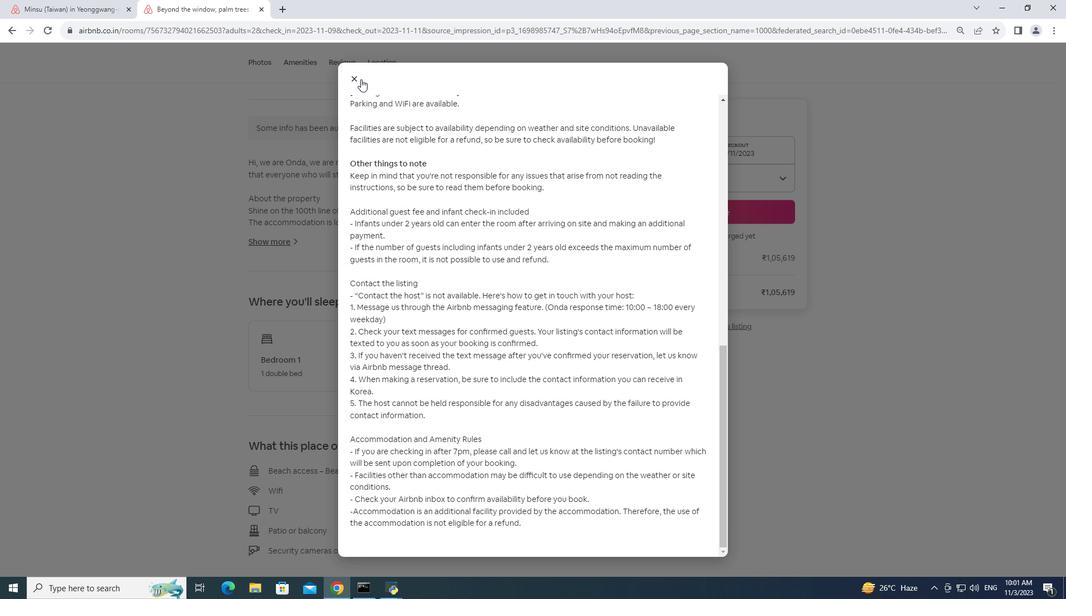 
Action: Mouse pressed left at (360, 79)
Screenshot: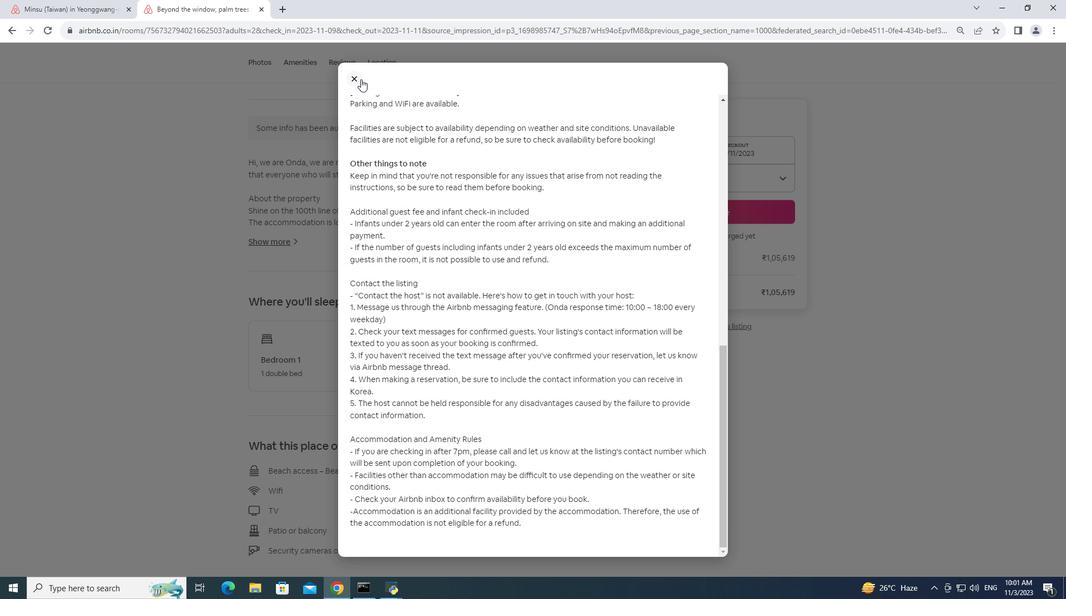 
Action: Mouse moved to (384, 241)
Screenshot: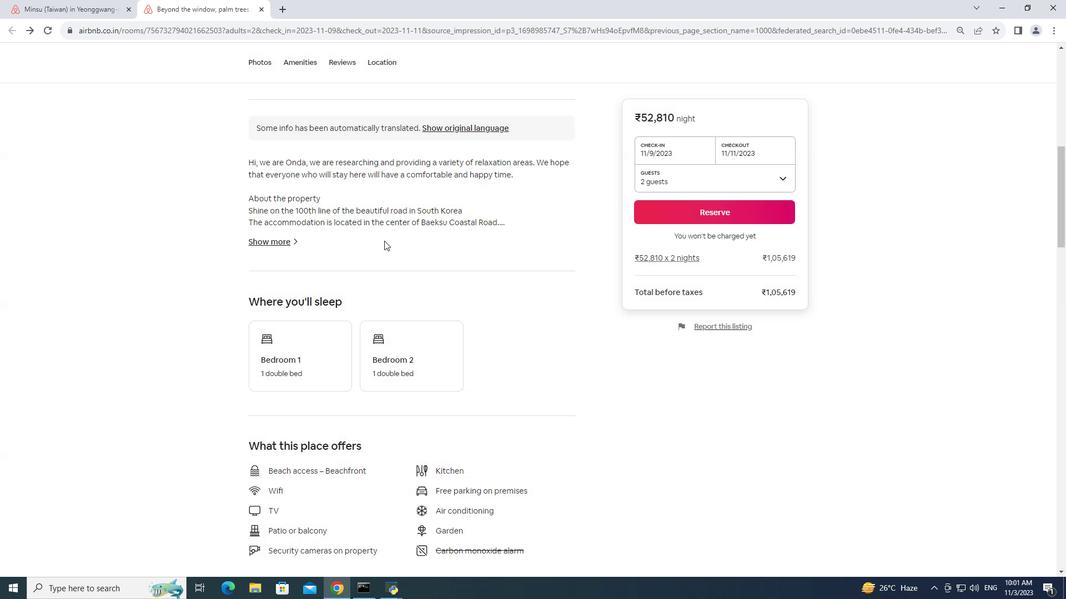 
Action: Mouse scrolled (384, 240) with delta (0, 0)
Screenshot: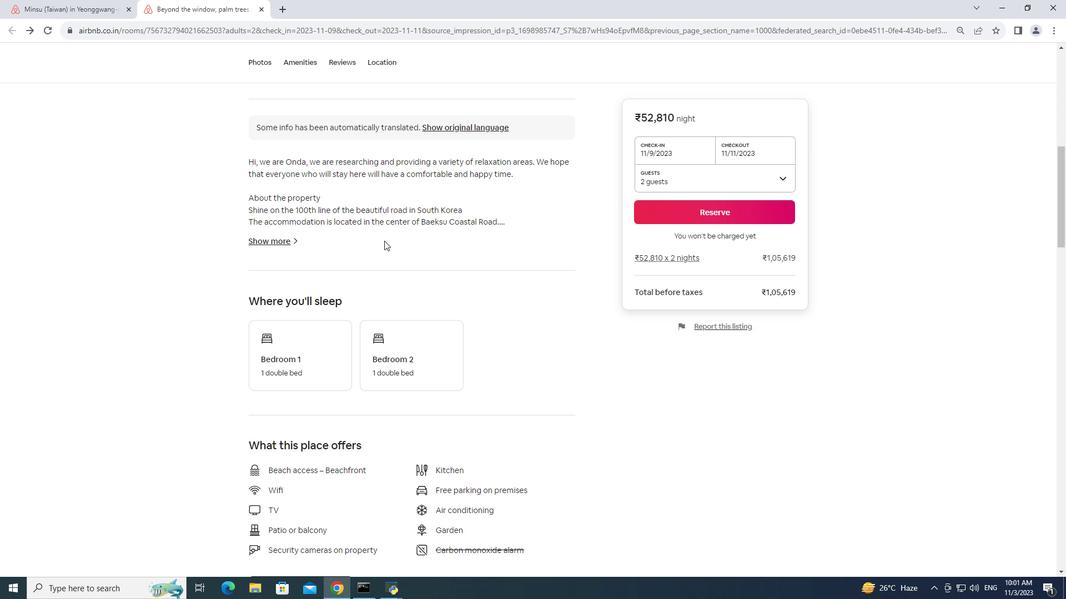 
Action: Mouse scrolled (384, 240) with delta (0, 0)
Screenshot: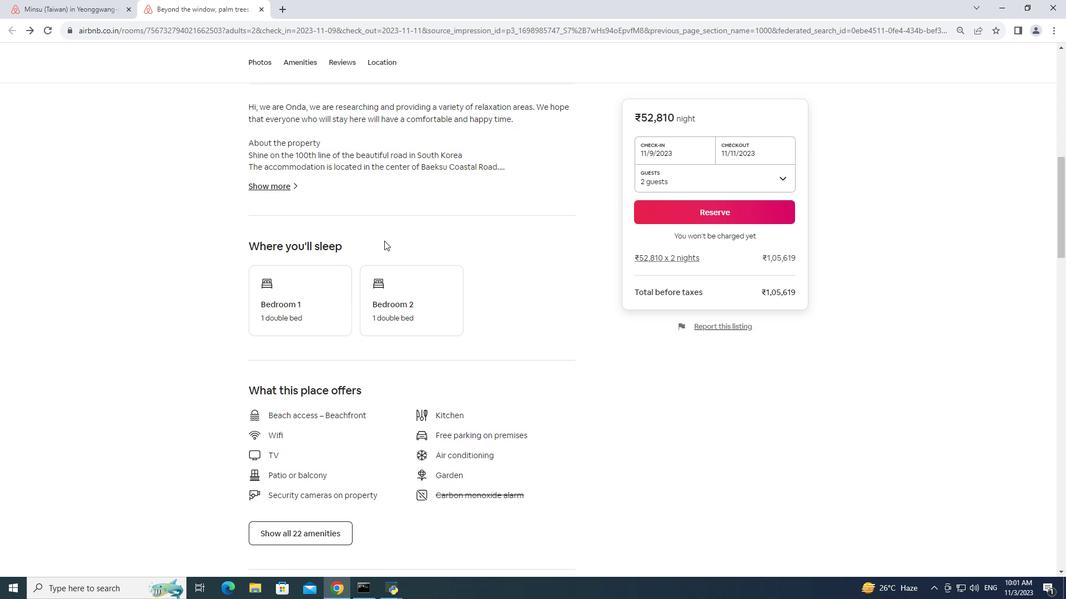 
Action: Mouse scrolled (384, 240) with delta (0, 0)
Screenshot: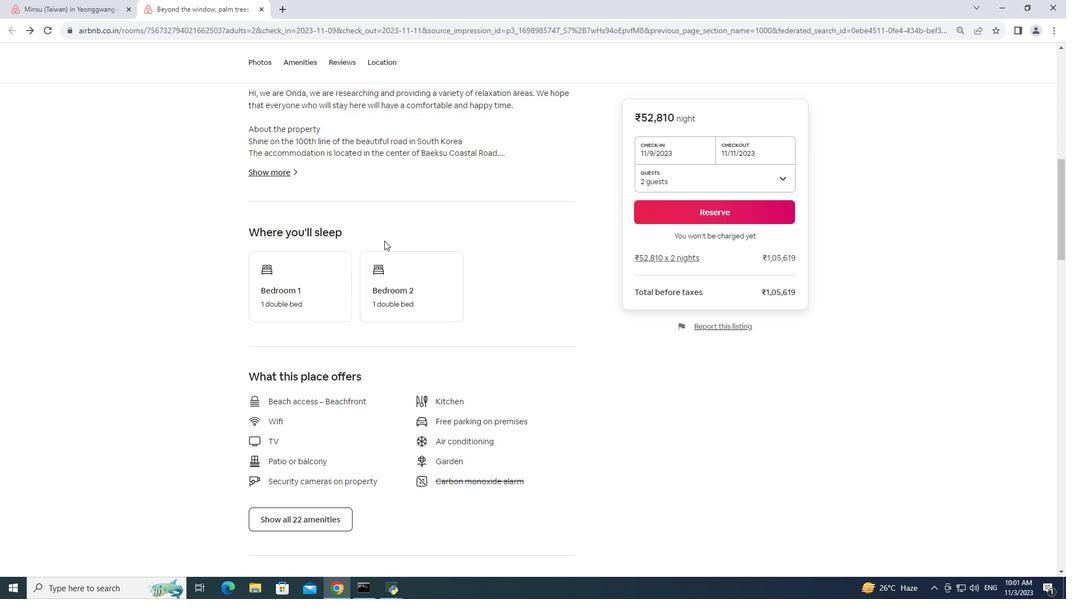 
Action: Mouse scrolled (384, 240) with delta (0, 0)
Screenshot: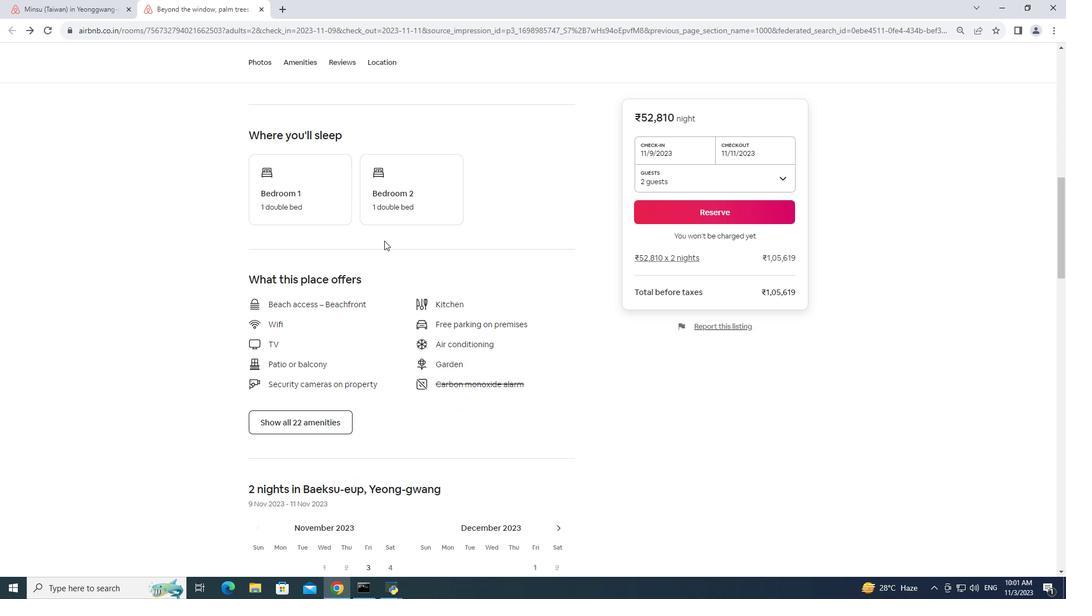 
Action: Mouse scrolled (384, 240) with delta (0, 0)
Screenshot: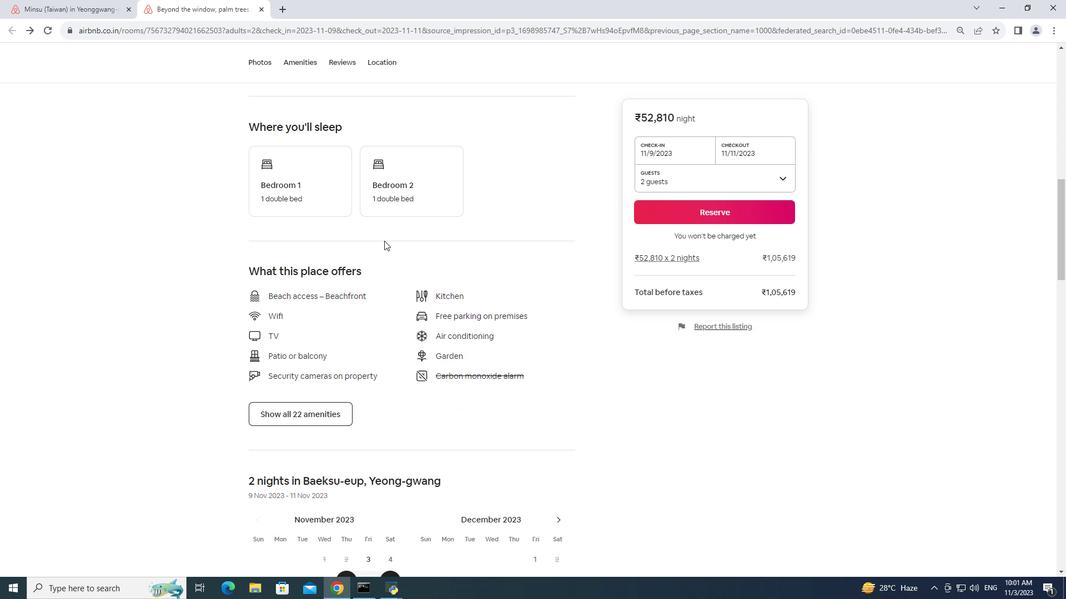
Action: Mouse moved to (309, 307)
Screenshot: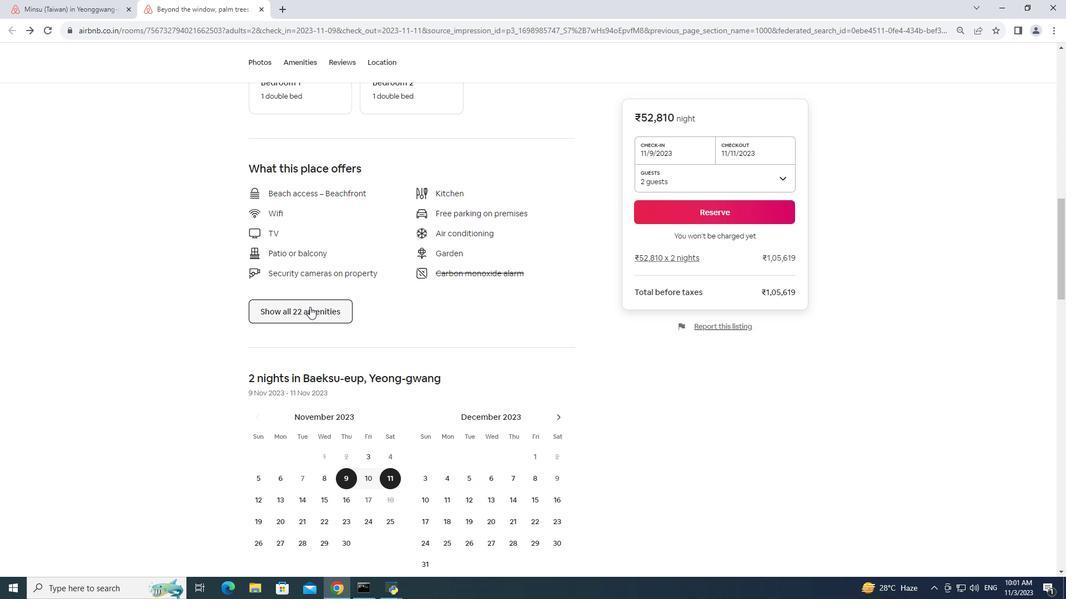 
Action: Mouse pressed left at (309, 307)
Screenshot: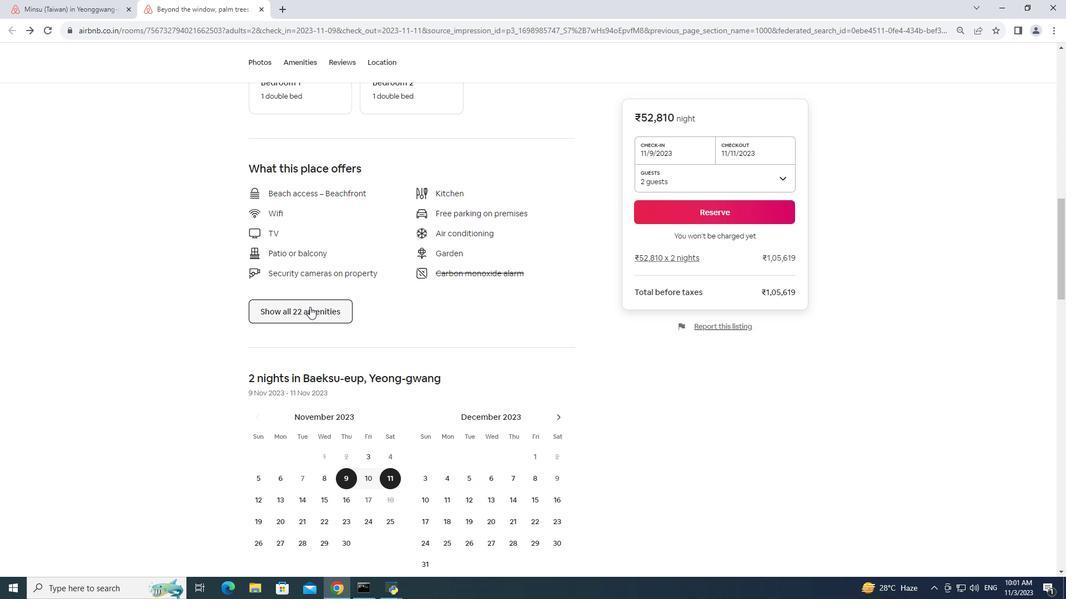 
Action: Mouse moved to (361, 292)
Screenshot: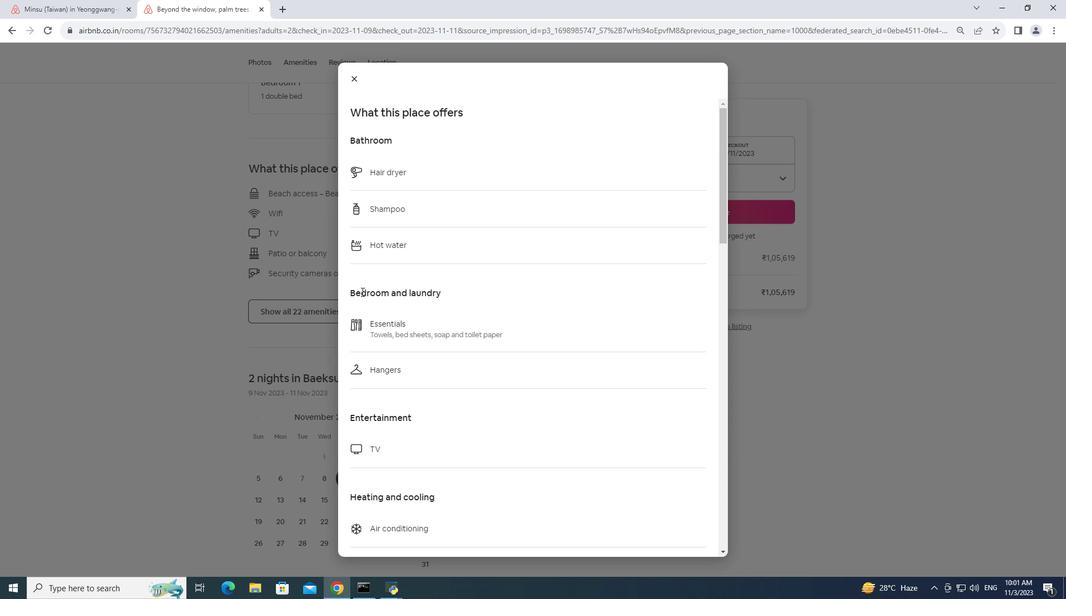 
Action: Mouse scrolled (361, 291) with delta (0, 0)
Screenshot: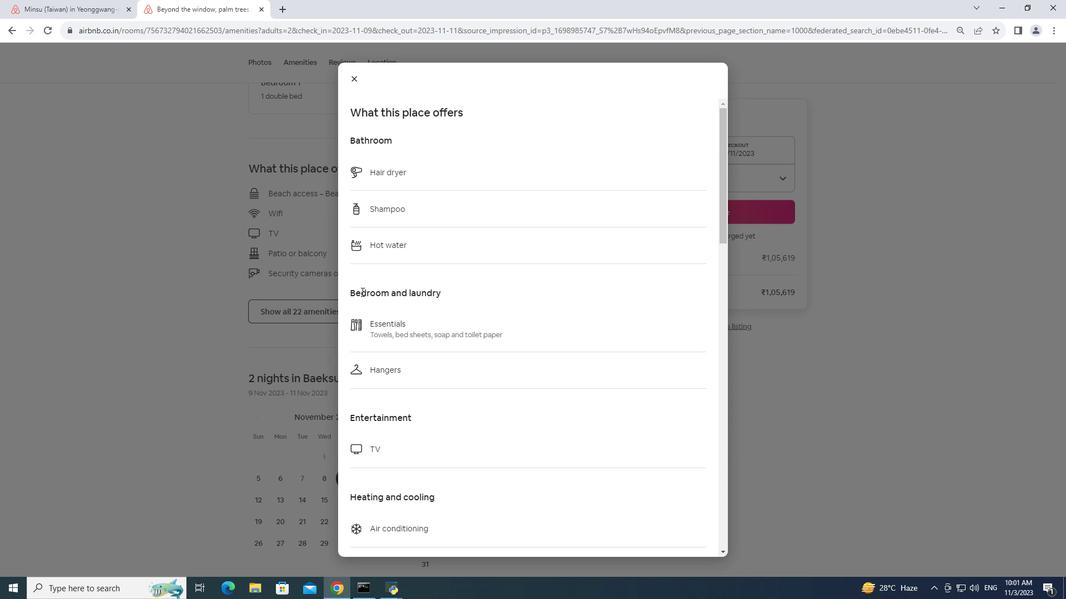 
Action: Mouse scrolled (361, 291) with delta (0, 0)
Screenshot: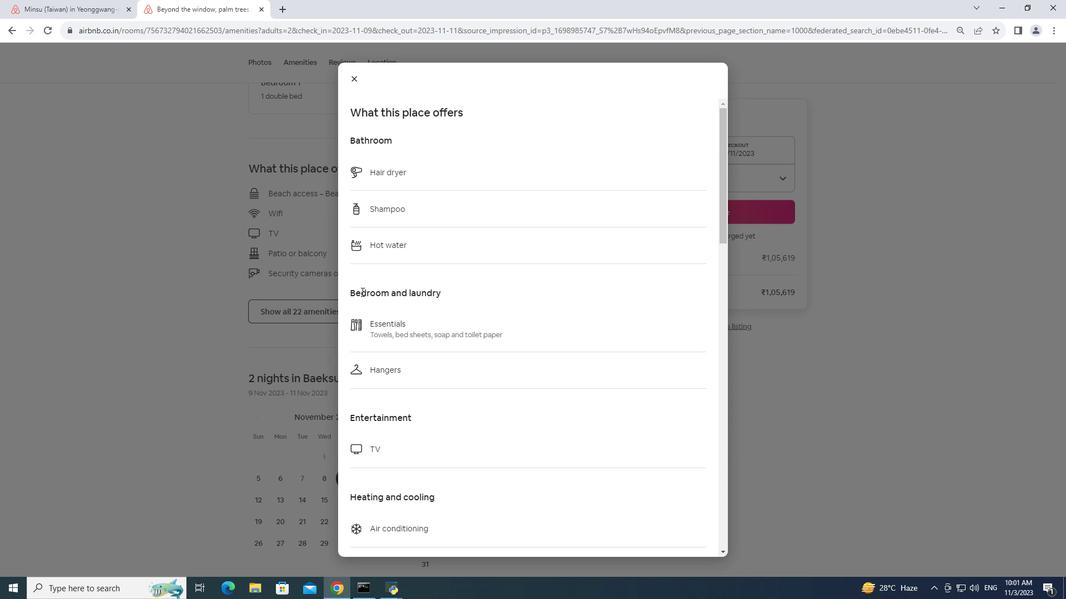 
Action: Mouse scrolled (361, 291) with delta (0, 0)
Screenshot: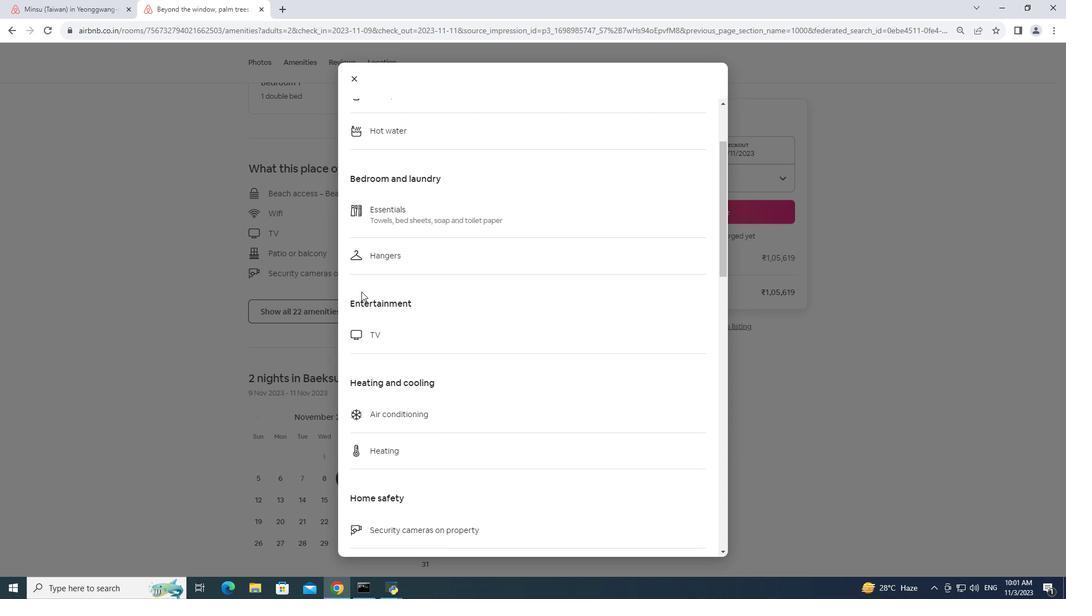 
Action: Mouse scrolled (361, 291) with delta (0, 0)
Screenshot: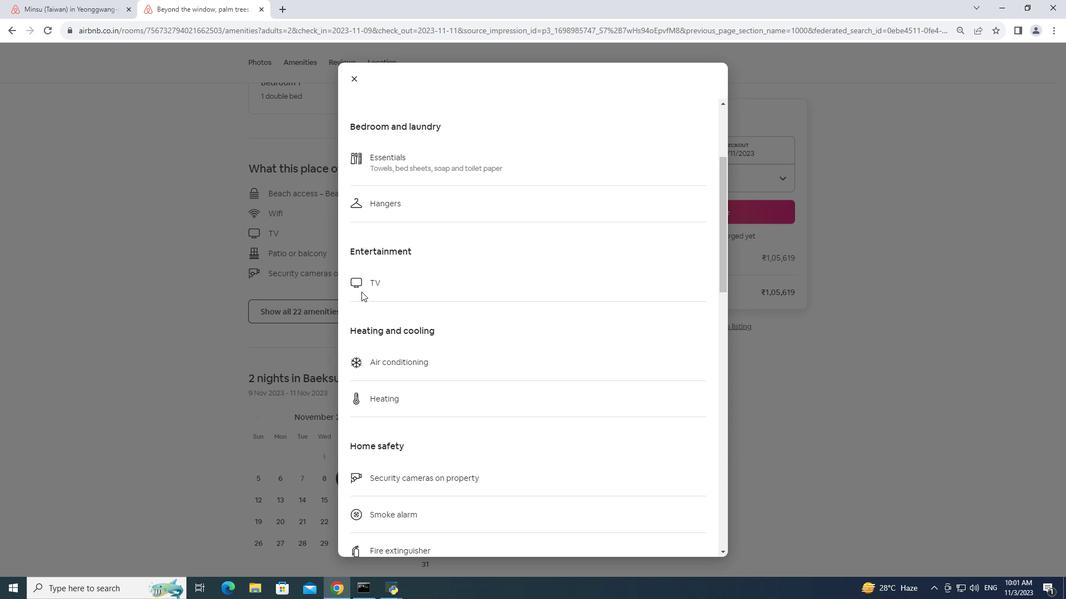 
Action: Mouse scrolled (361, 291) with delta (0, 0)
Screenshot: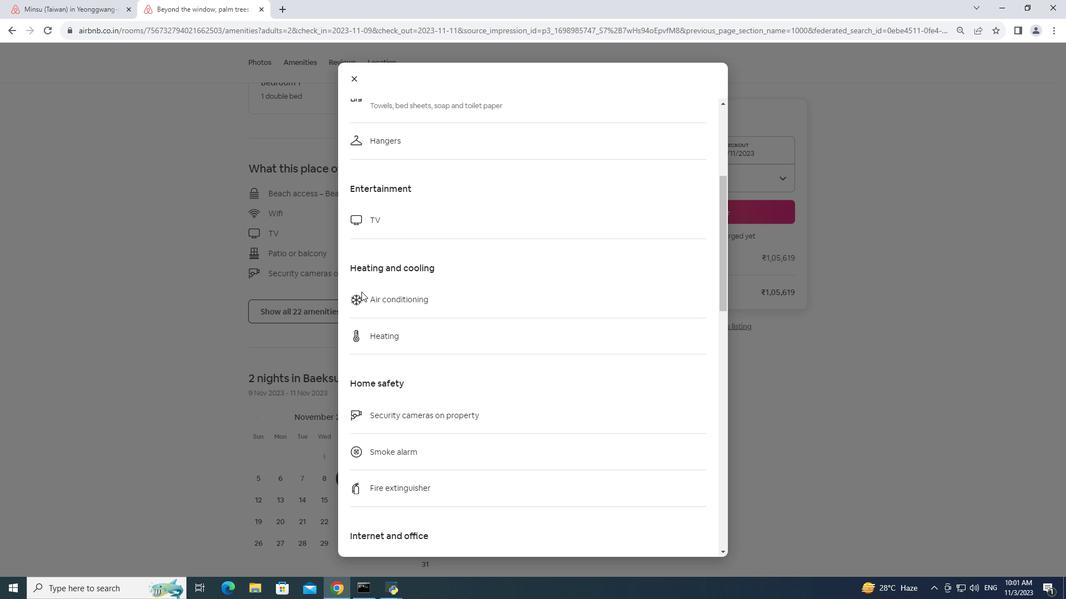
Action: Mouse moved to (360, 291)
Screenshot: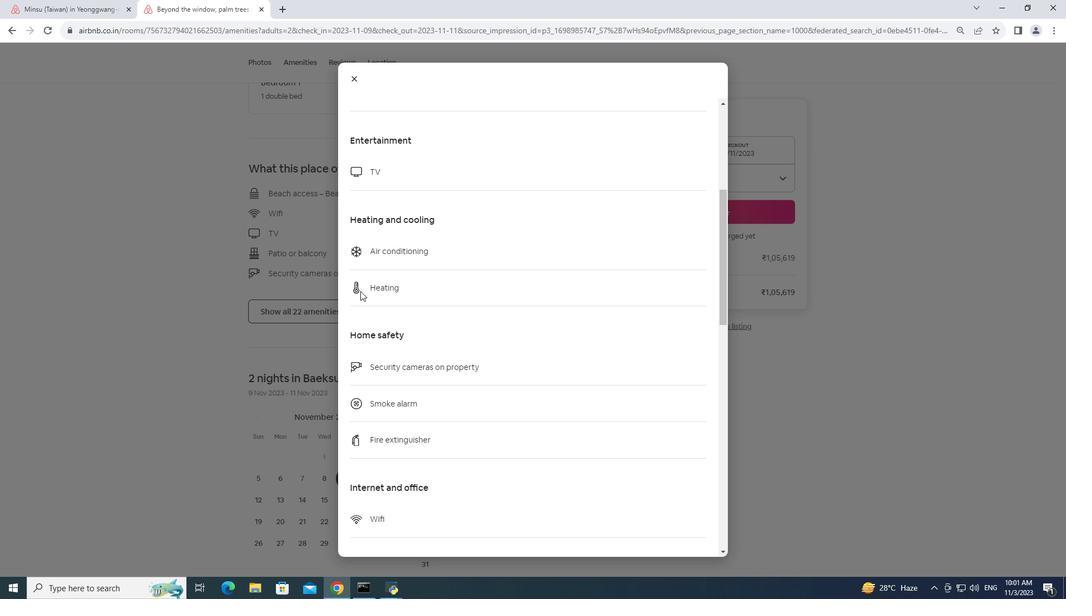 
Action: Mouse scrolled (360, 290) with delta (0, 0)
Screenshot: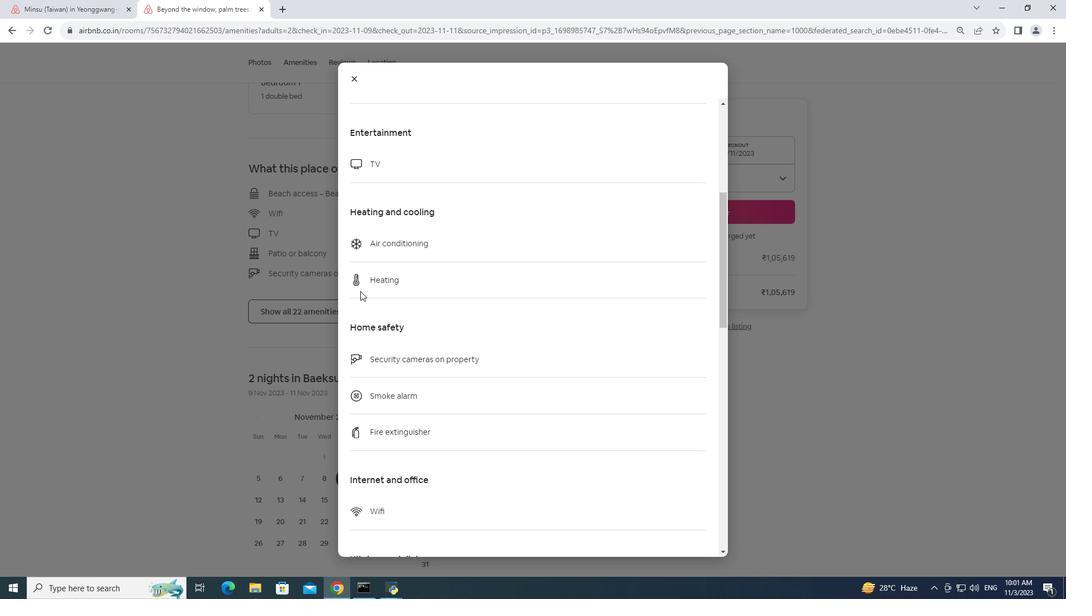 
Action: Mouse scrolled (360, 290) with delta (0, 0)
Screenshot: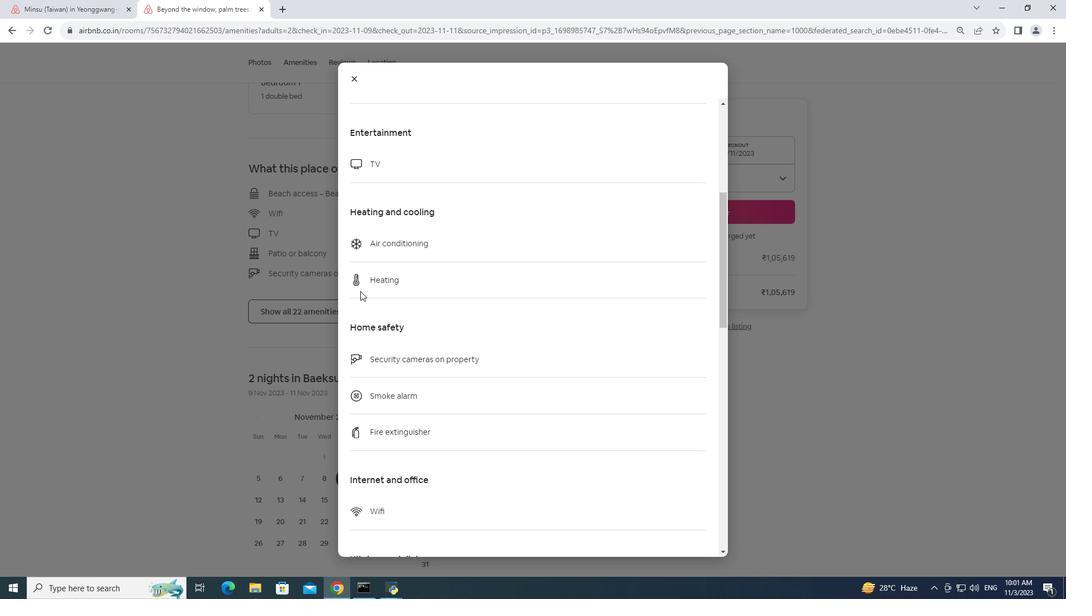 
Action: Mouse scrolled (360, 290) with delta (0, 0)
Screenshot: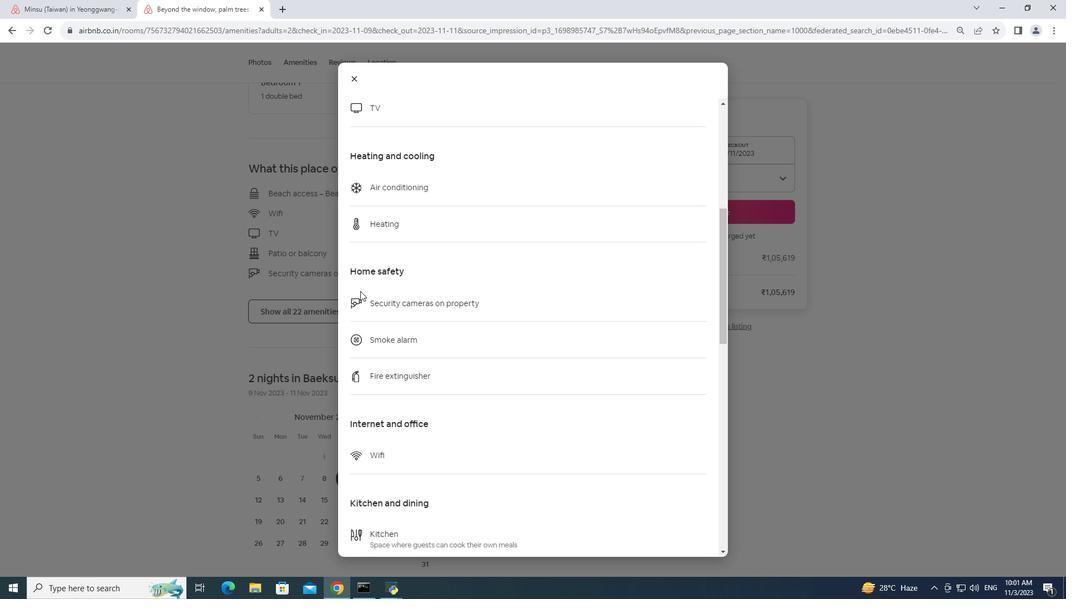 
Action: Mouse scrolled (360, 290) with delta (0, 0)
Screenshot: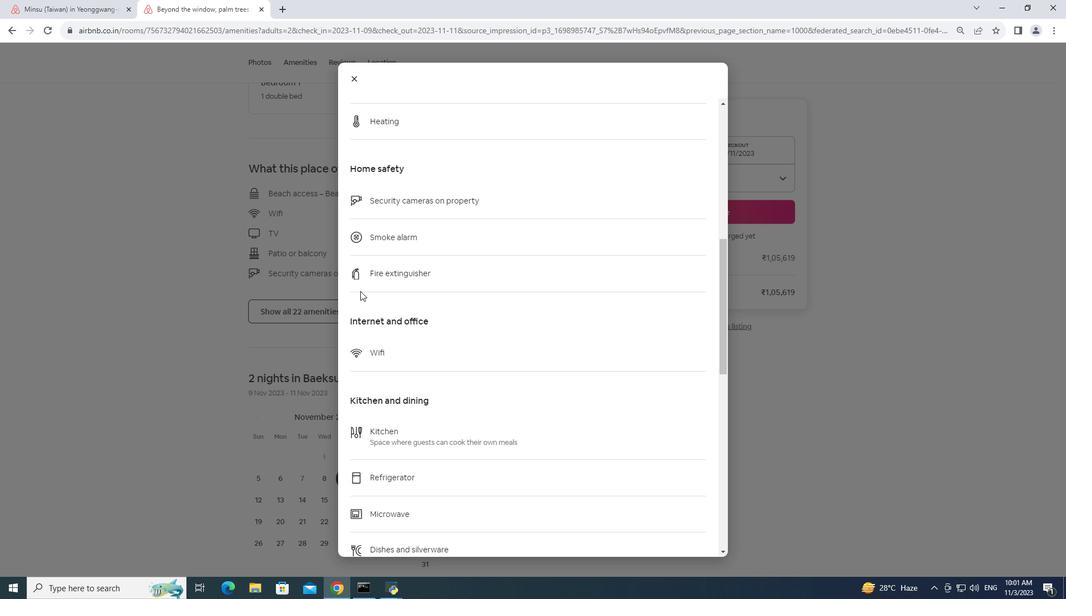 
Action: Mouse scrolled (360, 290) with delta (0, 0)
Screenshot: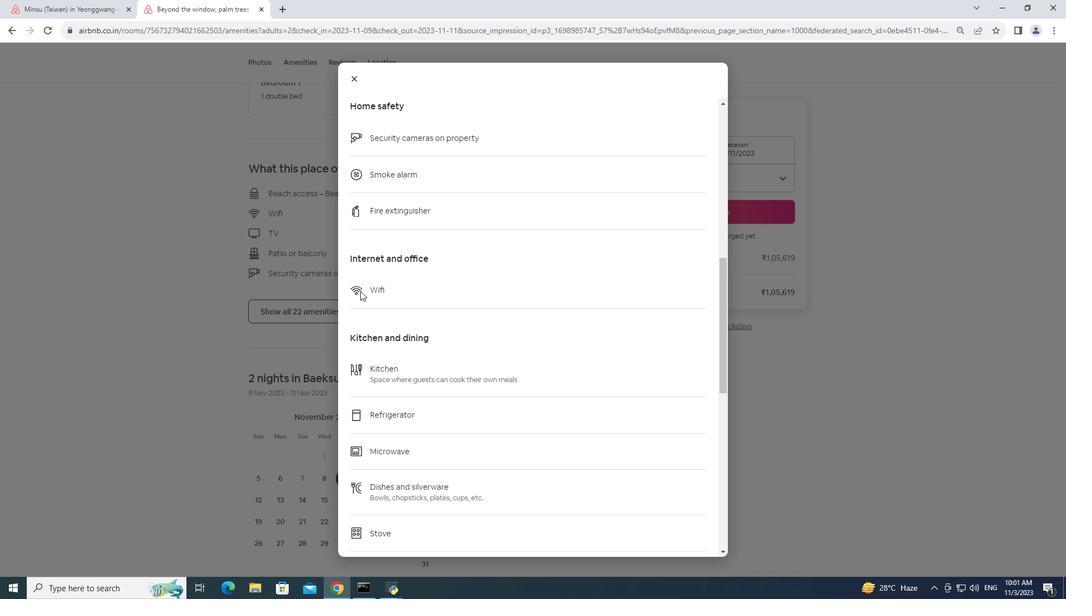 
Action: Mouse scrolled (360, 290) with delta (0, 0)
Screenshot: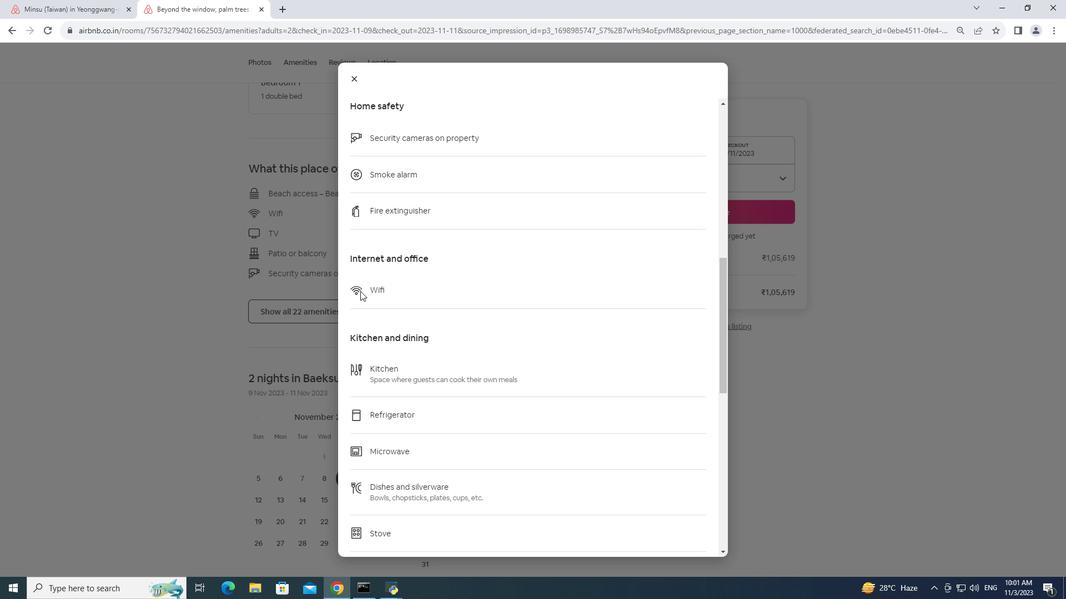 
Action: Mouse scrolled (360, 290) with delta (0, 0)
Screenshot: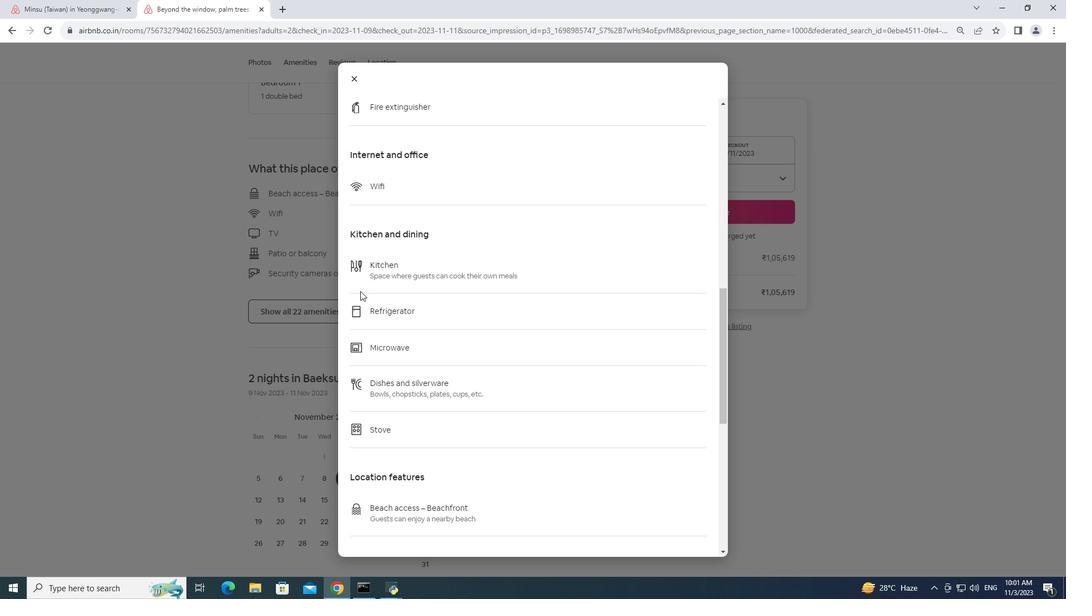 
Action: Mouse scrolled (360, 290) with delta (0, 0)
Screenshot: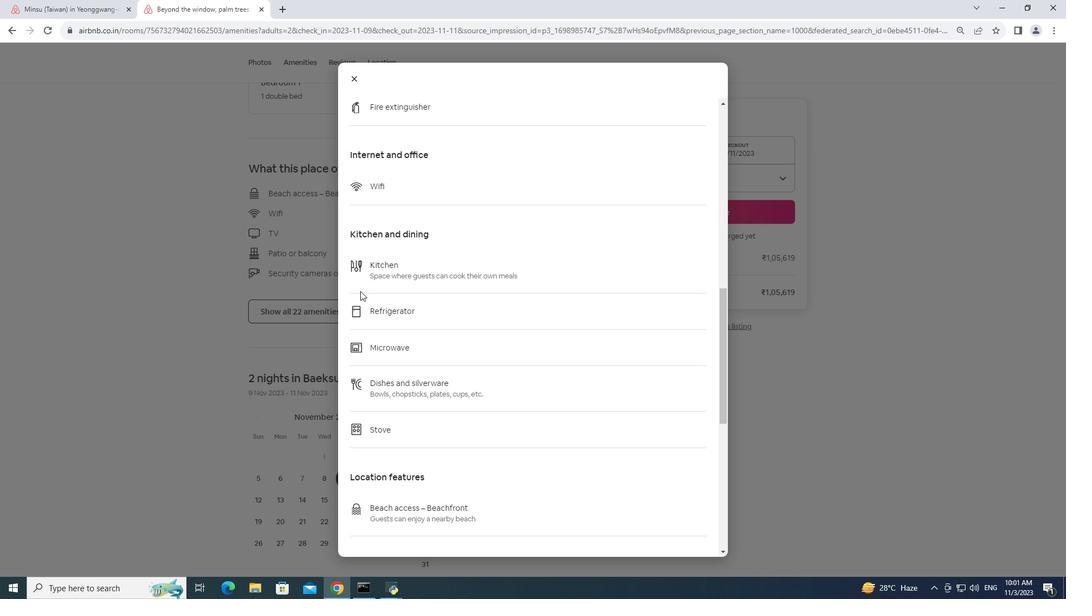 
Action: Mouse moved to (364, 292)
Screenshot: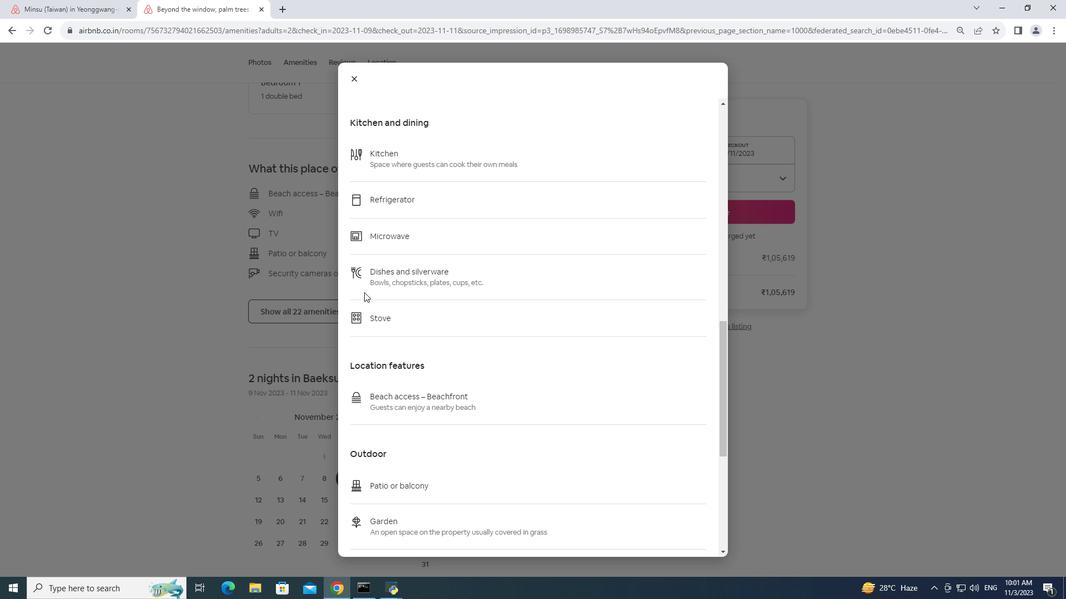 
Action: Mouse scrolled (364, 292) with delta (0, 0)
Screenshot: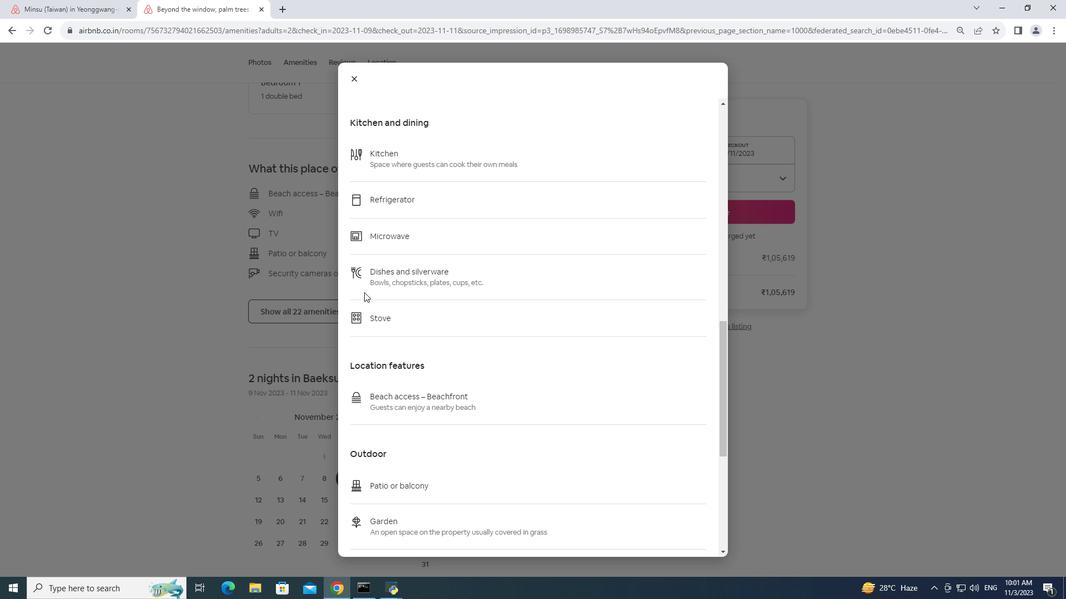 
Action: Mouse scrolled (364, 292) with delta (0, 0)
Screenshot: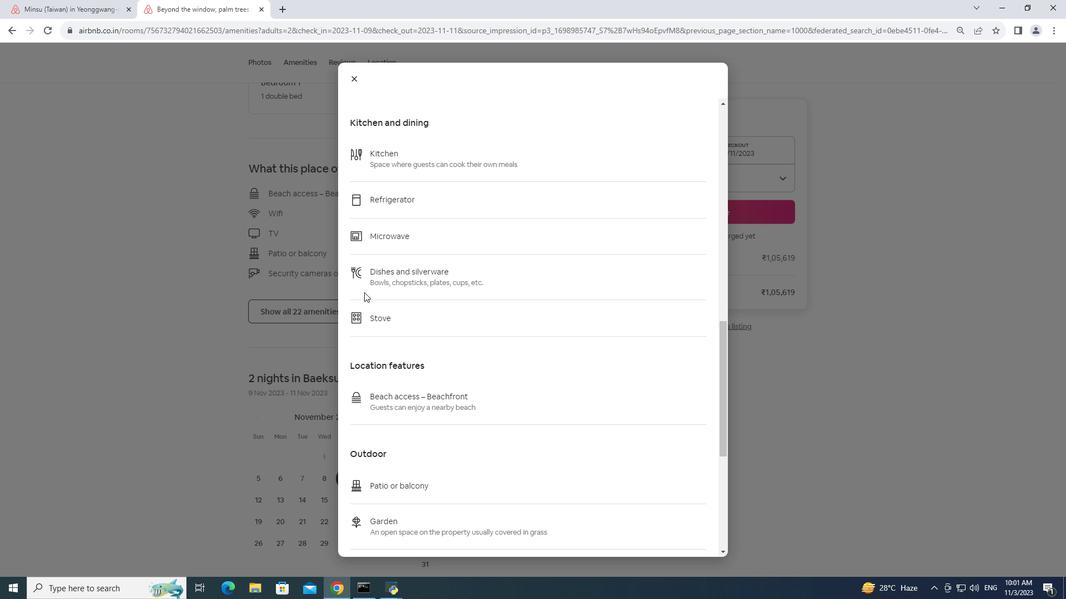 
Action: Mouse scrolled (364, 292) with delta (0, 0)
Screenshot: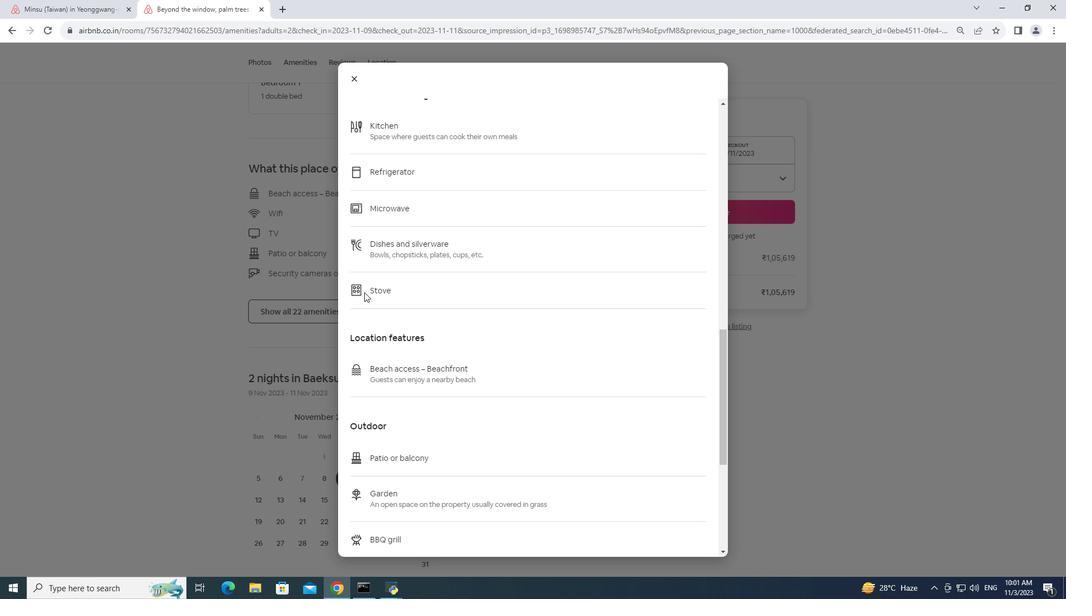 
Action: Mouse scrolled (364, 292) with delta (0, 0)
Screenshot: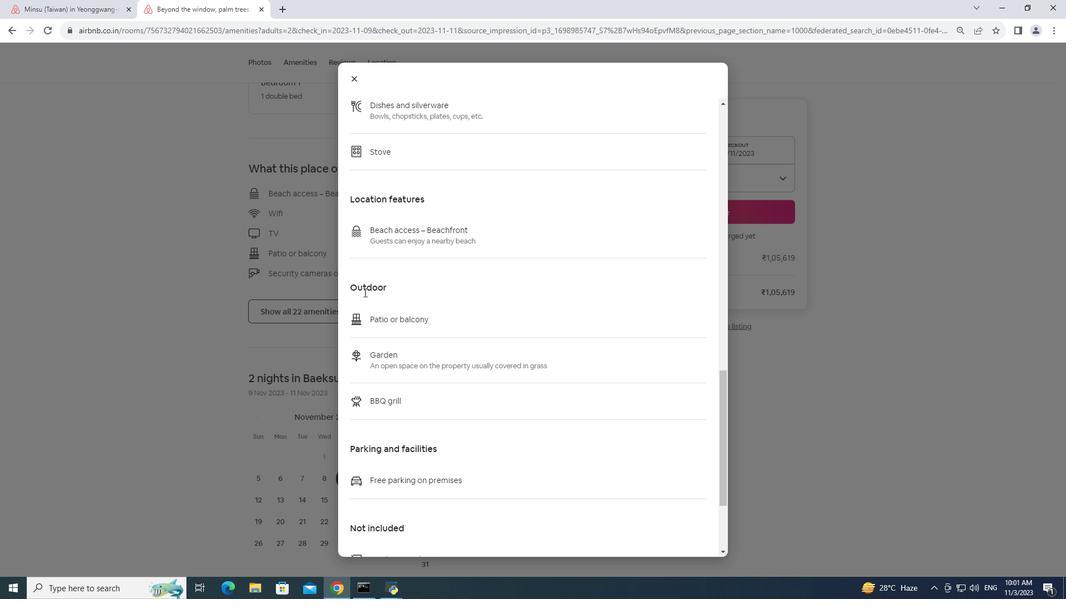 
Action: Mouse scrolled (364, 292) with delta (0, 0)
Screenshot: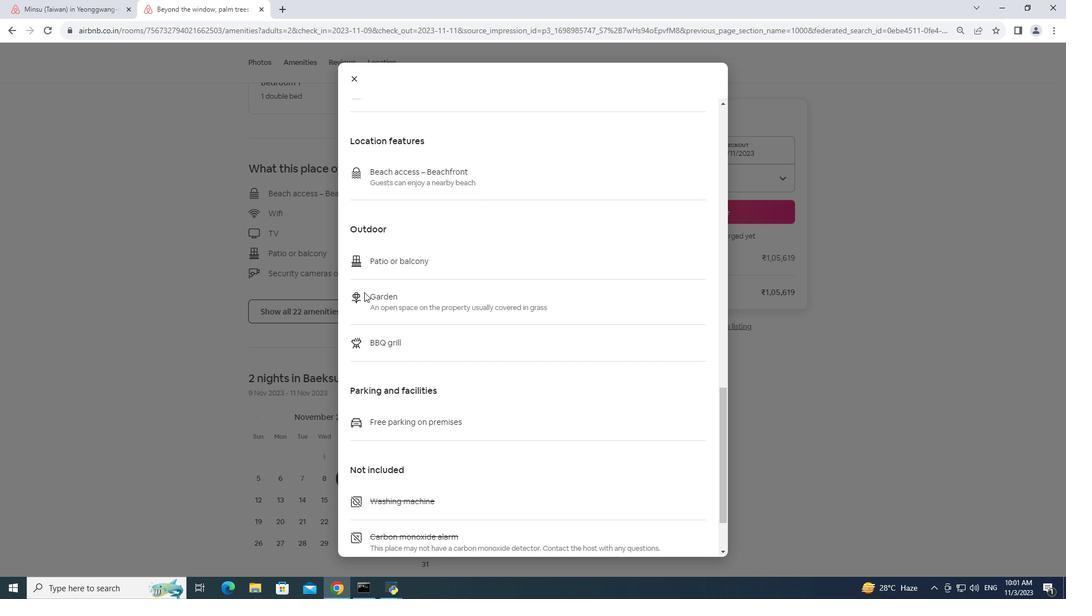 
Action: Mouse scrolled (364, 292) with delta (0, 0)
